 Task: Get directions from Cape Romain National Wildlife Refuge, South Carolina, United States to Birmingham, Alabama, United States  and explore the nearby things to do with rating 3 and above and open @ 11:00 am Monday
Action: Mouse moved to (68, 423)
Screenshot: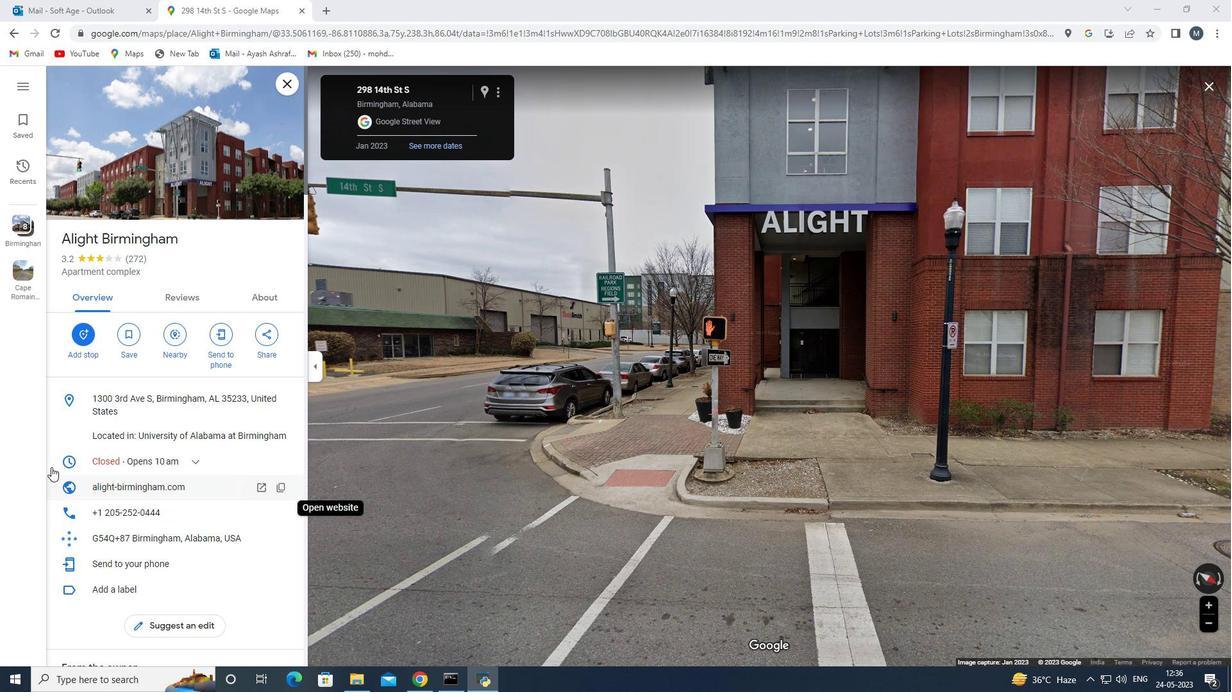 
Action: Mouse scrolled (68, 423) with delta (0, 0)
Screenshot: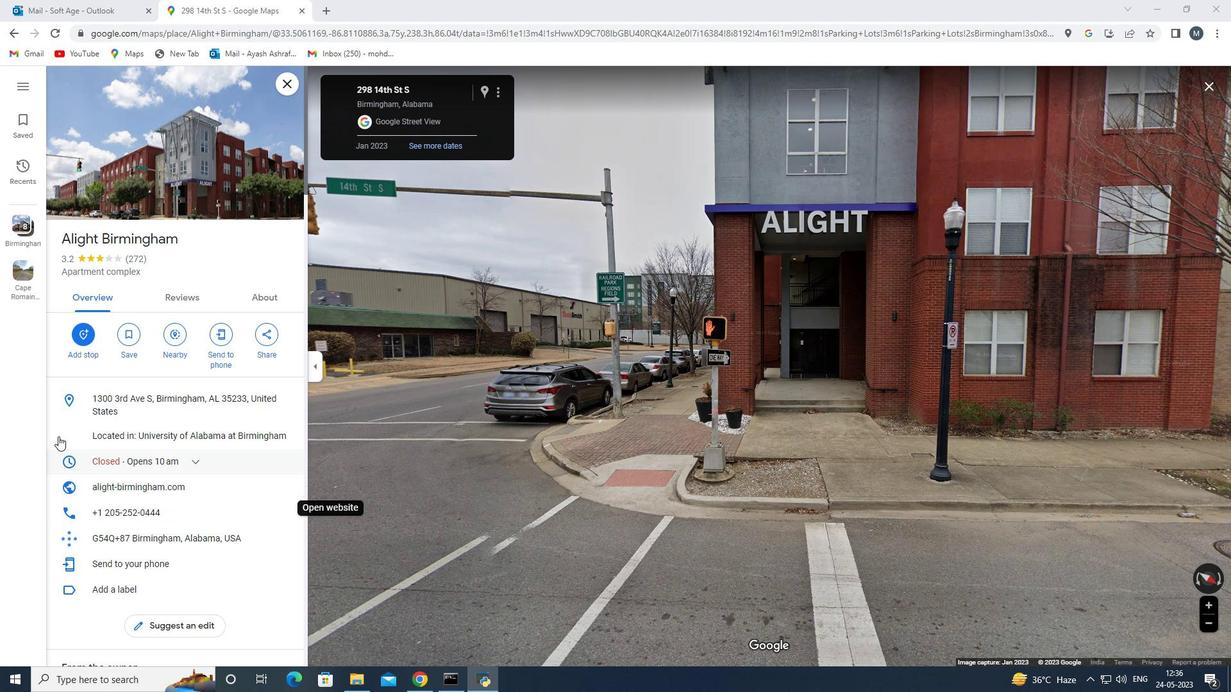 
Action: Mouse moved to (75, 421)
Screenshot: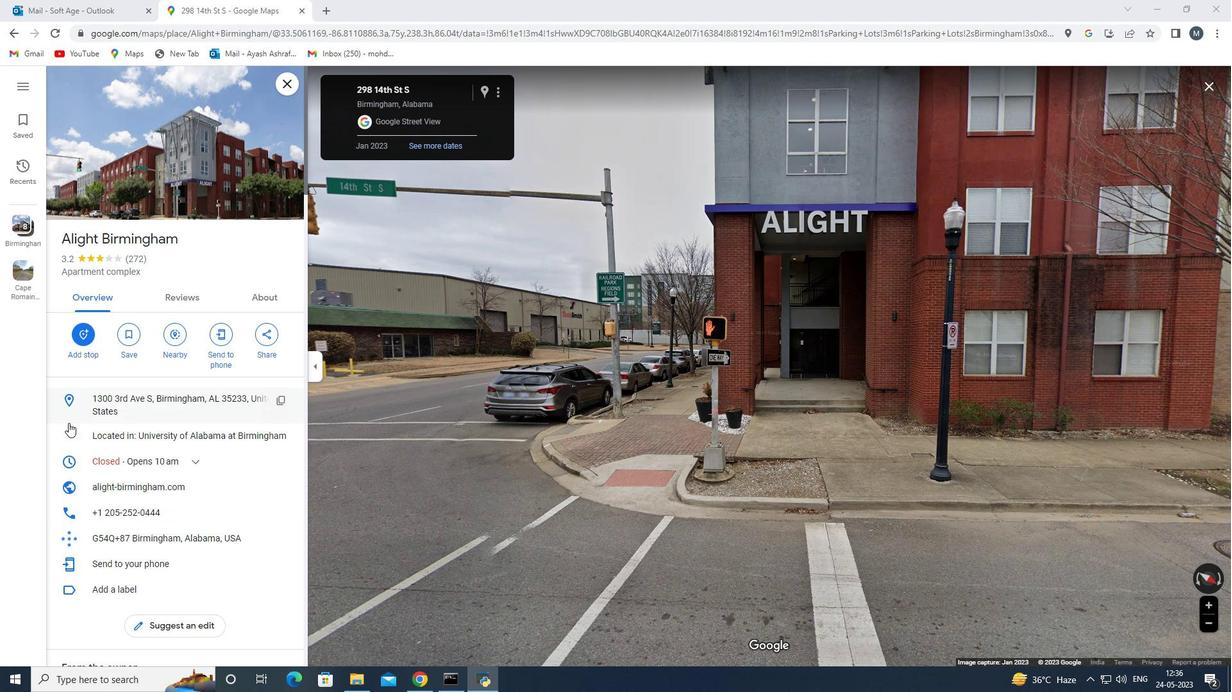 
Action: Mouse scrolled (75, 421) with delta (0, 0)
Screenshot: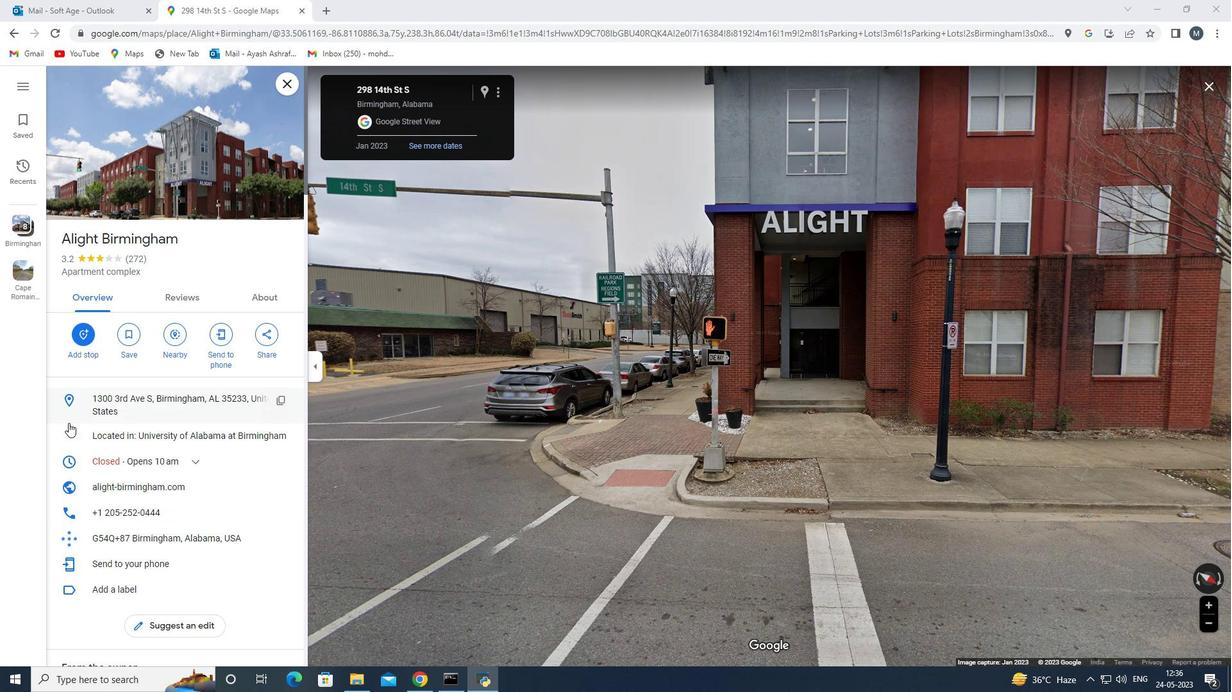 
Action: Mouse moved to (82, 418)
Screenshot: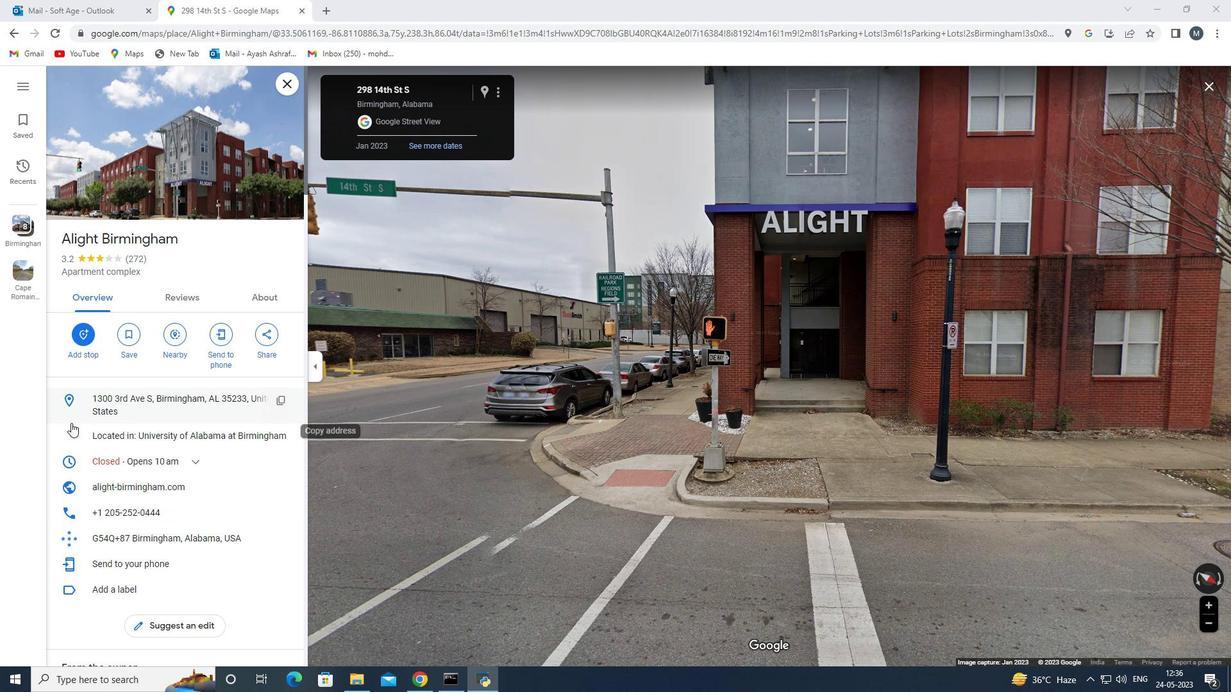 
Action: Mouse scrolled (82, 418) with delta (0, 0)
Screenshot: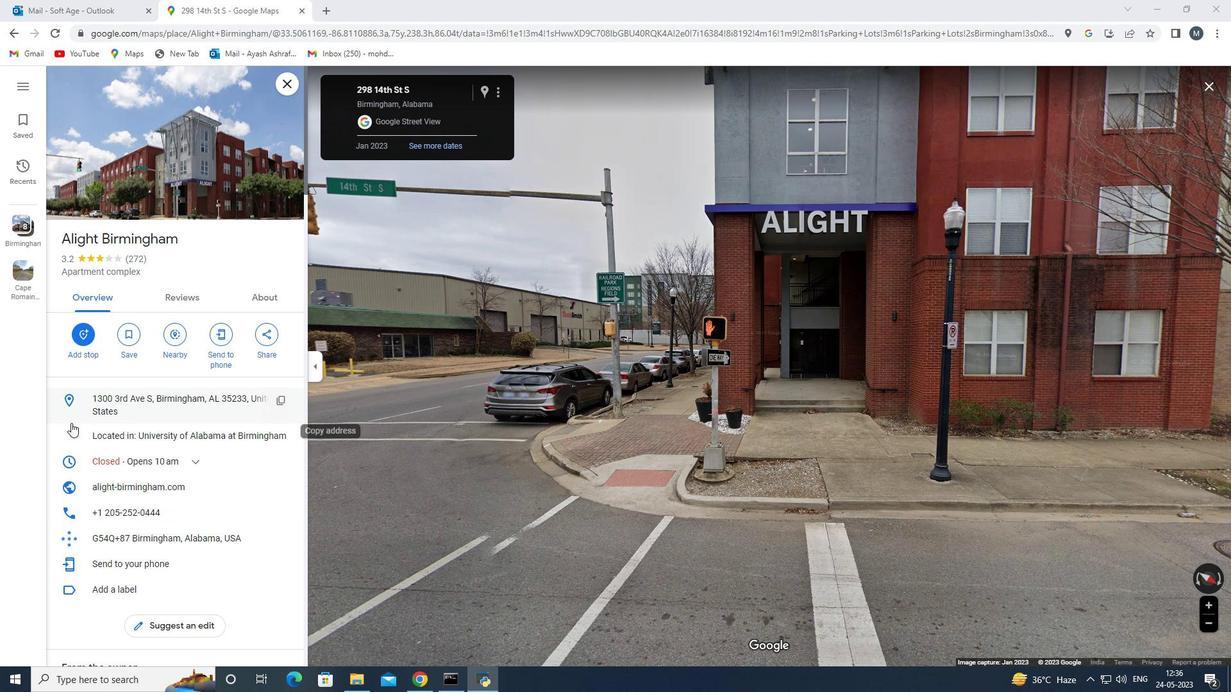 
Action: Mouse scrolled (82, 418) with delta (0, 0)
Screenshot: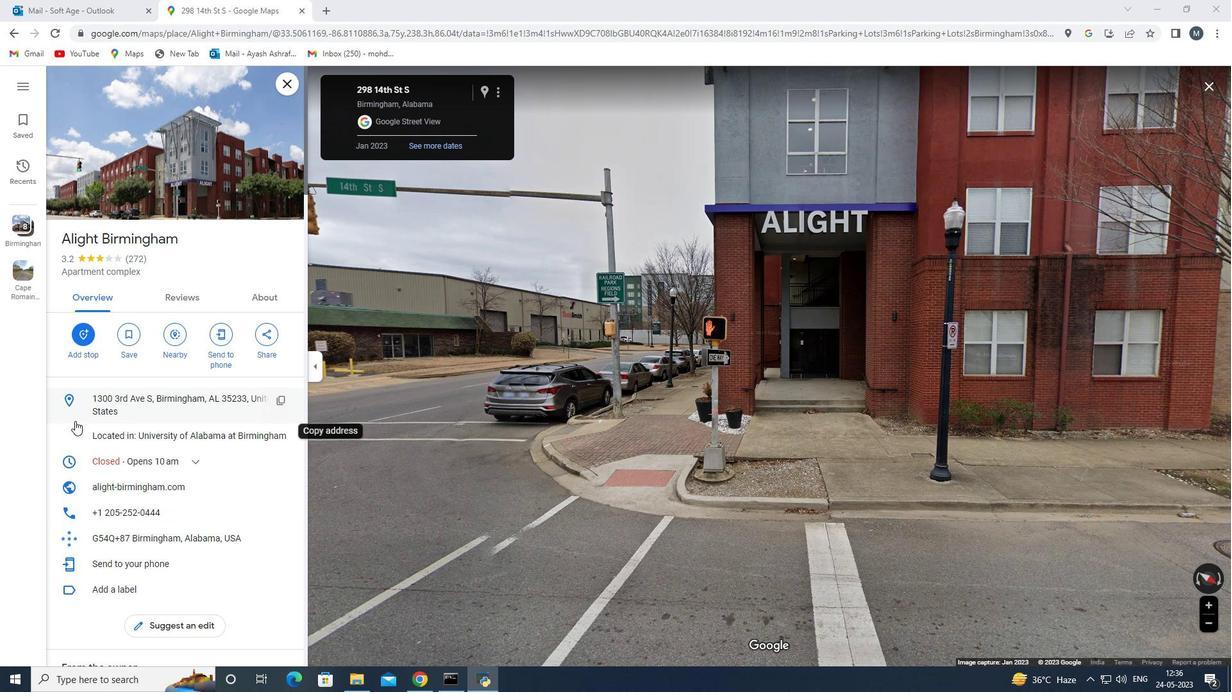 
Action: Mouse scrolled (82, 418) with delta (0, 0)
Screenshot: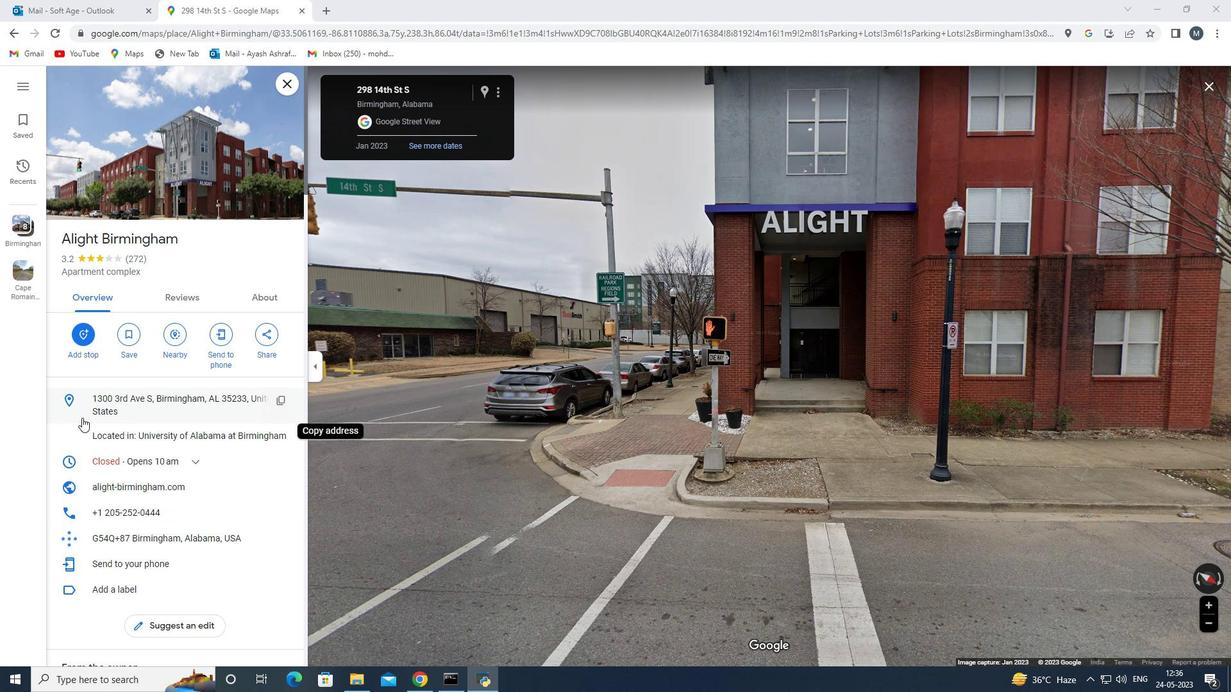 
Action: Mouse scrolled (82, 418) with delta (0, 0)
Screenshot: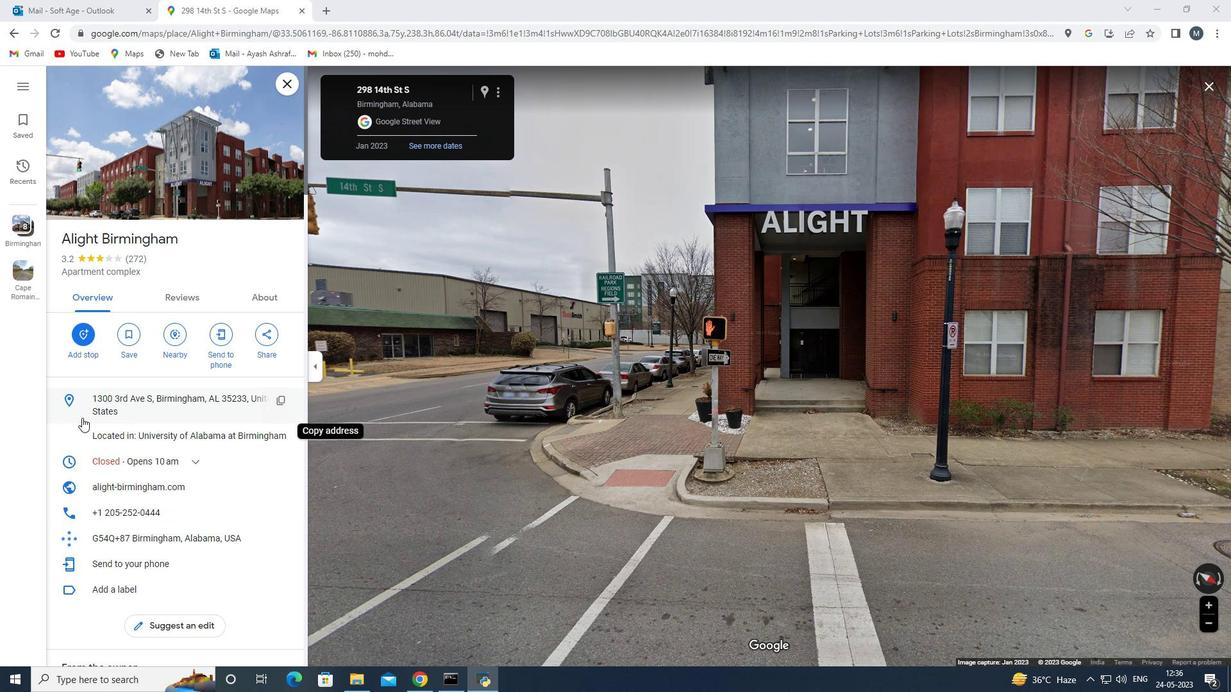 
Action: Mouse moved to (198, 325)
Screenshot: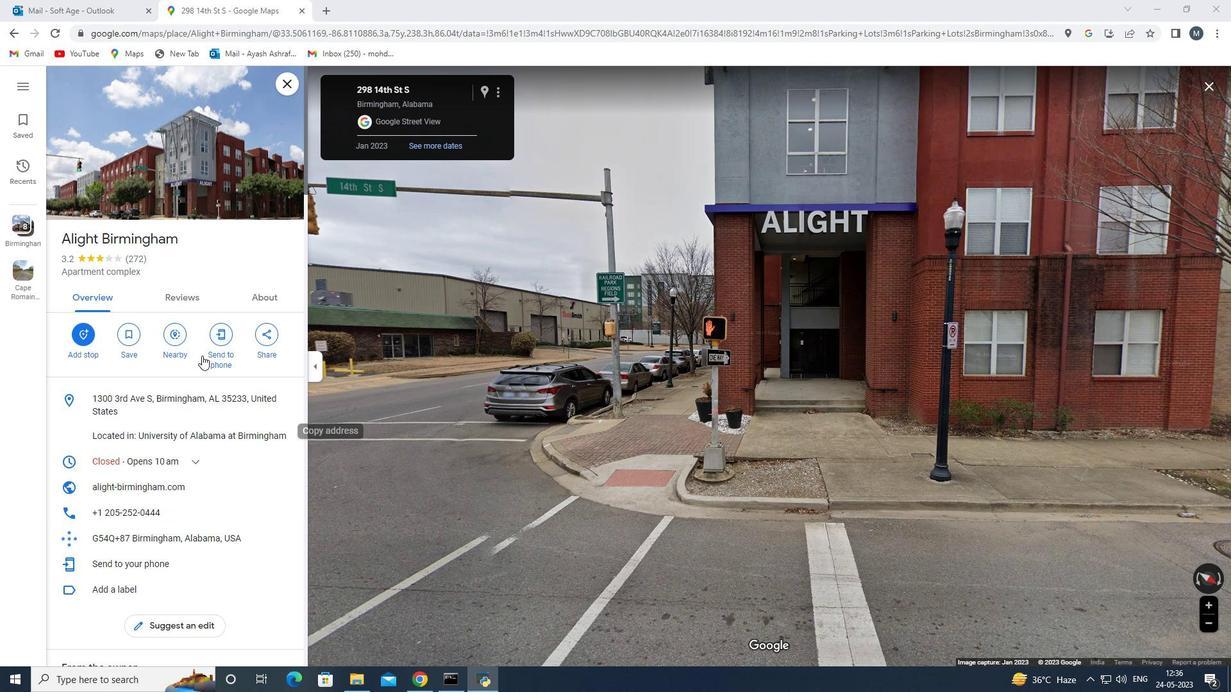 
Action: Mouse scrolled (198, 326) with delta (0, 0)
Screenshot: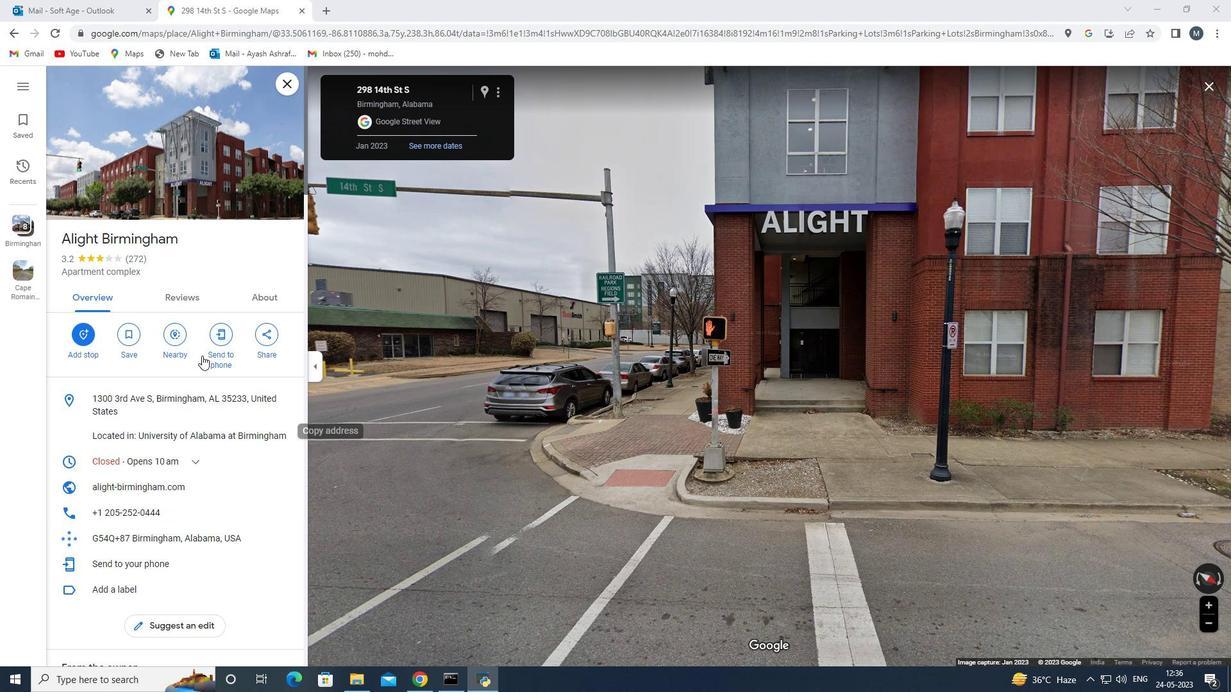 
Action: Mouse moved to (198, 323)
Screenshot: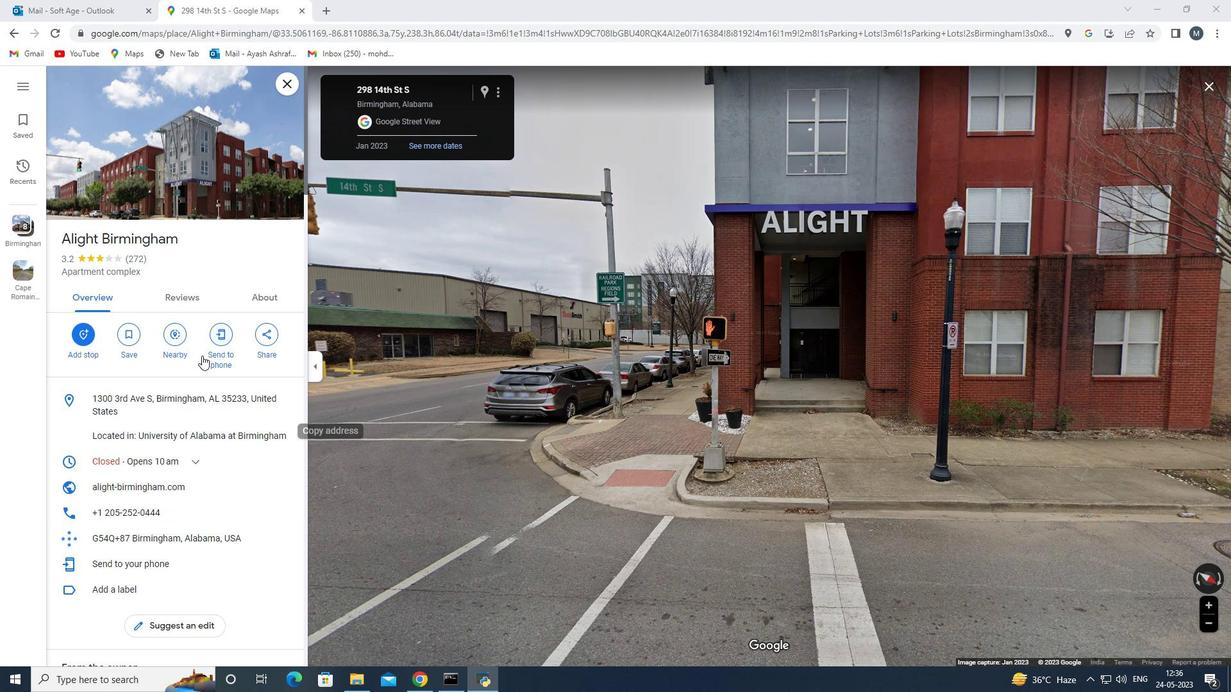 
Action: Mouse scrolled (198, 324) with delta (0, 0)
Screenshot: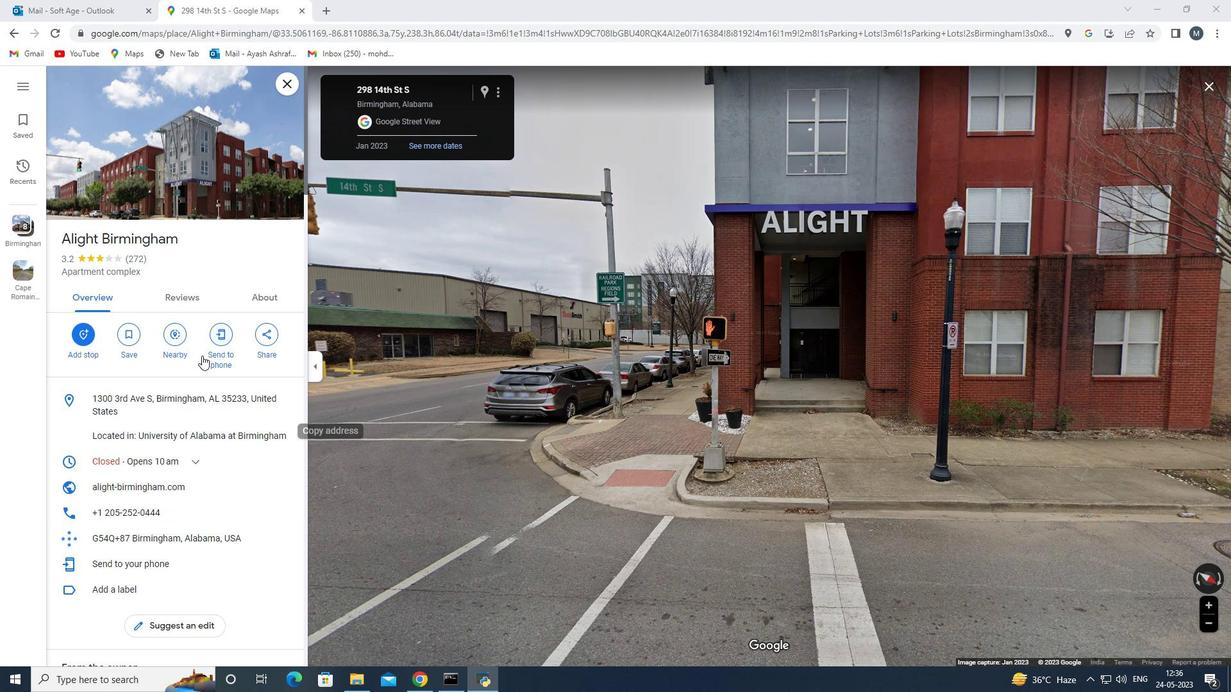 
Action: Mouse moved to (197, 320)
Screenshot: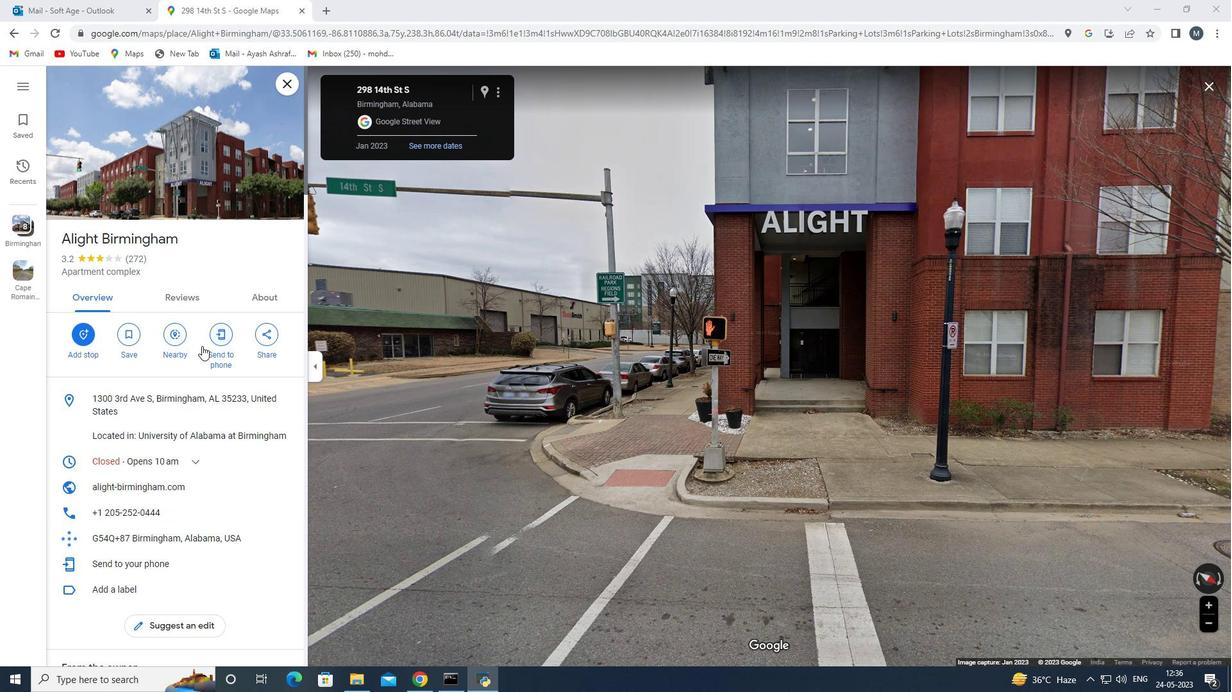 
Action: Mouse scrolled (197, 321) with delta (0, 0)
Screenshot: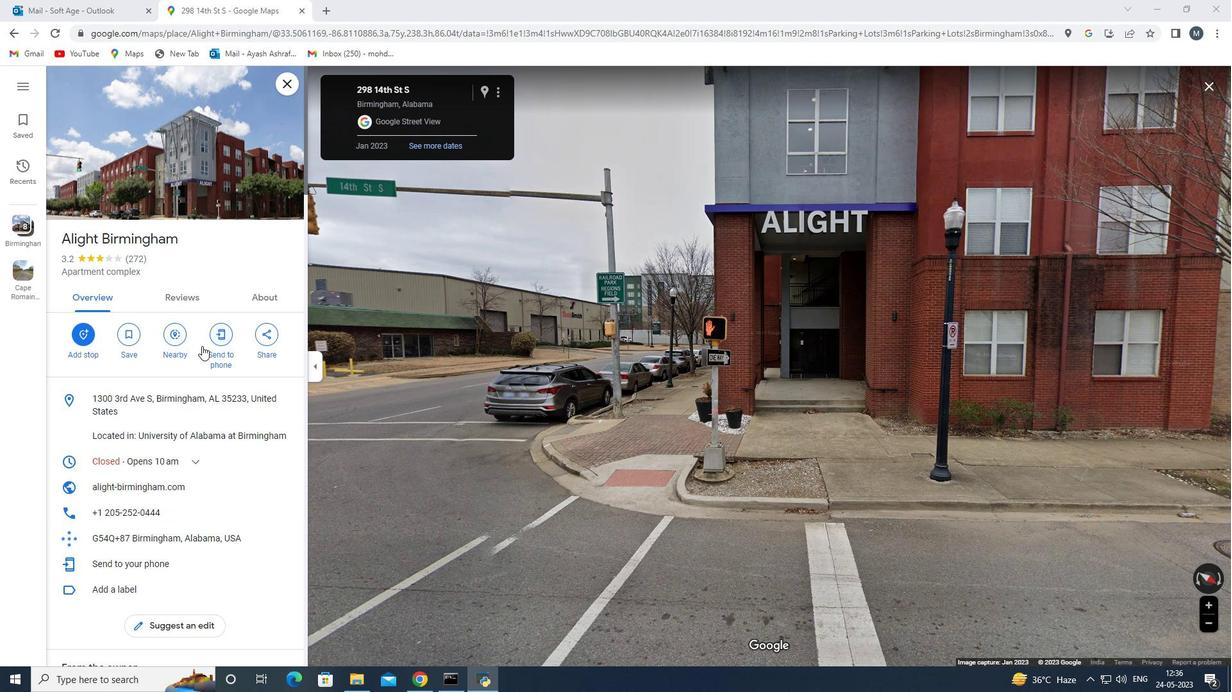 
Action: Mouse moved to (134, 50)
Screenshot: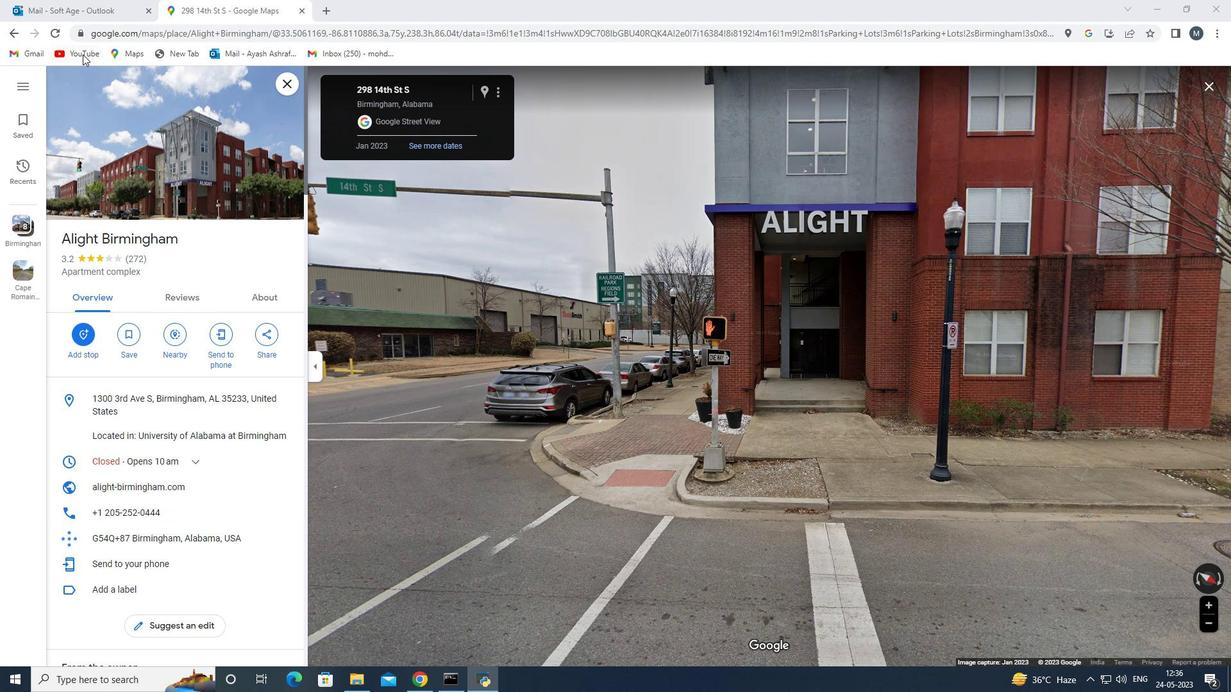 
Action: Mouse pressed left at (134, 50)
Screenshot: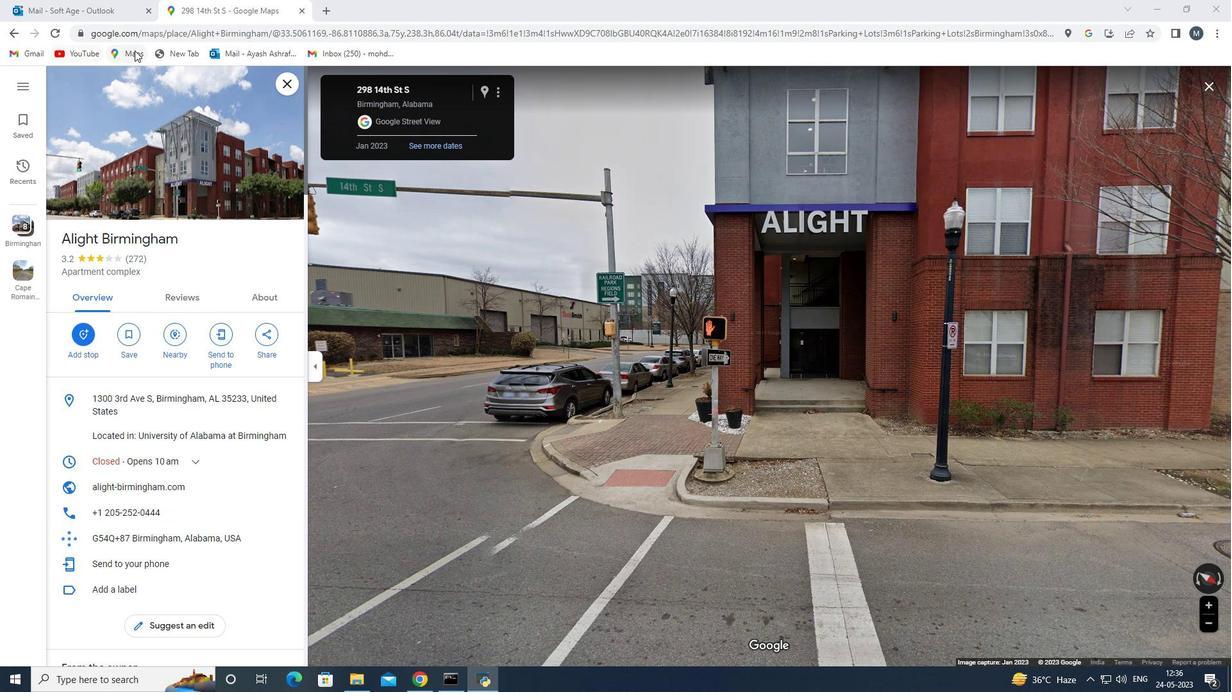 
Action: Mouse moved to (178, 268)
Screenshot: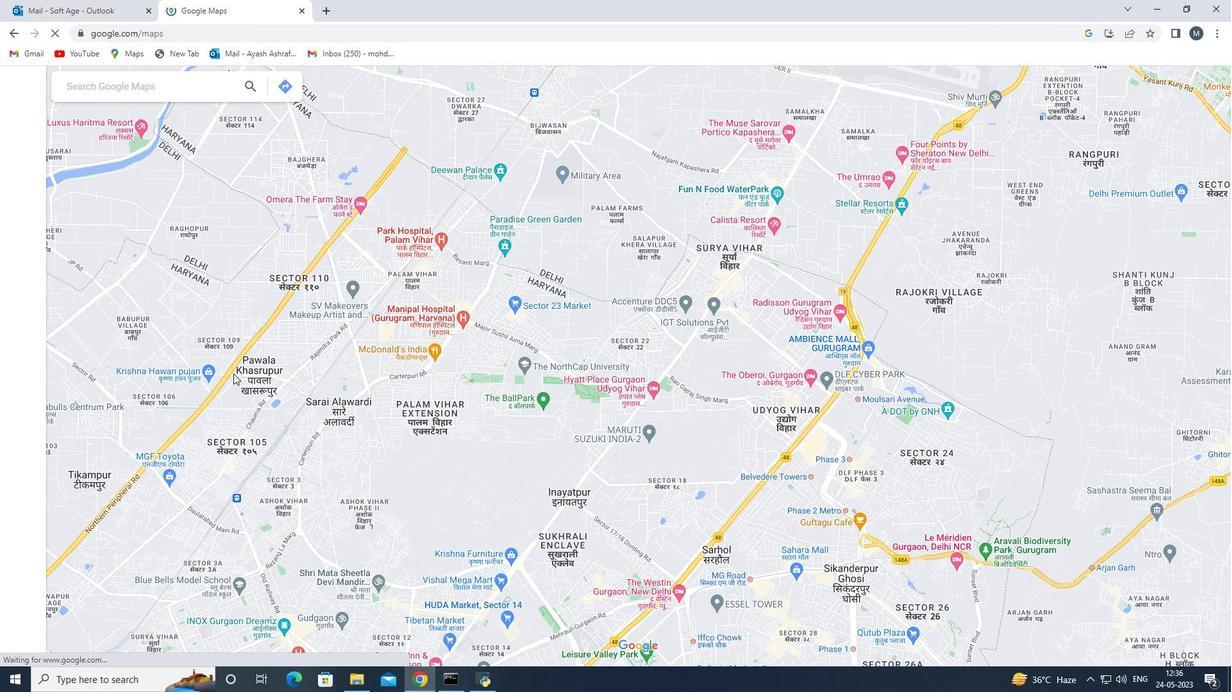 
Action: Mouse scrolled (178, 268) with delta (0, 0)
Screenshot: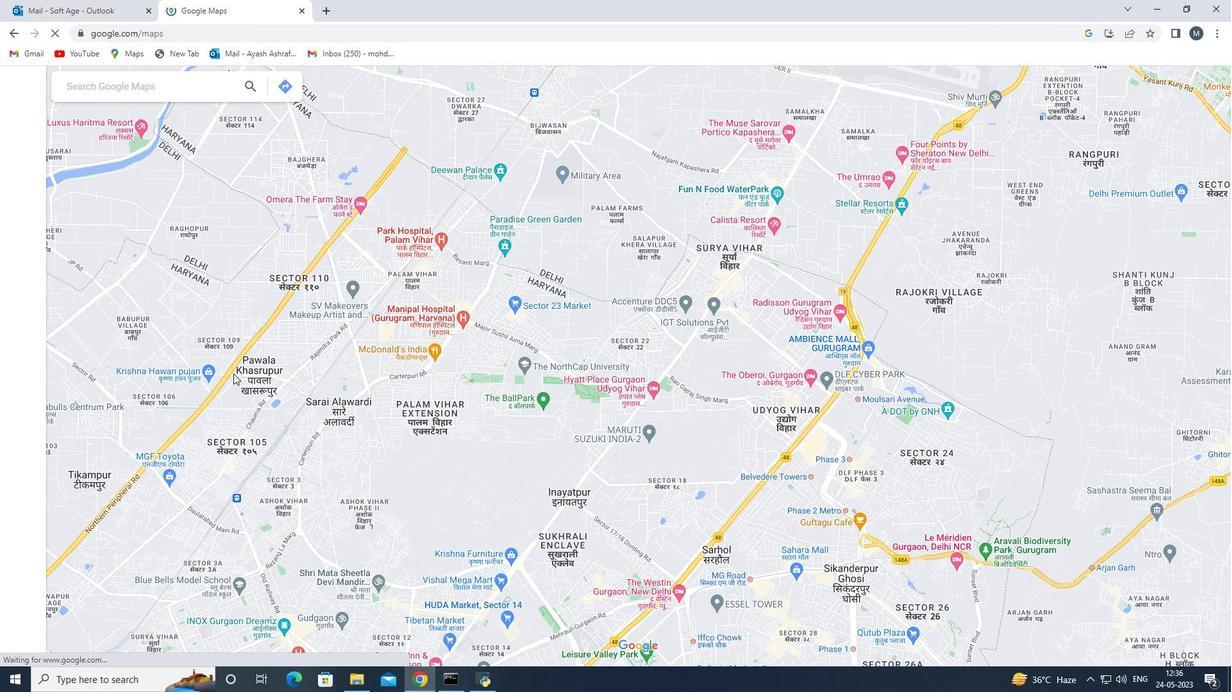 
Action: Mouse moved to (169, 245)
Screenshot: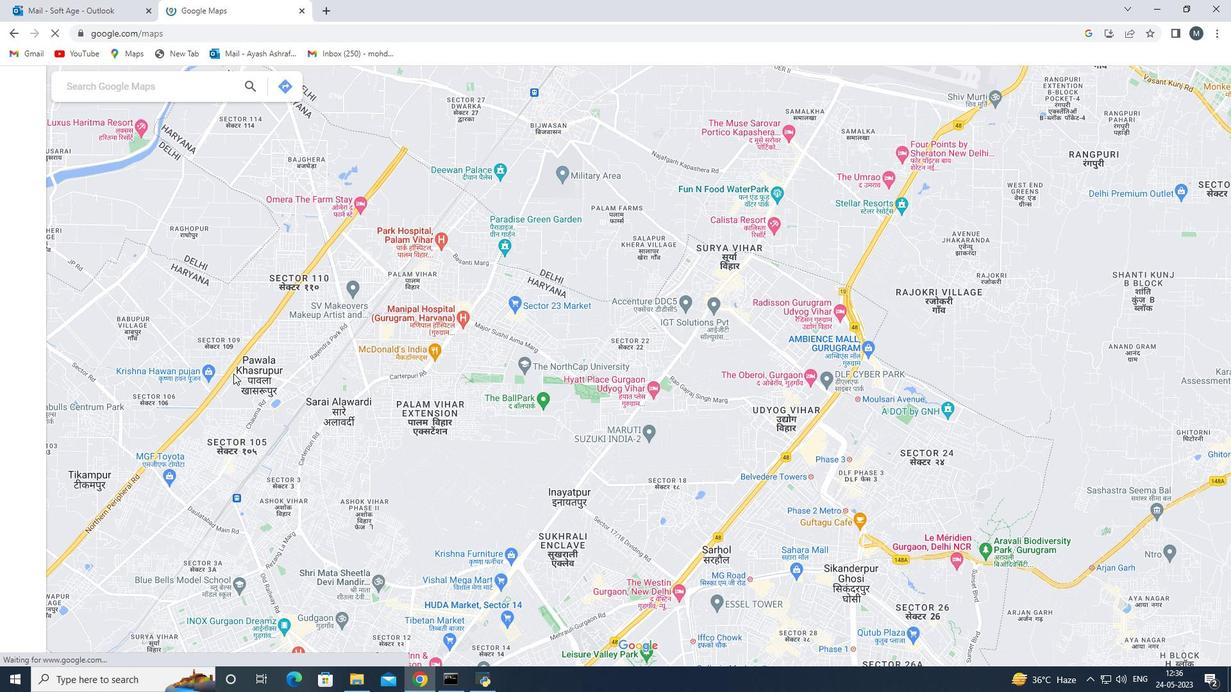
Action: Mouse scrolled (169, 246) with delta (0, 0)
Screenshot: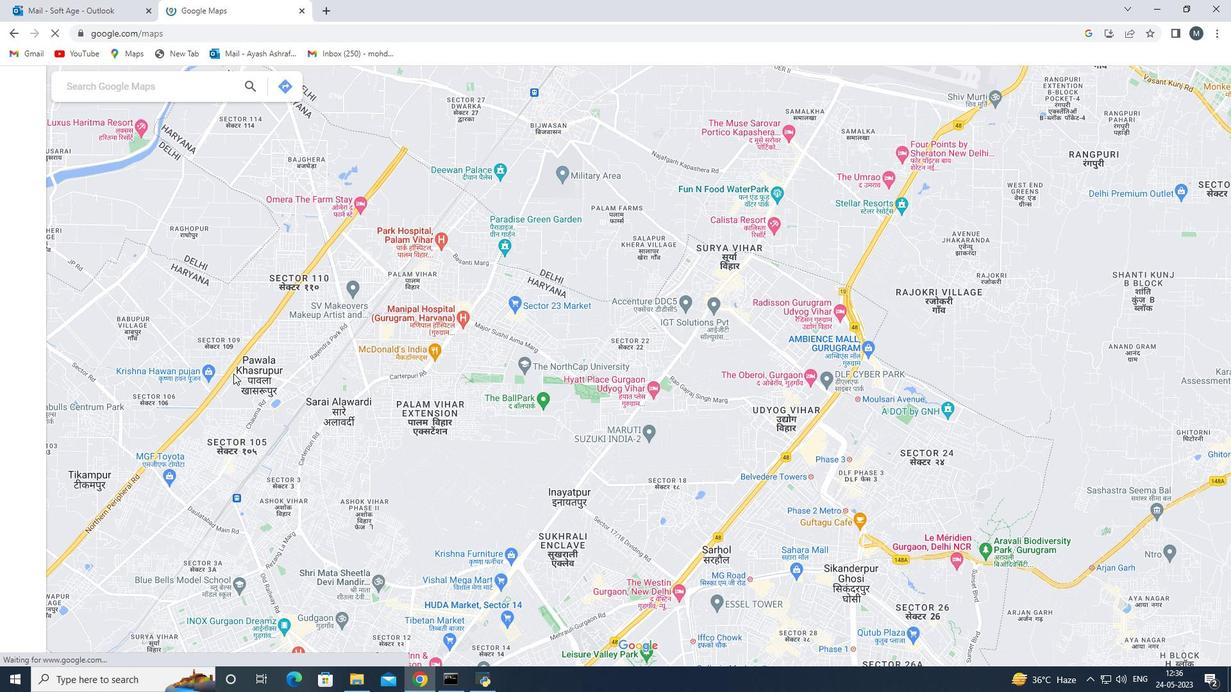 
Action: Mouse moved to (164, 237)
Screenshot: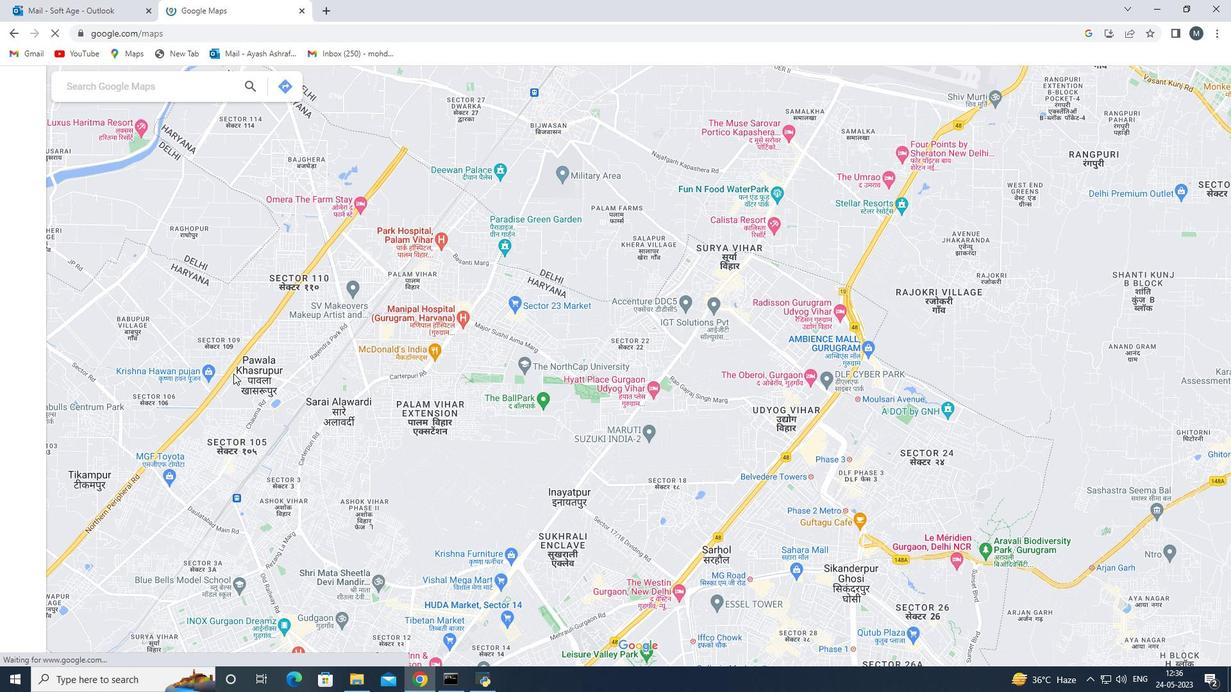 
Action: Mouse scrolled (164, 237) with delta (0, 0)
Screenshot: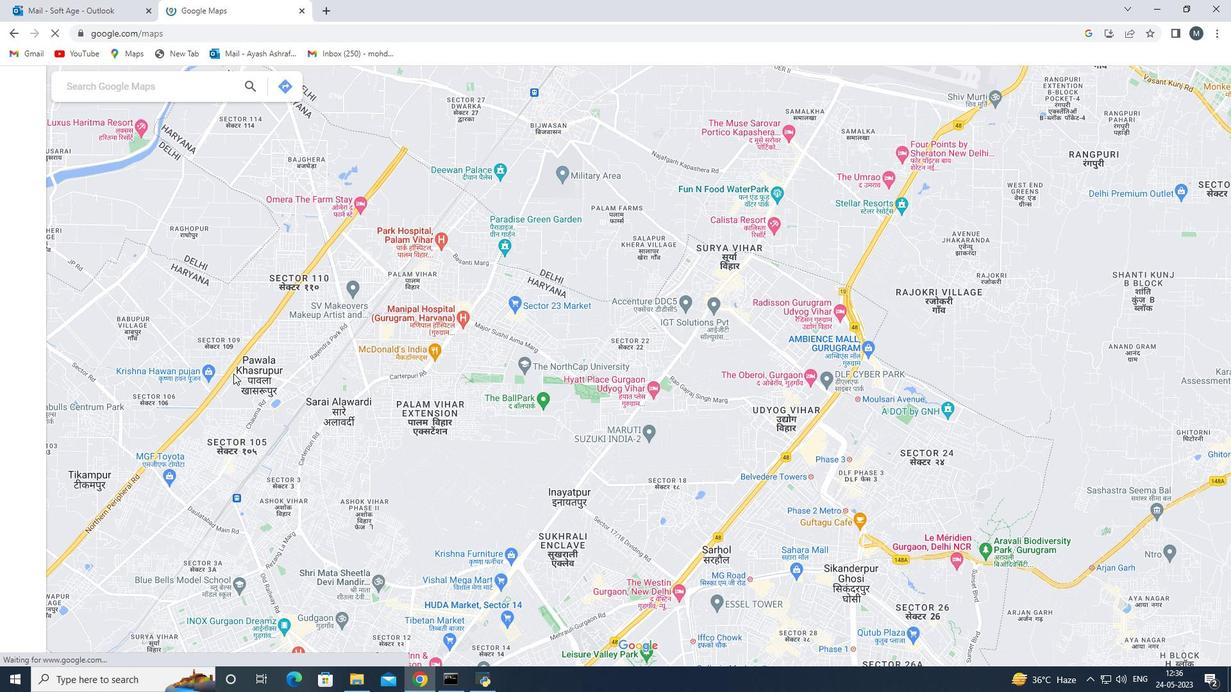 
Action: Mouse moved to (286, 89)
Screenshot: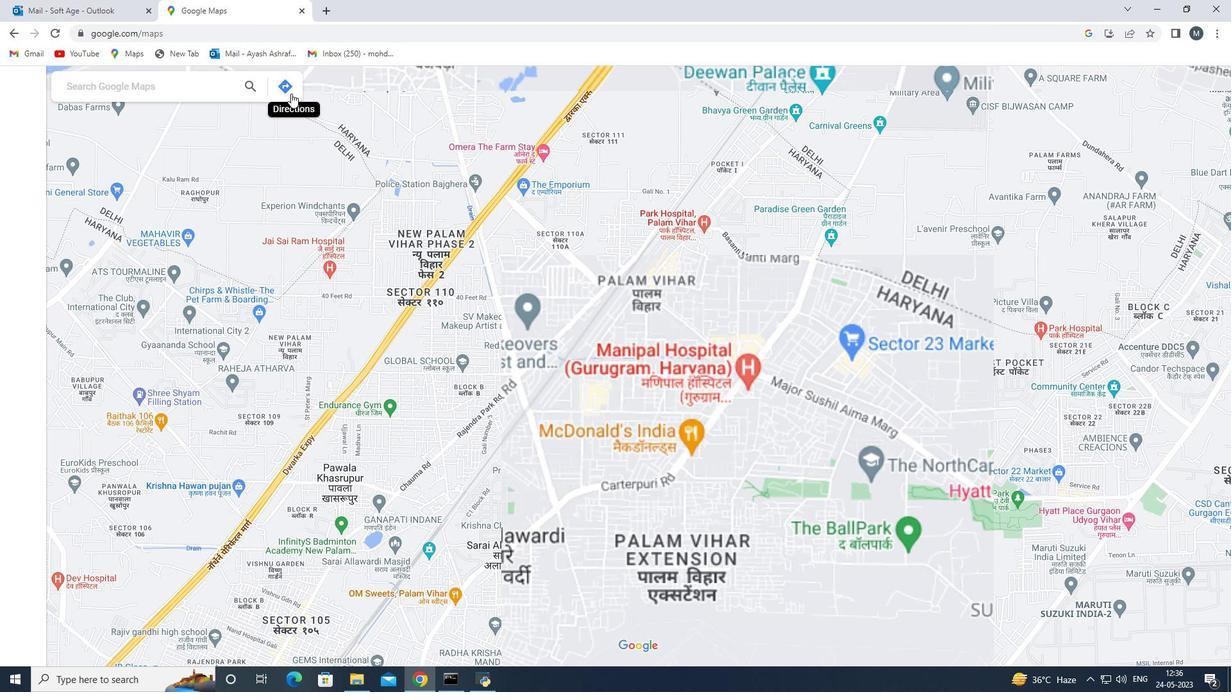 
Action: Mouse pressed left at (286, 89)
Screenshot: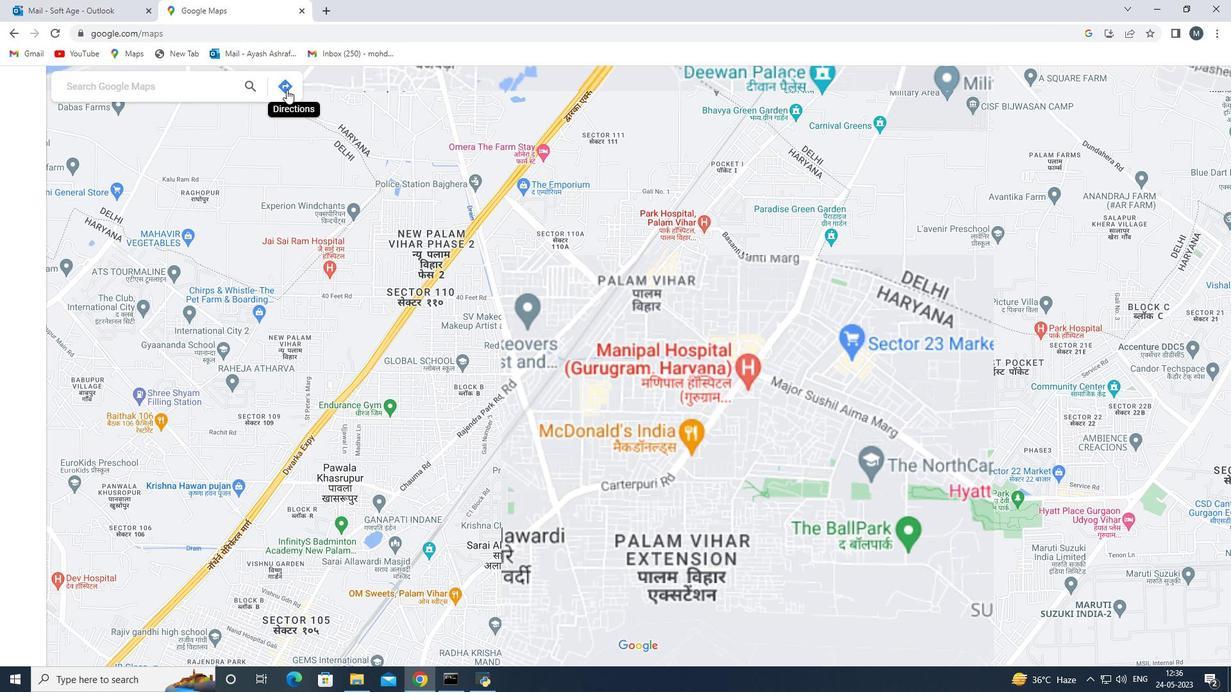 
Action: Mouse moved to (148, 125)
Screenshot: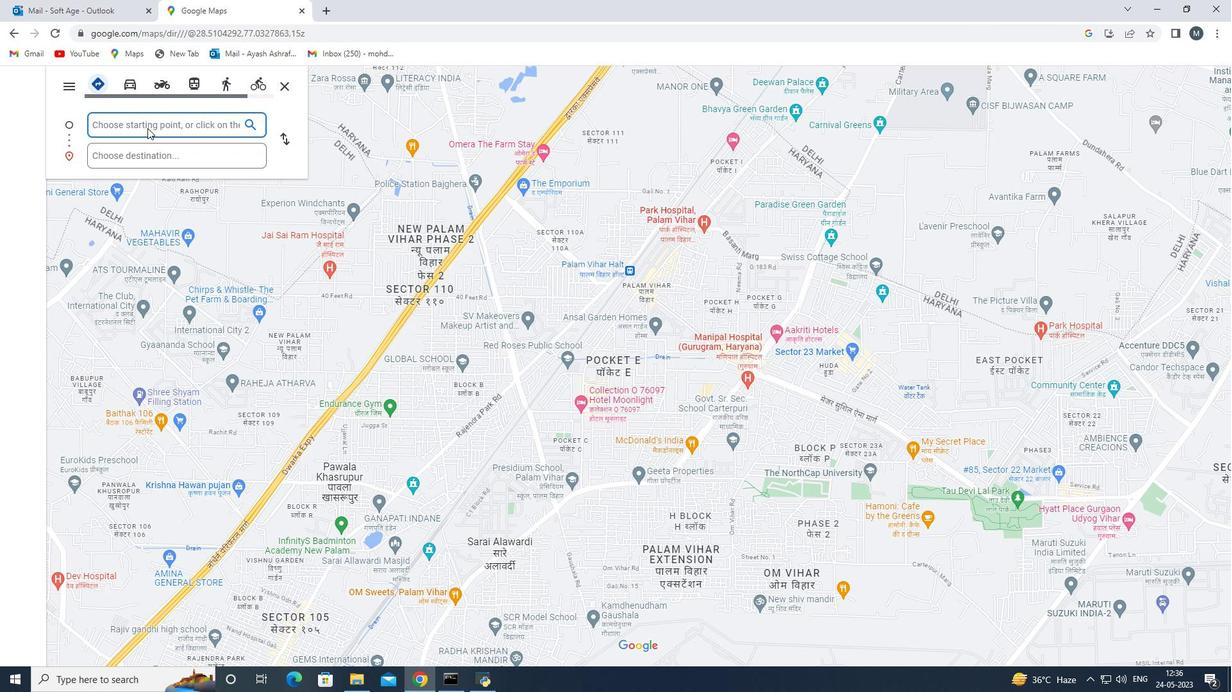 
Action: Mouse pressed left at (148, 125)
Screenshot: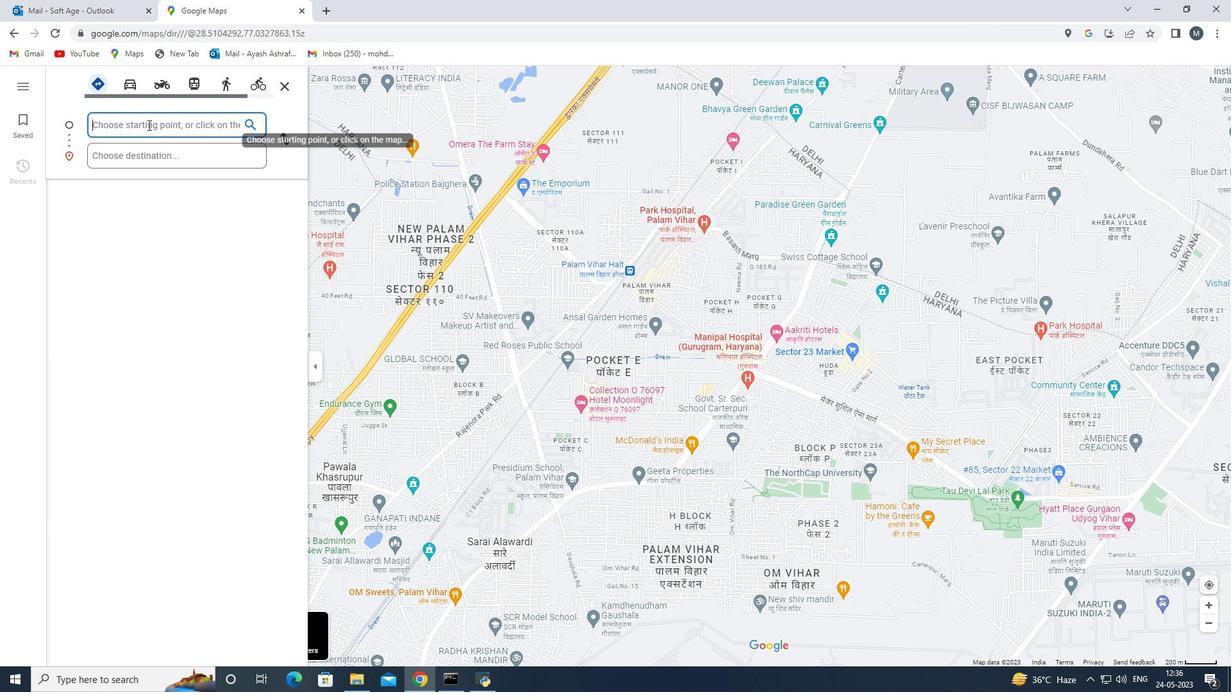 
Action: Key pressed <Key.shift>Cape<Key.space>e<Key.backspace>romain<Key.space>national<Key.space>wildlife<Key.space>refuge,south<Key.space>carolina<Key.space><Key.backspace>,<Key.space>united<Key.space>states<Key.space>
Screenshot: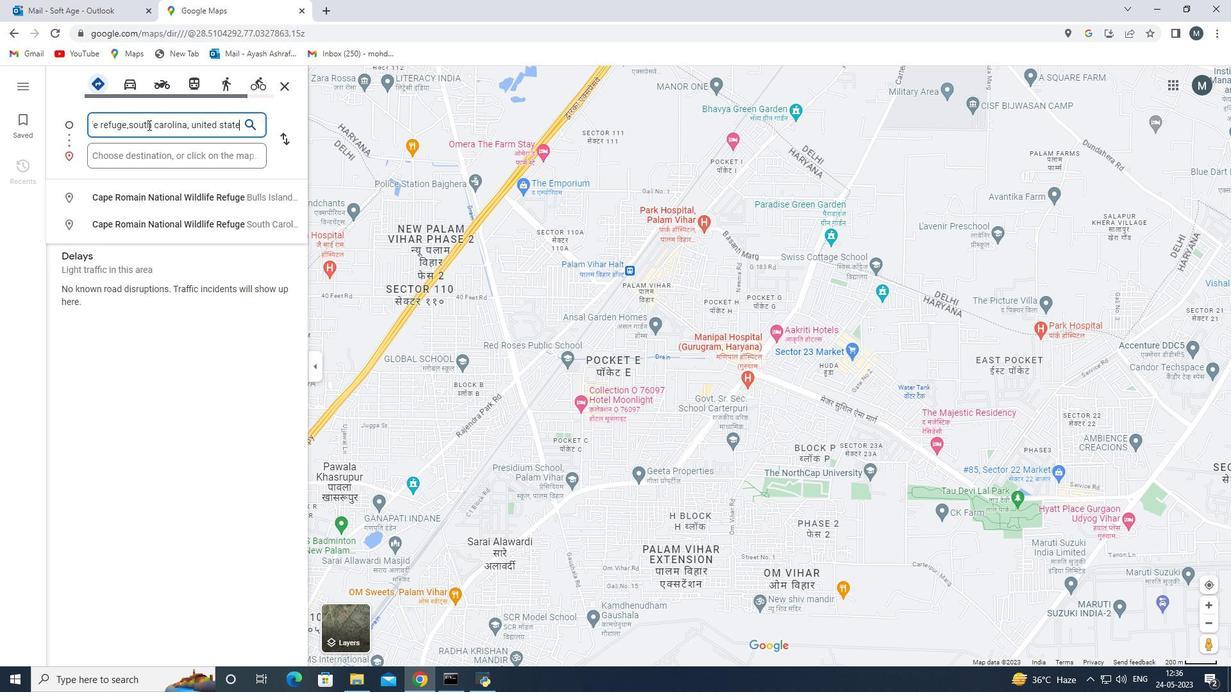 
Action: Mouse moved to (163, 153)
Screenshot: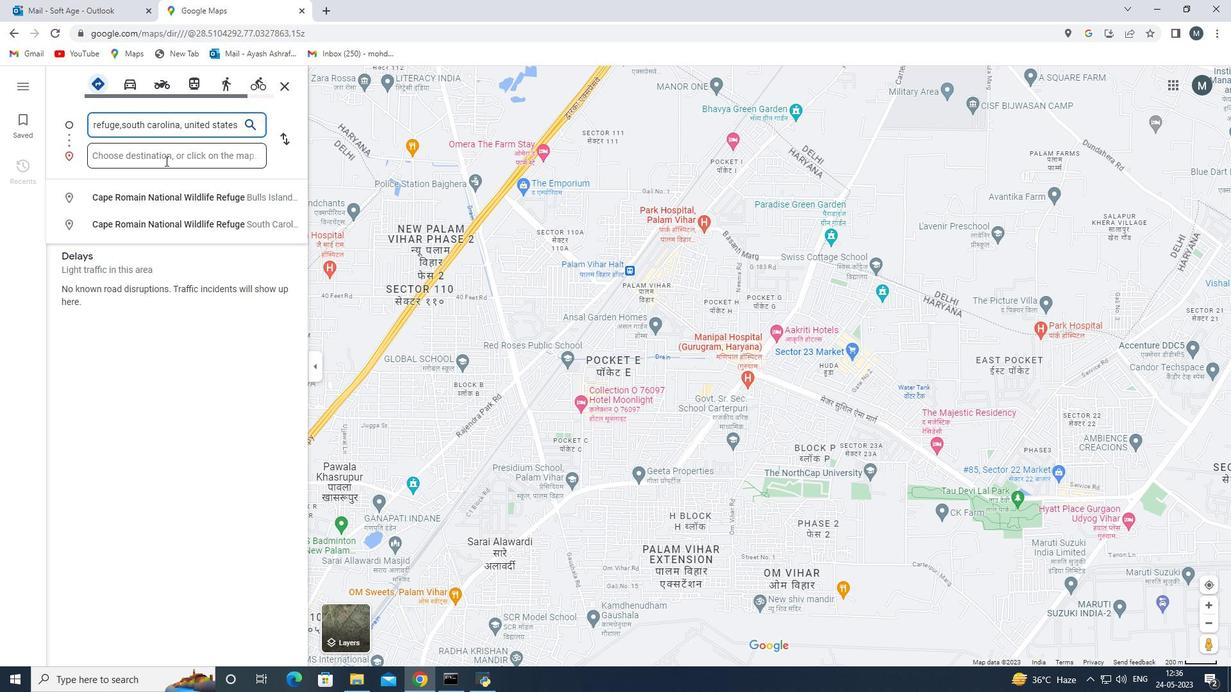 
Action: Mouse pressed left at (163, 153)
Screenshot: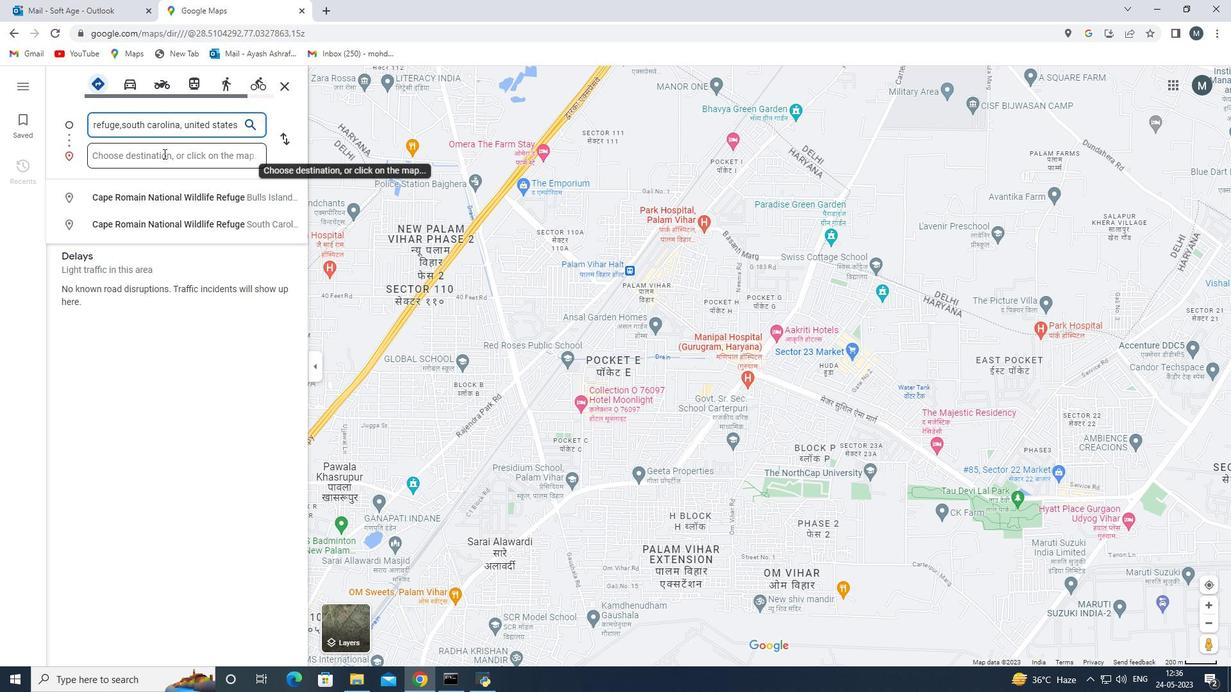 
Action: Key pressed <Key.shift>Birmingham<Key.space>alabama,united<Key.space>states
Screenshot: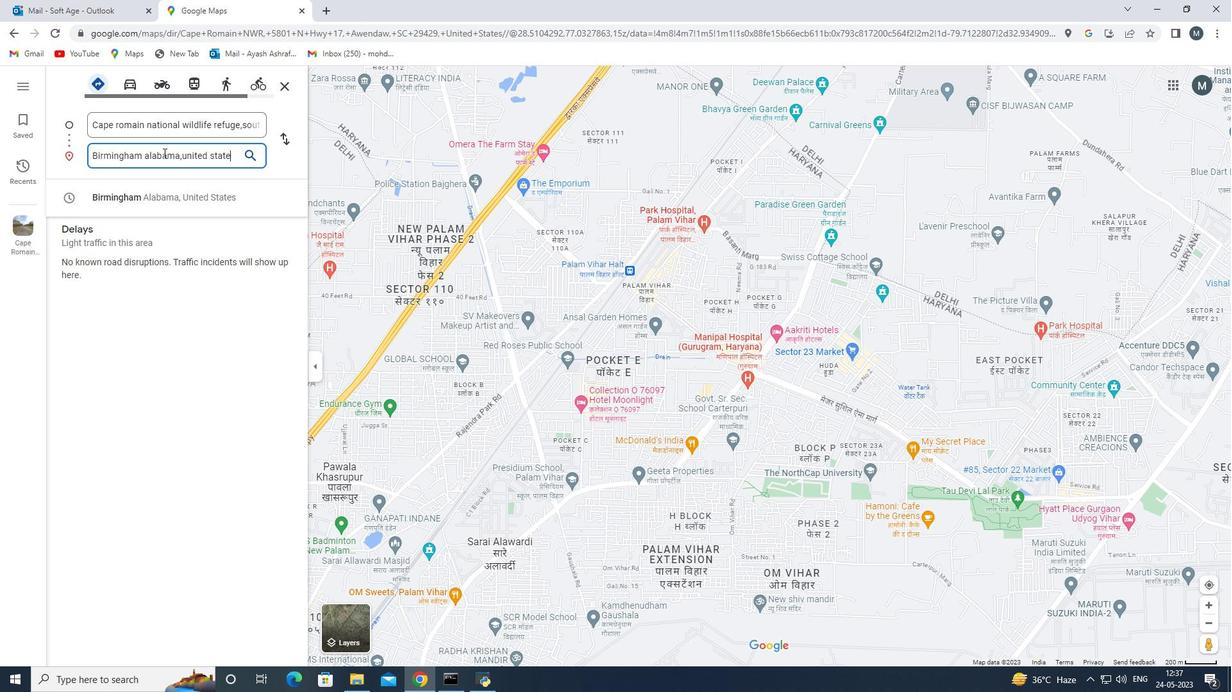 
Action: Mouse moved to (257, 157)
Screenshot: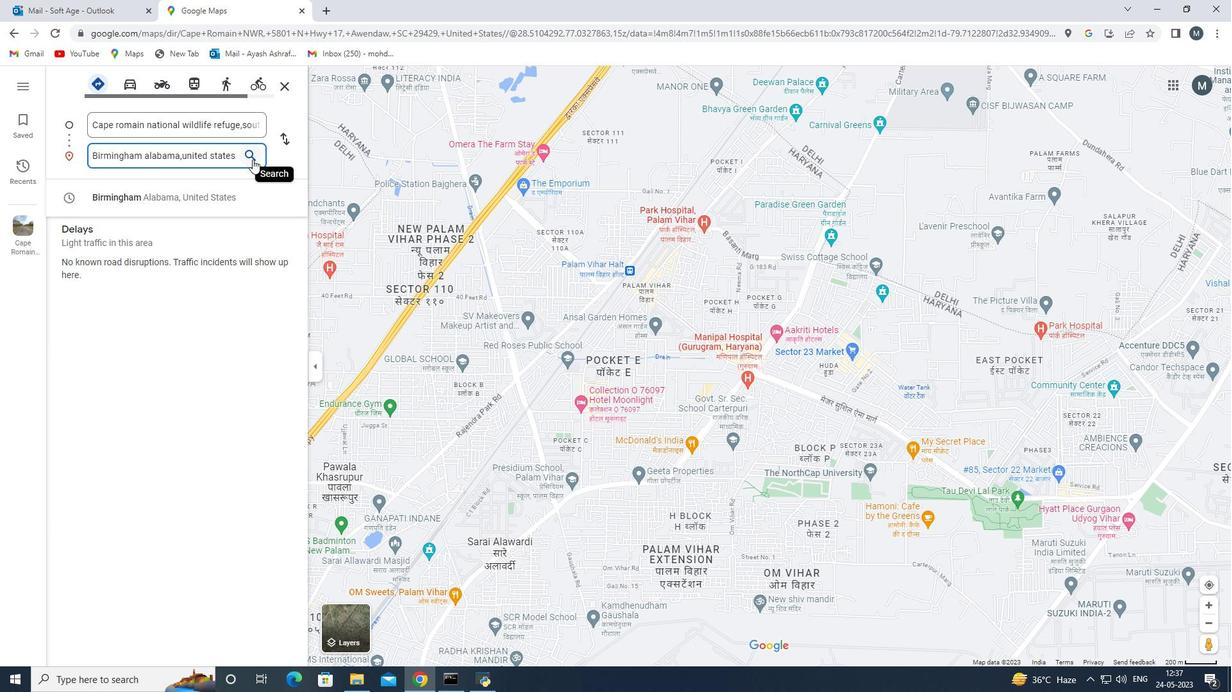 
Action: Mouse pressed left at (257, 157)
Screenshot: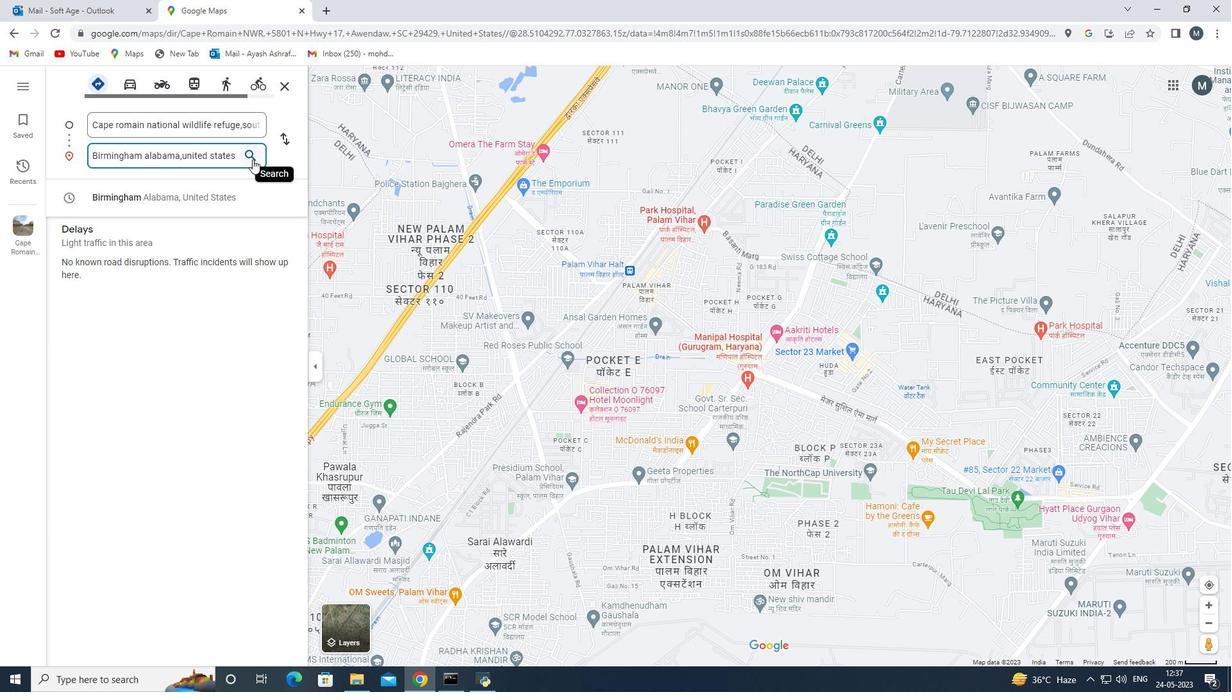 
Action: Mouse moved to (228, 273)
Screenshot: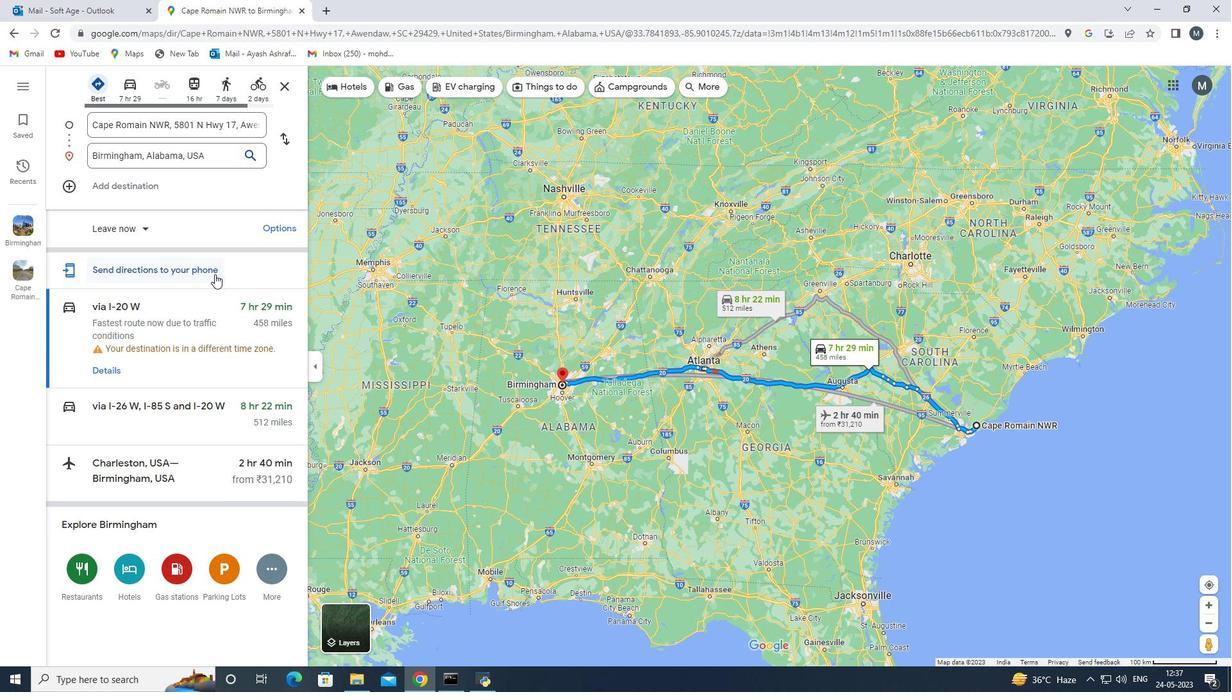
Action: Mouse scrolled (228, 272) with delta (0, 0)
Screenshot: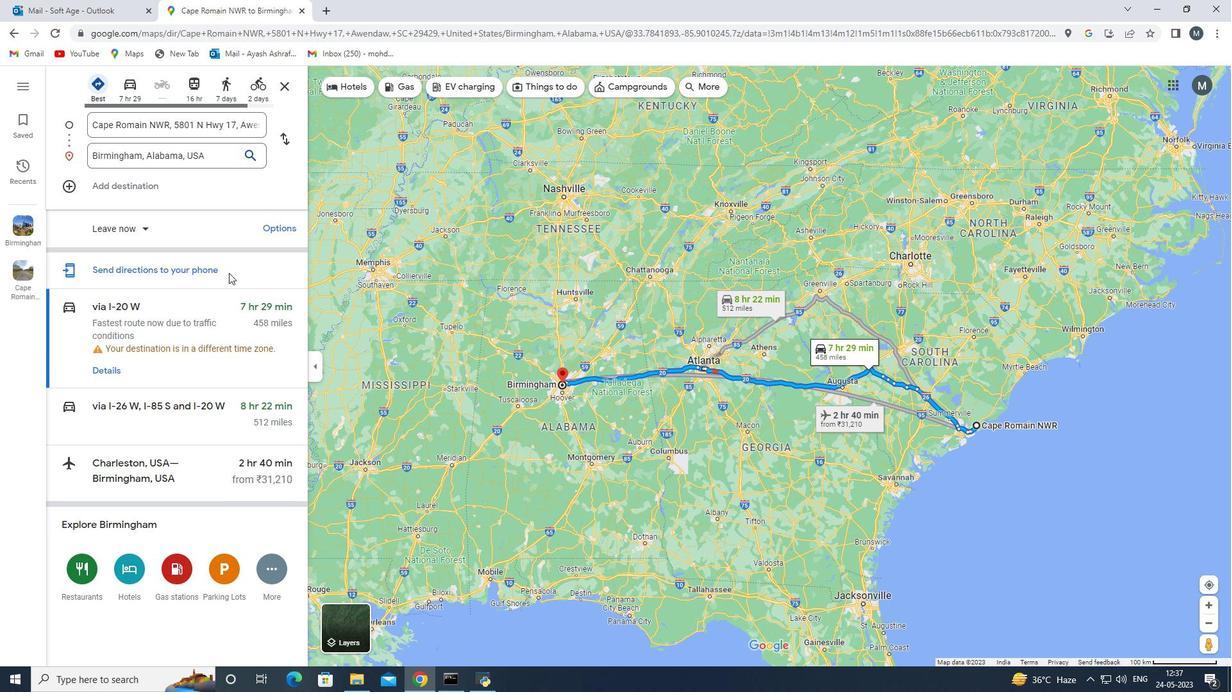 
Action: Mouse moved to (131, 579)
Screenshot: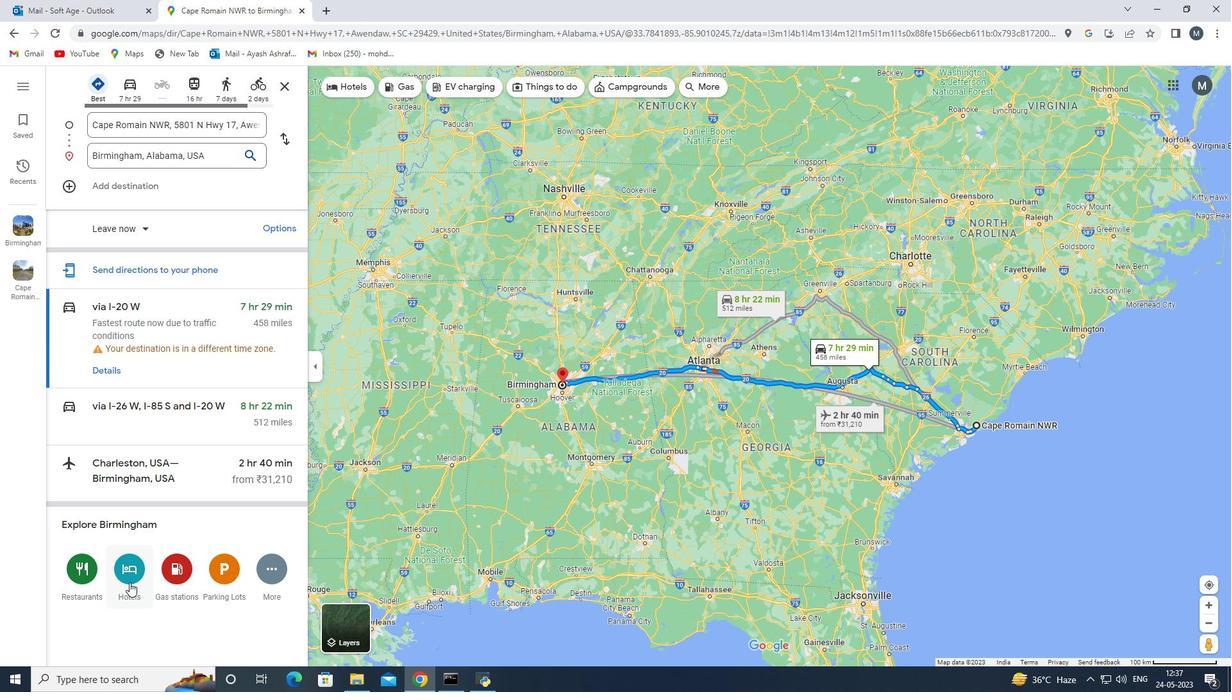 
Action: Mouse pressed left at (131, 579)
Screenshot: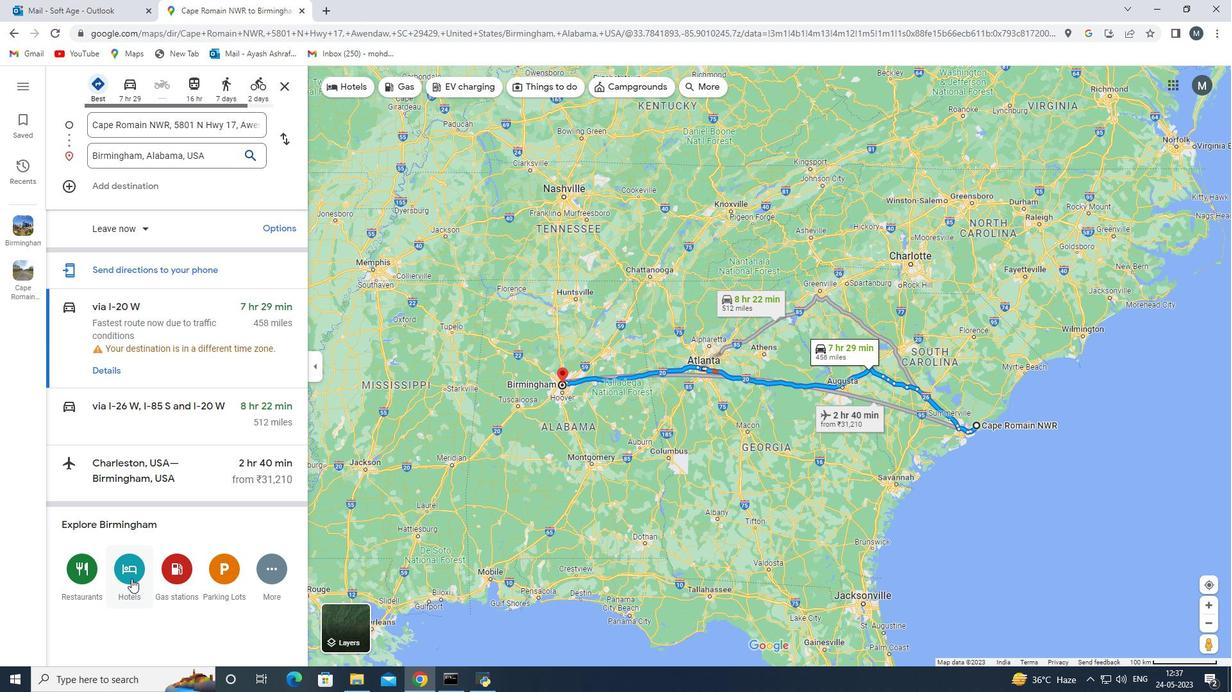 
Action: Mouse moved to (149, 392)
Screenshot: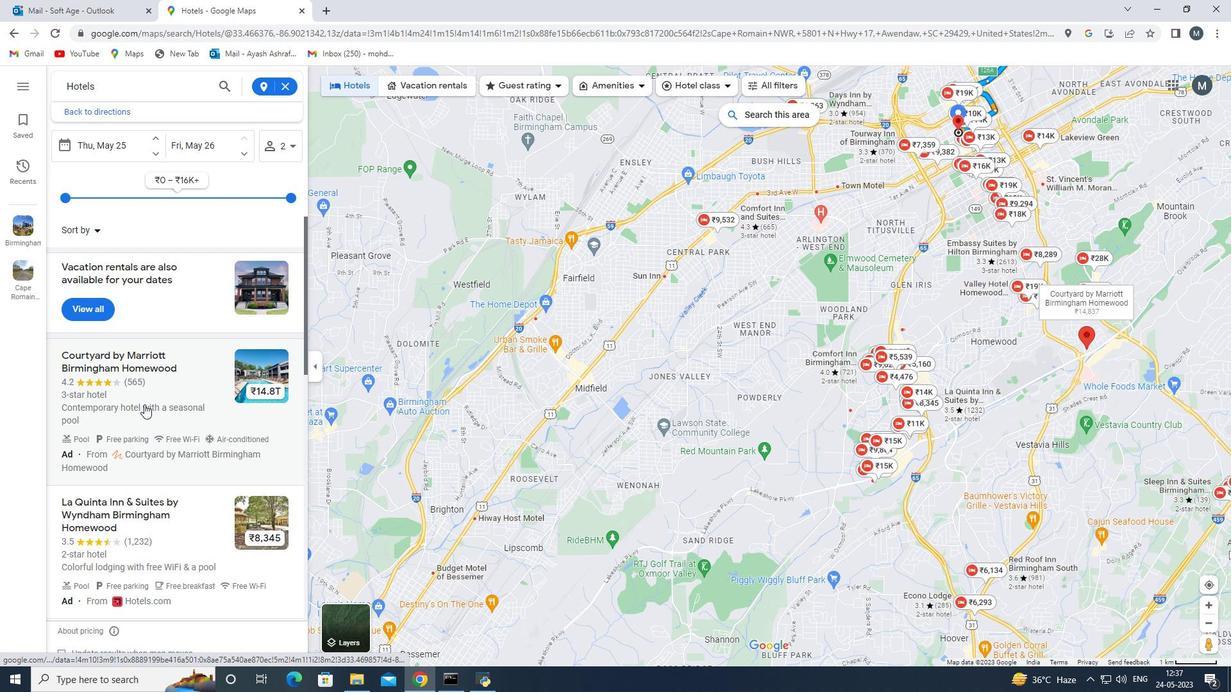
Action: Mouse scrolled (149, 391) with delta (0, 0)
Screenshot: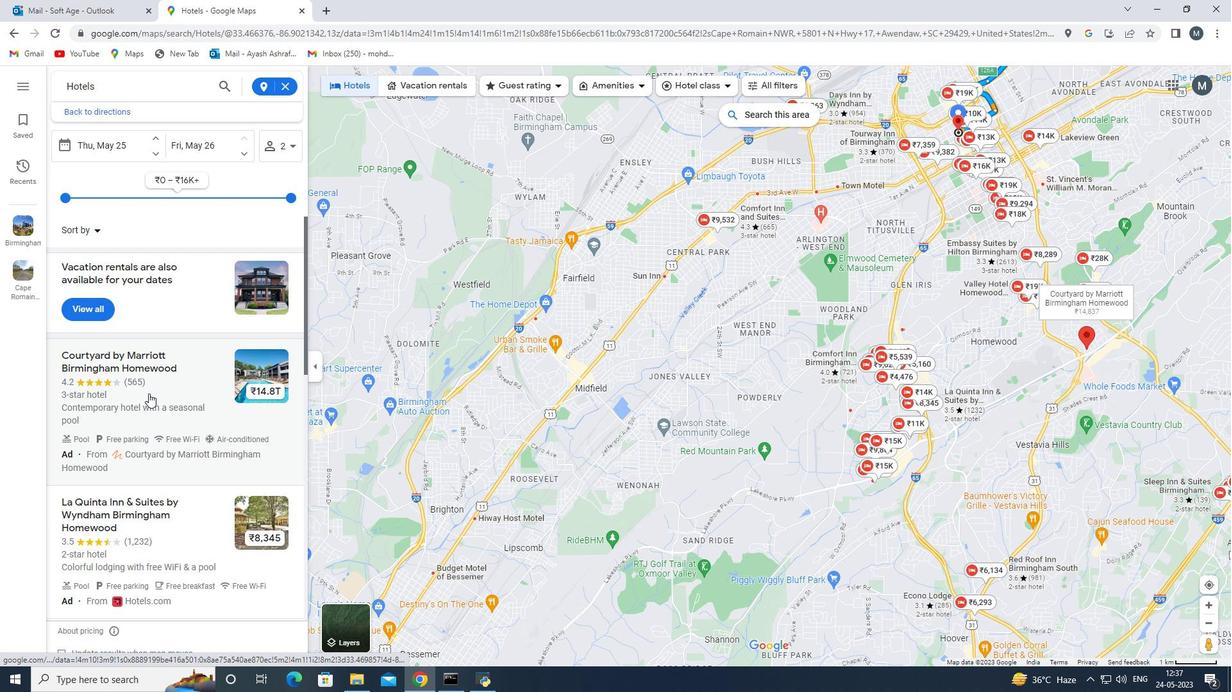 
Action: Mouse moved to (198, 316)
Screenshot: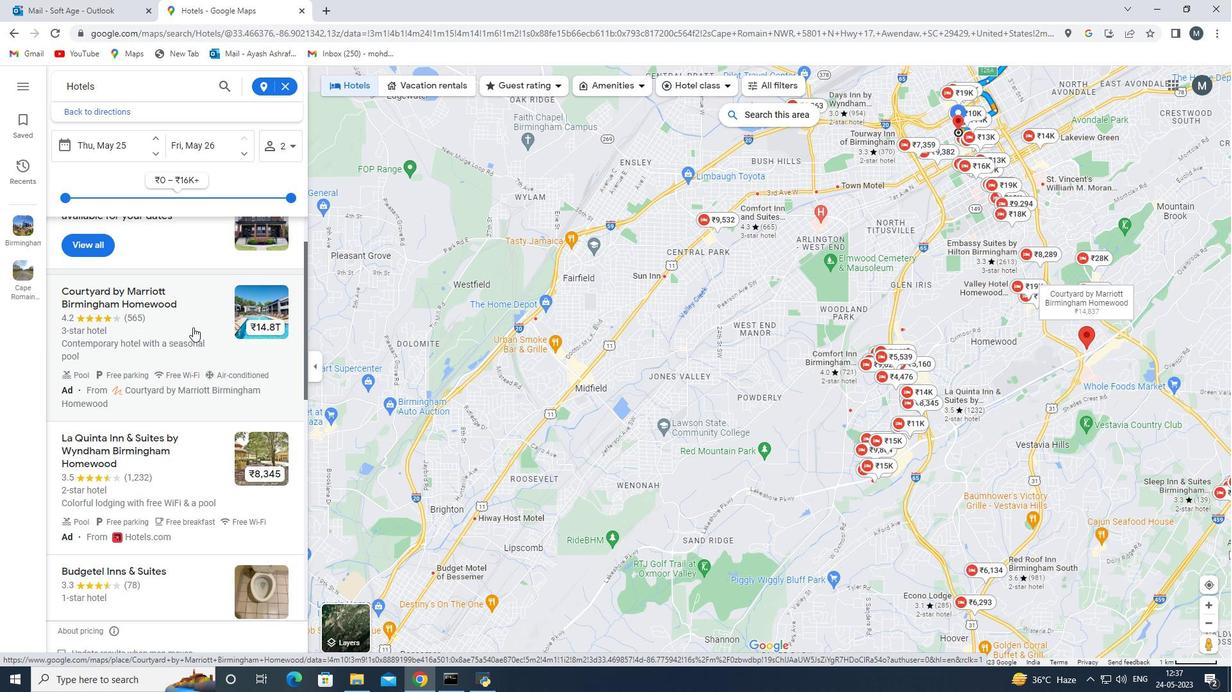 
Action: Mouse pressed left at (198, 316)
Screenshot: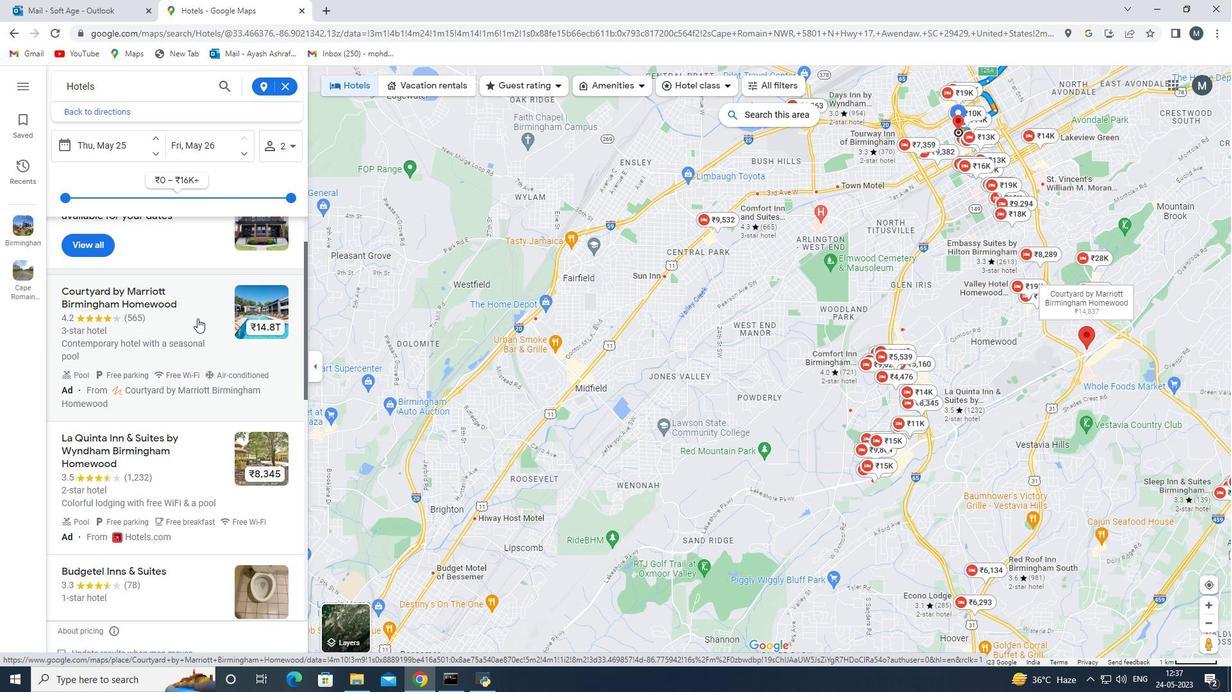 
Action: Mouse moved to (400, 361)
Screenshot: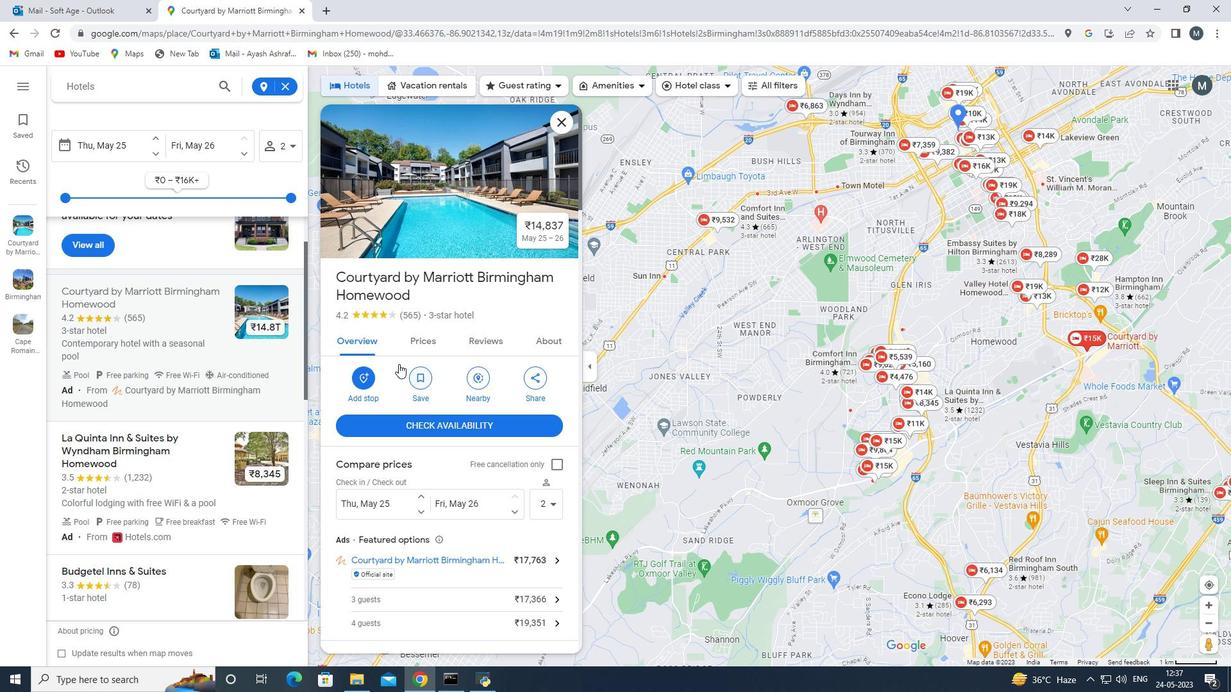 
Action: Mouse scrolled (400, 361) with delta (0, 0)
Screenshot: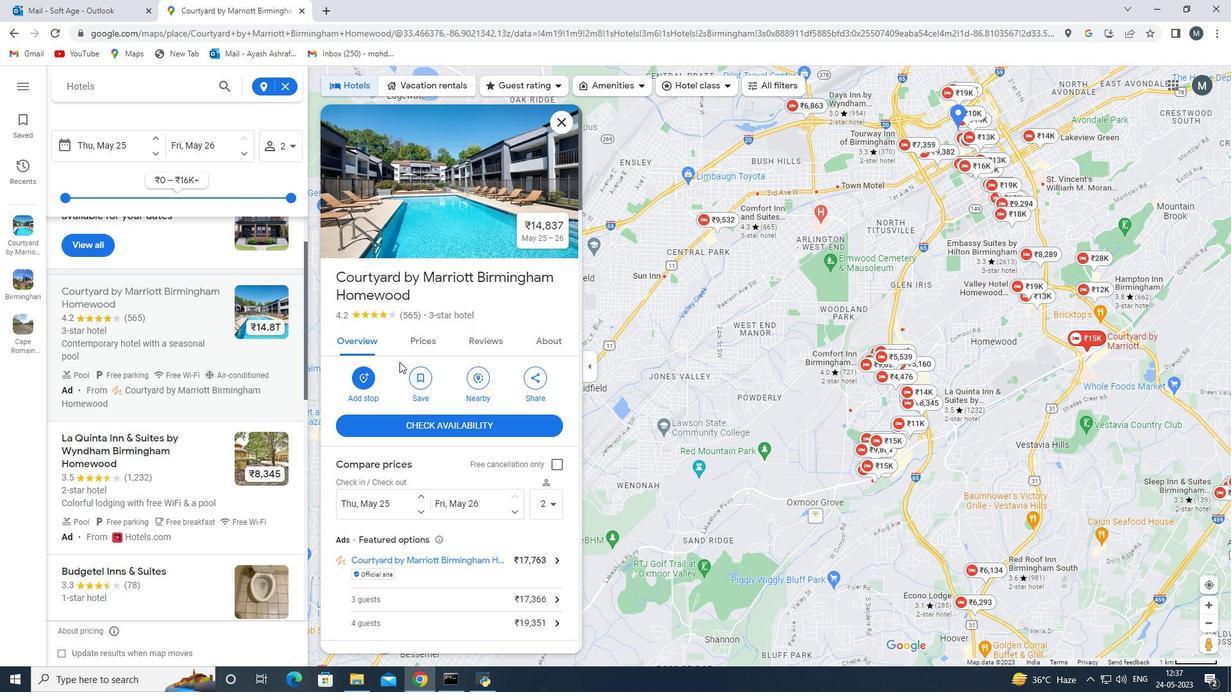 
Action: Mouse scrolled (400, 361) with delta (0, 0)
Screenshot: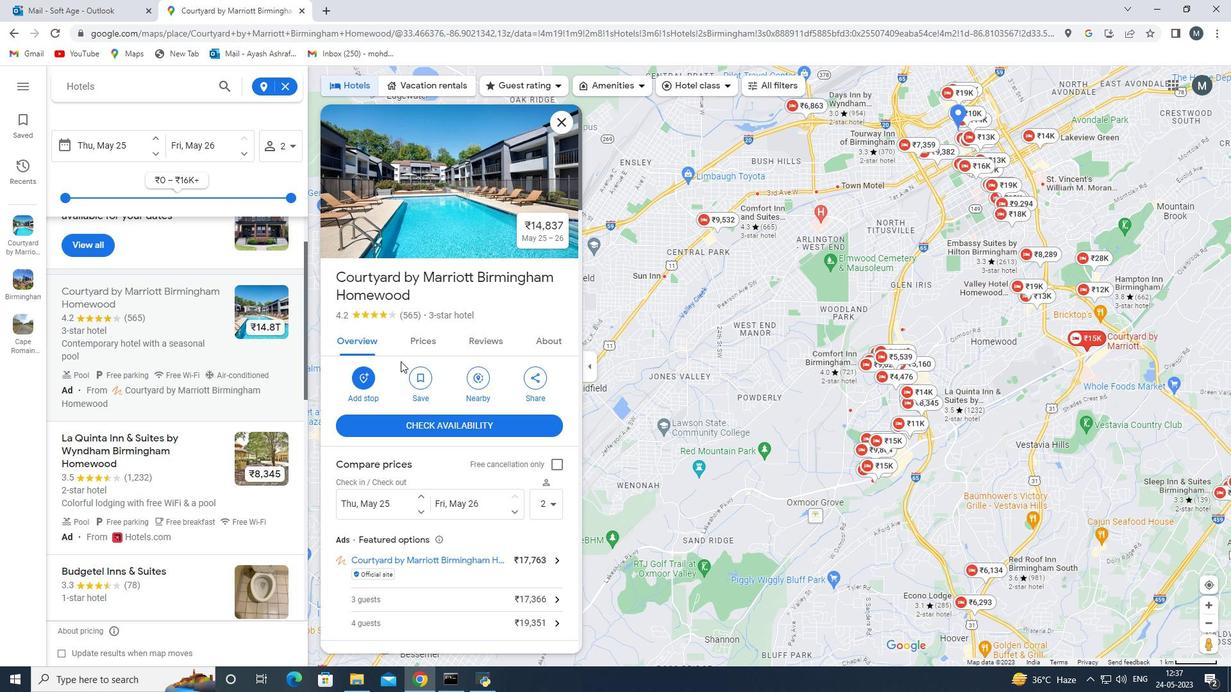 
Action: Mouse moved to (402, 363)
Screenshot: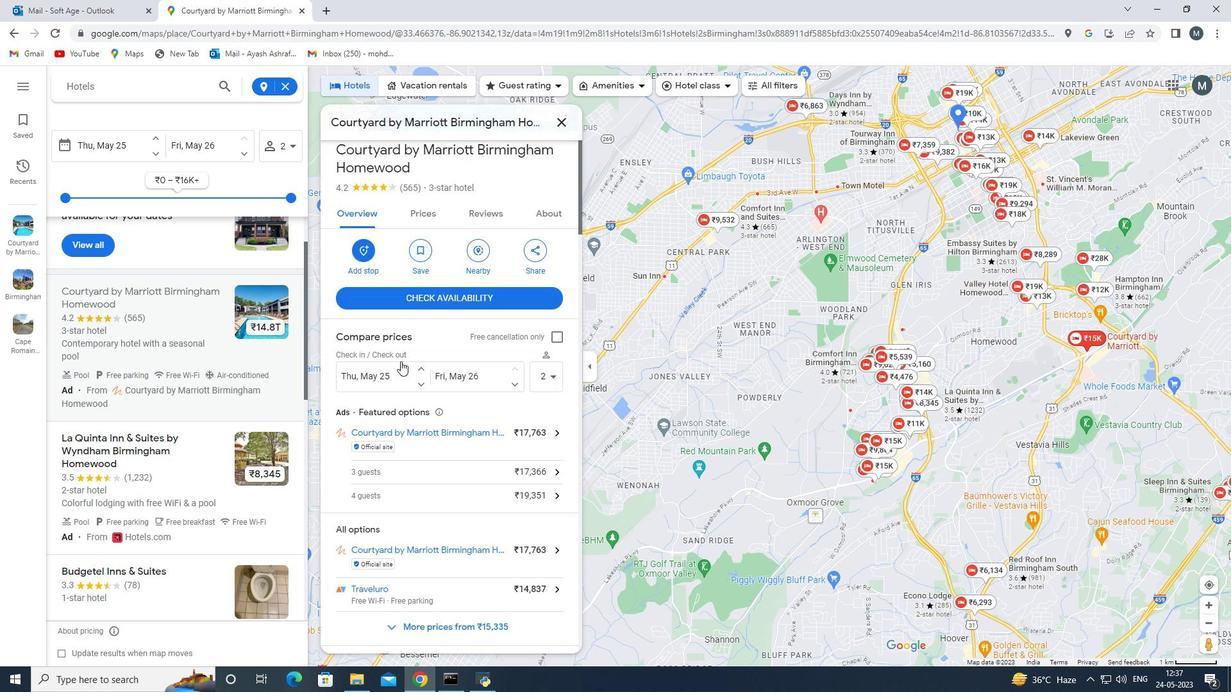 
Action: Mouse scrolled (402, 362) with delta (0, 0)
Screenshot: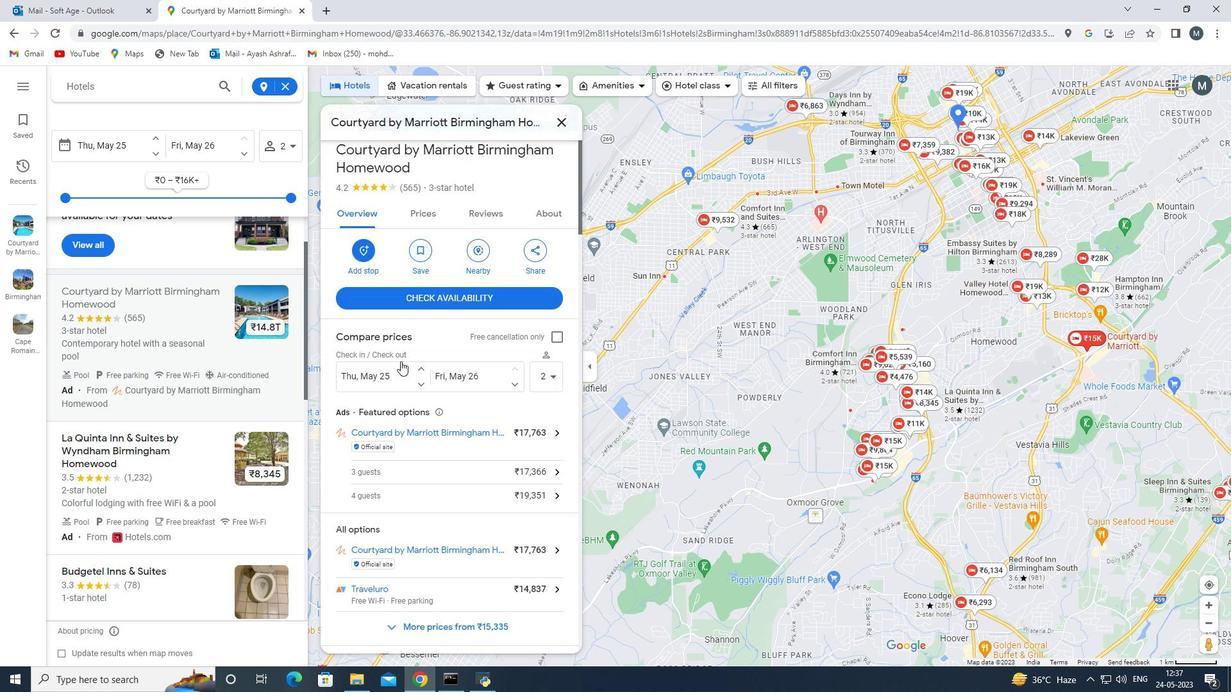 
Action: Mouse moved to (402, 366)
Screenshot: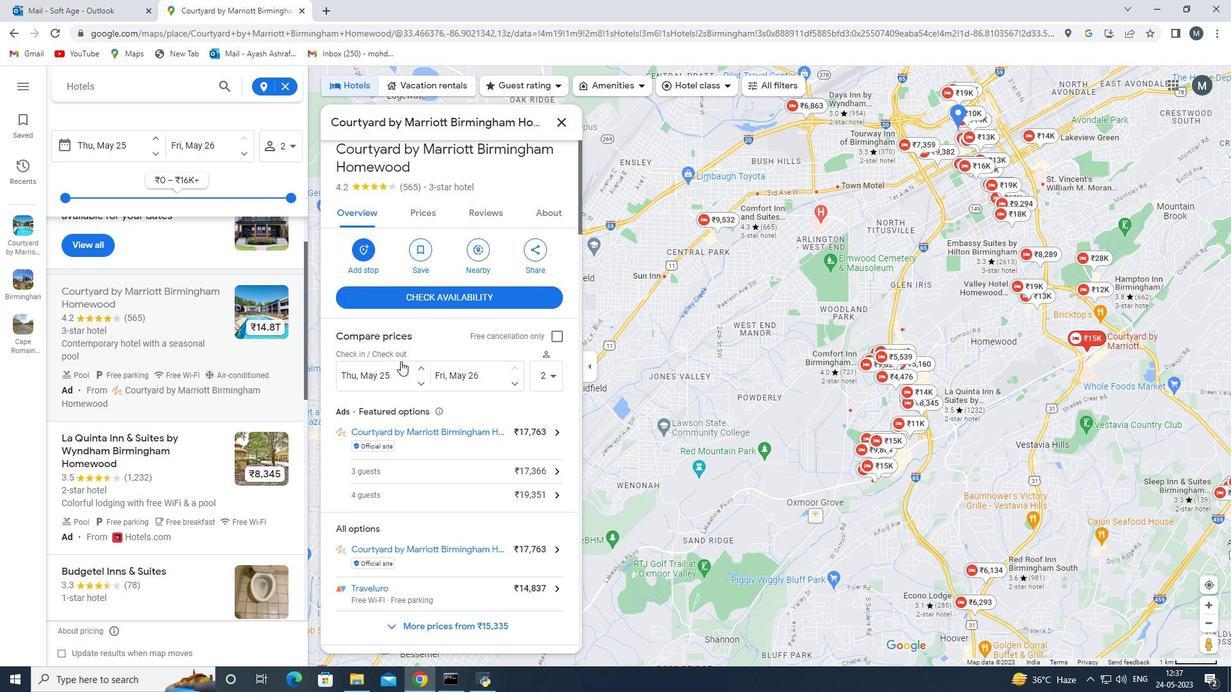 
Action: Mouse scrolled (402, 365) with delta (0, 0)
Screenshot: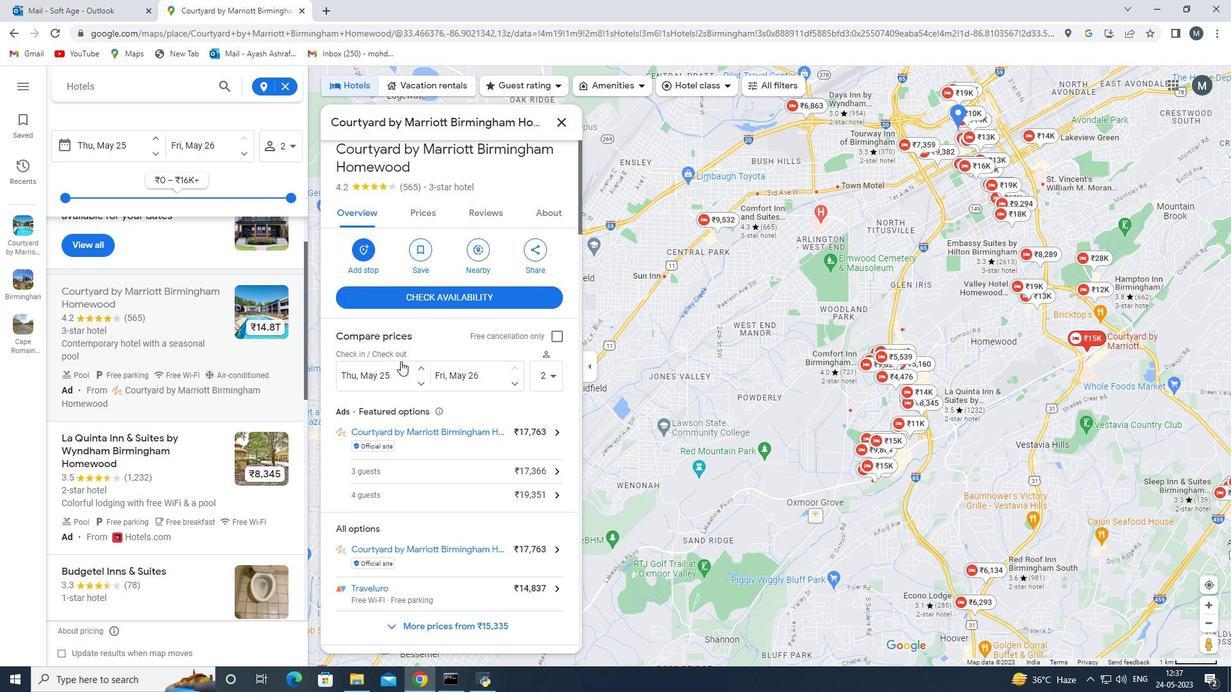 
Action: Mouse scrolled (402, 365) with delta (0, 0)
Screenshot: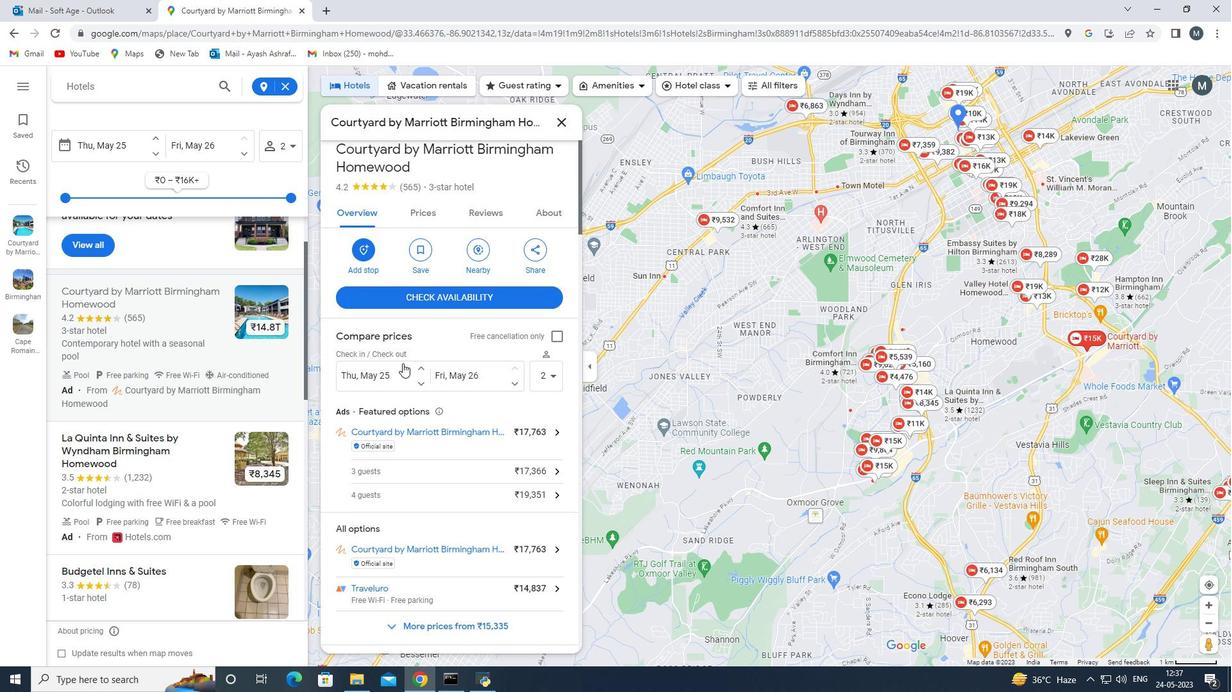 
Action: Mouse scrolled (402, 365) with delta (0, 0)
Screenshot: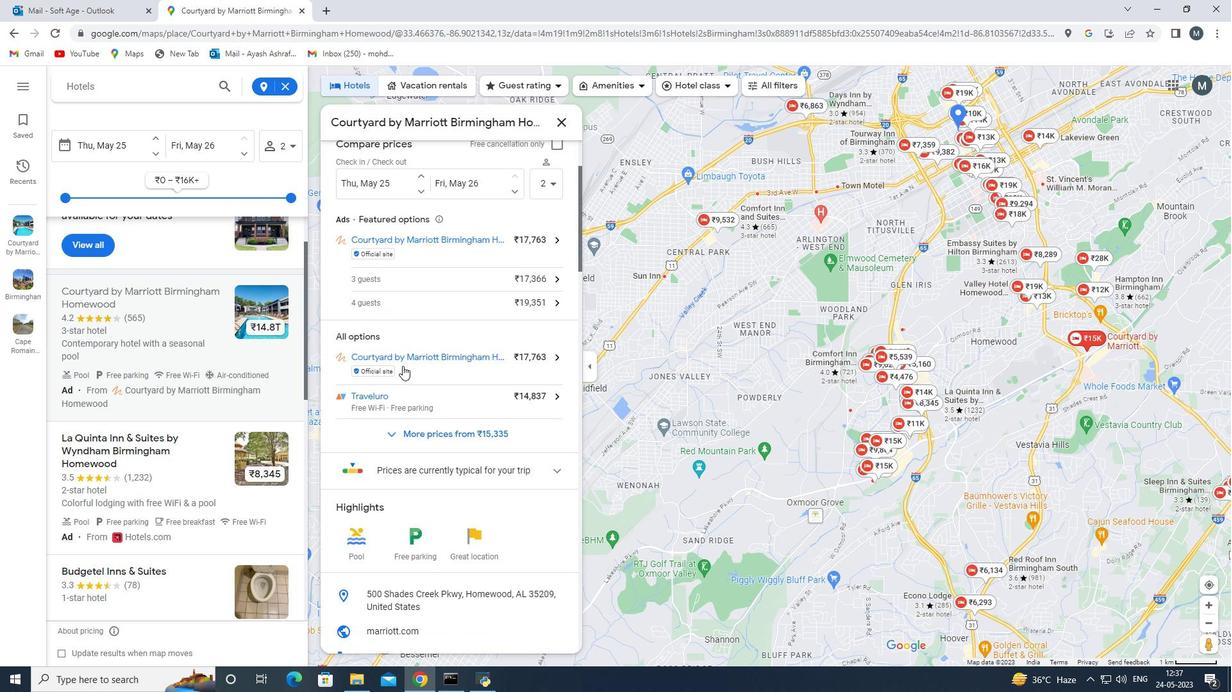 
Action: Mouse scrolled (402, 365) with delta (0, 0)
Screenshot: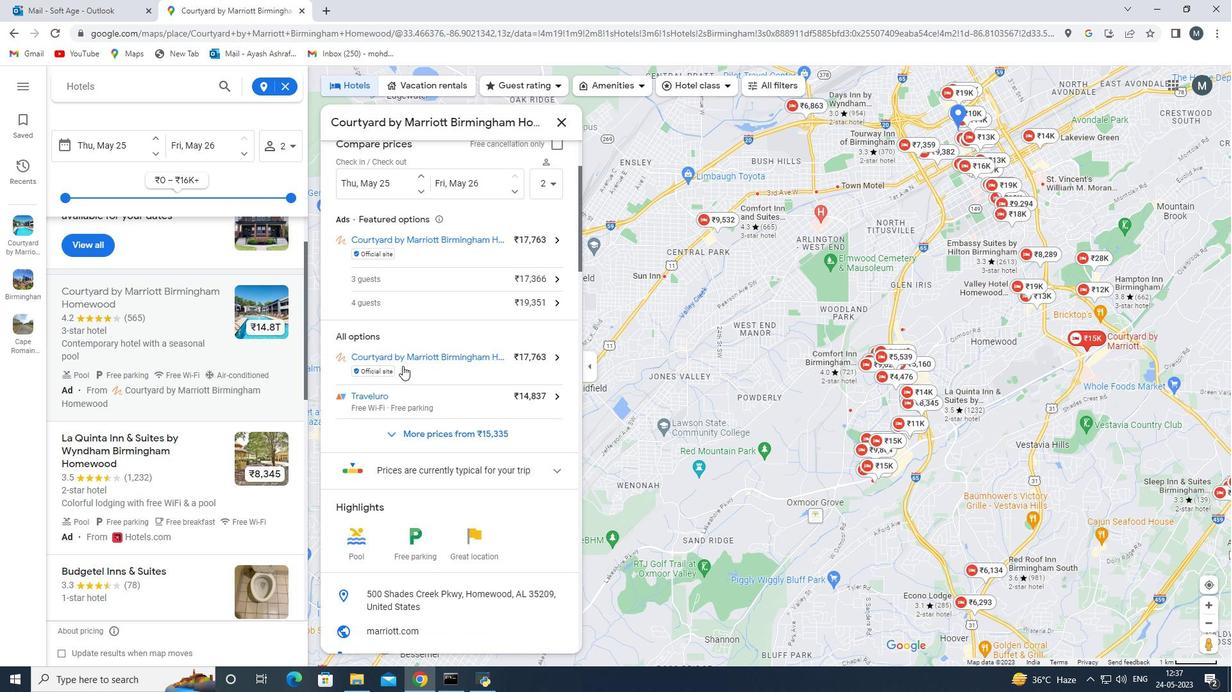 
Action: Mouse scrolled (402, 365) with delta (0, 0)
Screenshot: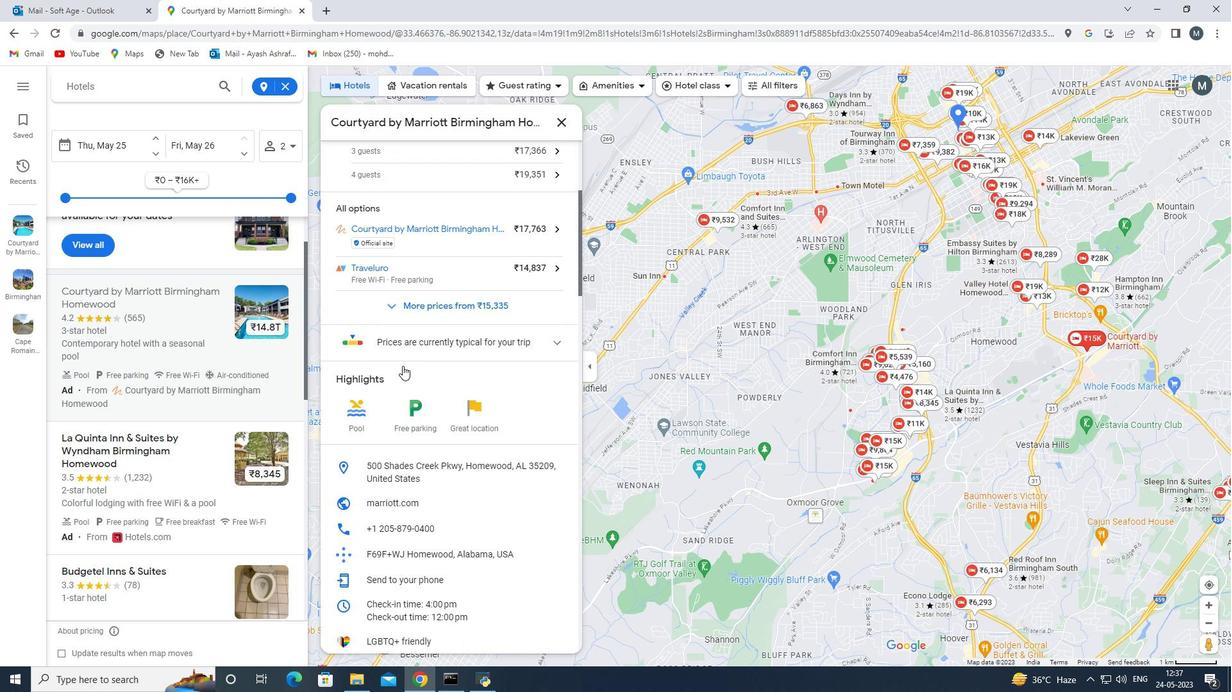 
Action: Mouse scrolled (402, 365) with delta (0, 0)
Screenshot: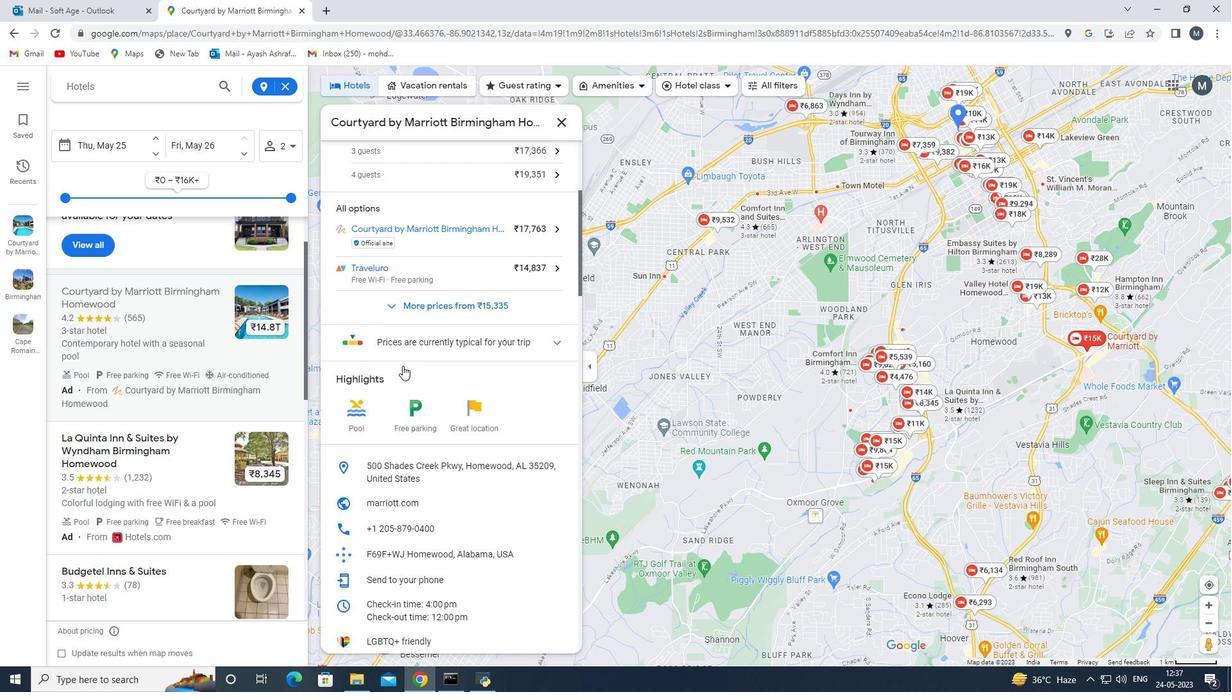 
Action: Mouse scrolled (402, 365) with delta (0, 0)
Screenshot: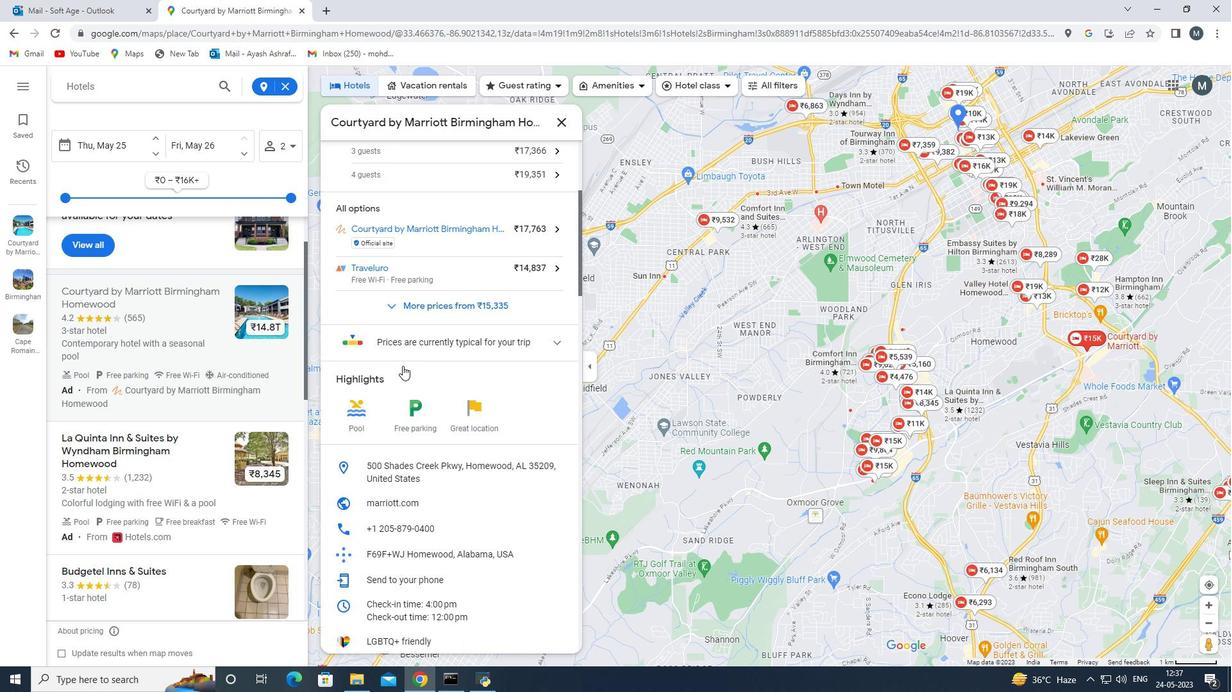 
Action: Mouse moved to (402, 370)
Screenshot: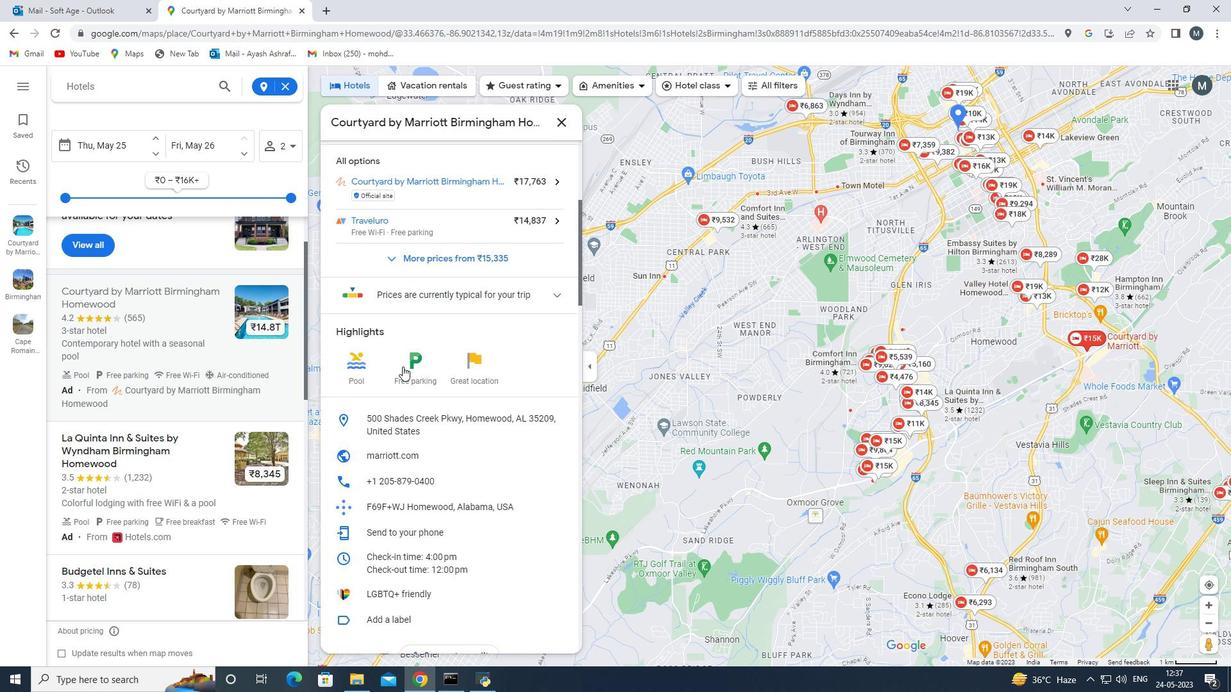 
Action: Mouse scrolled (402, 370) with delta (0, 0)
Screenshot: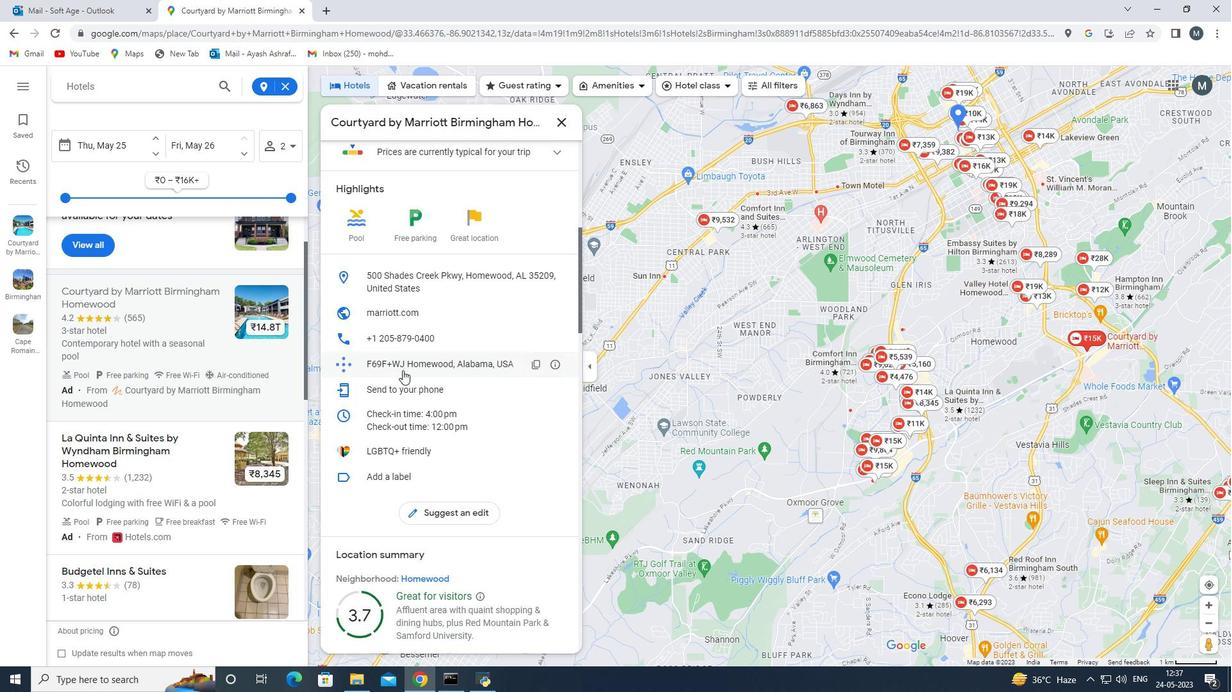
Action: Mouse scrolled (402, 370) with delta (0, 0)
Screenshot: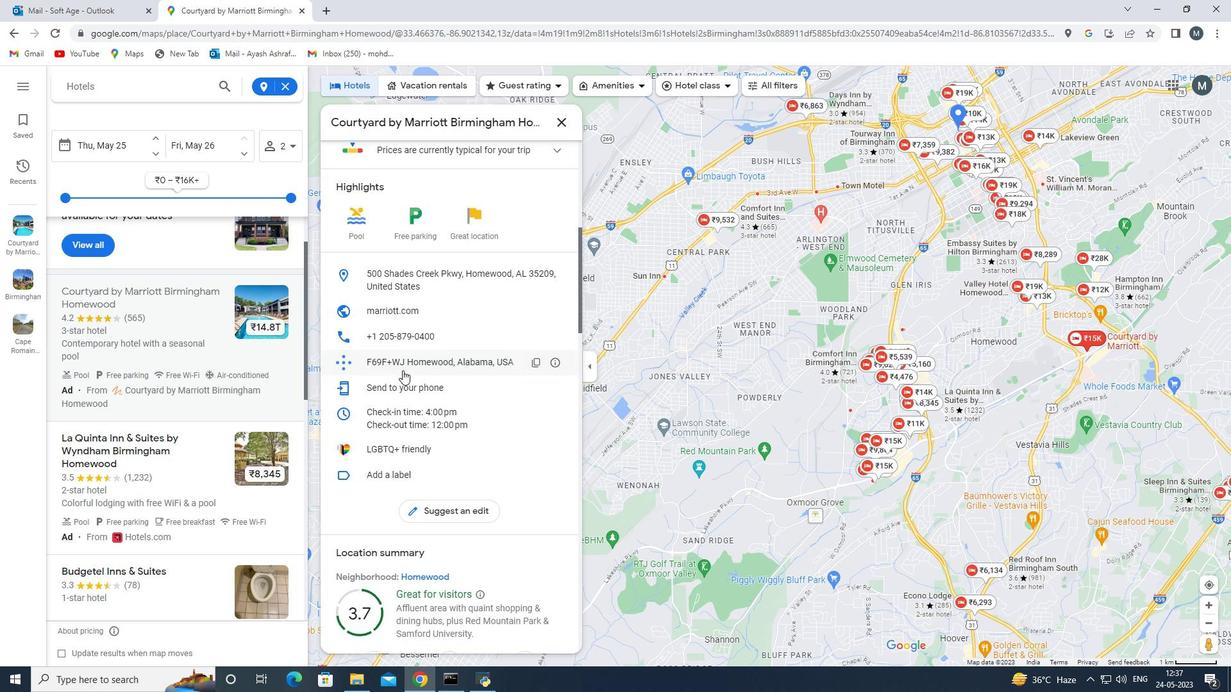 
Action: Mouse scrolled (402, 370) with delta (0, 0)
Screenshot: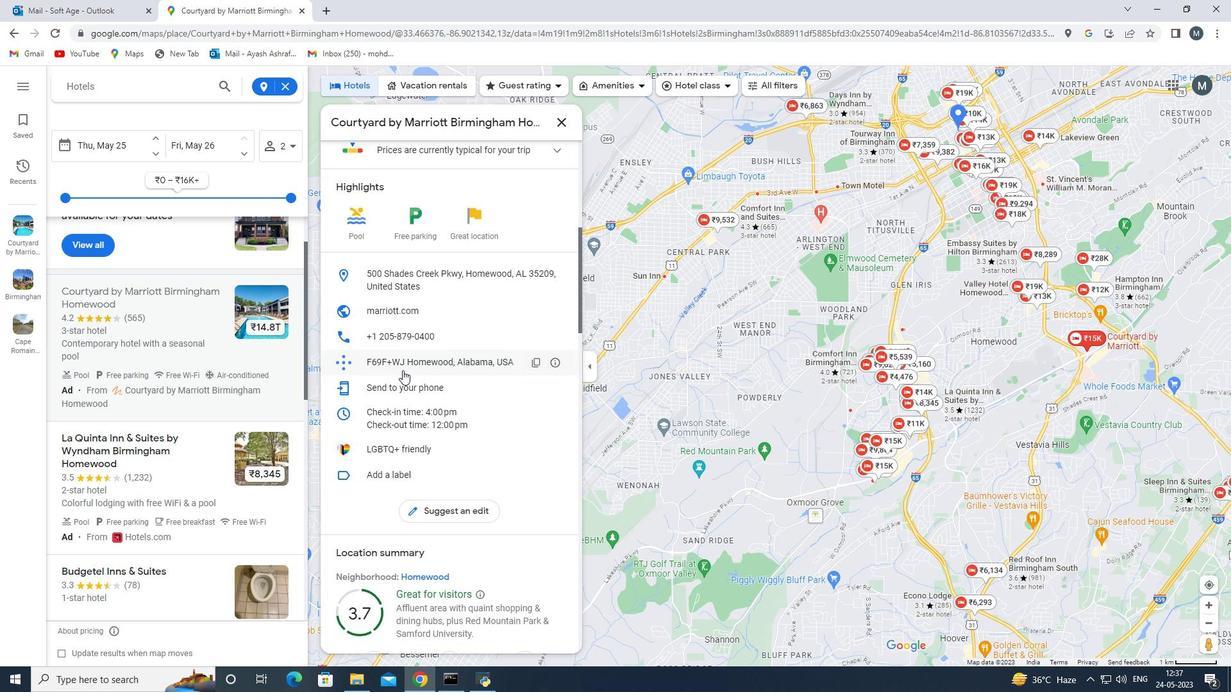
Action: Mouse scrolled (402, 370) with delta (0, 0)
Screenshot: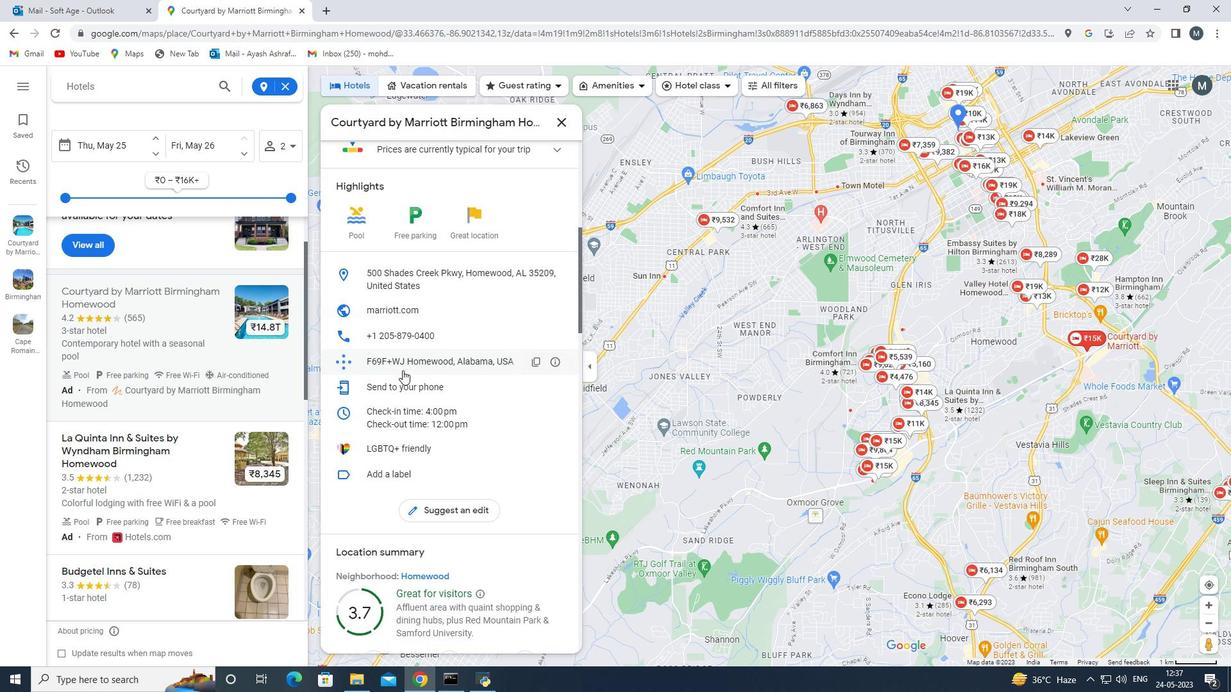
Action: Mouse scrolled (402, 371) with delta (0, 0)
Screenshot: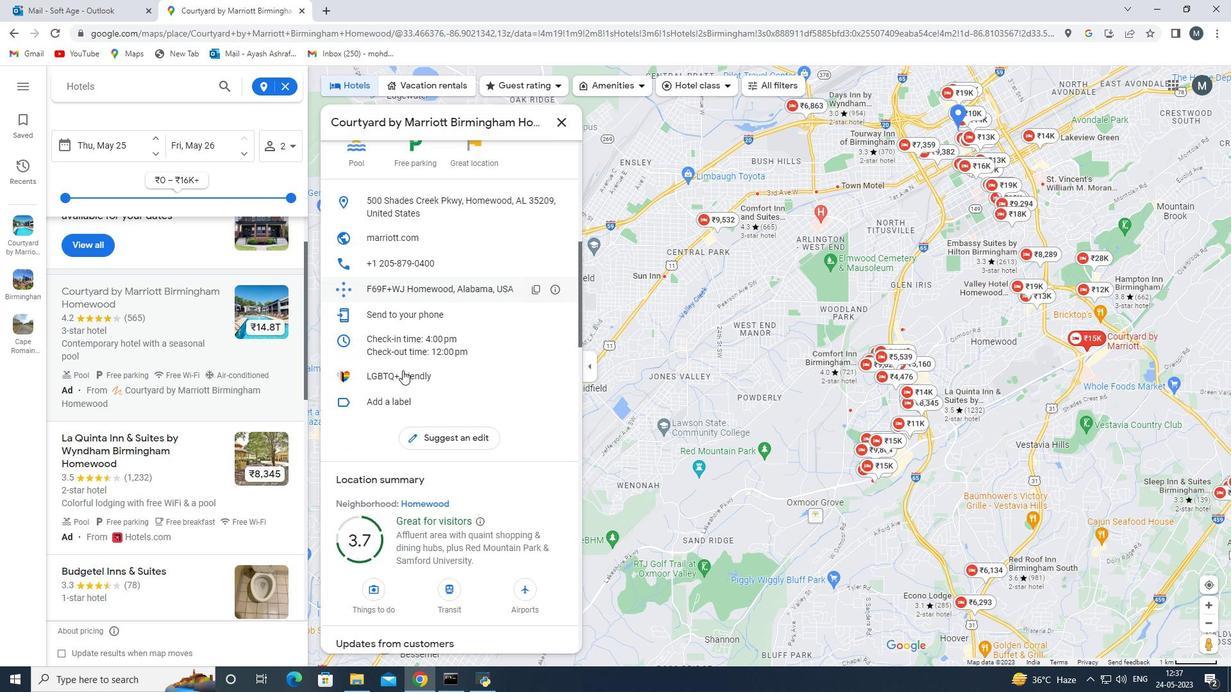 
Action: Mouse scrolled (402, 370) with delta (0, 0)
Screenshot: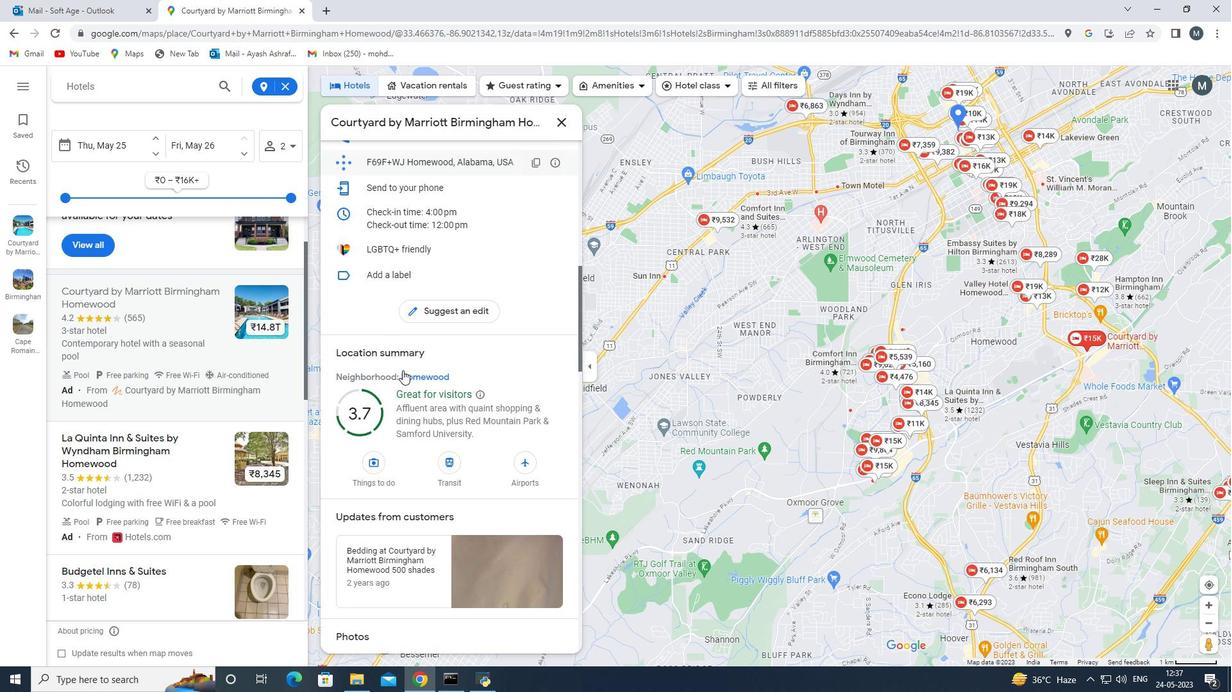 
Action: Mouse scrolled (402, 370) with delta (0, 0)
Screenshot: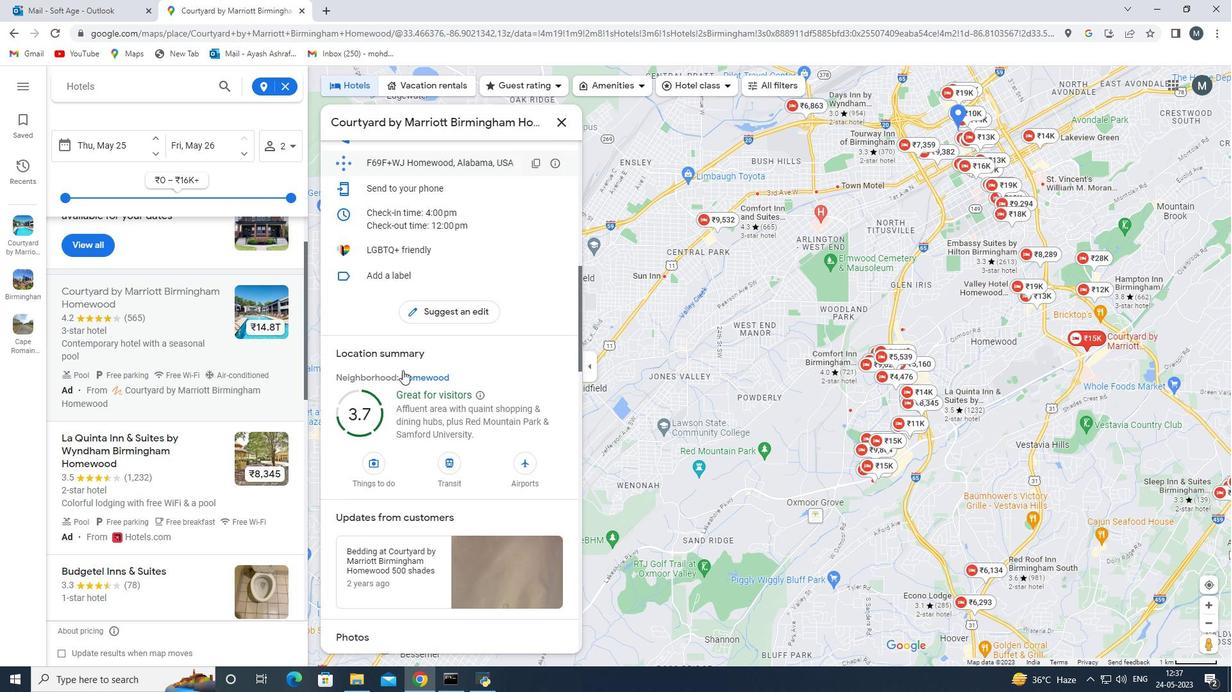 
Action: Mouse moved to (413, 334)
Screenshot: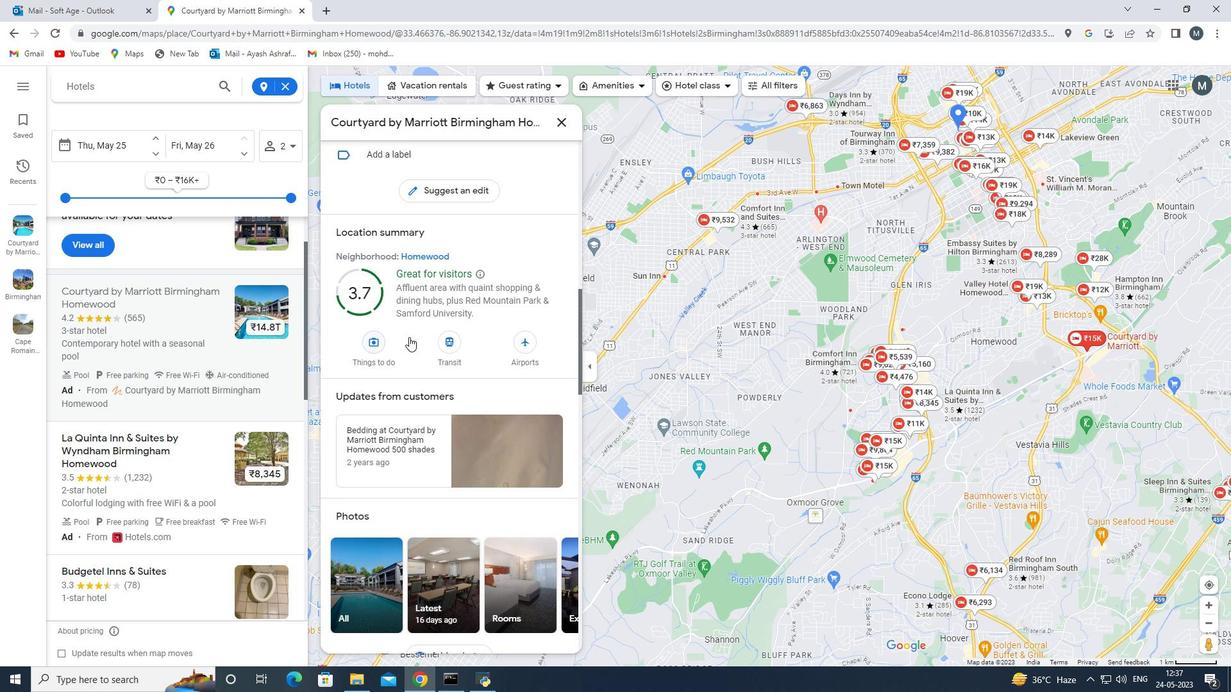 
Action: Mouse scrolled (413, 333) with delta (0, 0)
Screenshot: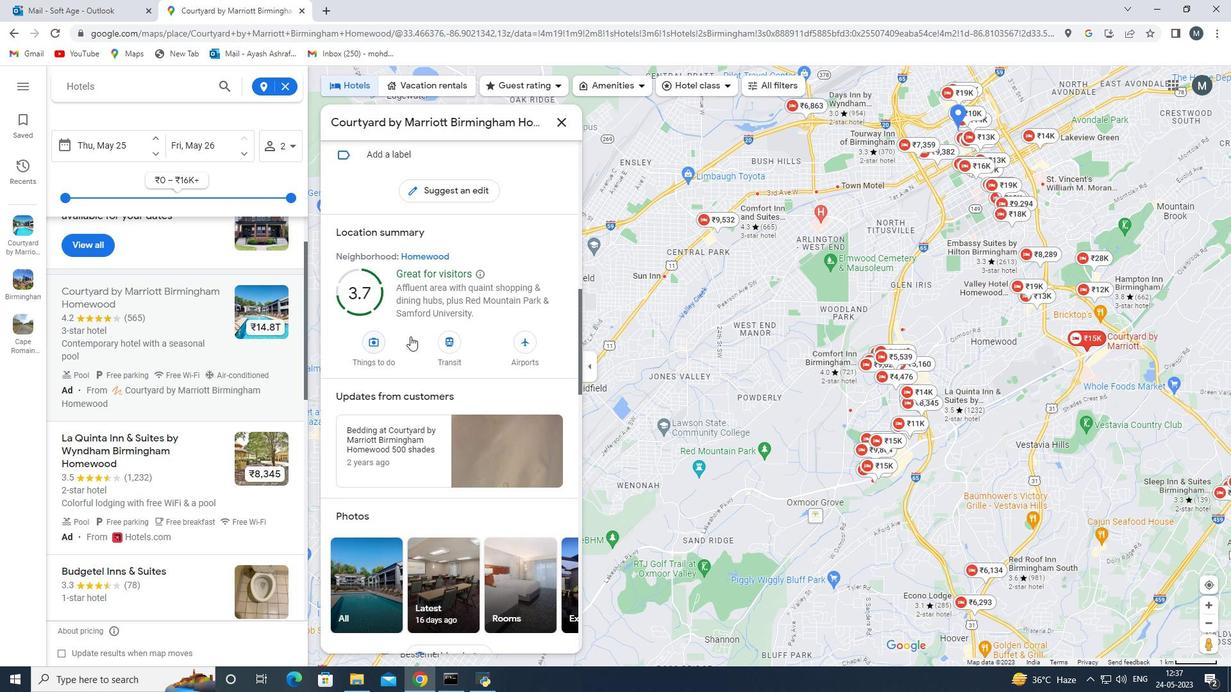 
Action: Mouse scrolled (413, 333) with delta (0, 0)
Screenshot: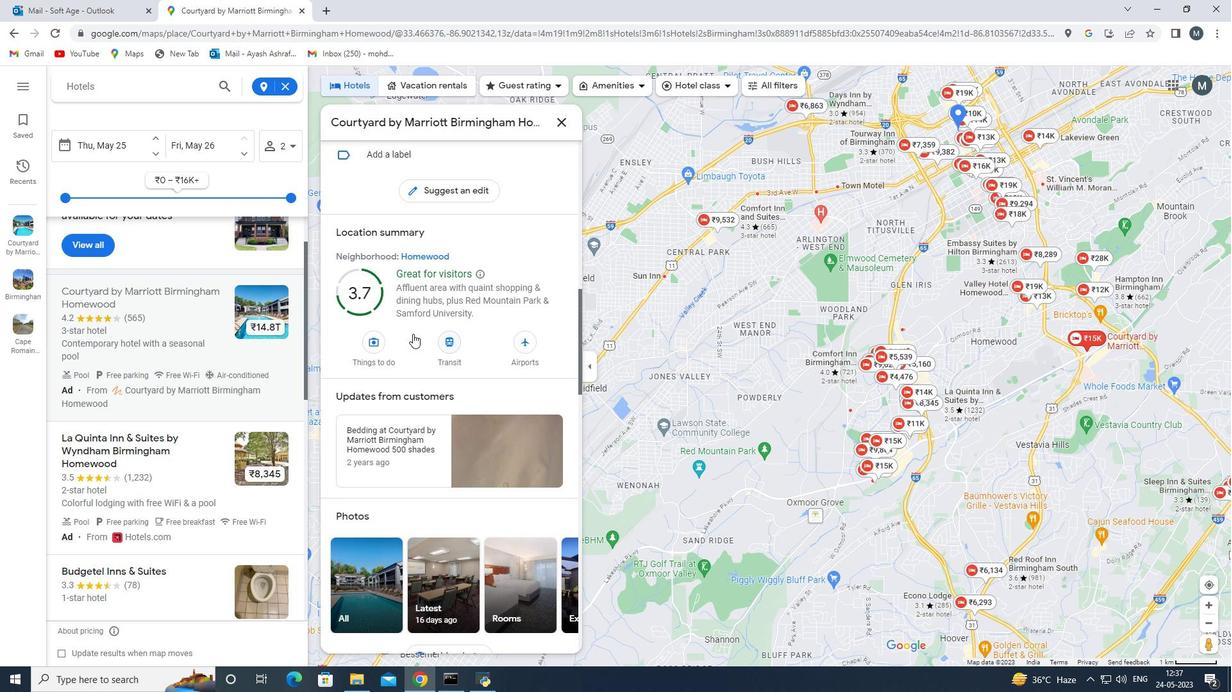 
Action: Mouse scrolled (413, 333) with delta (0, 0)
Screenshot: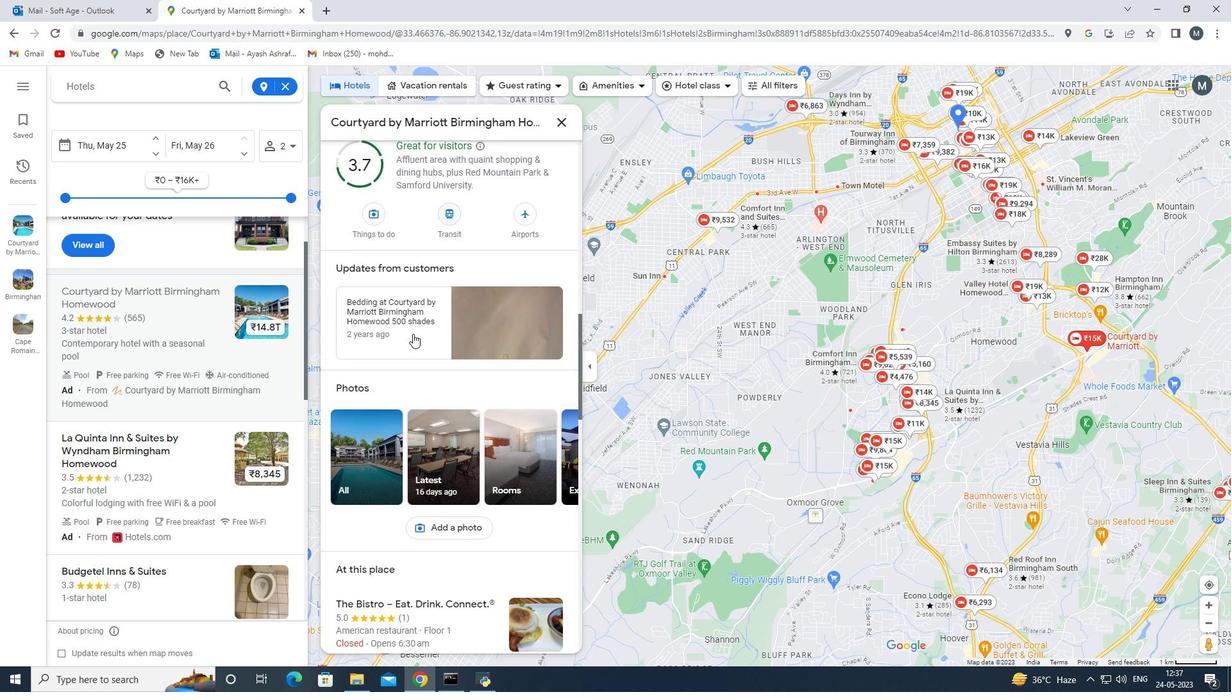 
Action: Mouse scrolled (413, 333) with delta (0, 0)
Screenshot: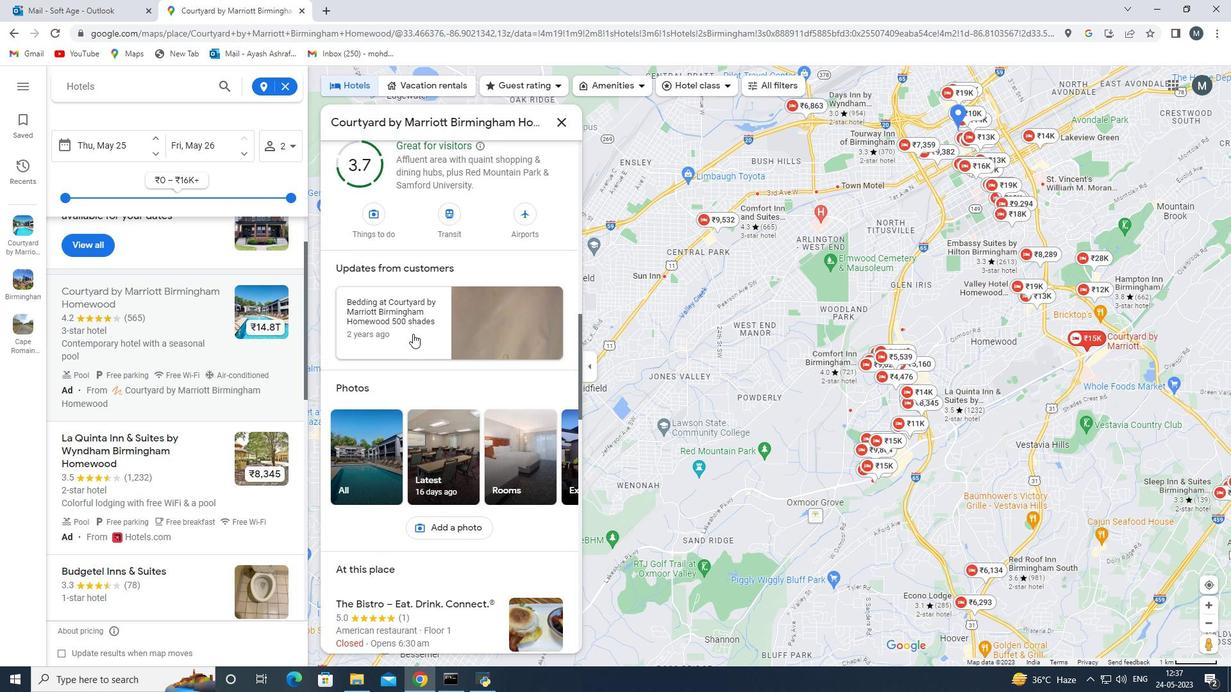 
Action: Mouse moved to (414, 342)
Screenshot: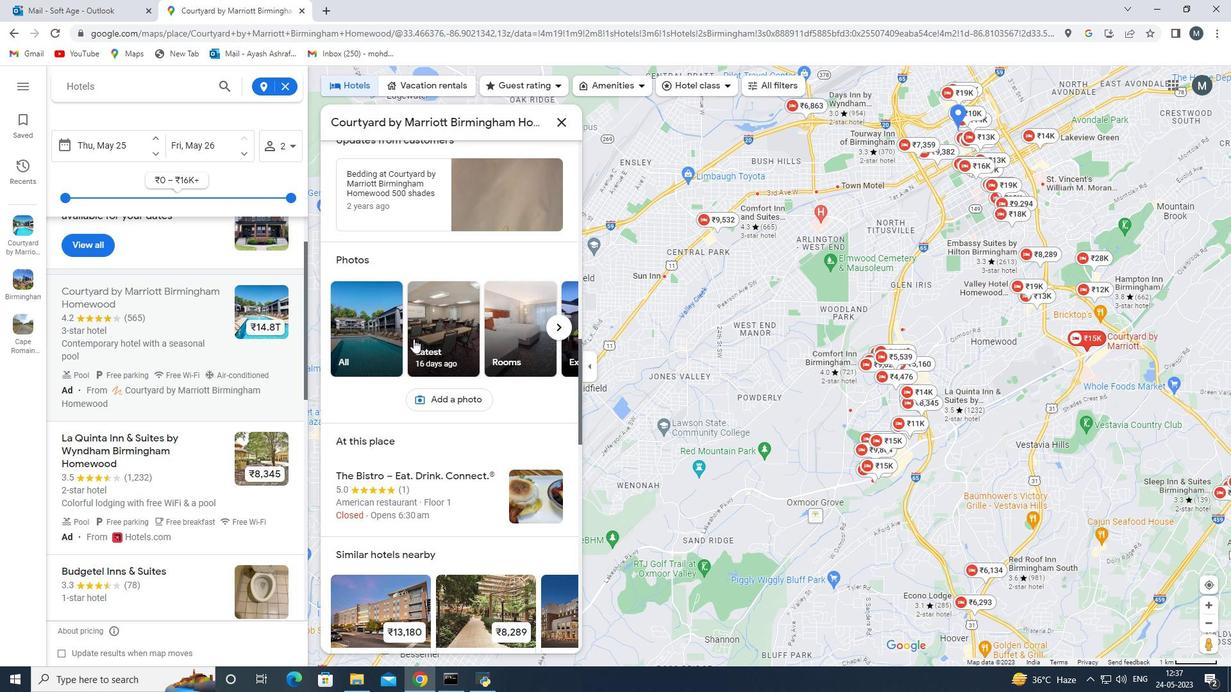 
Action: Mouse scrolled (414, 341) with delta (0, 0)
Screenshot: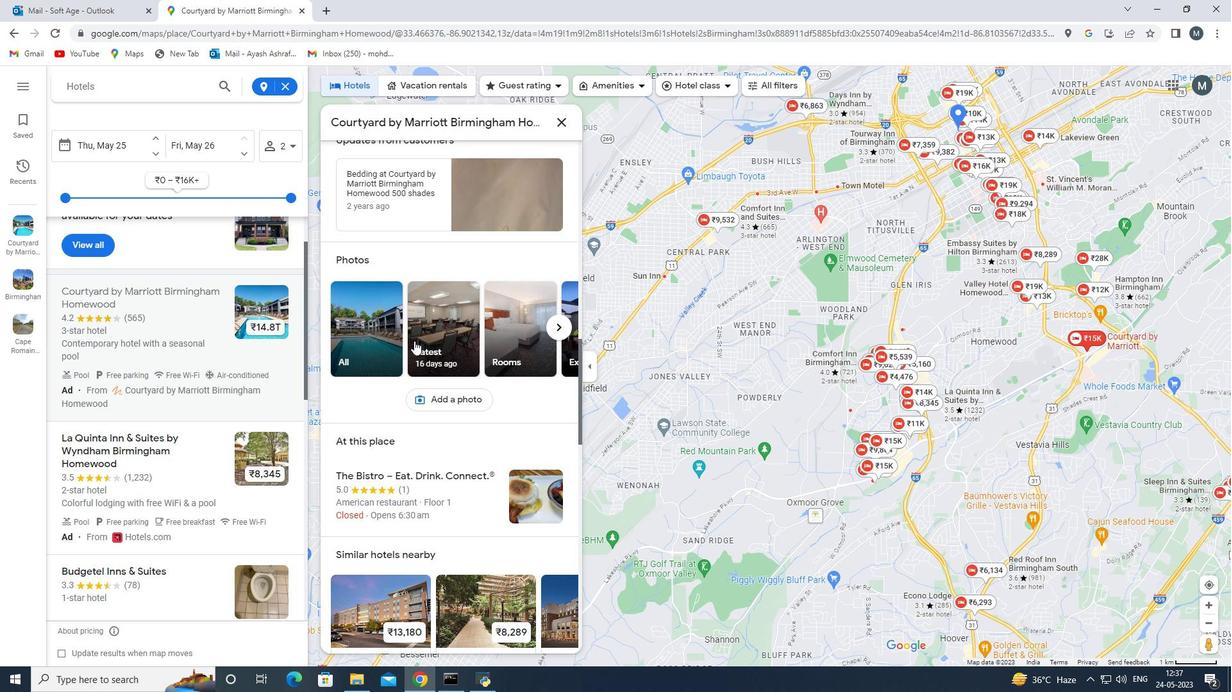 
Action: Mouse moved to (414, 344)
Screenshot: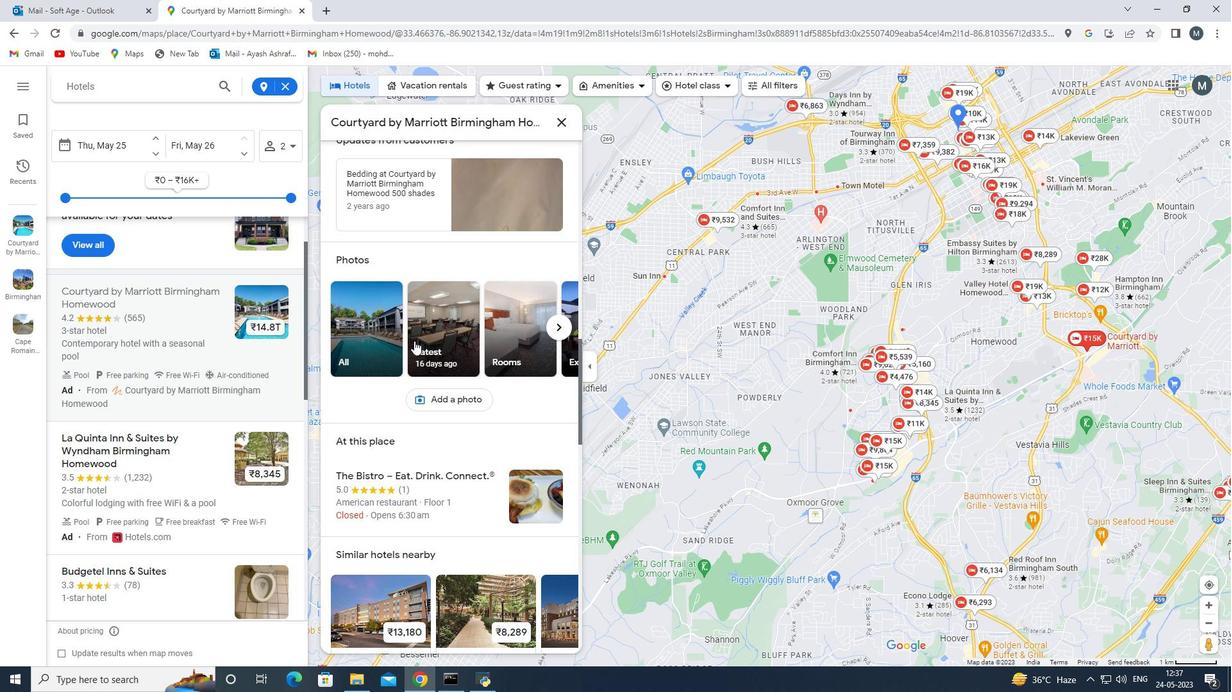 
Action: Mouse scrolled (414, 343) with delta (0, 0)
Screenshot: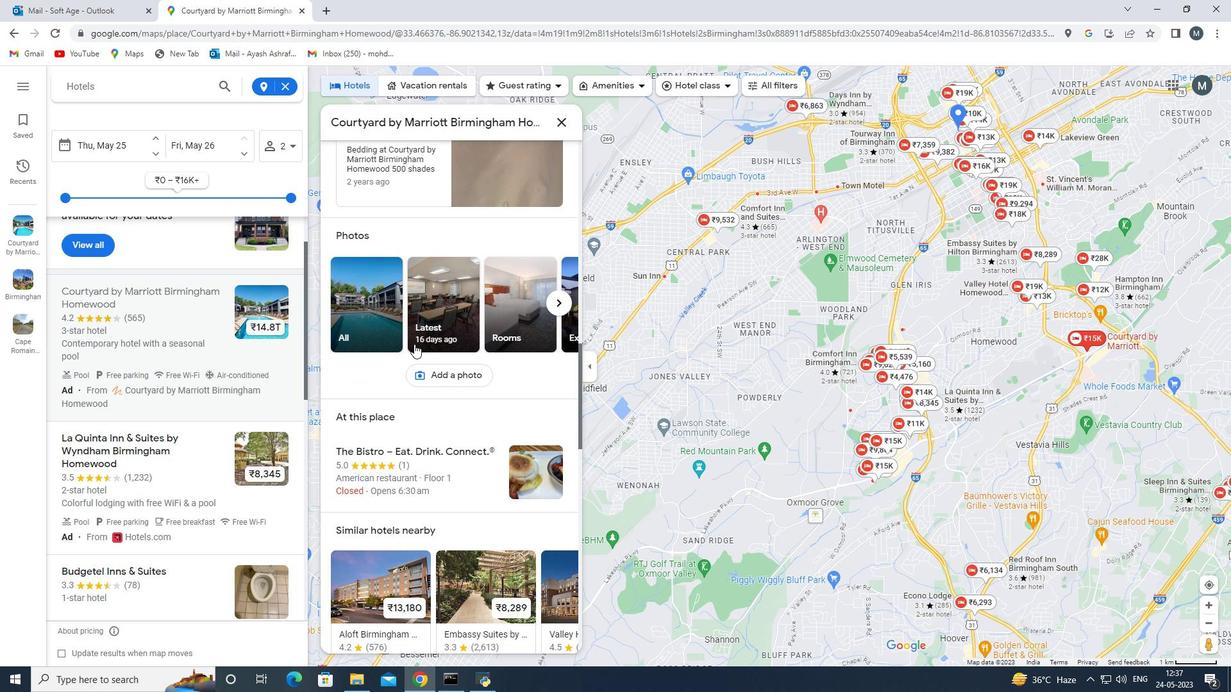 
Action: Mouse moved to (418, 386)
Screenshot: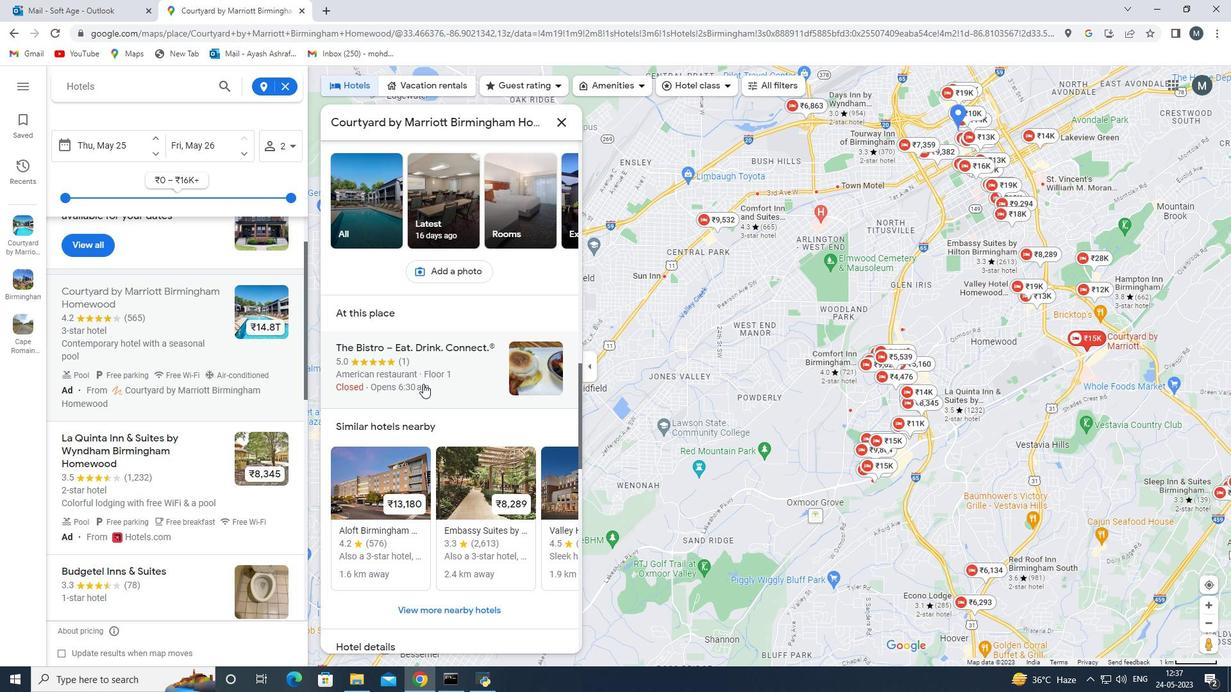 
Action: Mouse scrolled (418, 386) with delta (0, 0)
Screenshot: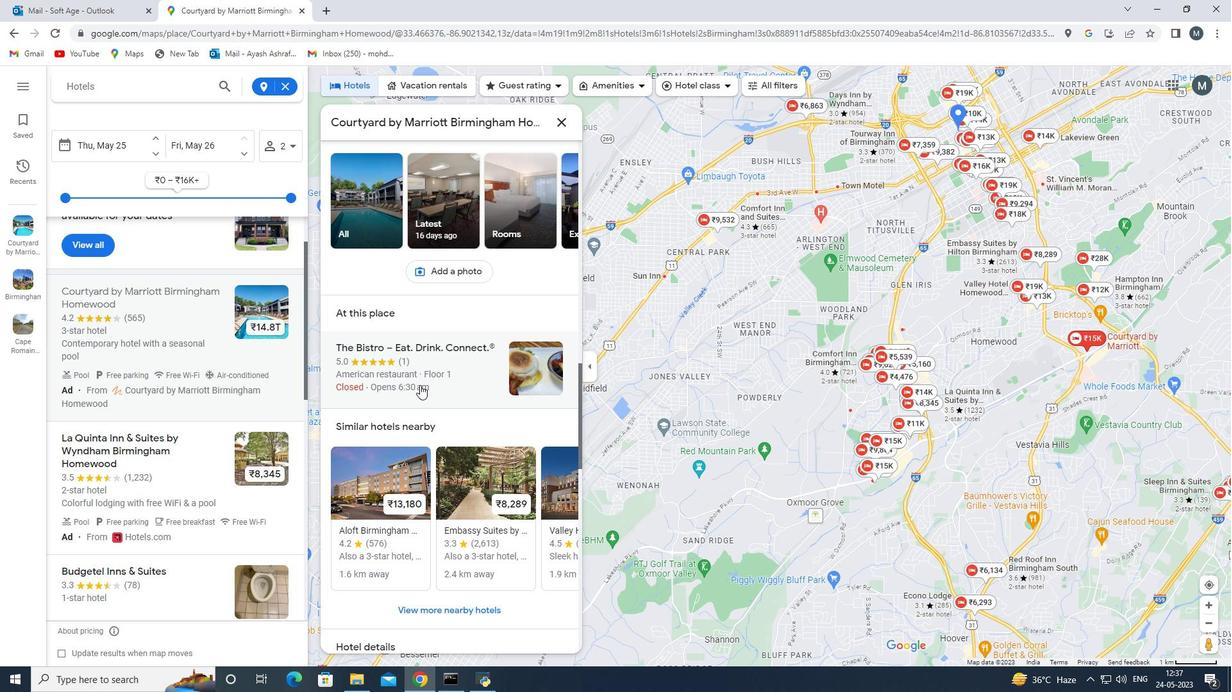 
Action: Mouse moved to (418, 386)
Screenshot: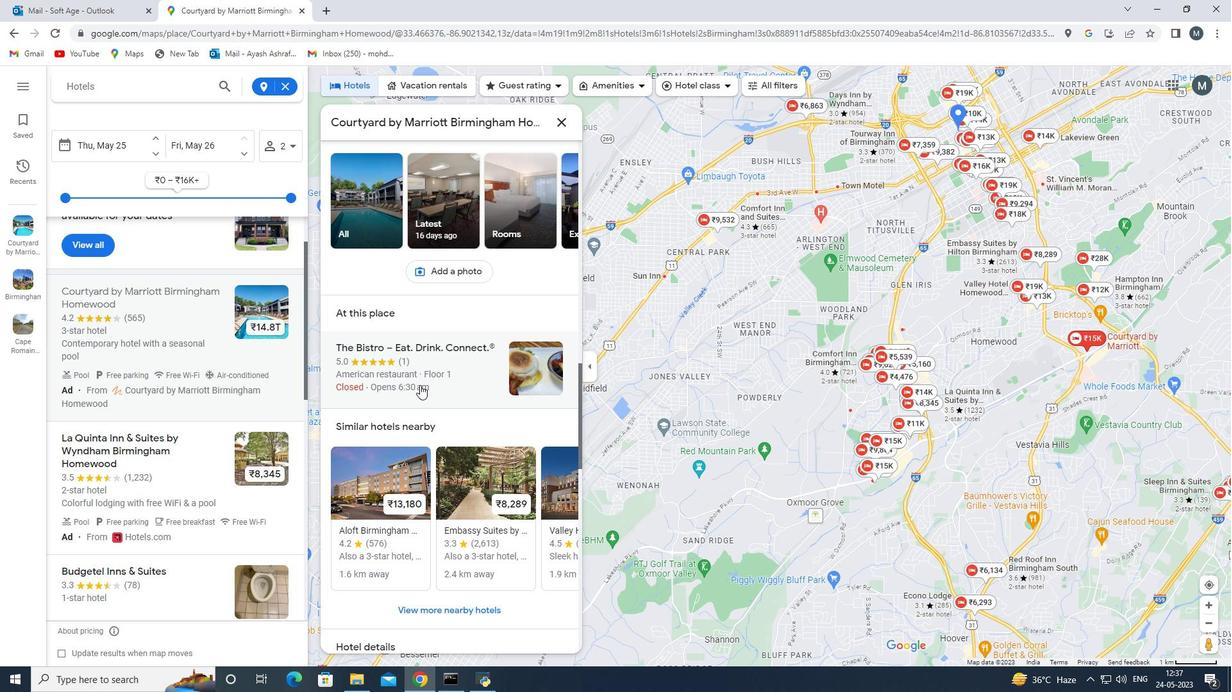 
Action: Mouse scrolled (418, 386) with delta (0, 0)
Screenshot: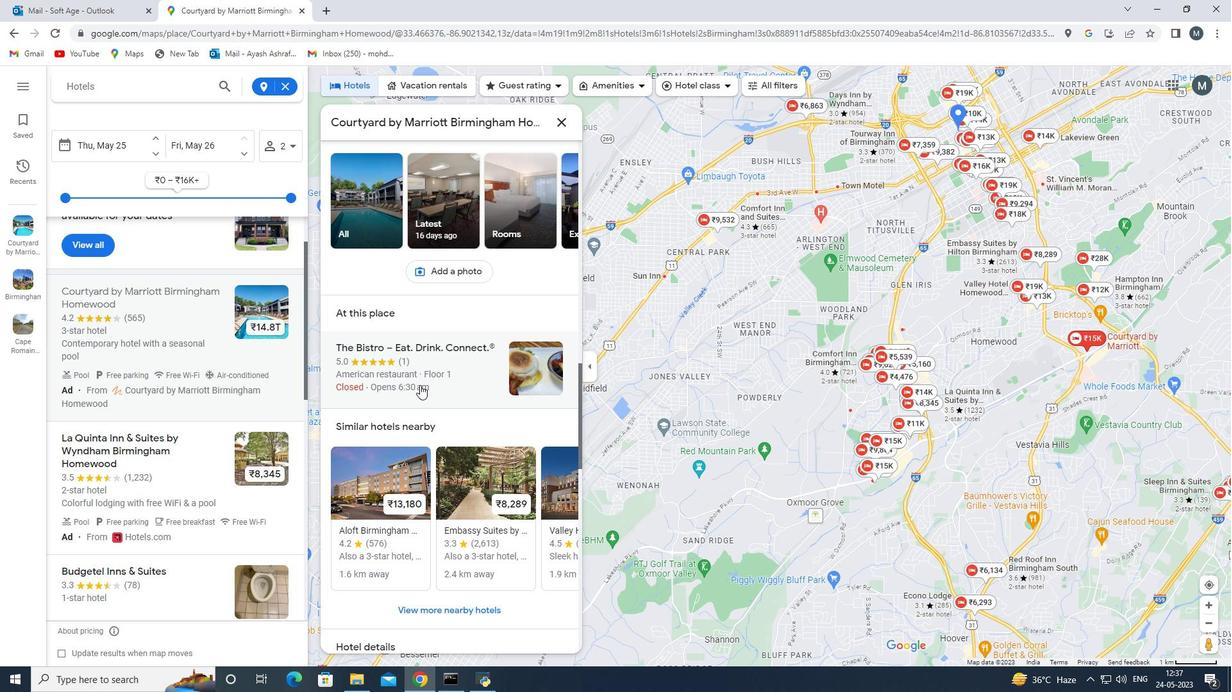 
Action: Mouse moved to (418, 386)
Screenshot: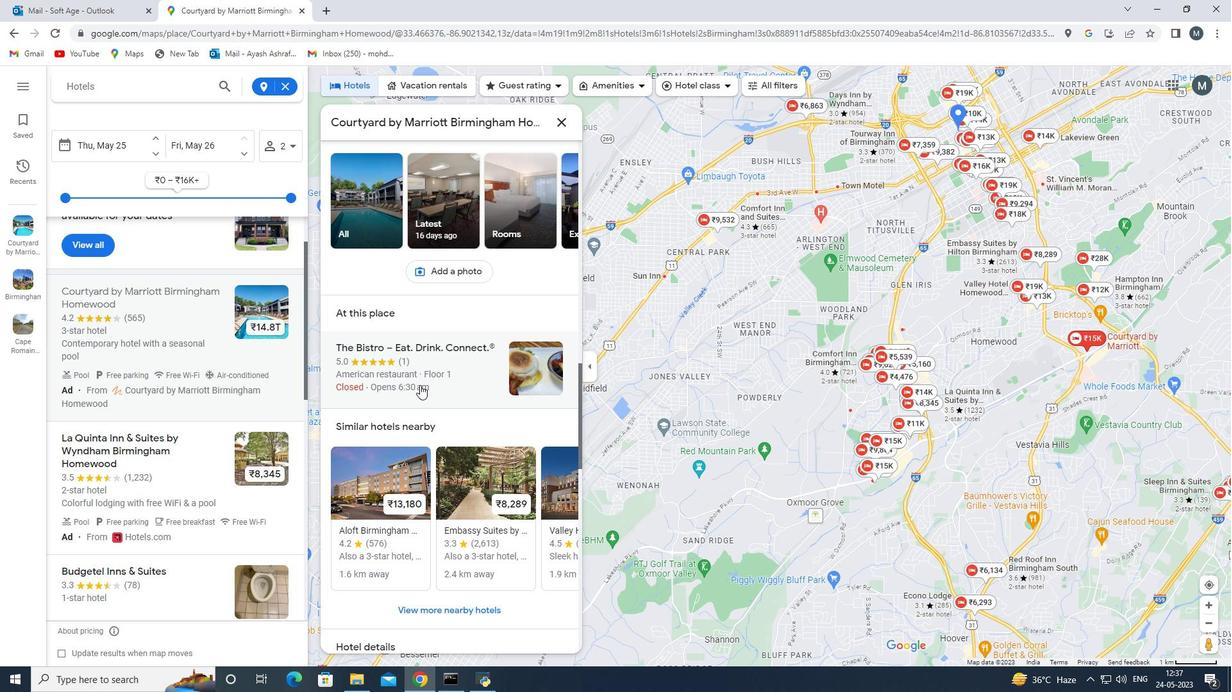 
Action: Mouse scrolled (418, 386) with delta (0, 0)
Screenshot: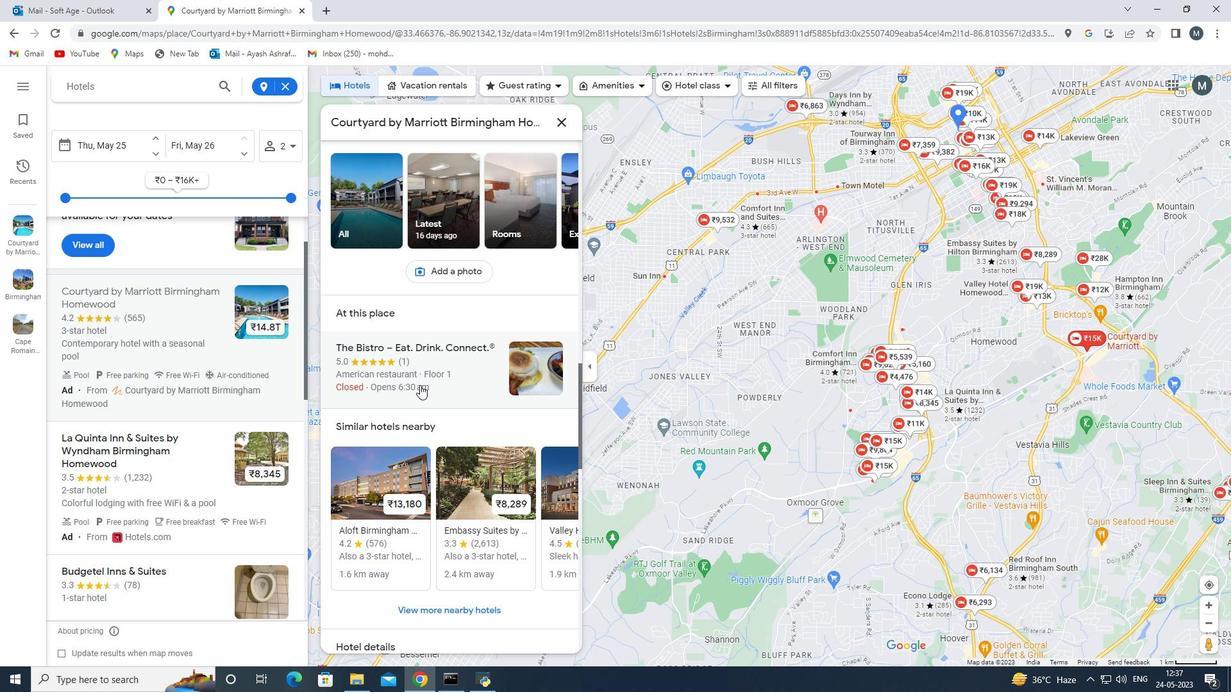 
Action: Mouse scrolled (418, 386) with delta (0, 0)
Screenshot: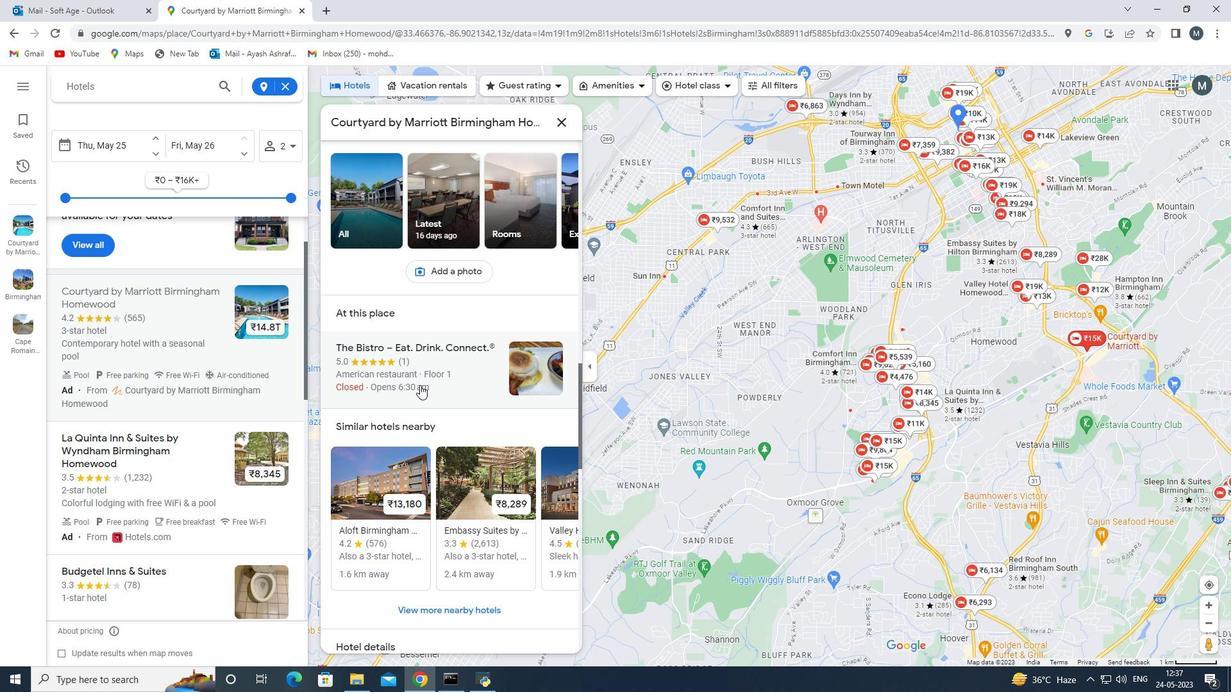 
Action: Mouse moved to (418, 384)
Screenshot: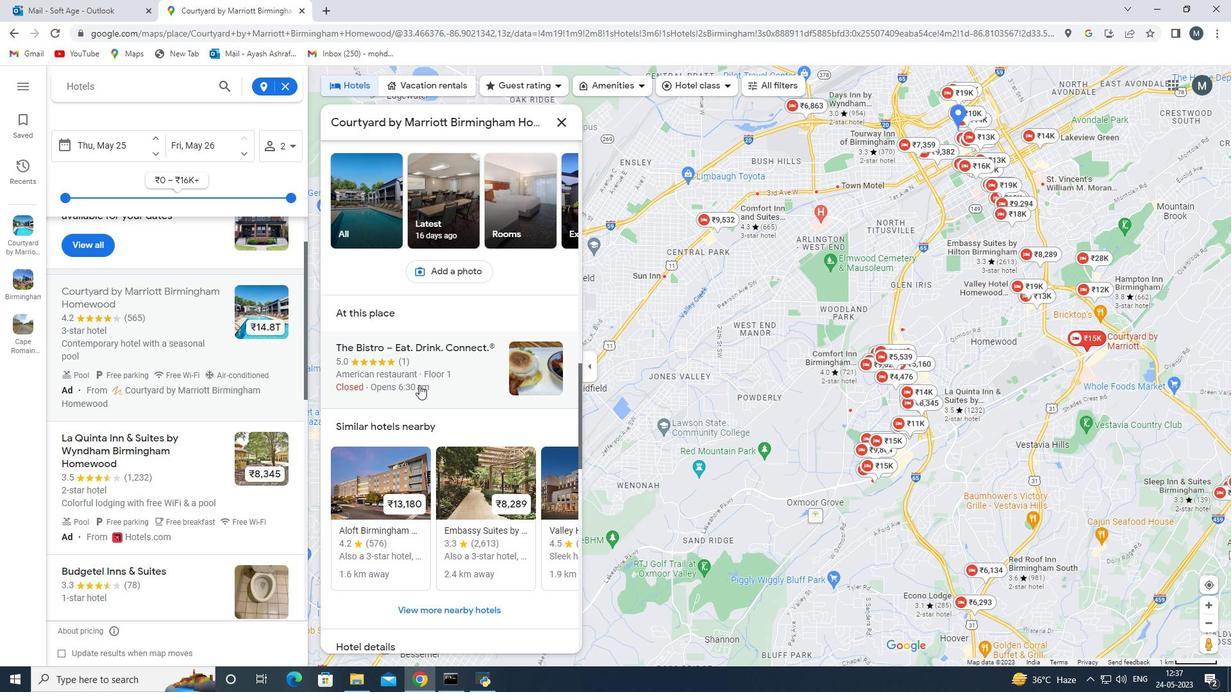 
Action: Mouse scrolled (418, 384) with delta (0, 0)
Screenshot: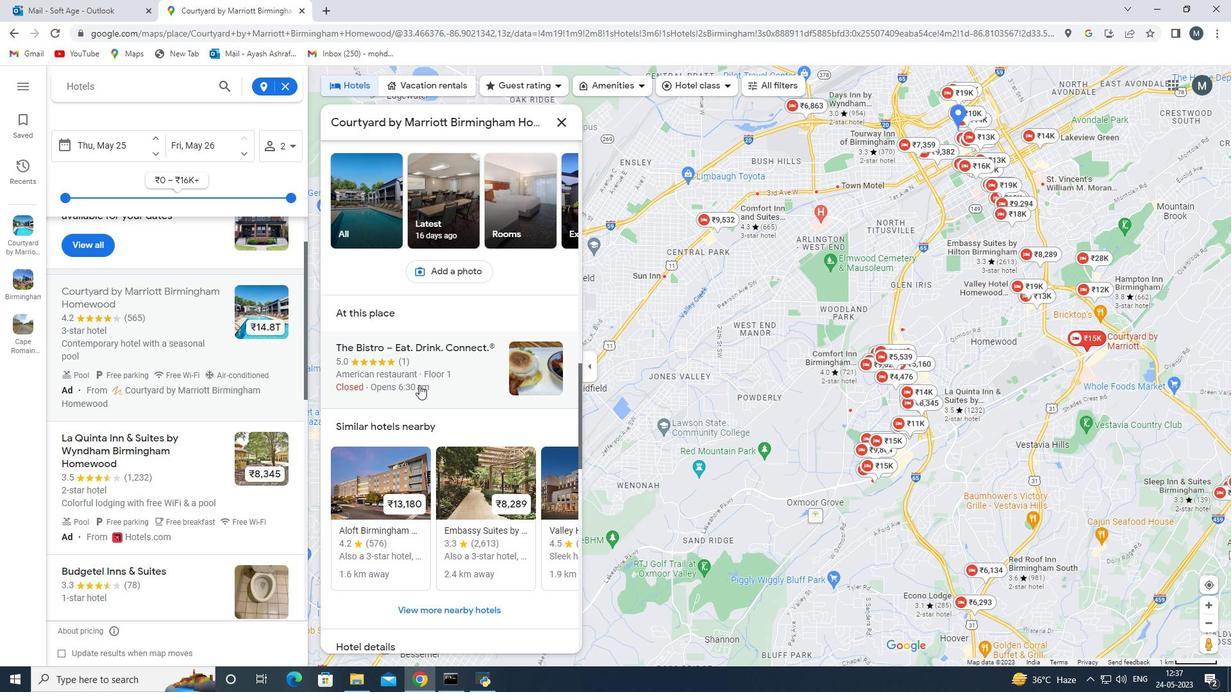 
Action: Mouse moved to (420, 379)
Screenshot: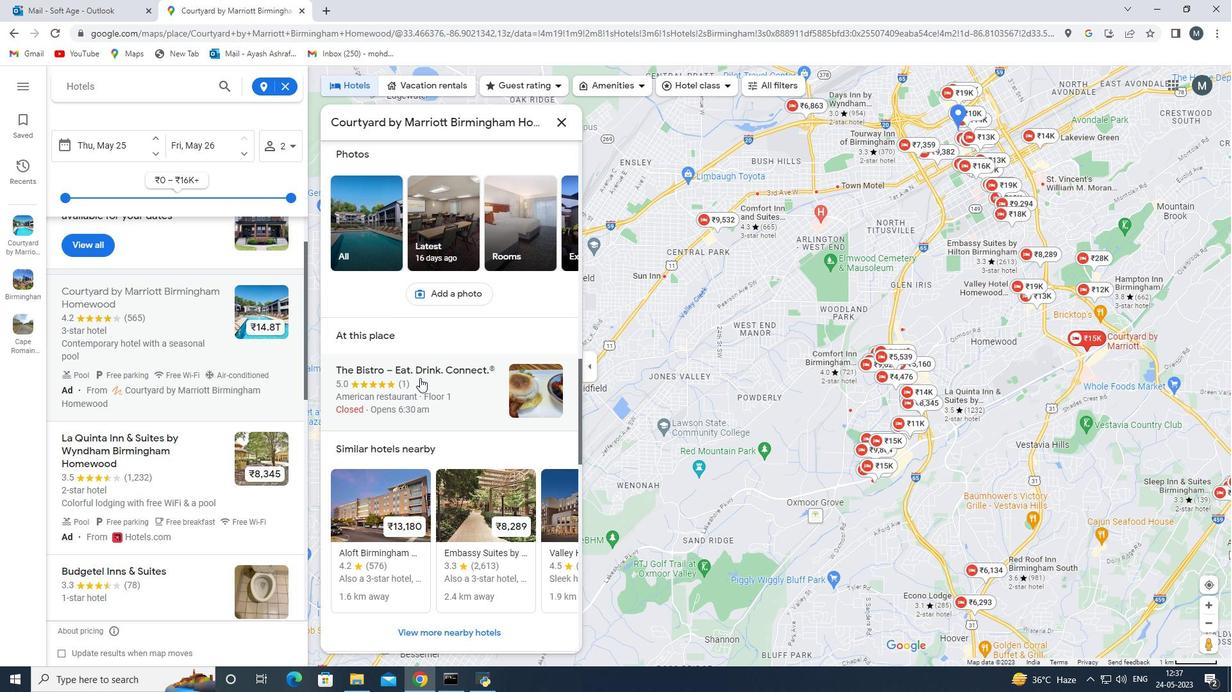 
Action: Mouse scrolled (420, 380) with delta (0, 0)
Screenshot: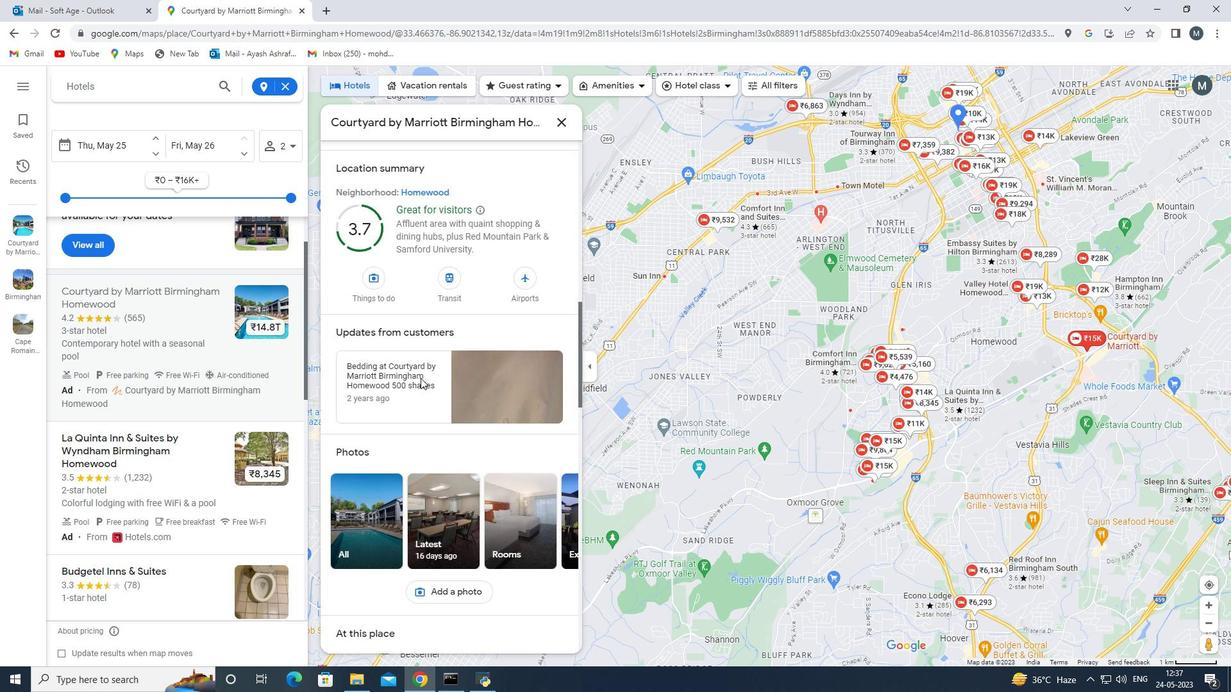 
Action: Mouse scrolled (420, 380) with delta (0, 0)
Screenshot: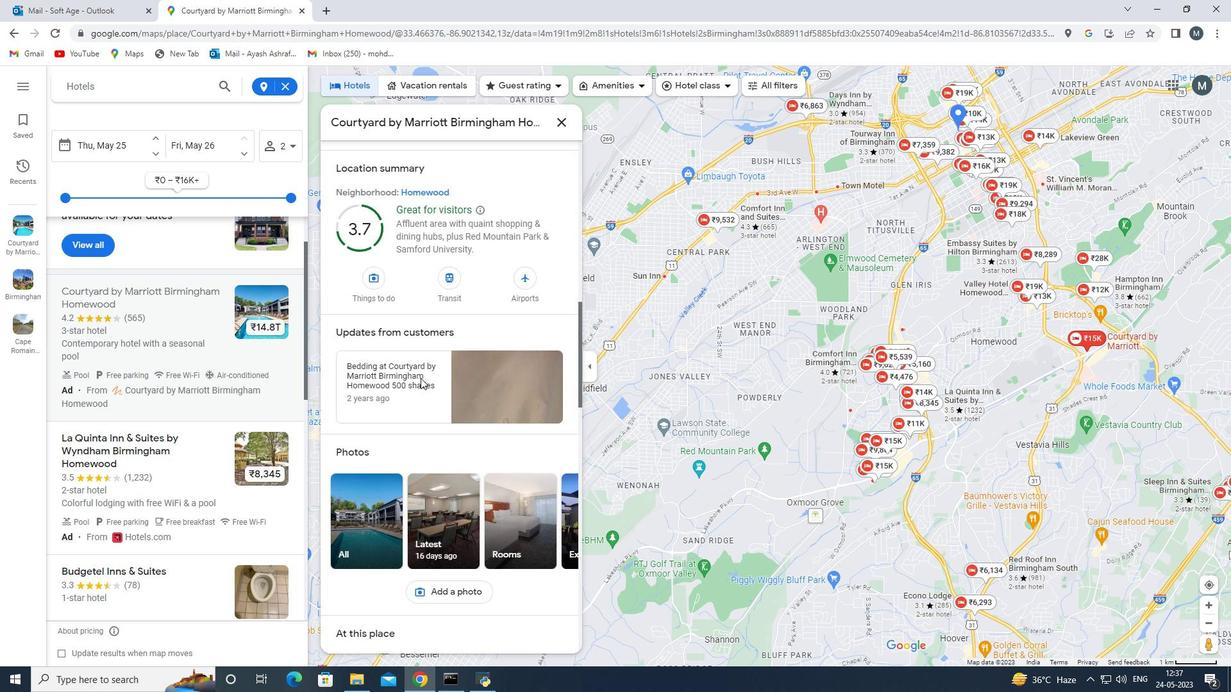 
Action: Mouse scrolled (420, 380) with delta (0, 0)
Screenshot: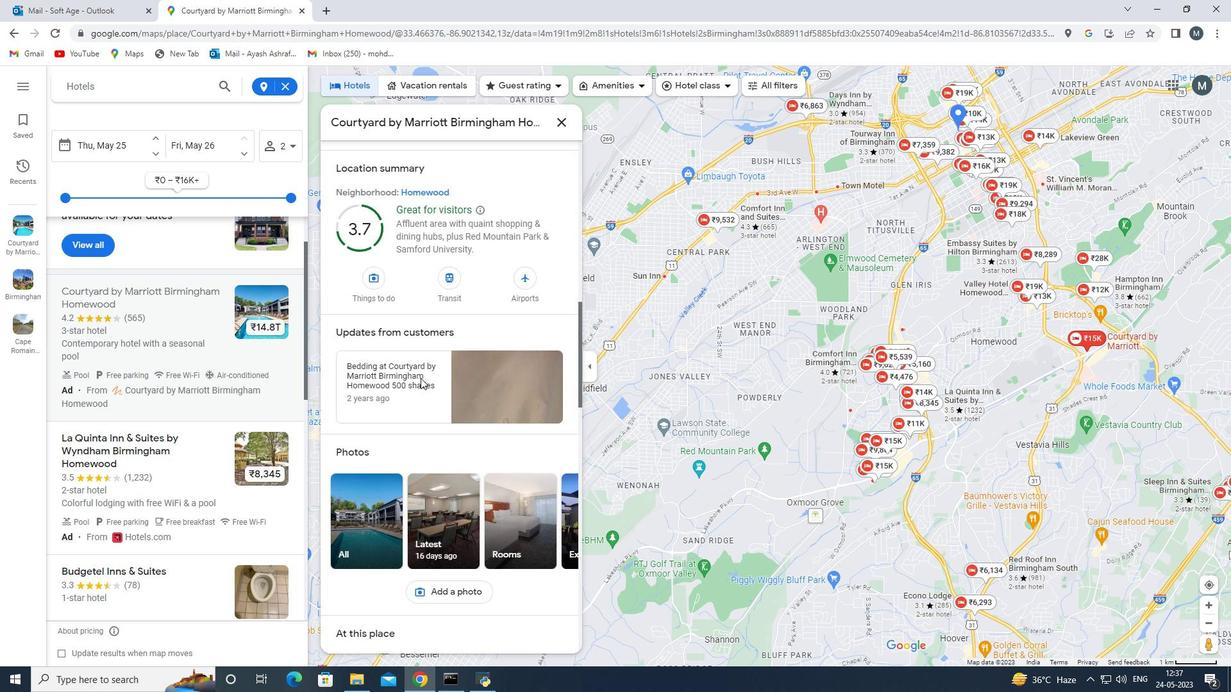 
Action: Mouse moved to (420, 379)
Screenshot: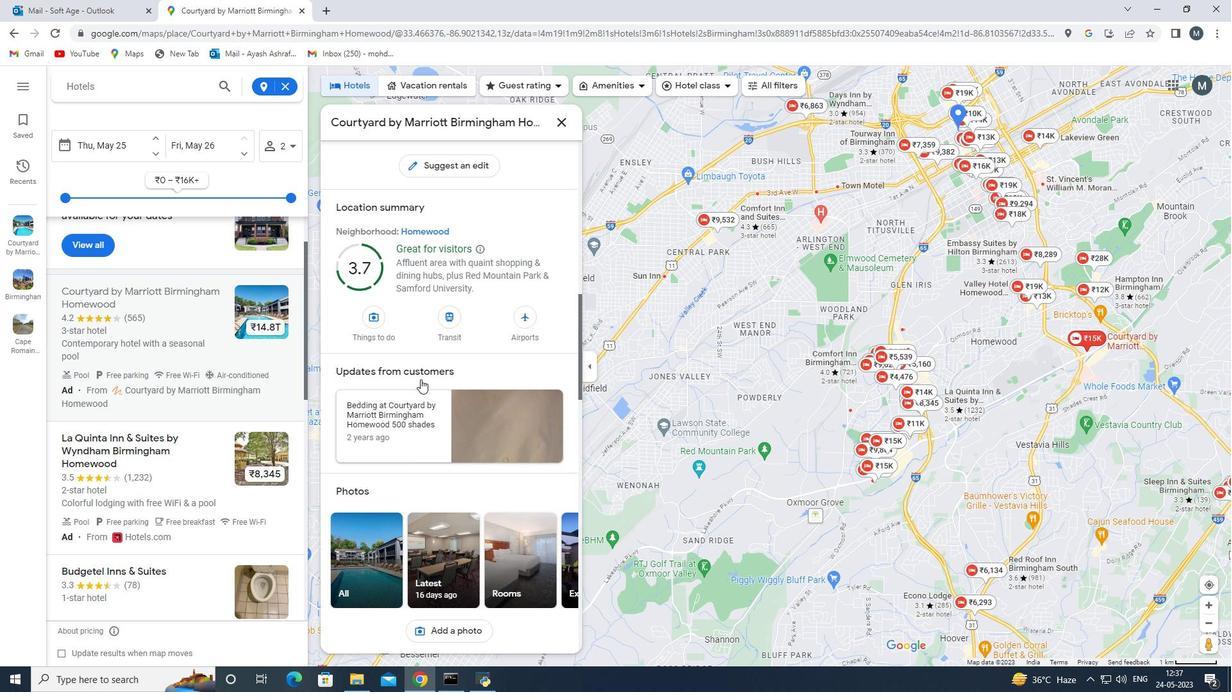 
Action: Mouse scrolled (420, 380) with delta (0, 0)
Screenshot: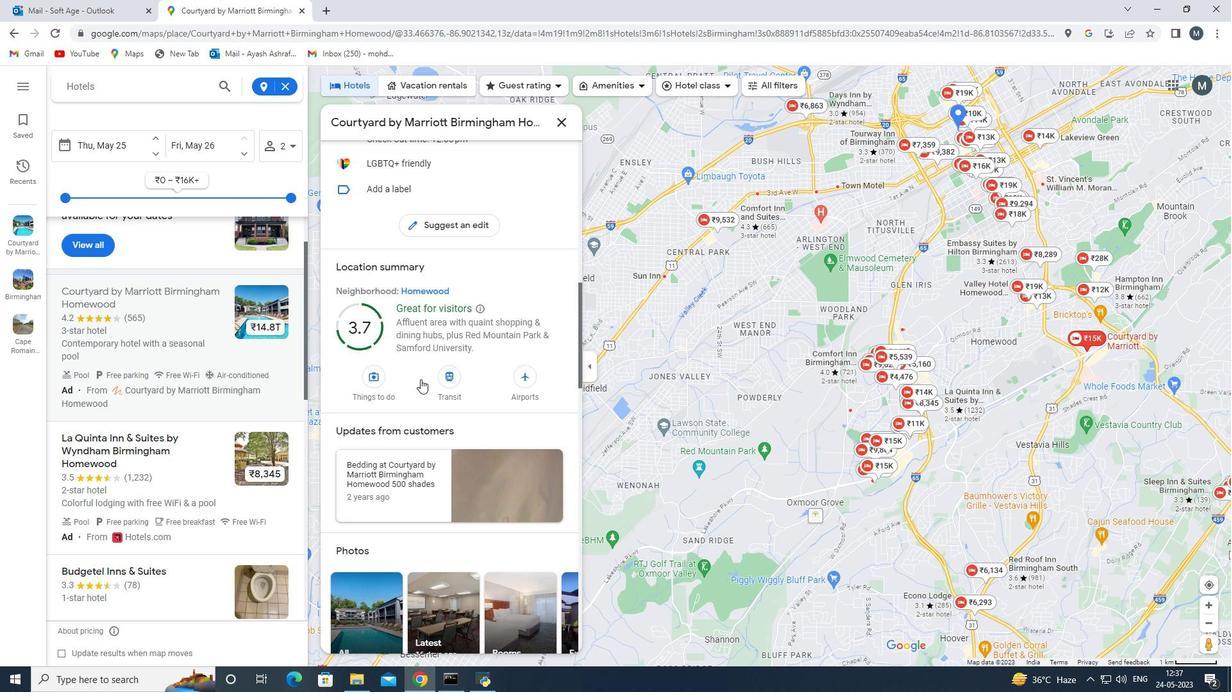 
Action: Mouse moved to (416, 387)
Screenshot: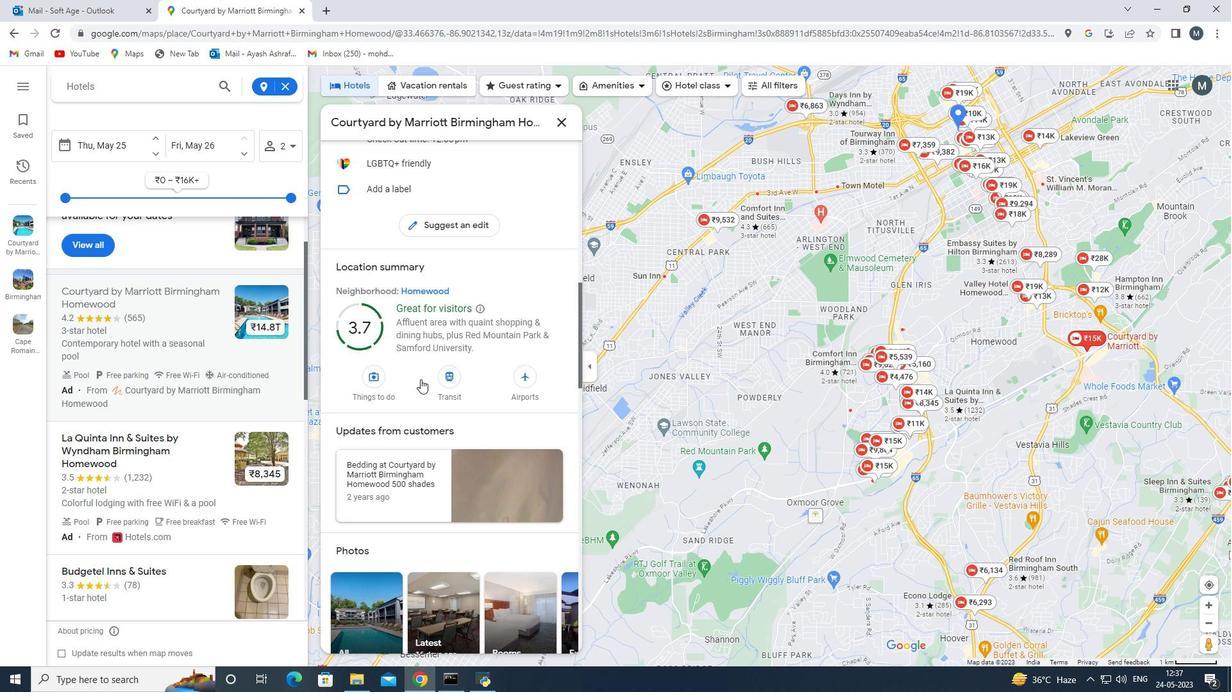 
Action: Mouse scrolled (420, 380) with delta (0, 0)
Screenshot: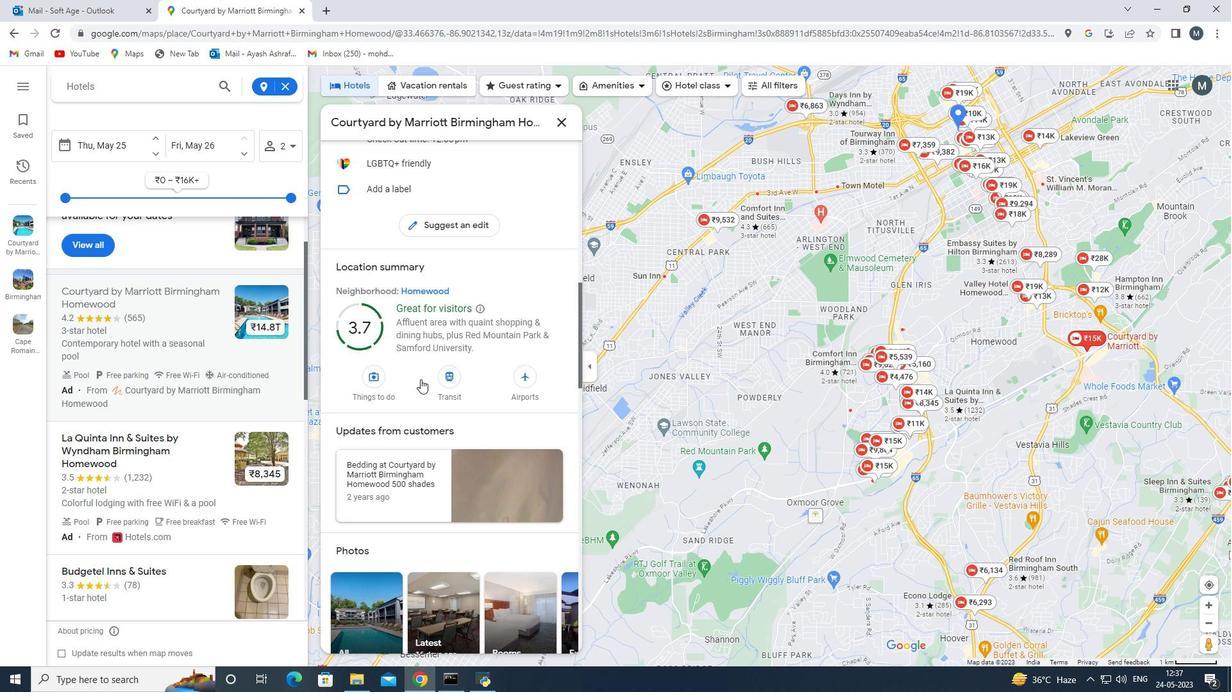 
Action: Mouse scrolled (420, 379) with delta (0, 0)
Screenshot: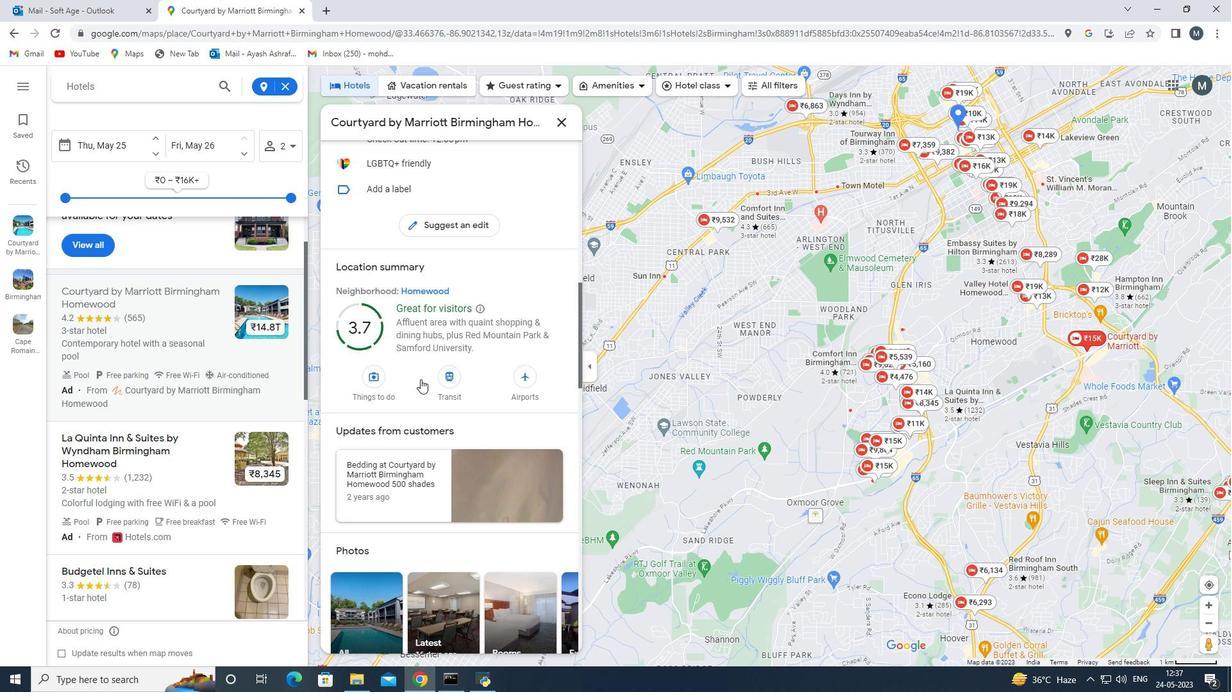 
Action: Mouse scrolled (416, 387) with delta (0, 0)
Screenshot: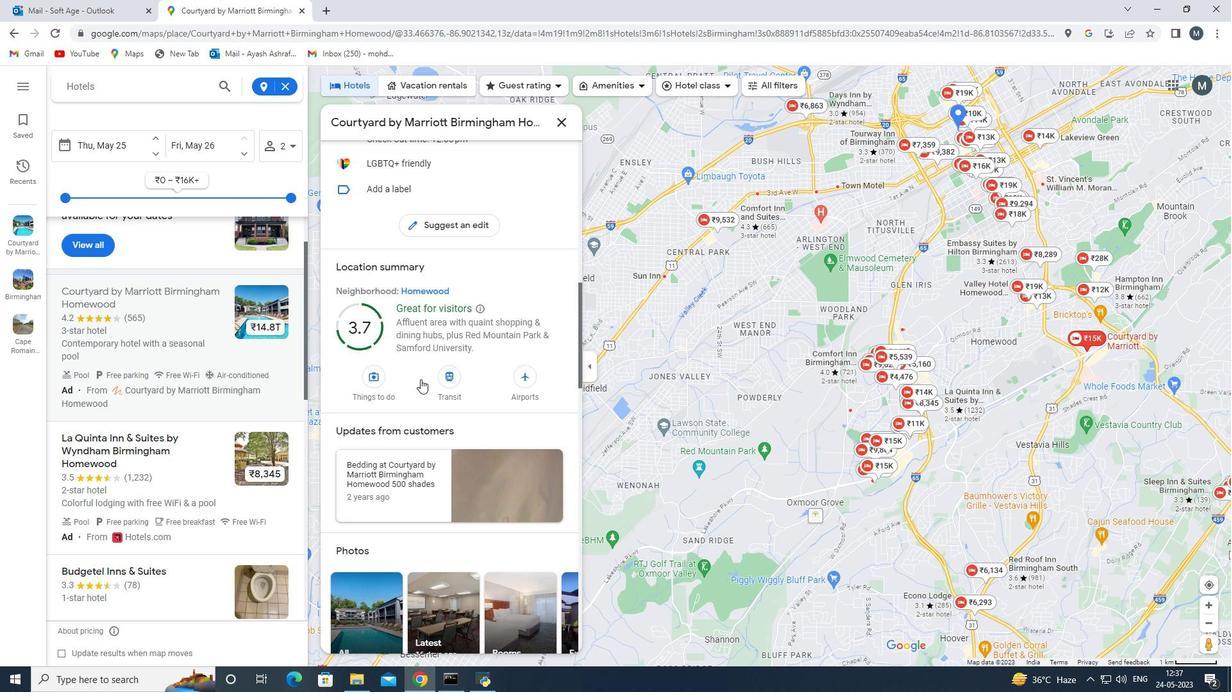 
Action: Mouse scrolled (416, 387) with delta (0, 0)
Screenshot: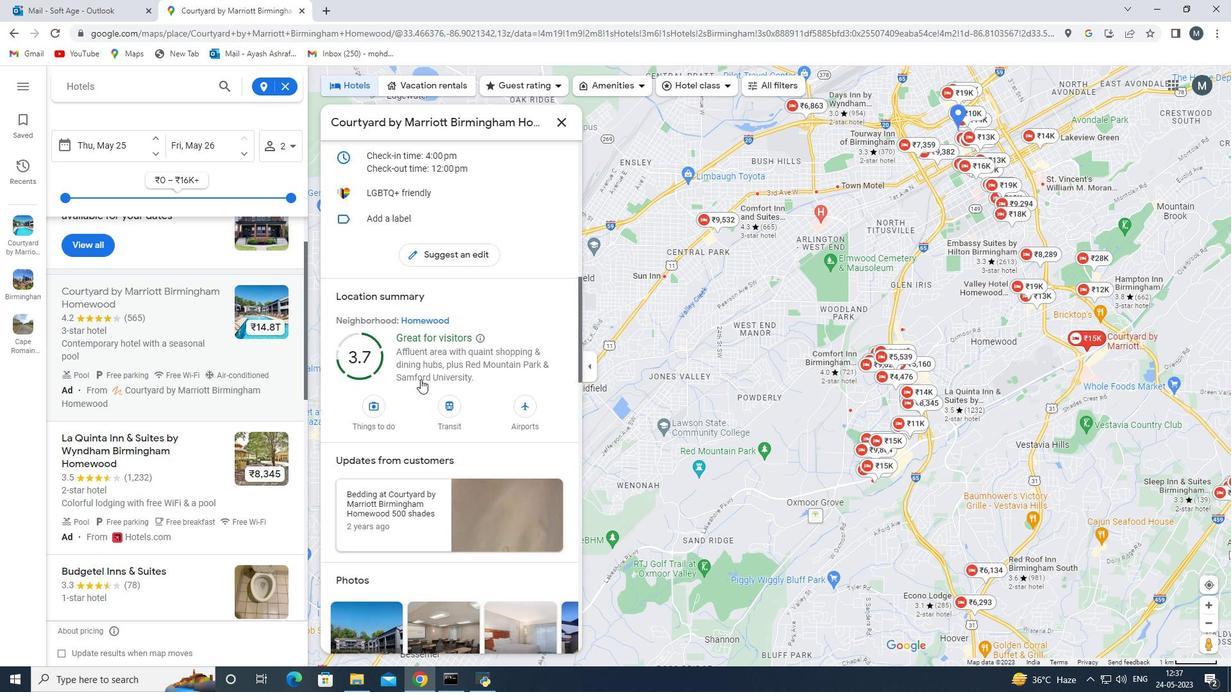 
Action: Mouse scrolled (416, 387) with delta (0, 0)
Screenshot: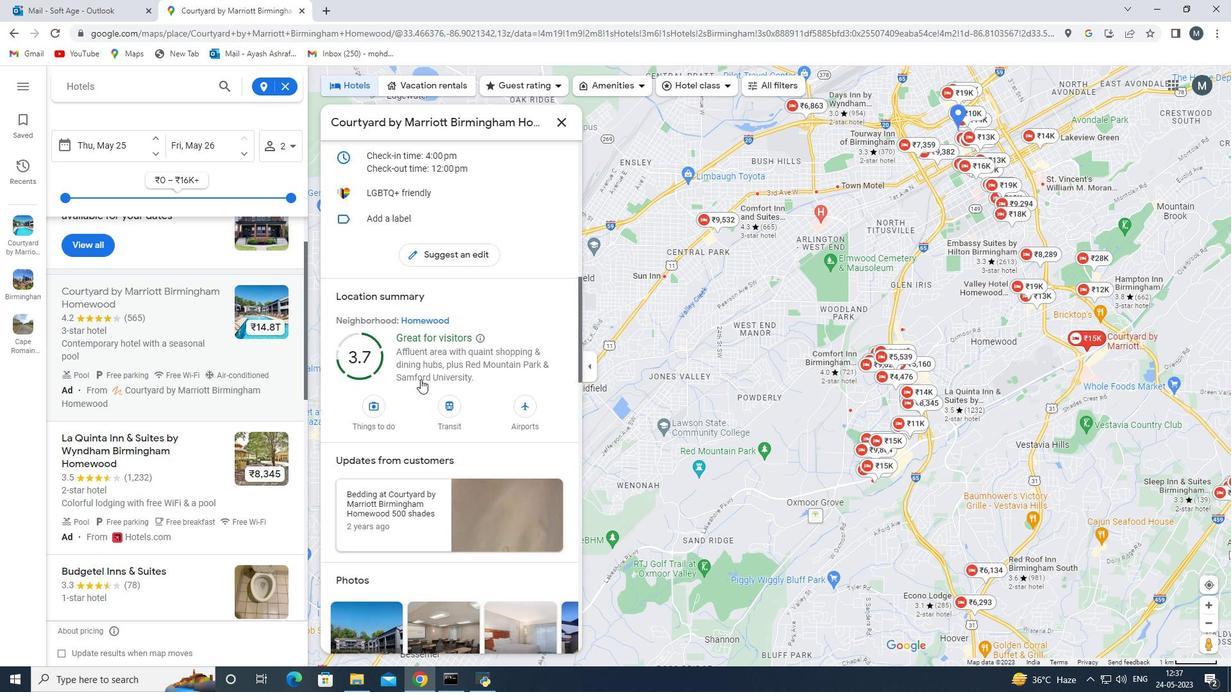 
Action: Mouse scrolled (416, 387) with delta (0, 0)
Screenshot: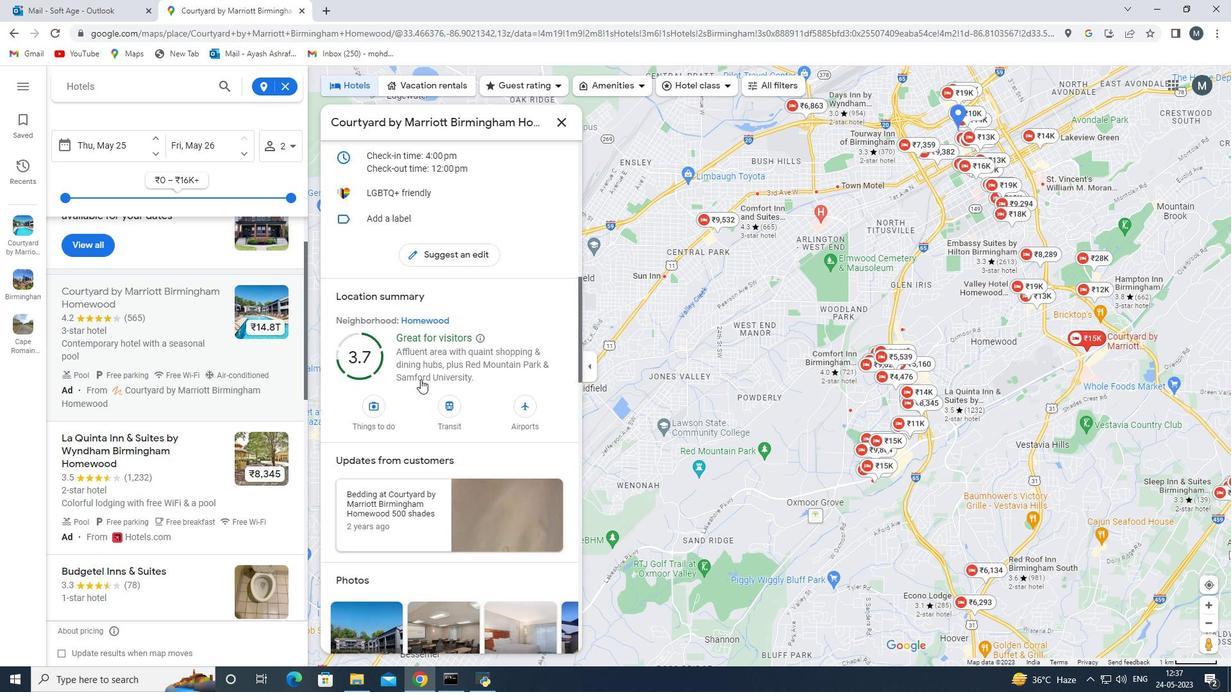 
Action: Mouse scrolled (416, 387) with delta (0, 0)
Screenshot: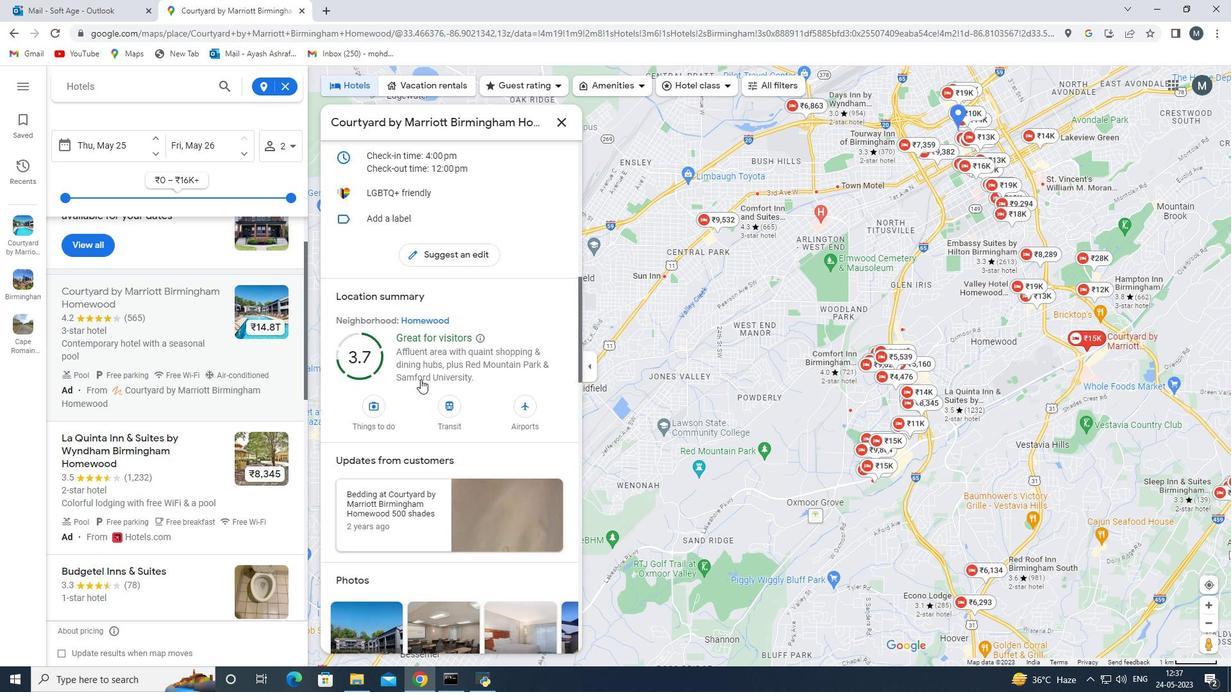 
Action: Mouse moved to (414, 384)
Screenshot: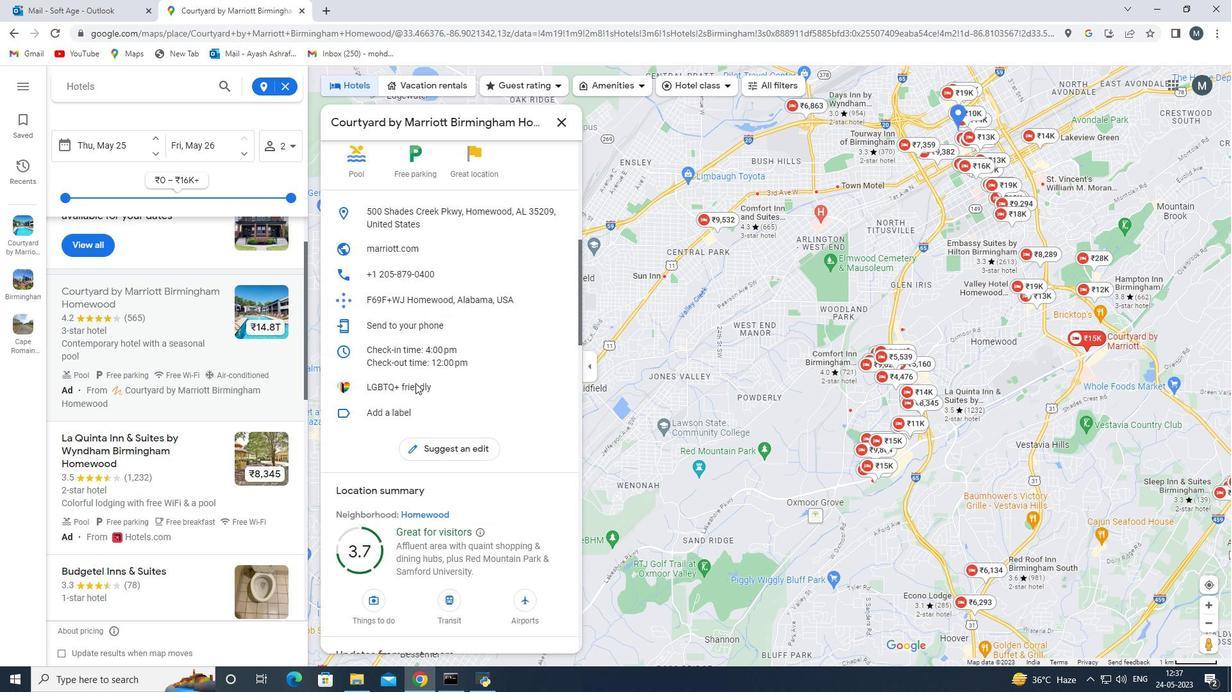 
Action: Mouse scrolled (414, 384) with delta (0, 0)
Screenshot: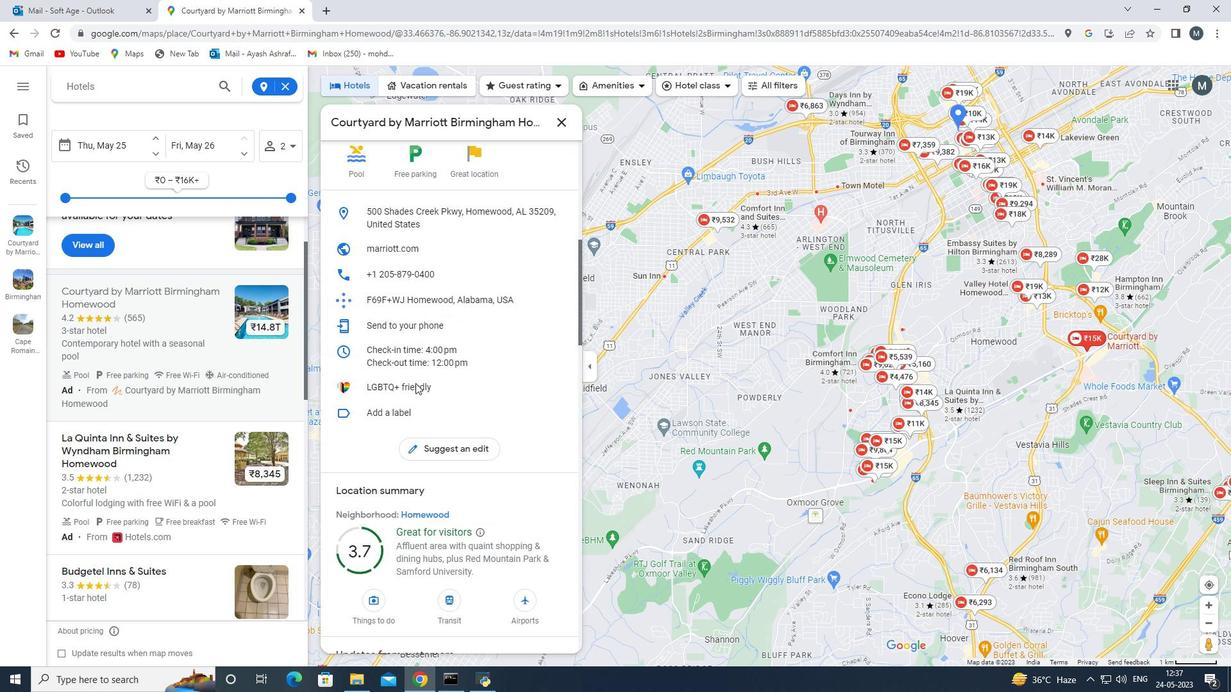 
Action: Mouse scrolled (414, 384) with delta (0, 0)
Screenshot: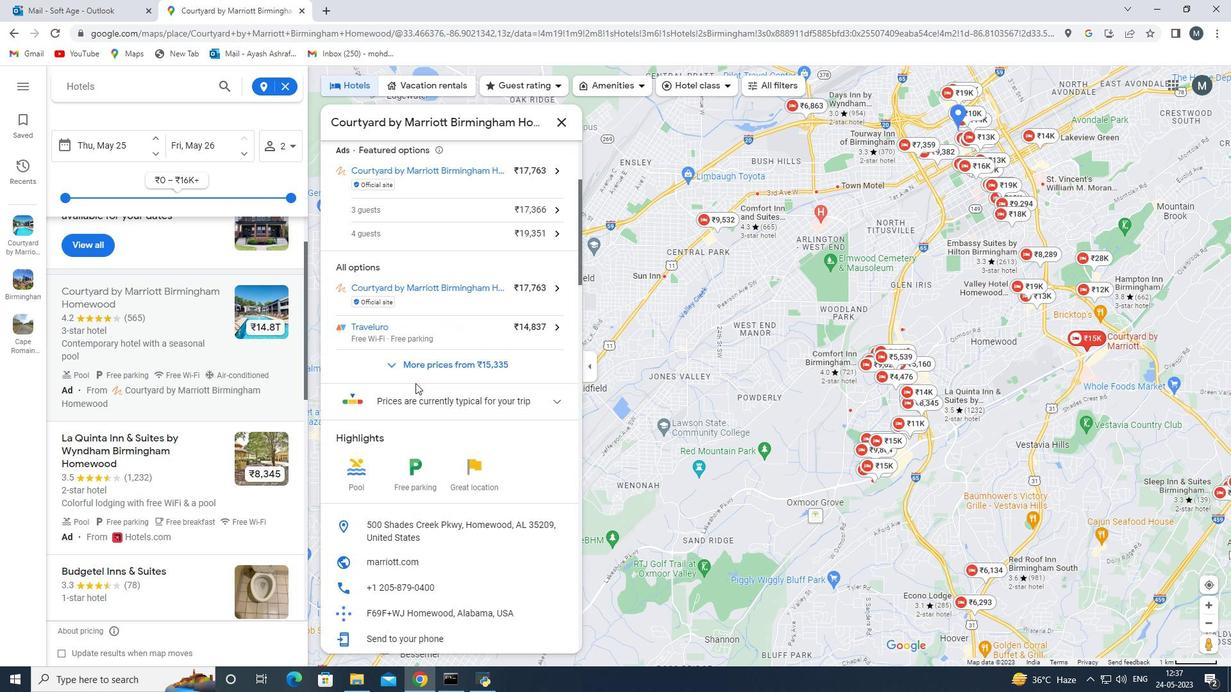 
Action: Mouse scrolled (414, 384) with delta (0, 0)
Screenshot: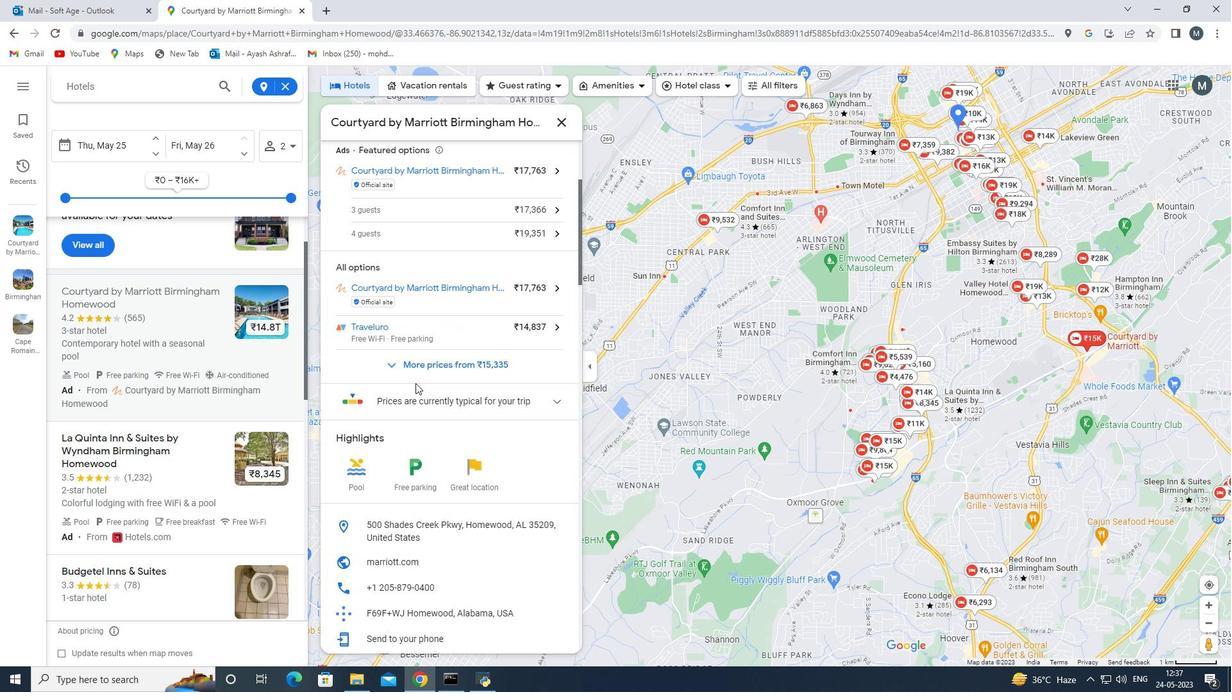 
Action: Mouse scrolled (414, 384) with delta (0, 0)
Screenshot: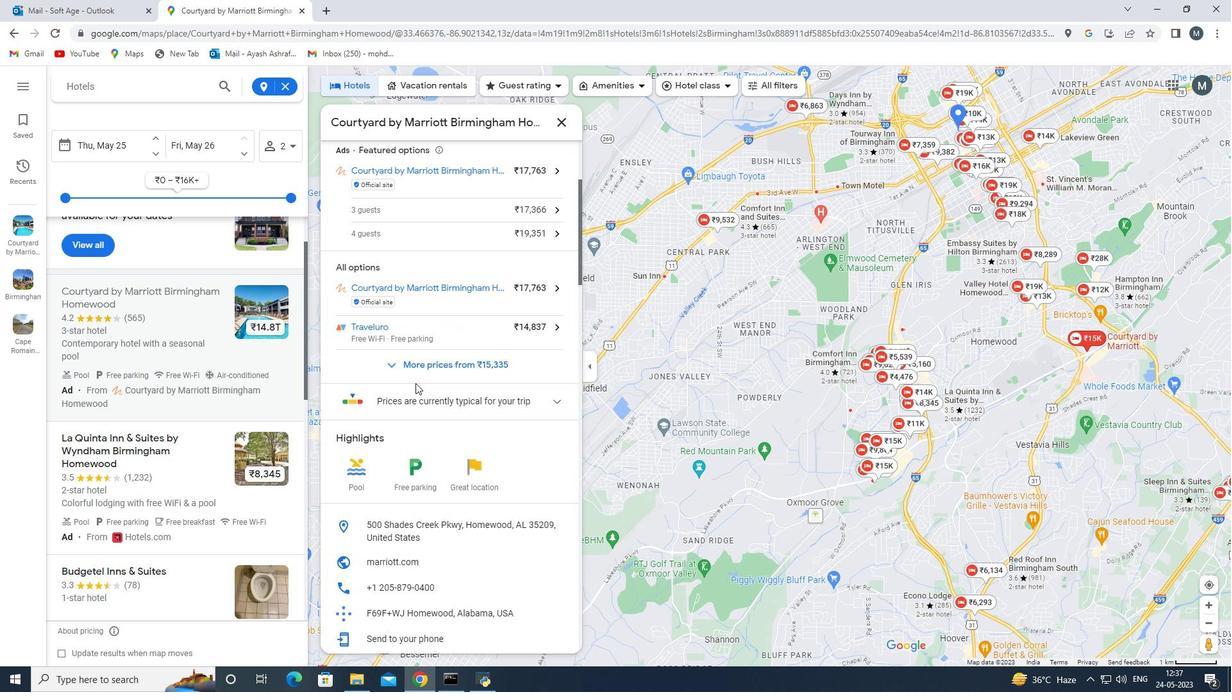 
Action: Mouse scrolled (414, 384) with delta (0, 0)
Screenshot: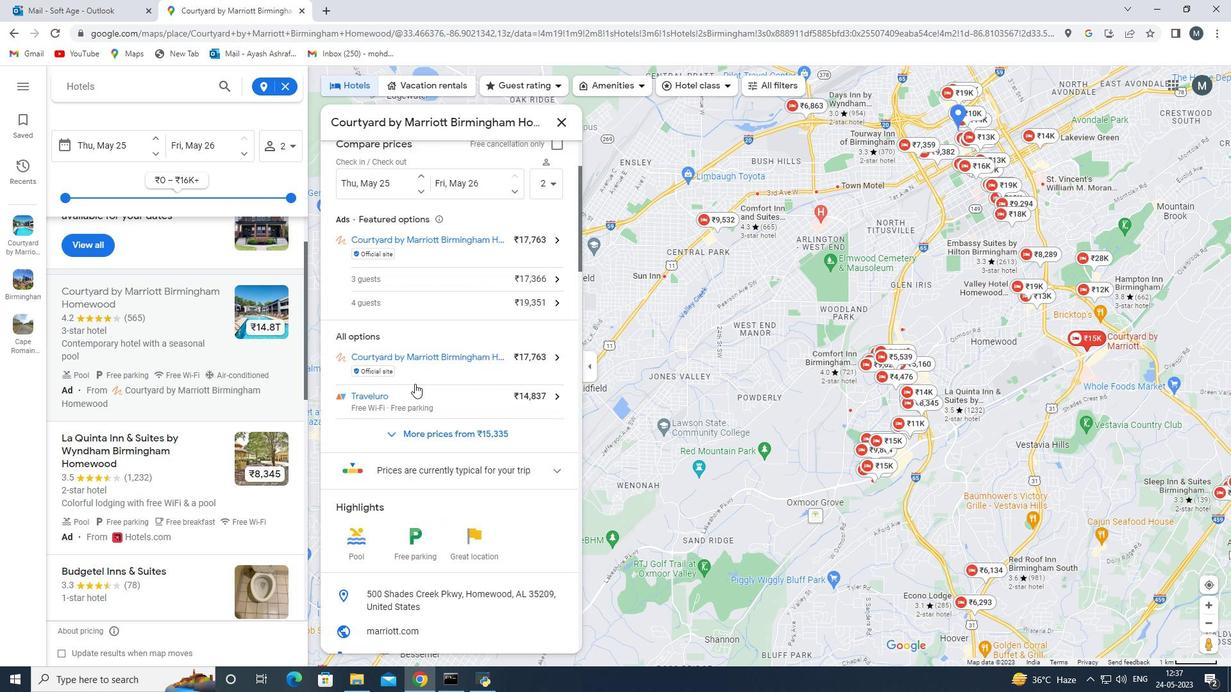 
Action: Mouse moved to (414, 384)
Screenshot: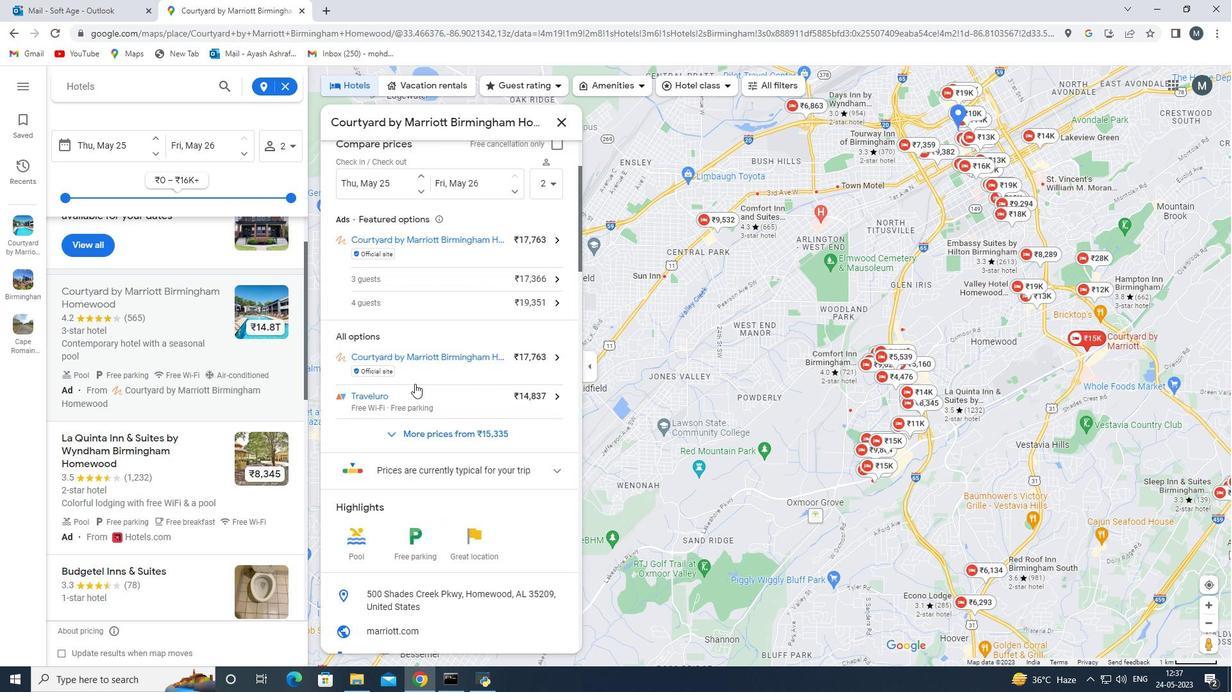 
Action: Mouse scrolled (414, 384) with delta (0, 0)
Screenshot: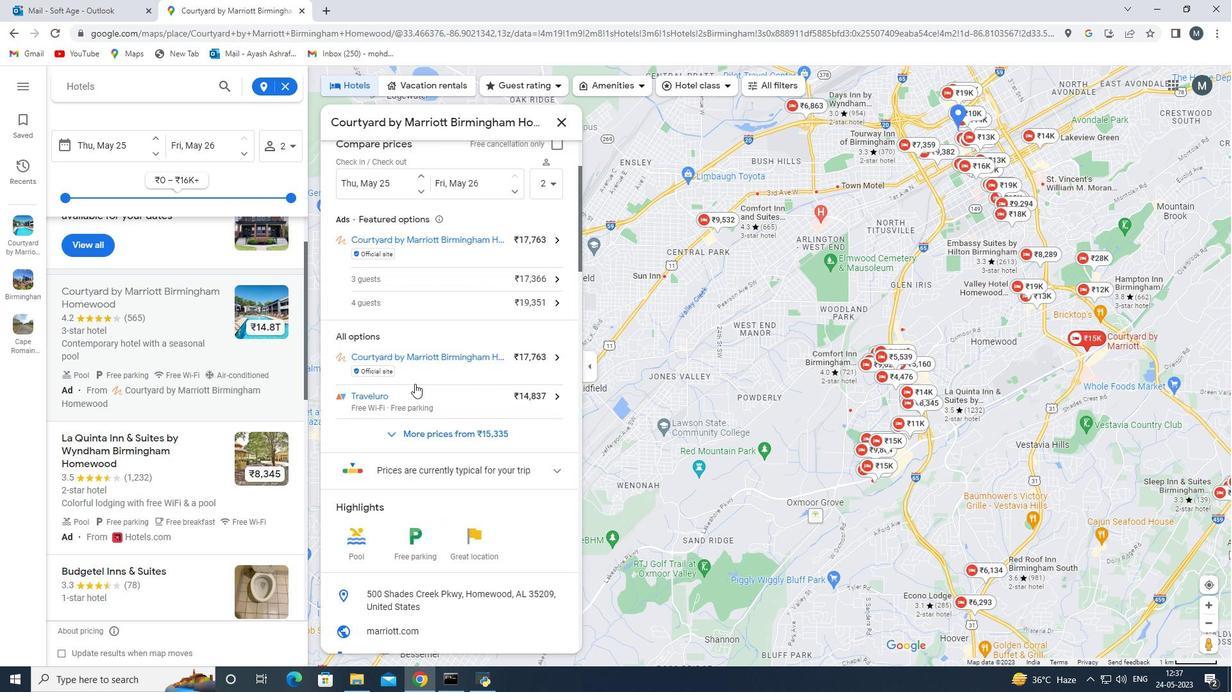 
Action: Mouse moved to (420, 382)
Screenshot: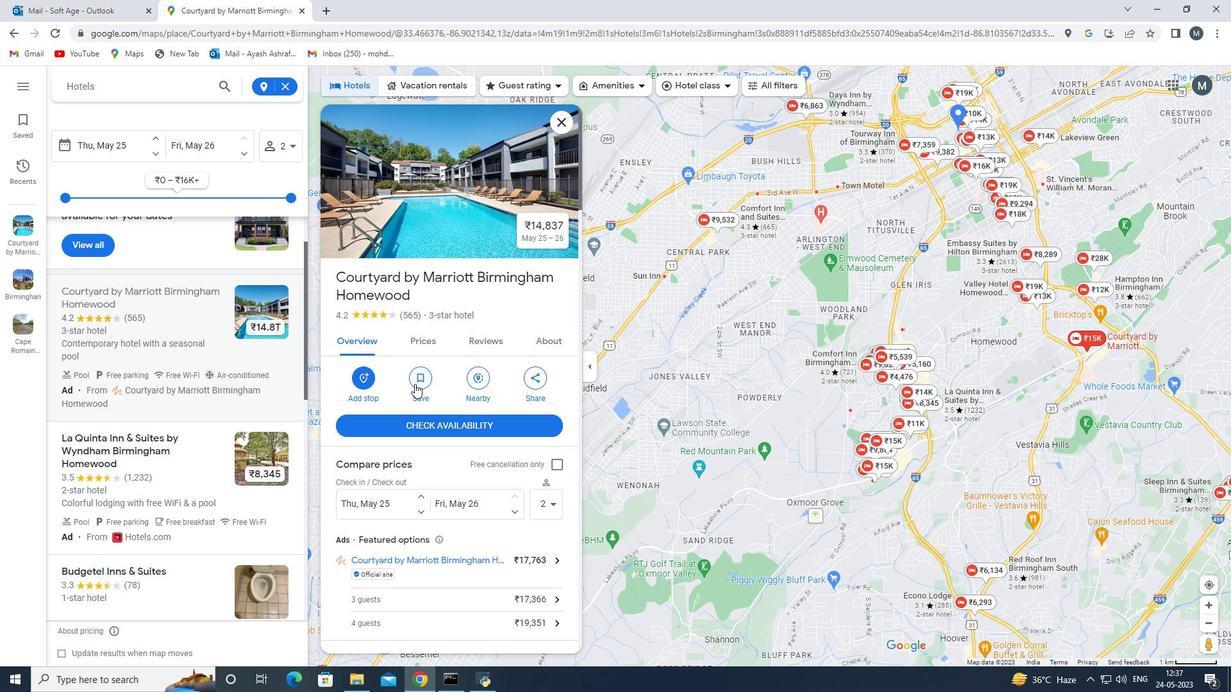 
Action: Mouse scrolled (420, 381) with delta (0, 0)
Screenshot: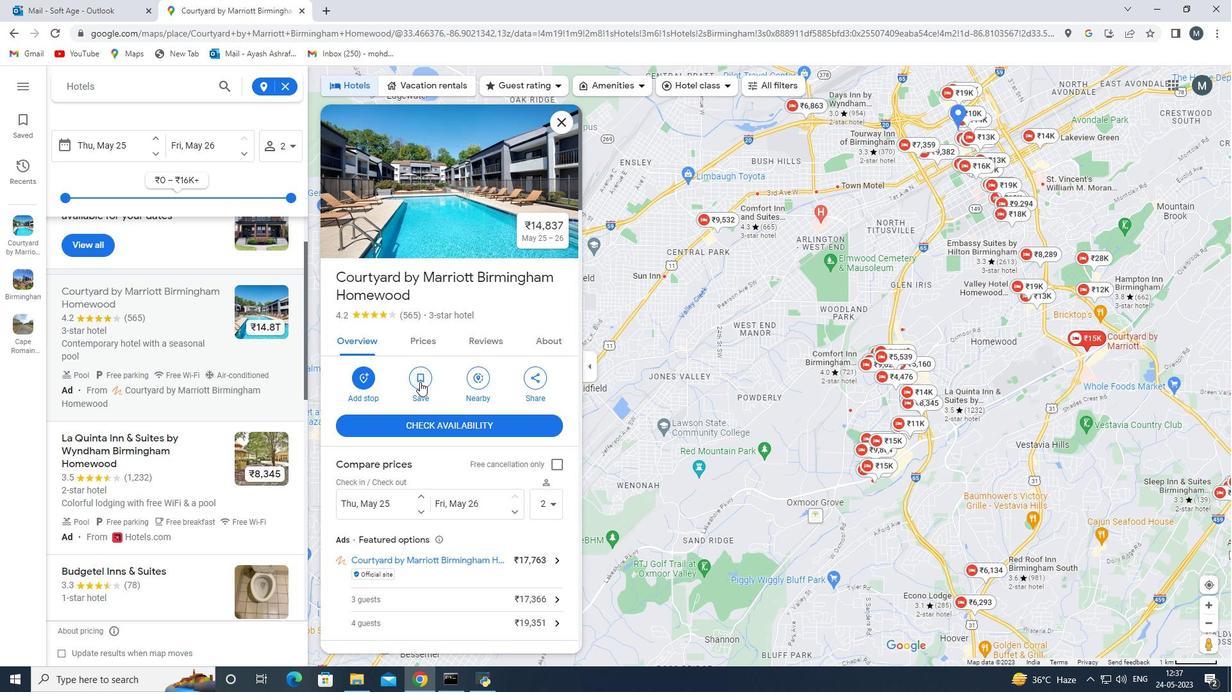 
Action: Mouse scrolled (420, 381) with delta (0, 0)
Screenshot: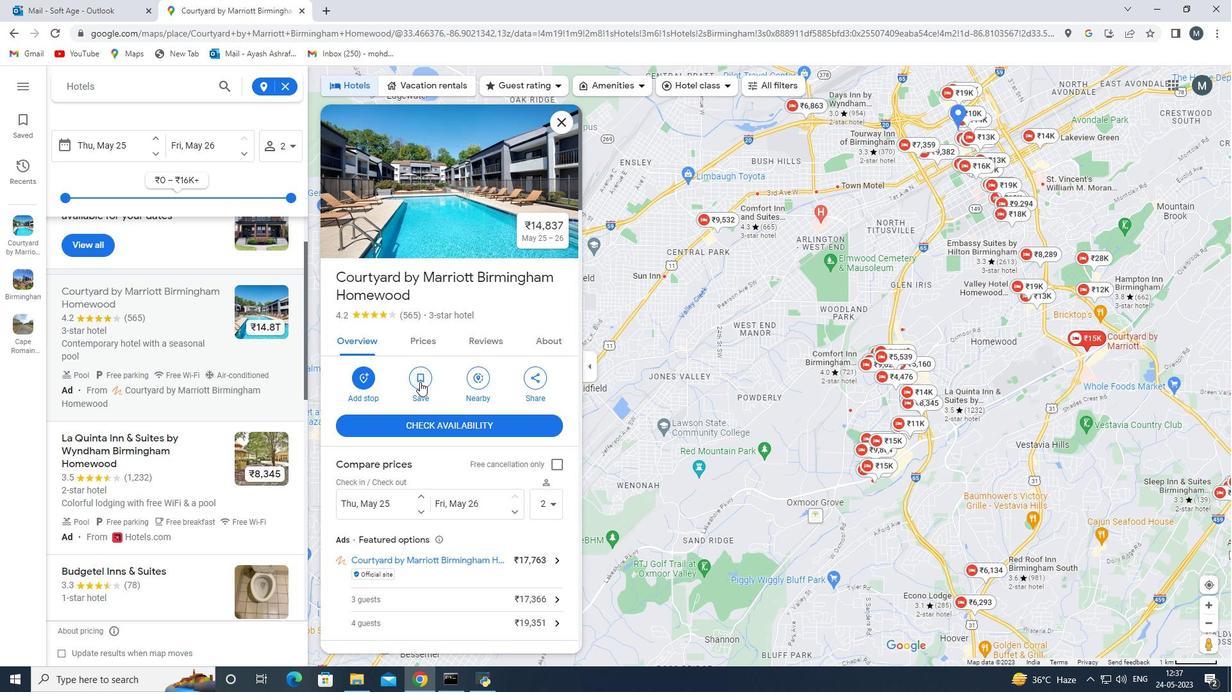 
Action: Mouse moved to (419, 386)
Screenshot: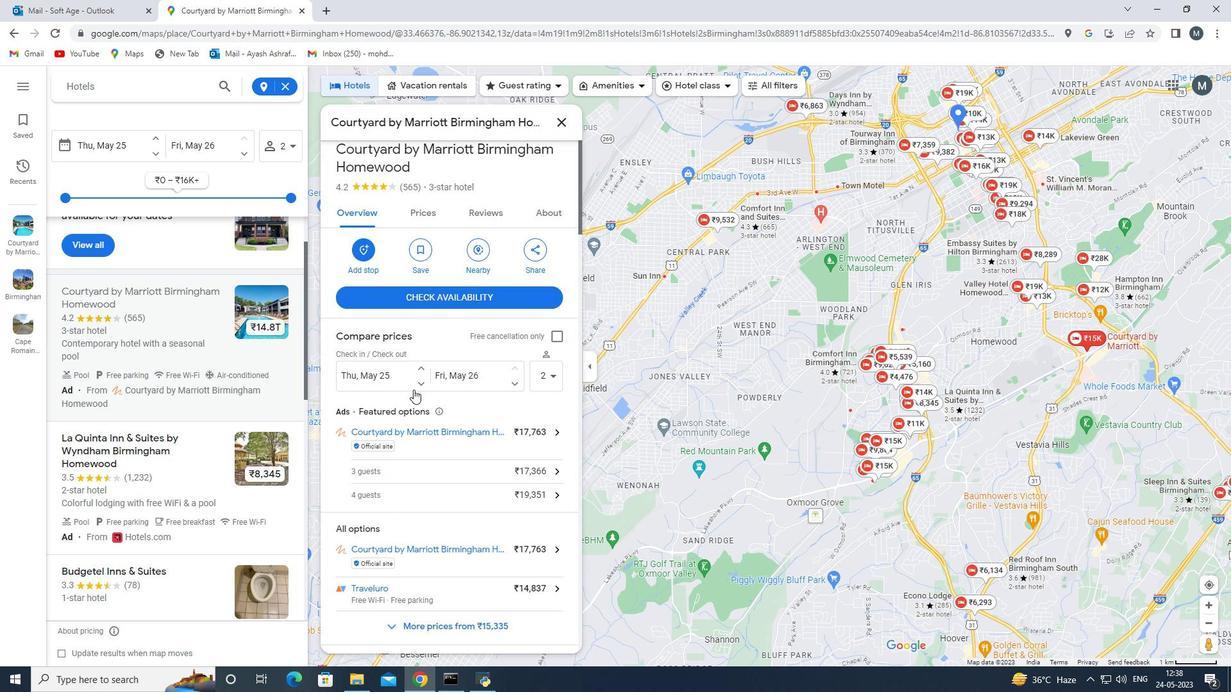 
Action: Mouse scrolled (419, 386) with delta (0, 0)
Screenshot: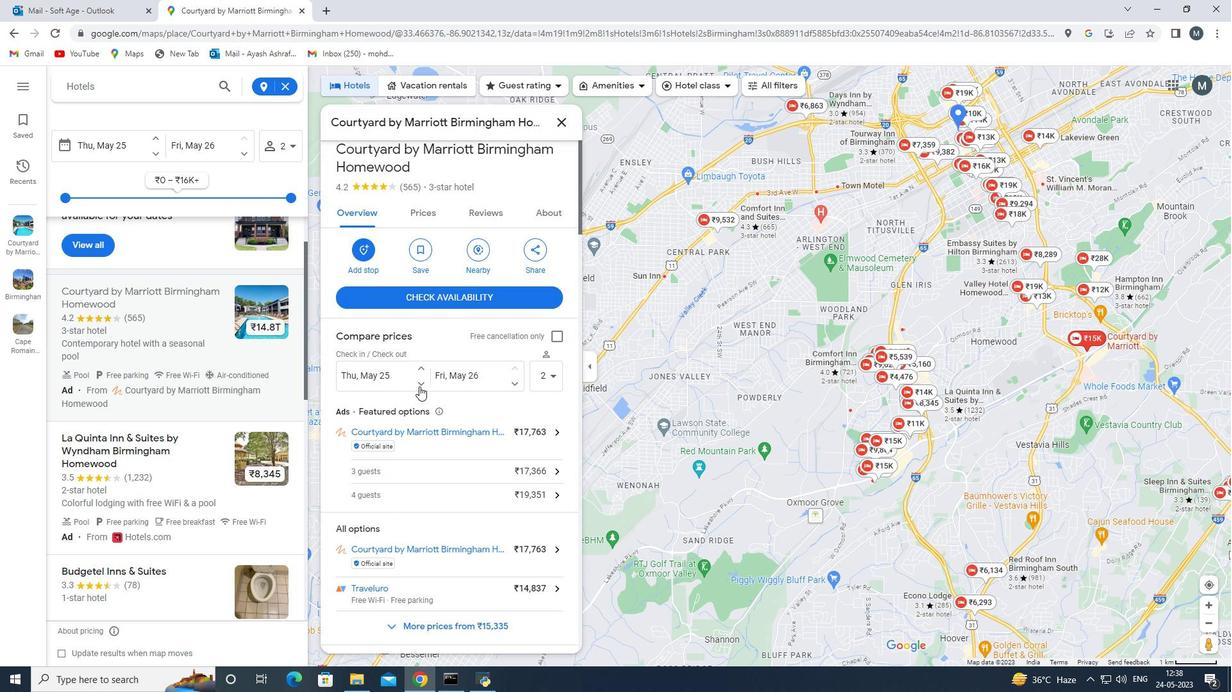 
Action: Mouse moved to (470, 354)
Screenshot: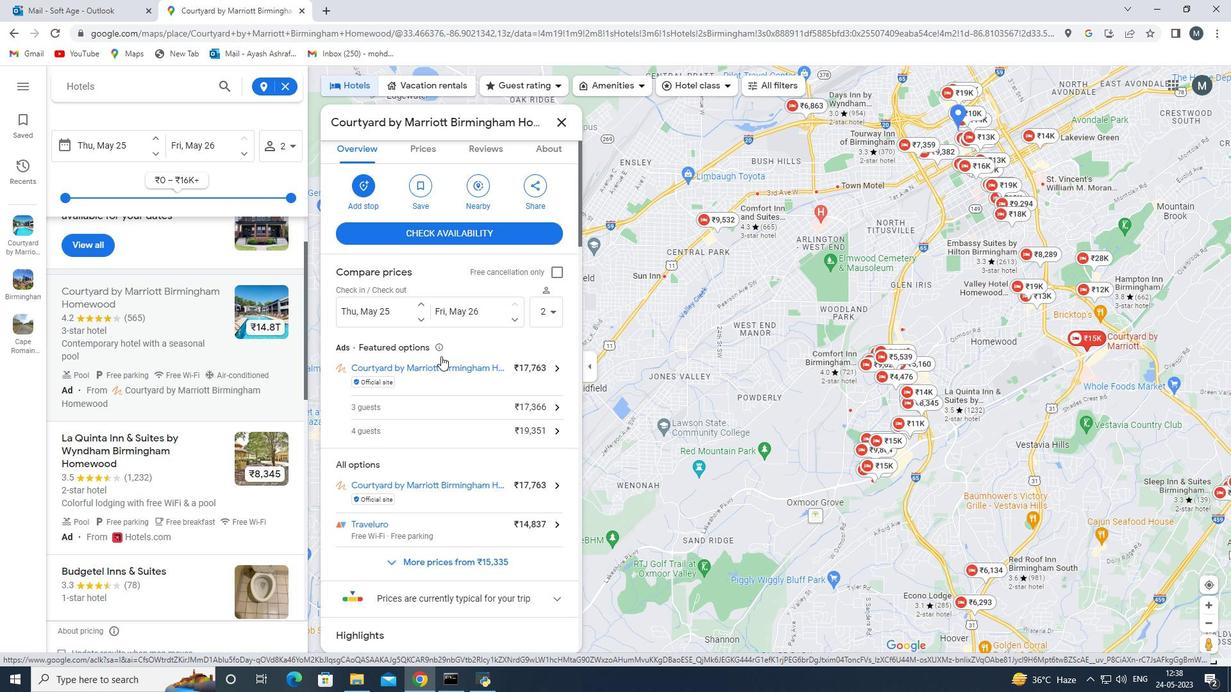 
Action: Mouse scrolled (470, 355) with delta (0, 0)
Screenshot: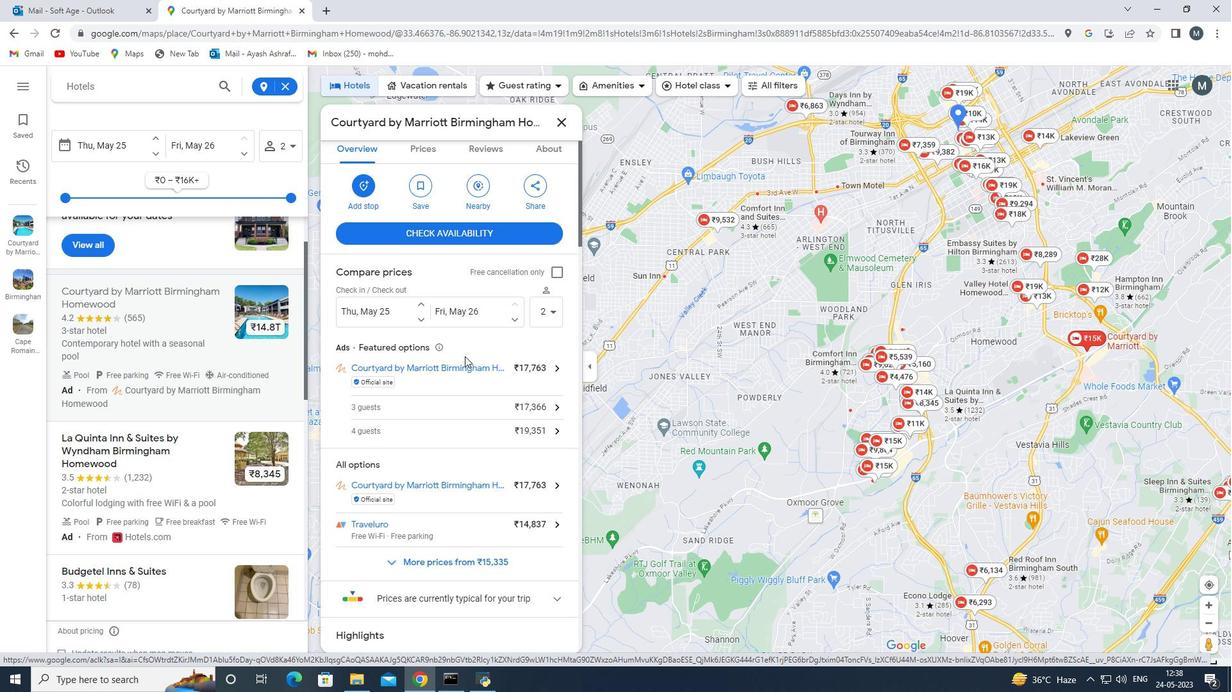 
Action: Mouse moved to (469, 359)
Screenshot: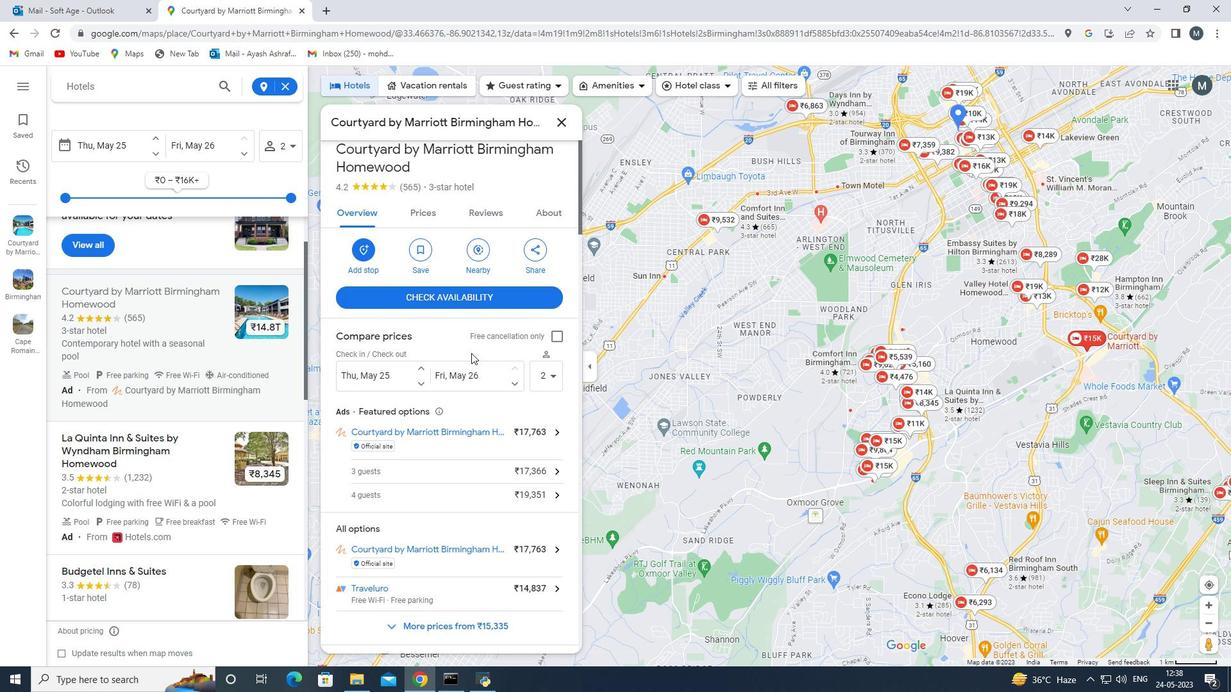 
Action: Mouse scrolled (469, 360) with delta (0, 0)
Screenshot: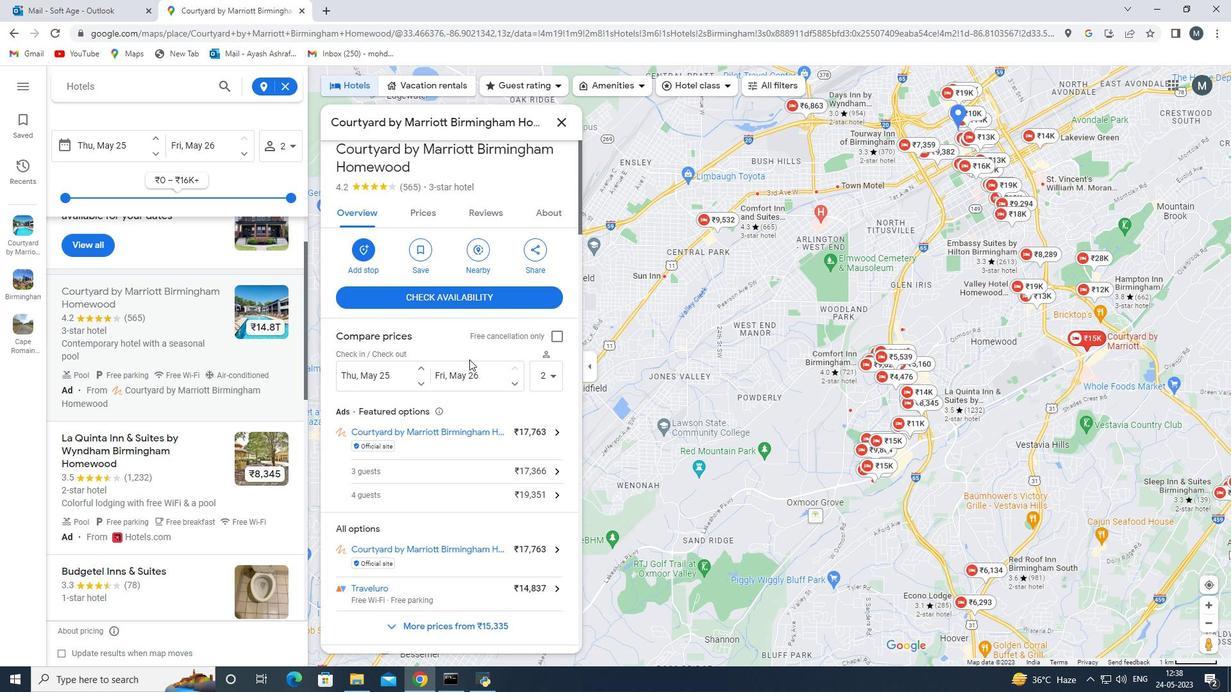 
Action: Mouse scrolled (469, 360) with delta (0, 0)
Screenshot: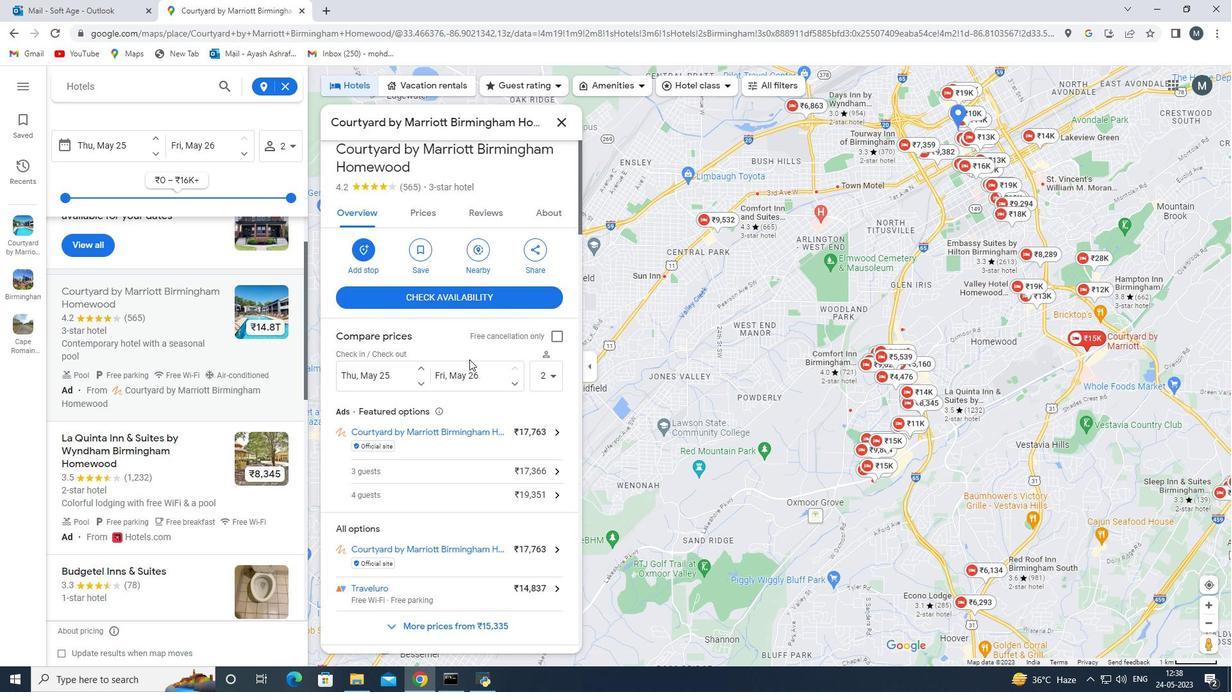 
Action: Mouse scrolled (469, 359) with delta (0, 0)
Screenshot: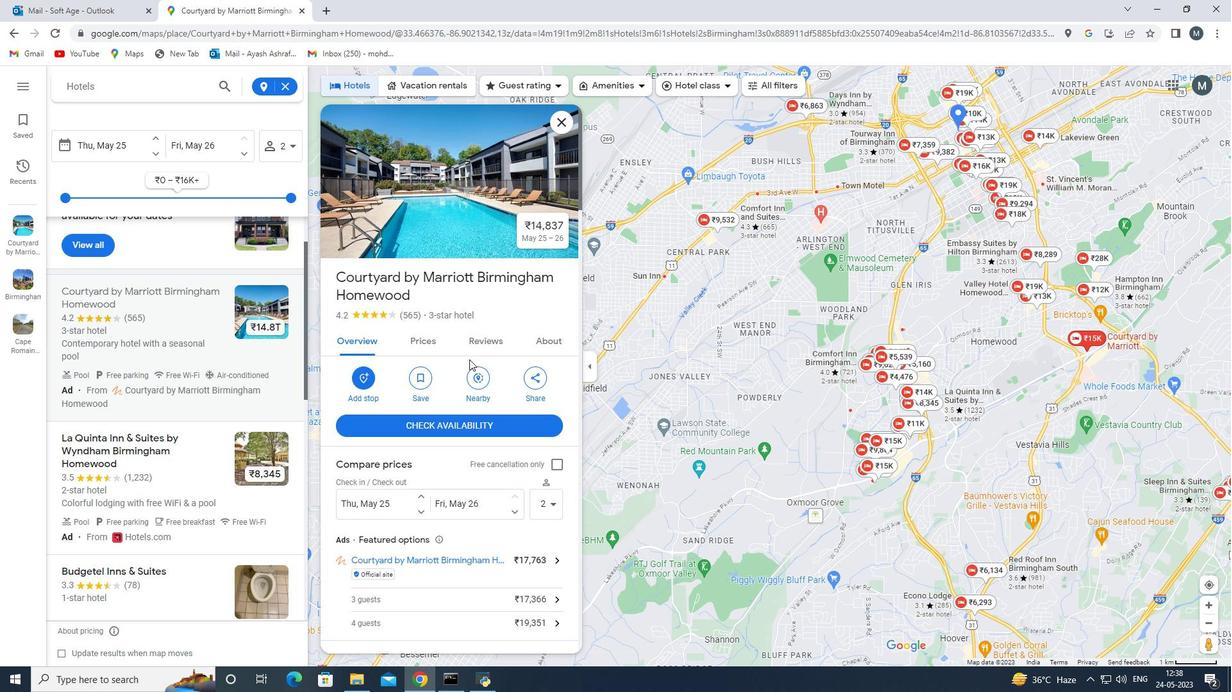 
Action: Mouse scrolled (469, 359) with delta (0, 0)
Screenshot: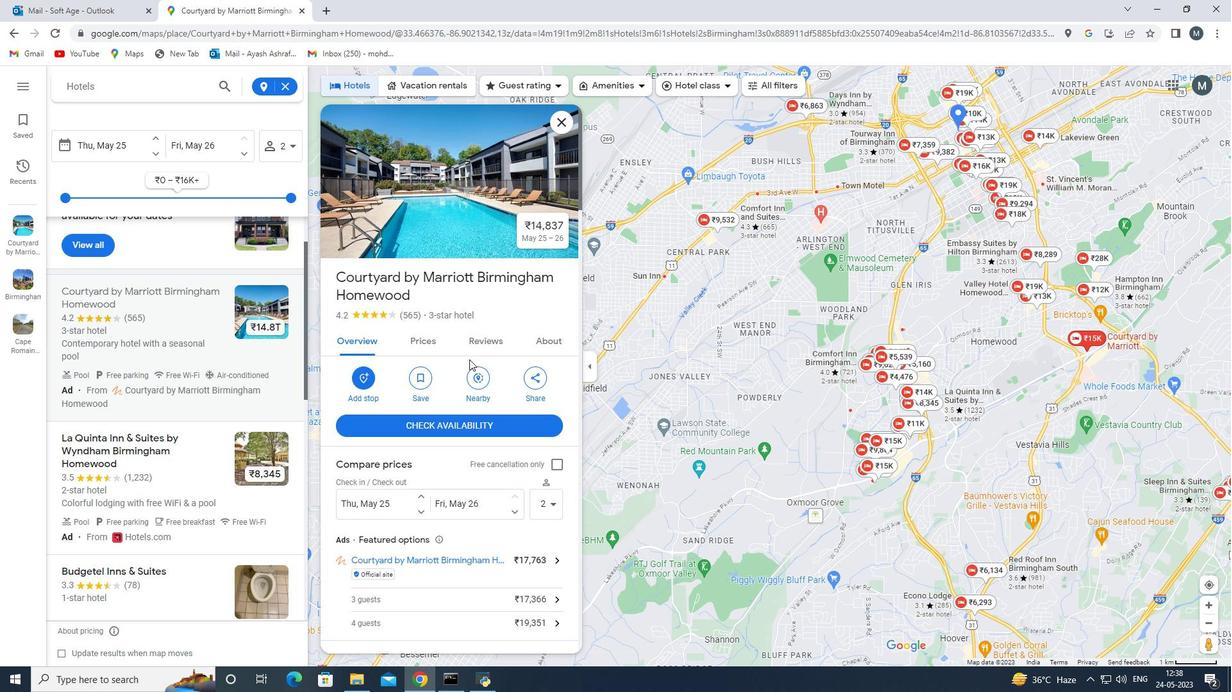 
Action: Mouse scrolled (469, 359) with delta (0, 0)
Screenshot: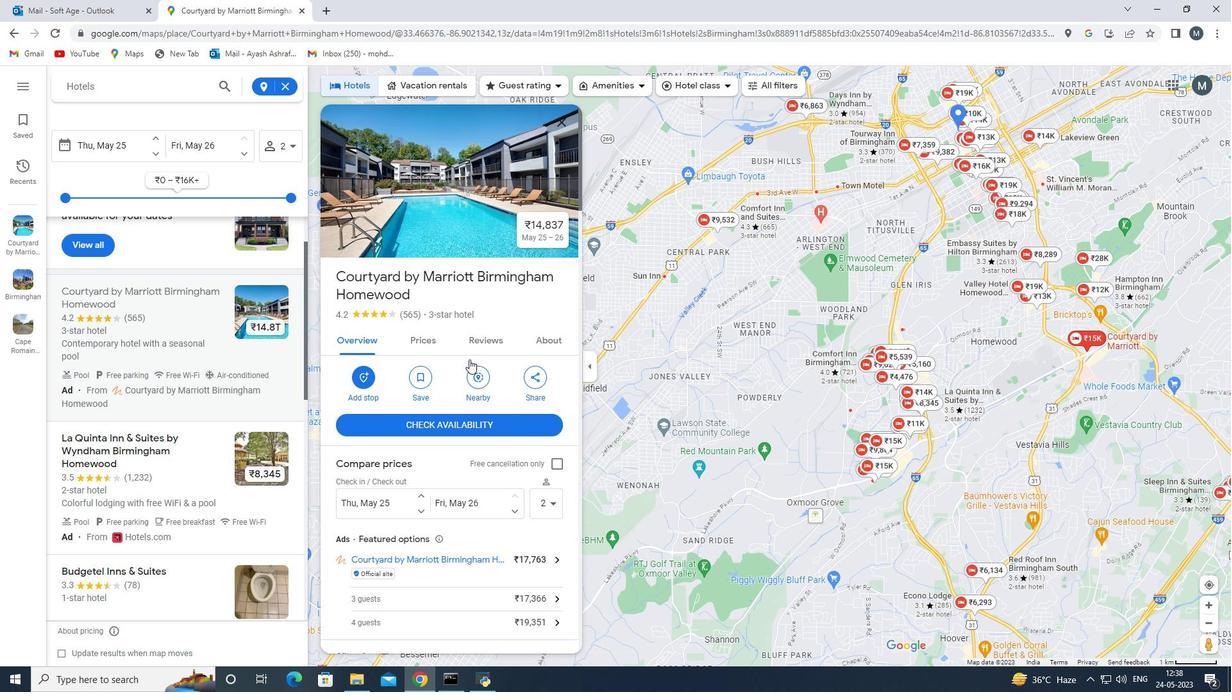 
Action: Mouse scrolled (469, 360) with delta (0, 0)
Screenshot: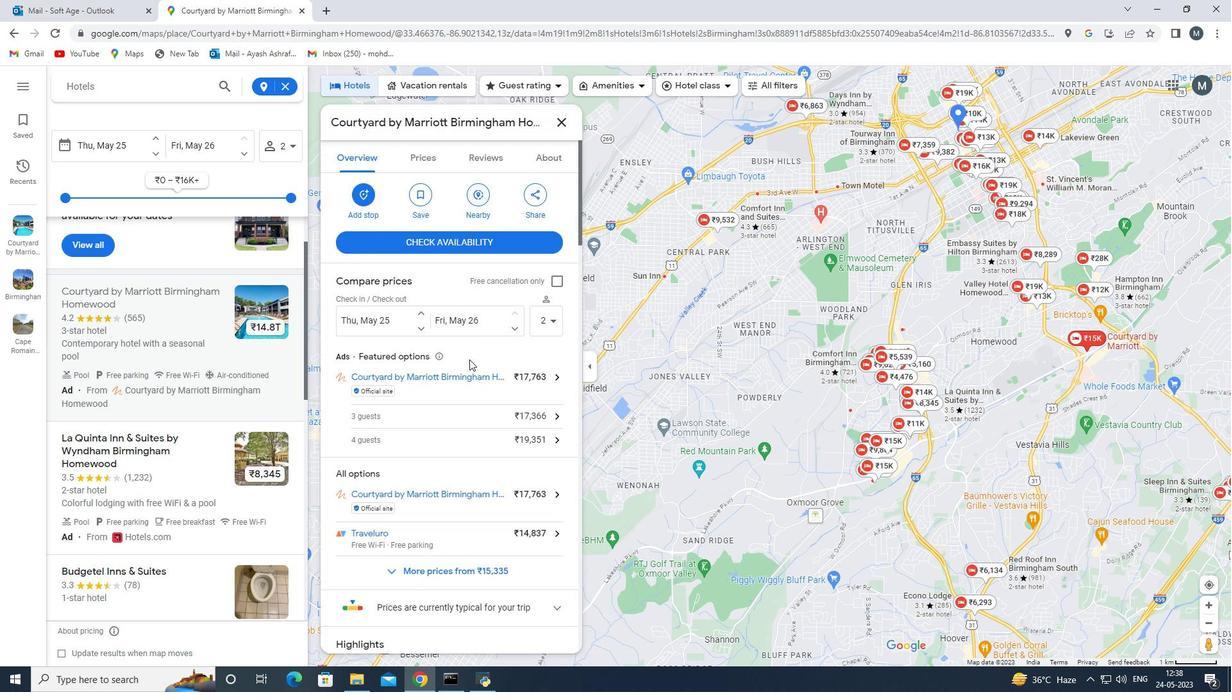 
Action: Mouse scrolled (469, 360) with delta (0, 0)
Screenshot: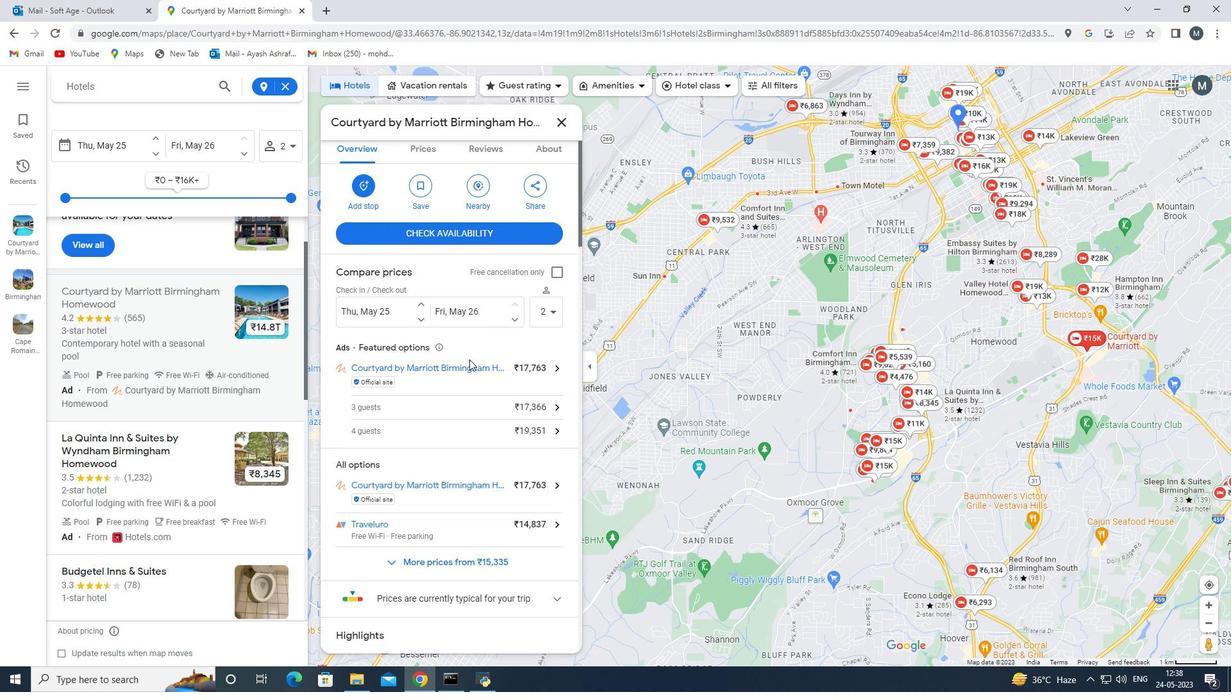 
Action: Mouse scrolled (469, 360) with delta (0, 0)
Screenshot: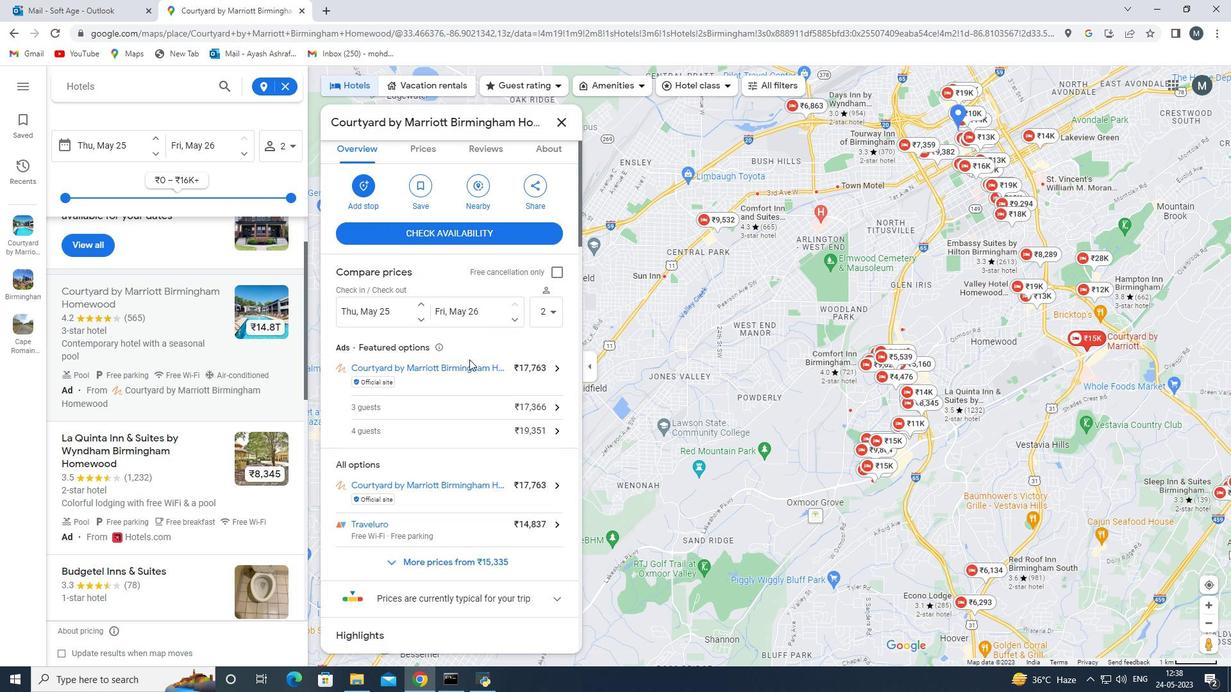 
Action: Mouse scrolled (469, 359) with delta (0, 0)
Screenshot: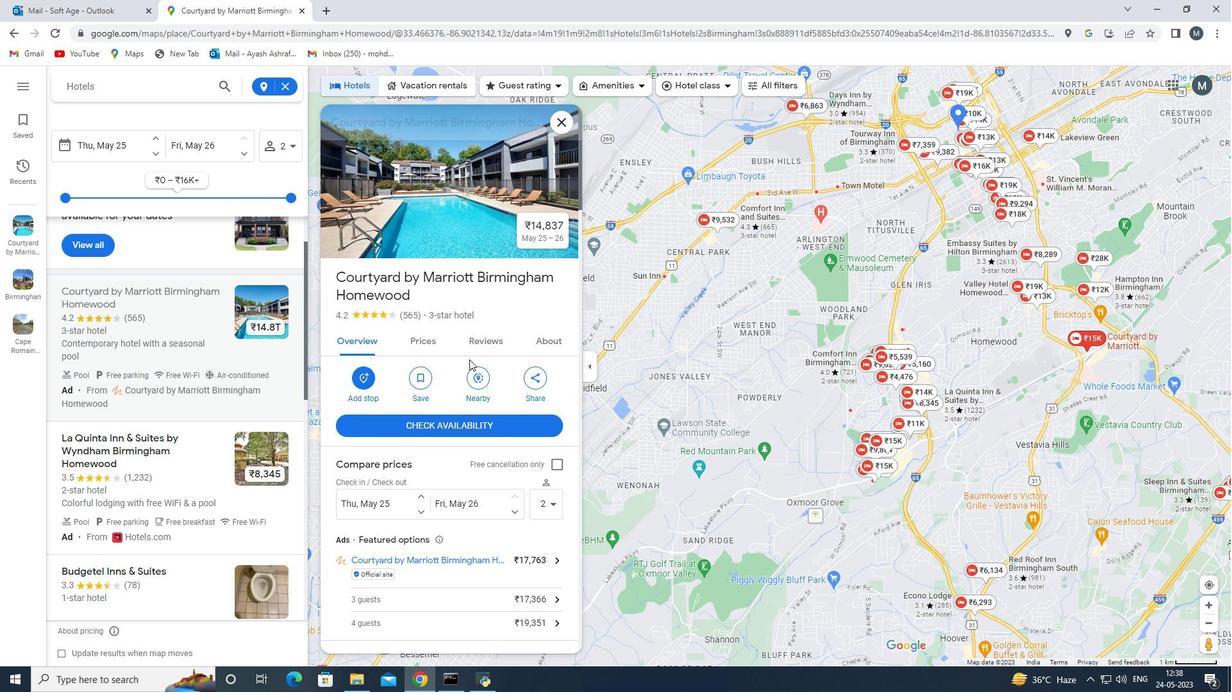 
Action: Mouse scrolled (469, 359) with delta (0, 0)
Screenshot: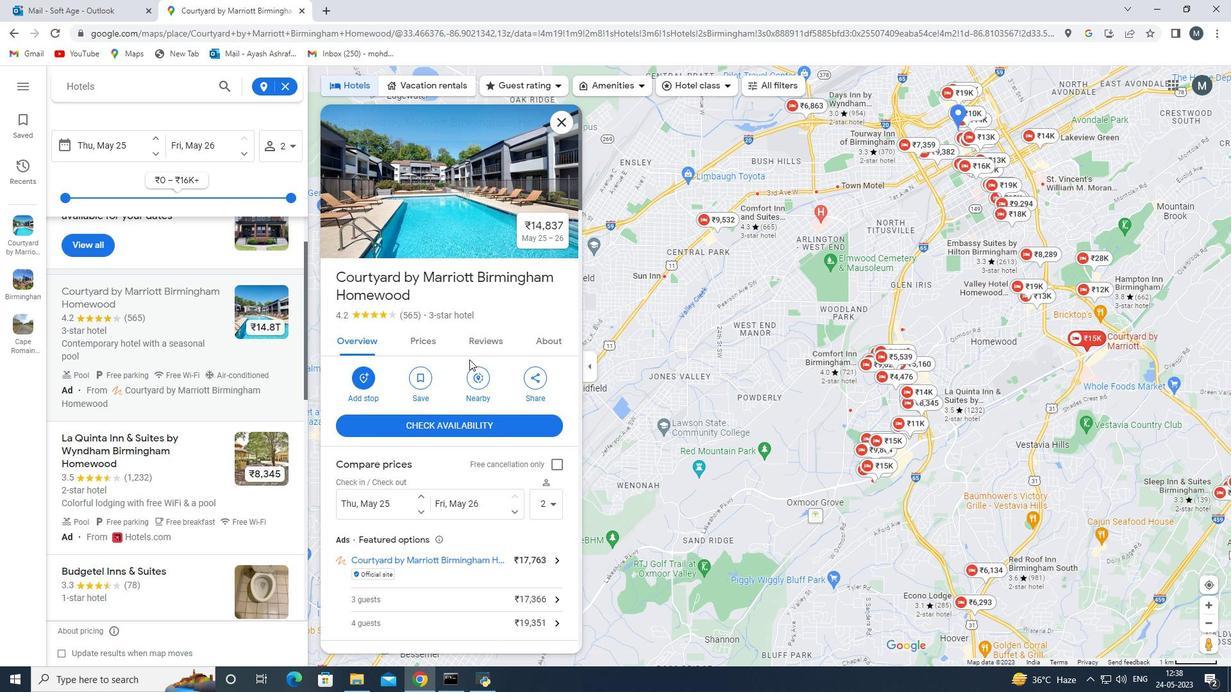 
Action: Mouse moved to (469, 361)
Screenshot: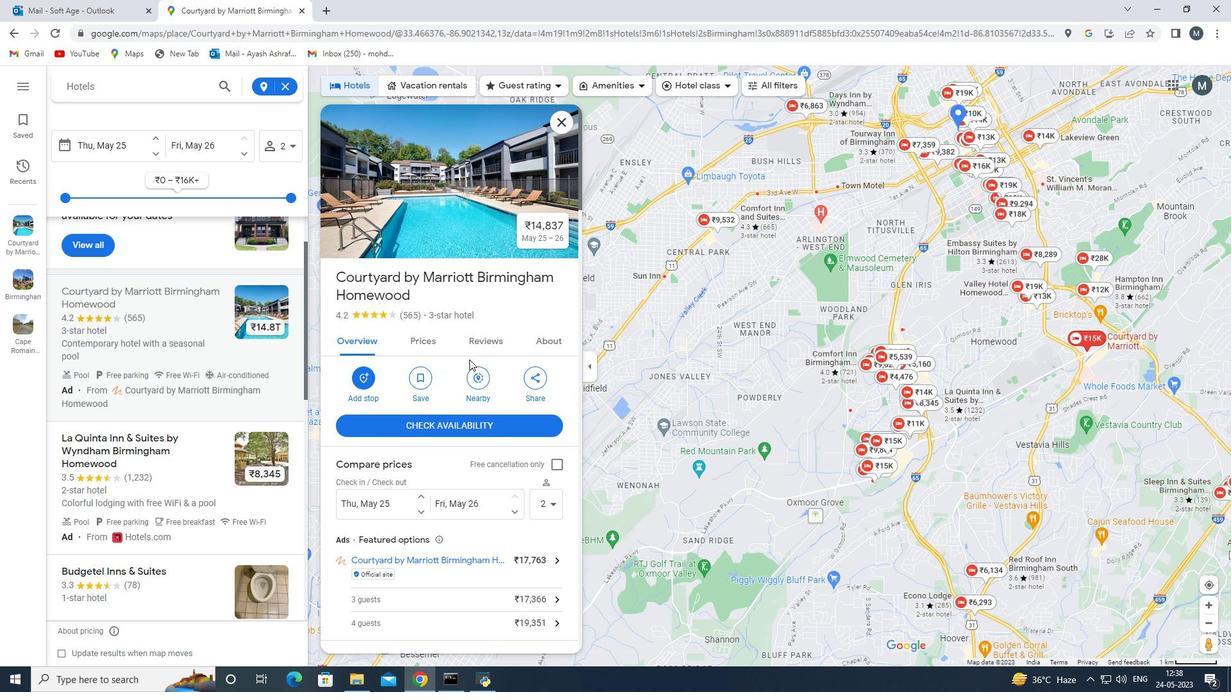 
Action: Mouse scrolled (469, 360) with delta (0, 0)
Screenshot: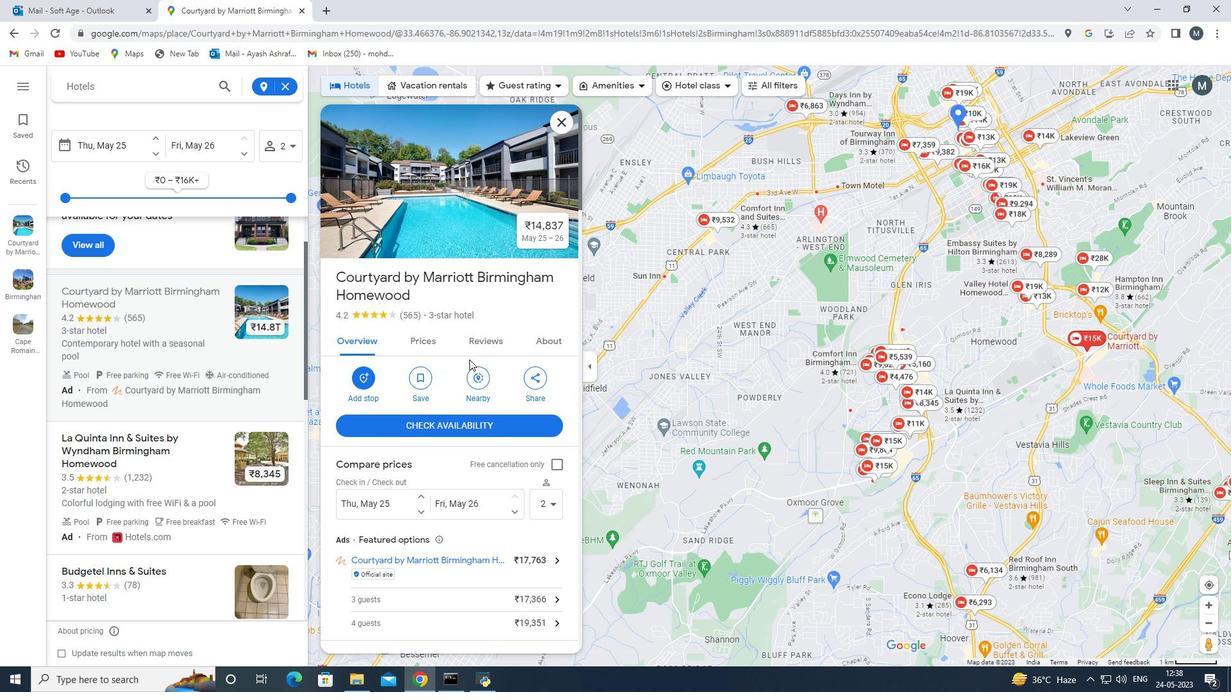 
Action: Mouse moved to (468, 361)
Screenshot: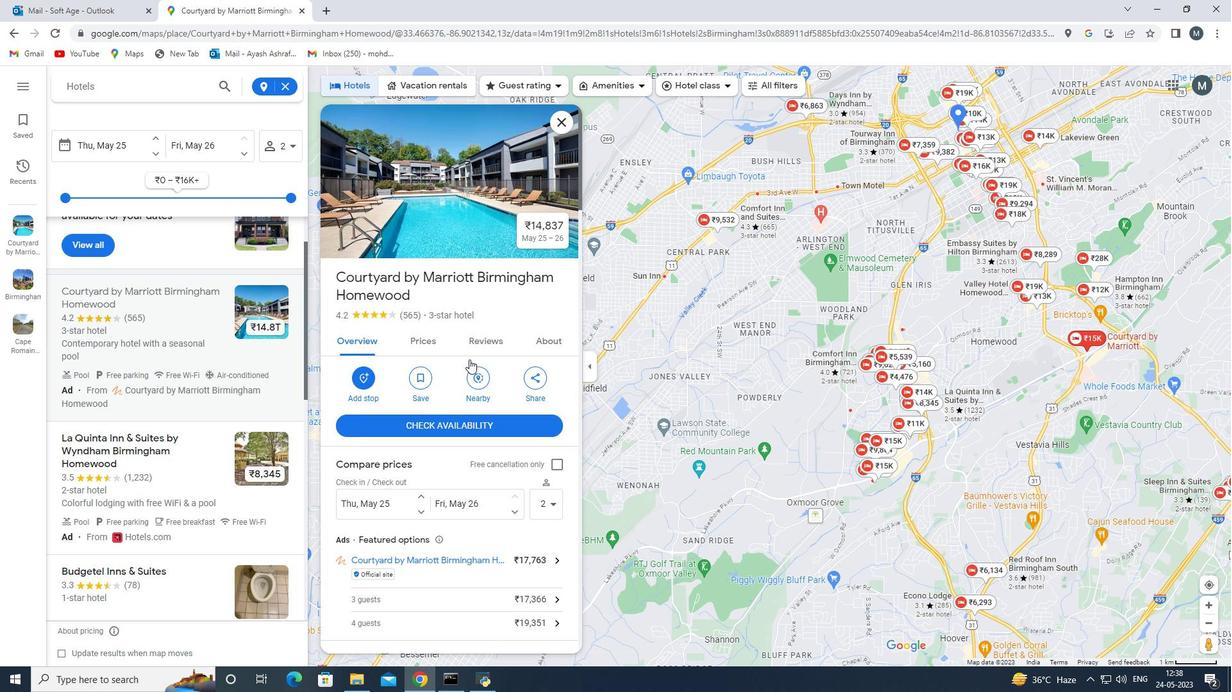 
Action: Mouse scrolled (468, 361) with delta (0, 0)
Screenshot: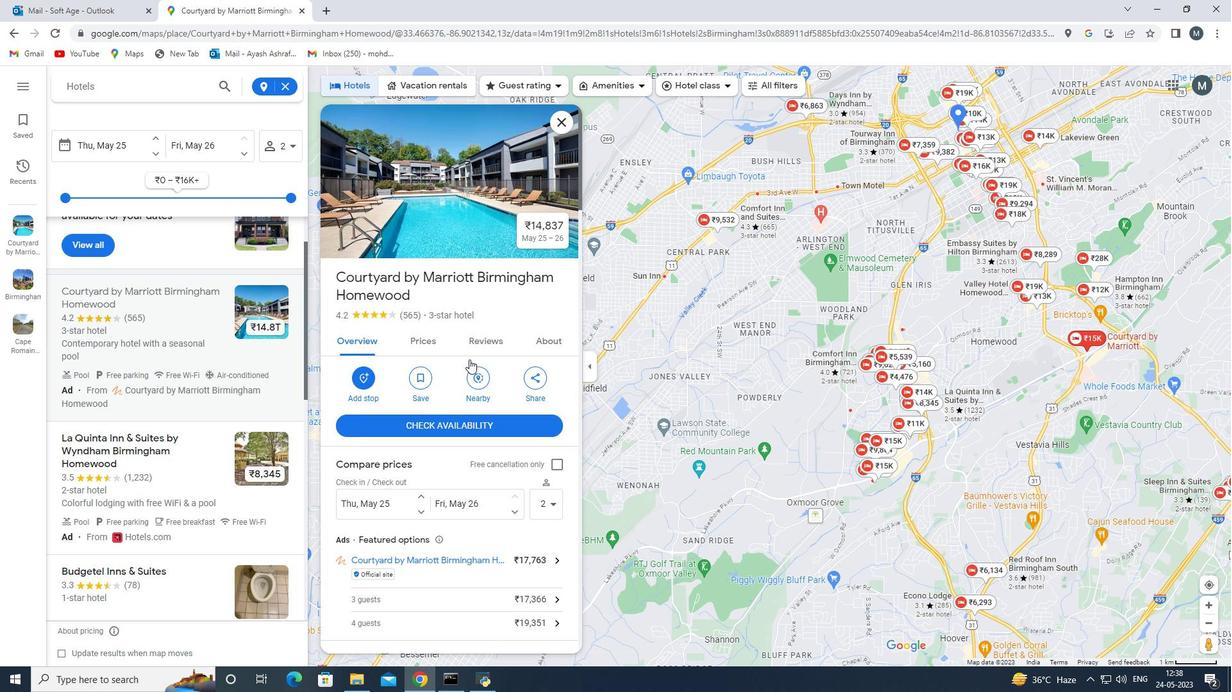
Action: Mouse moved to (467, 362)
Screenshot: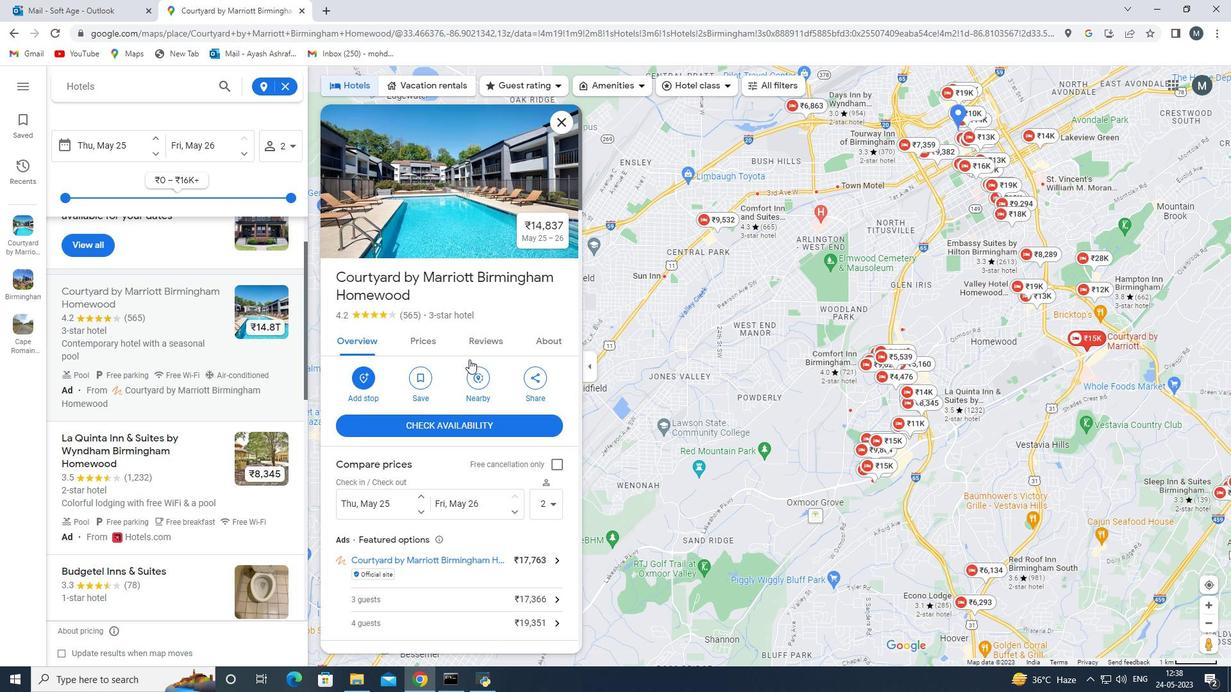 
Action: Mouse scrolled (467, 362) with delta (0, 0)
Screenshot: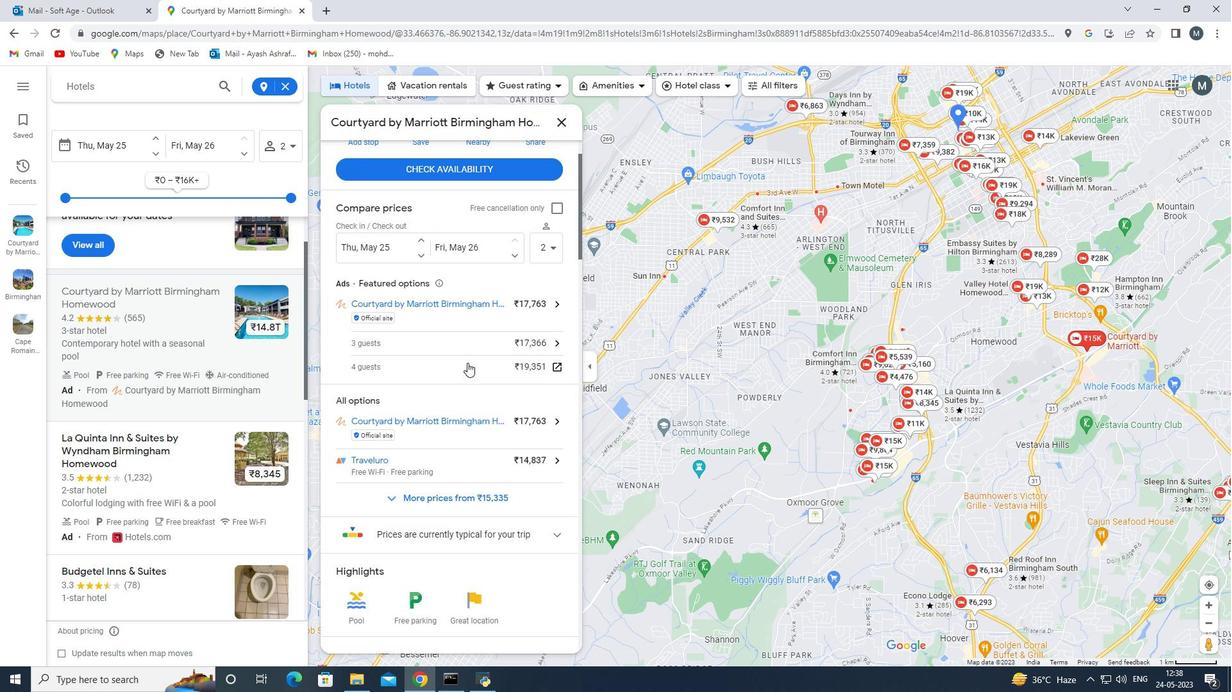 
Action: Mouse moved to (464, 362)
Screenshot: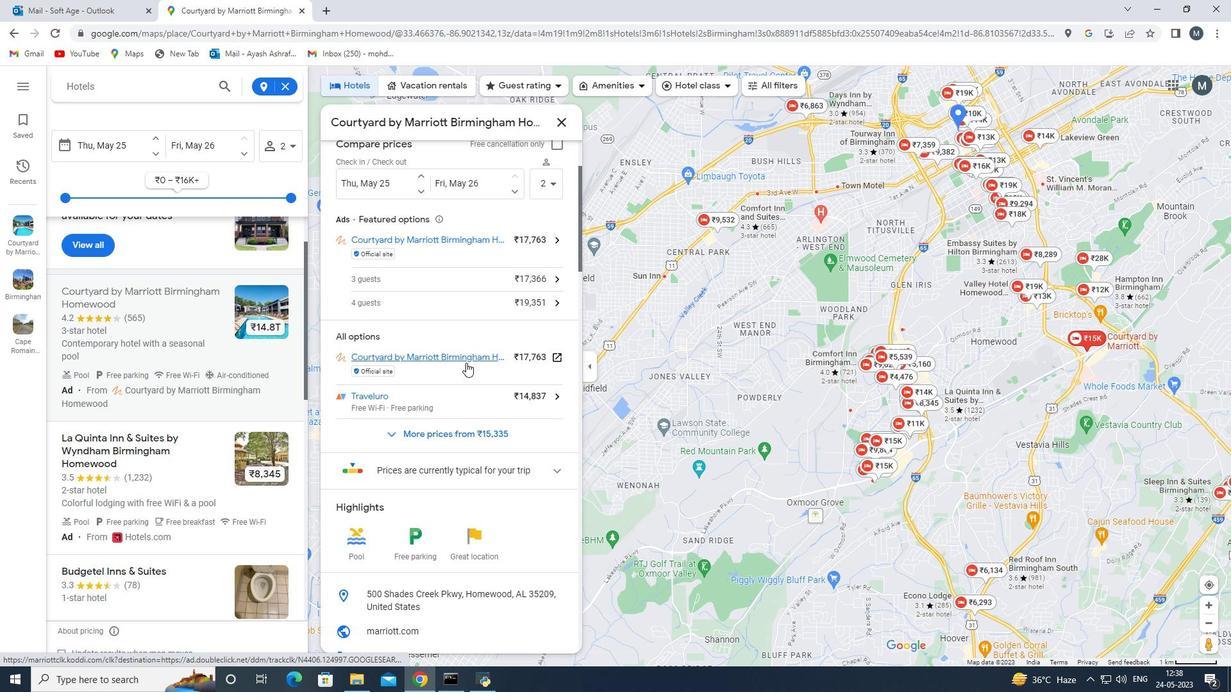 
Action: Mouse scrolled (464, 362) with delta (0, 0)
Screenshot: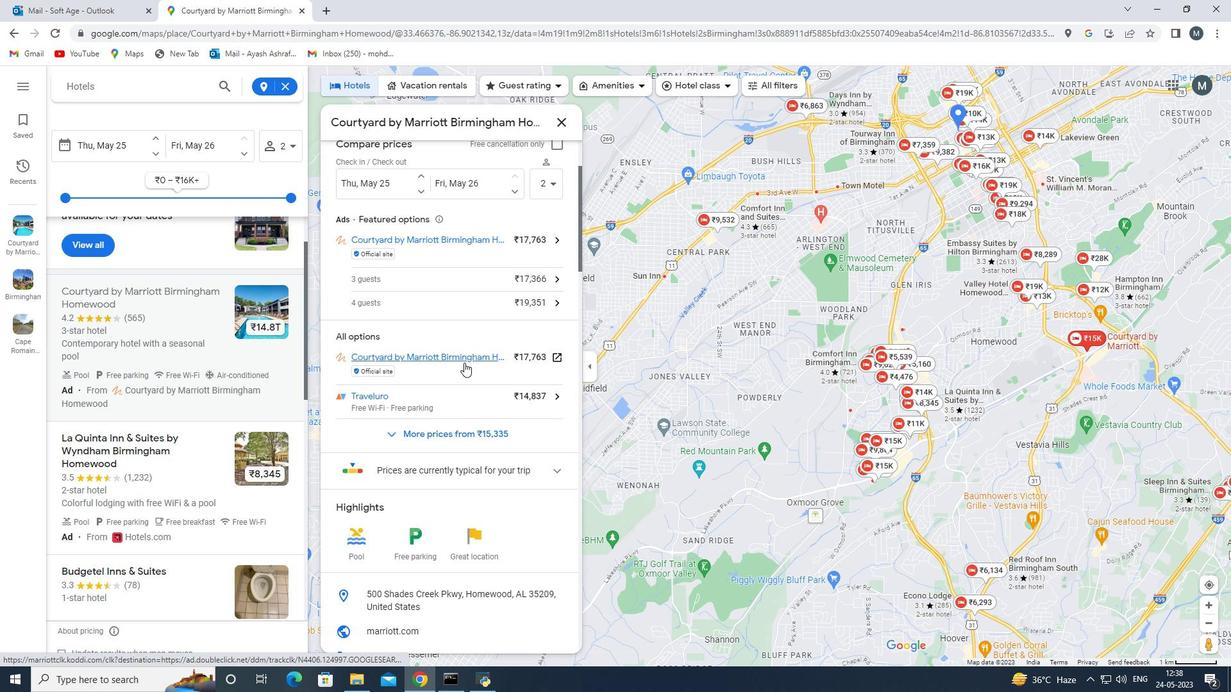 
Action: Mouse scrolled (464, 362) with delta (0, 0)
Screenshot: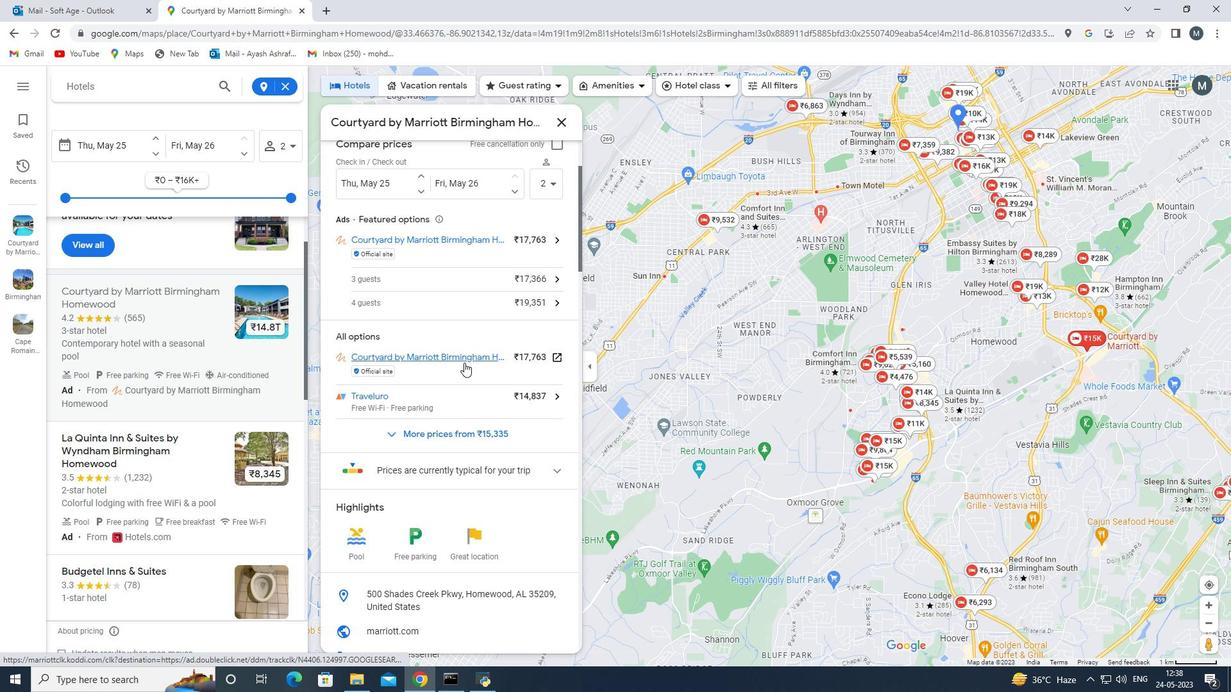 
Action: Mouse scrolled (464, 362) with delta (0, 0)
Screenshot: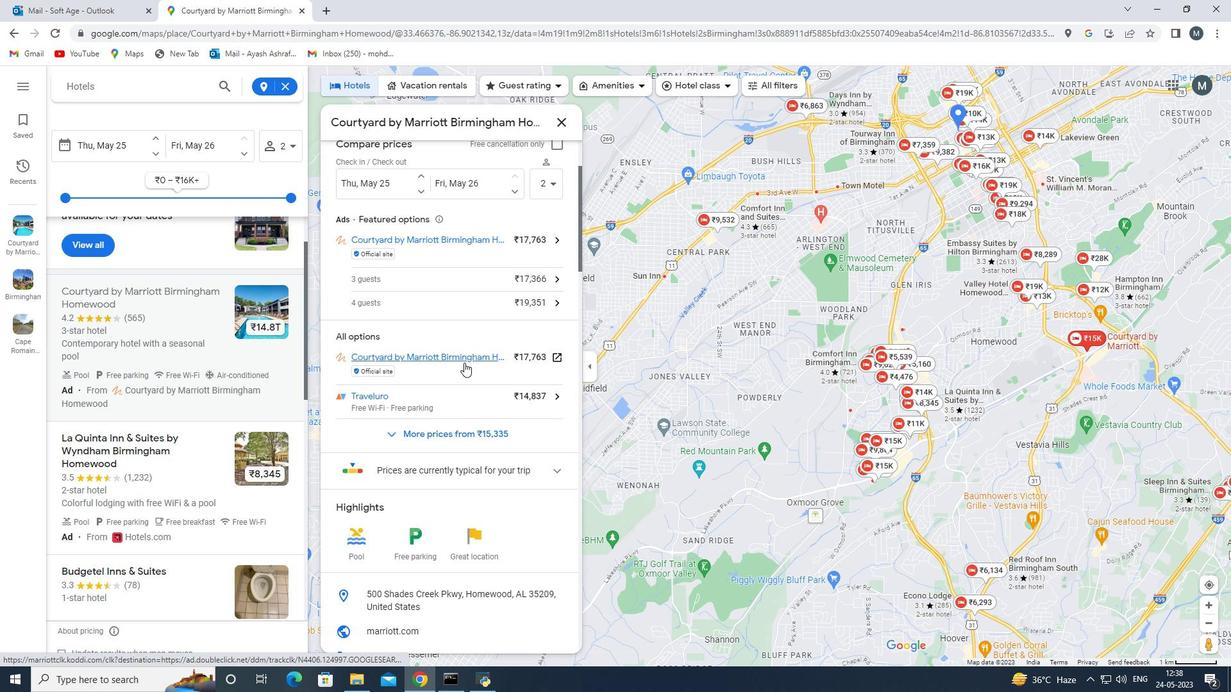 
Action: Mouse scrolled (464, 362) with delta (0, 0)
Screenshot: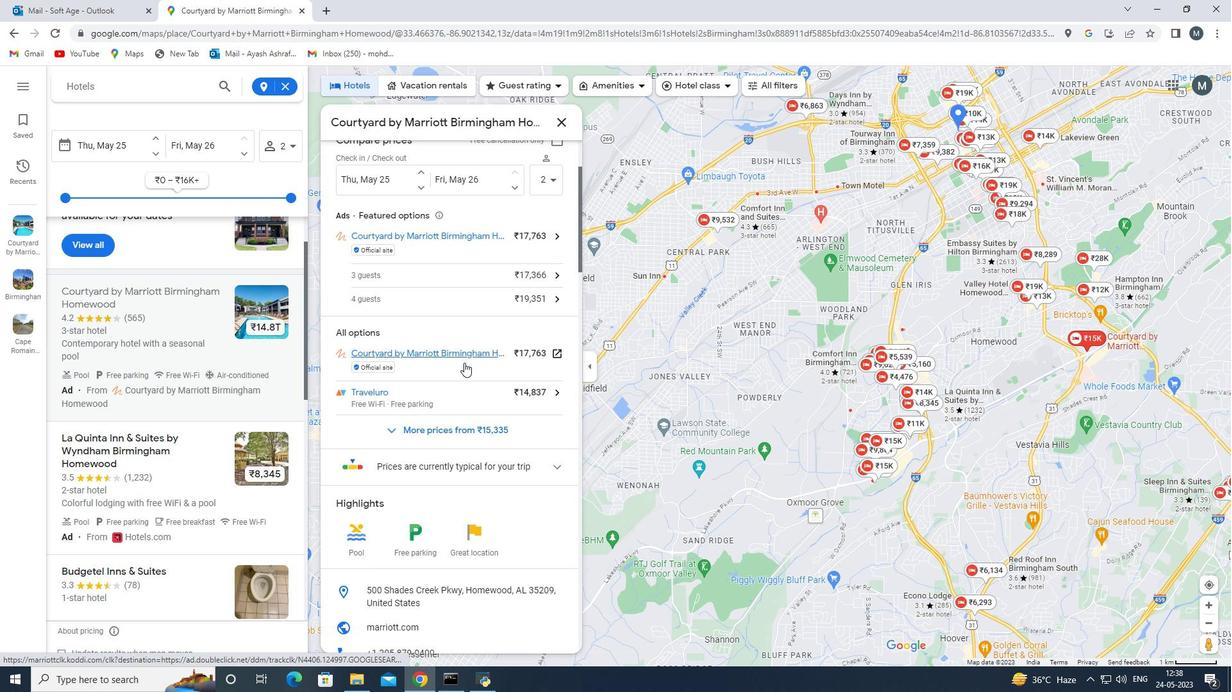 
Action: Mouse scrolled (464, 362) with delta (0, 0)
Screenshot: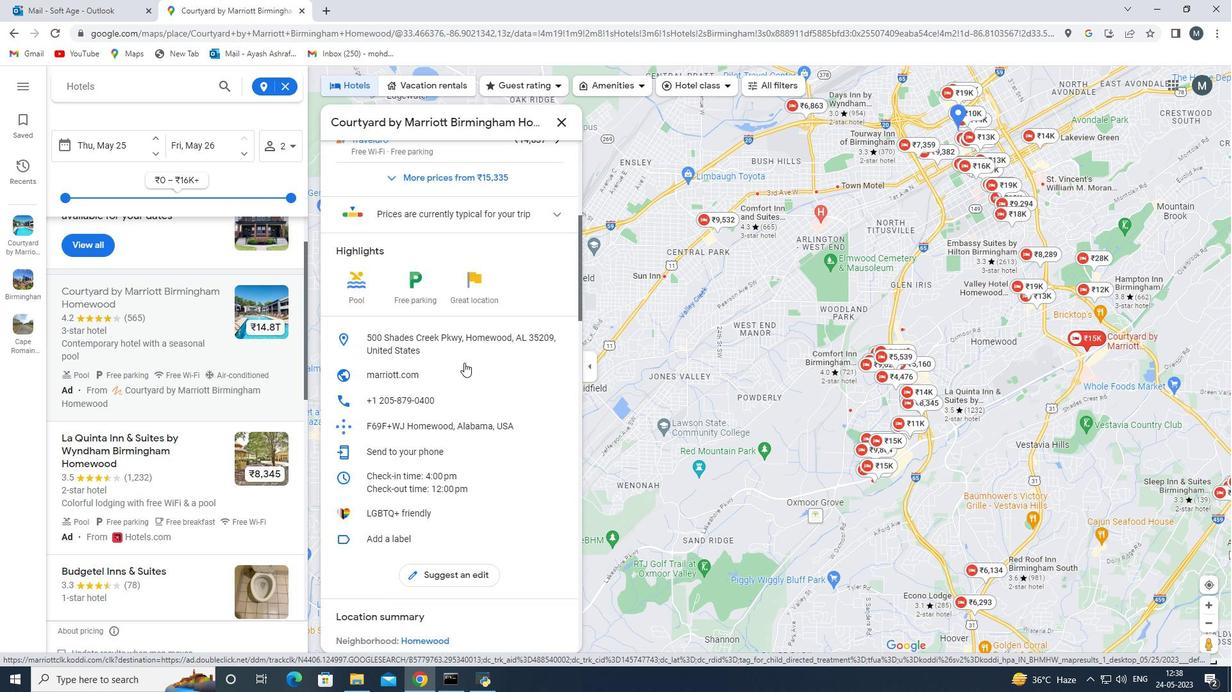 
Action: Mouse scrolled (464, 362) with delta (0, 0)
Screenshot: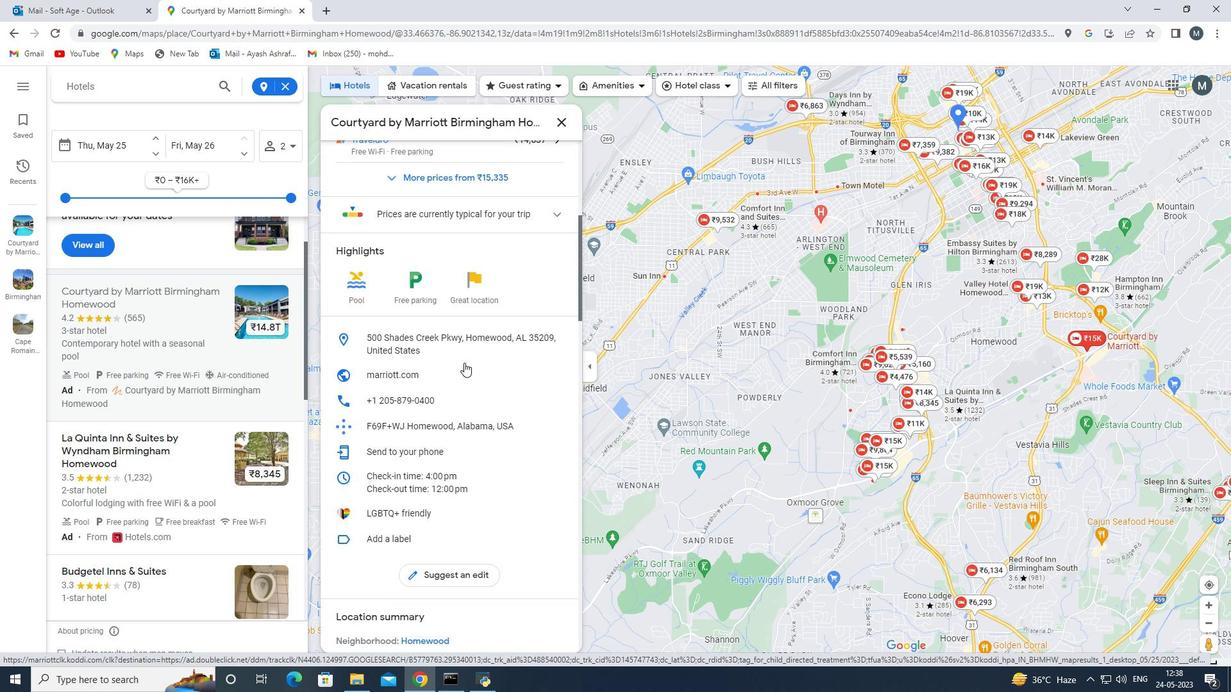 
Action: Mouse scrolled (464, 362) with delta (0, 0)
Screenshot: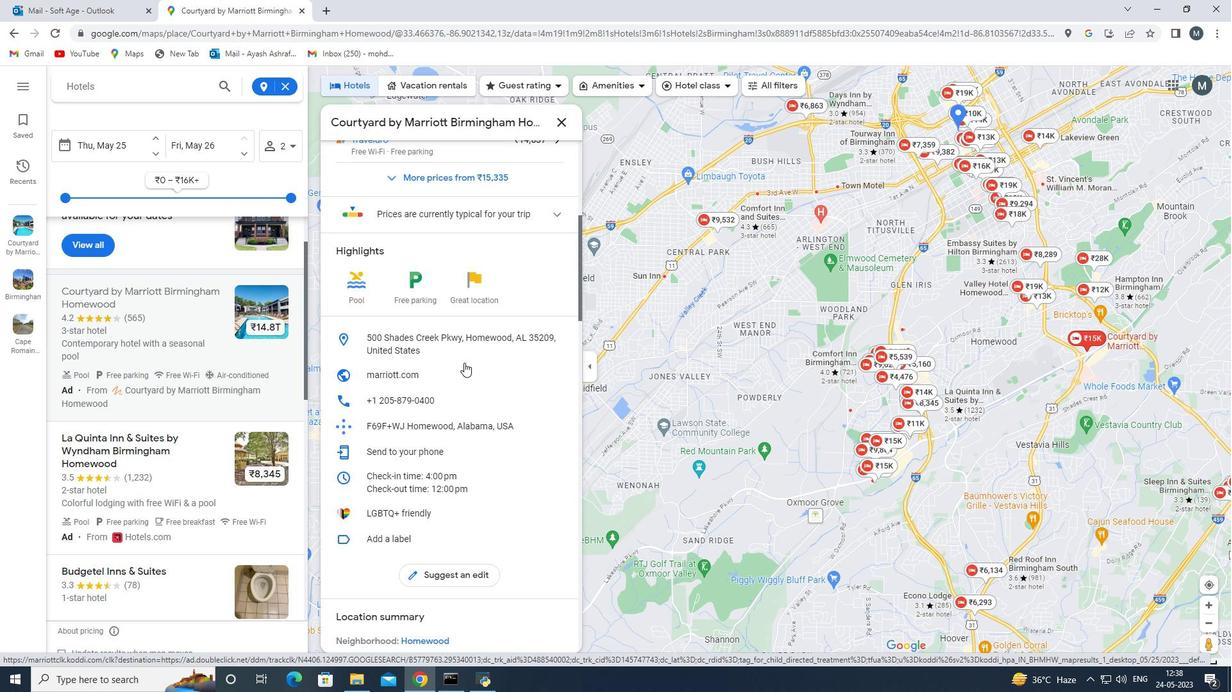 
Action: Mouse scrolled (464, 362) with delta (0, 0)
Screenshot: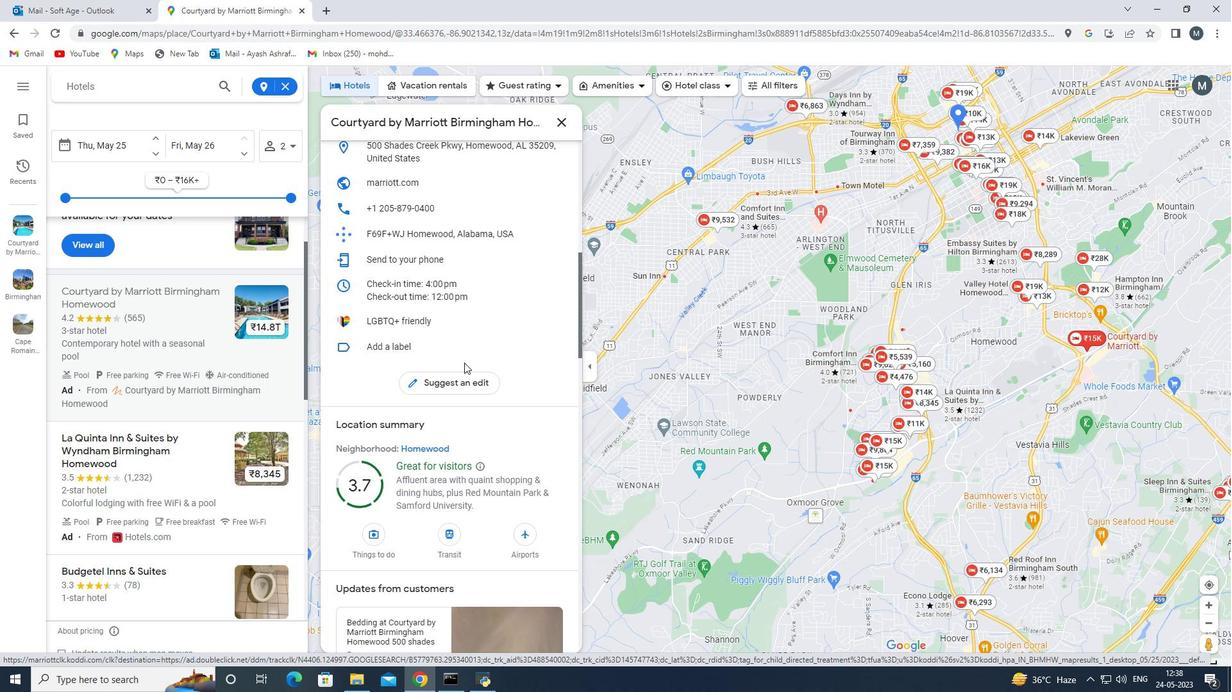 
Action: Mouse moved to (462, 364)
Screenshot: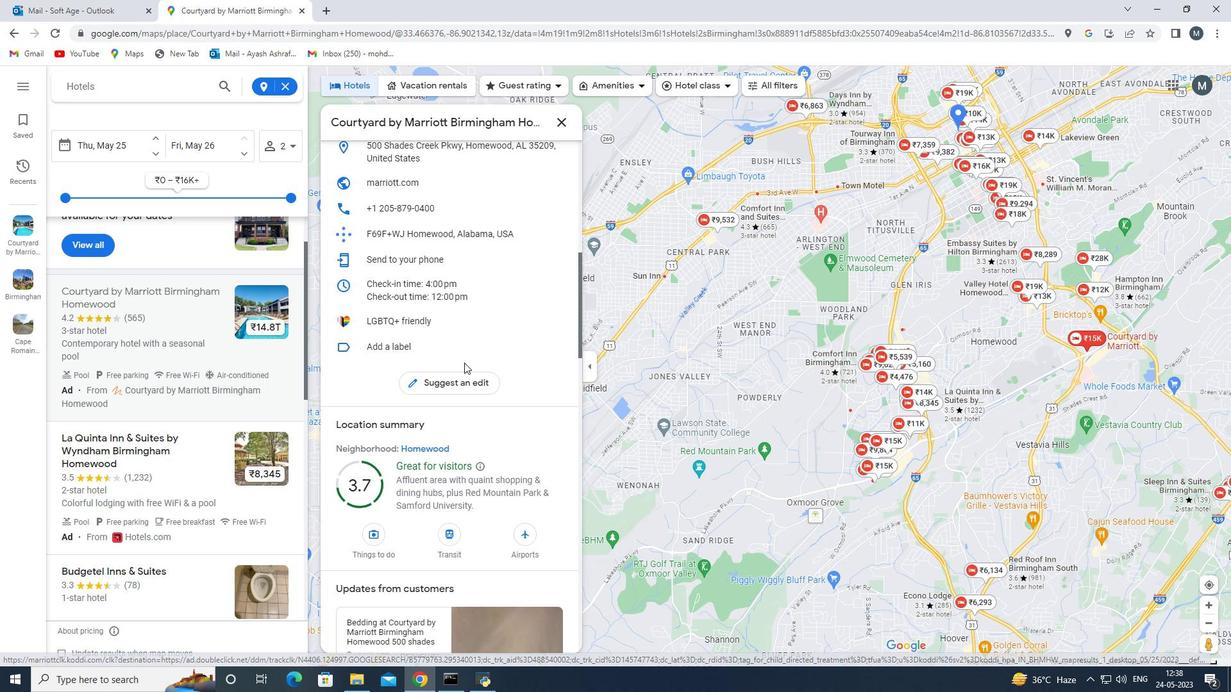 
Action: Mouse scrolled (462, 364) with delta (0, 0)
Screenshot: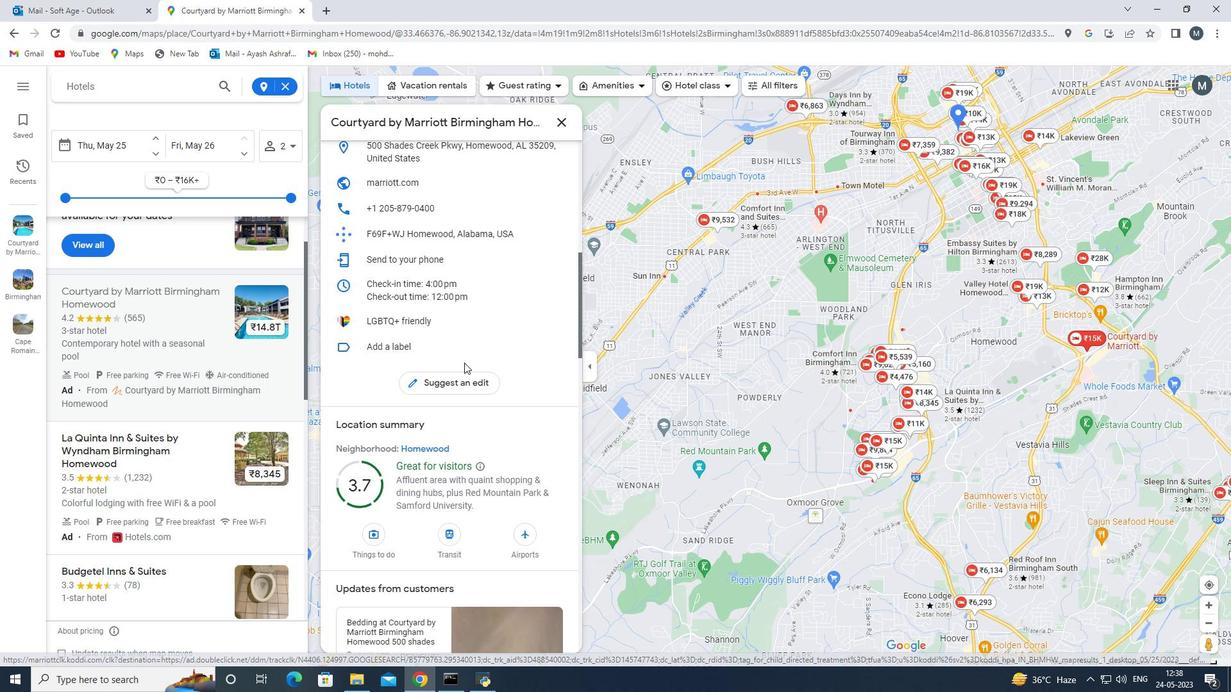 
Action: Mouse scrolled (462, 364) with delta (0, 0)
Screenshot: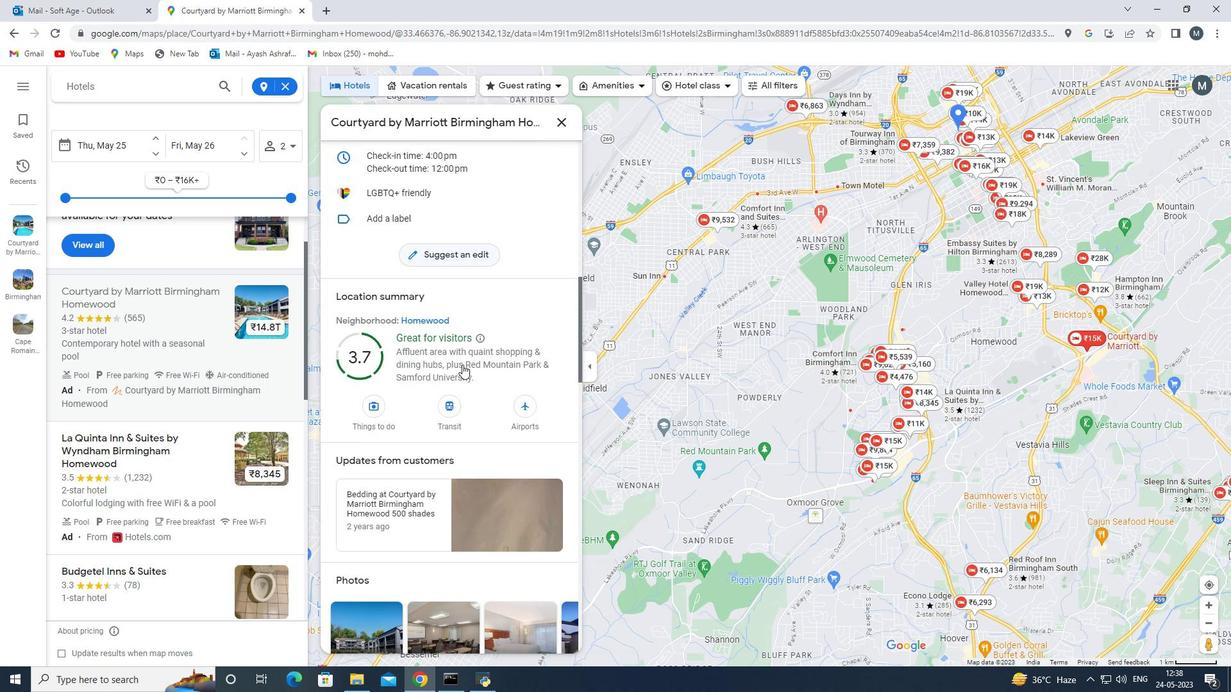 
Action: Mouse moved to (461, 366)
Screenshot: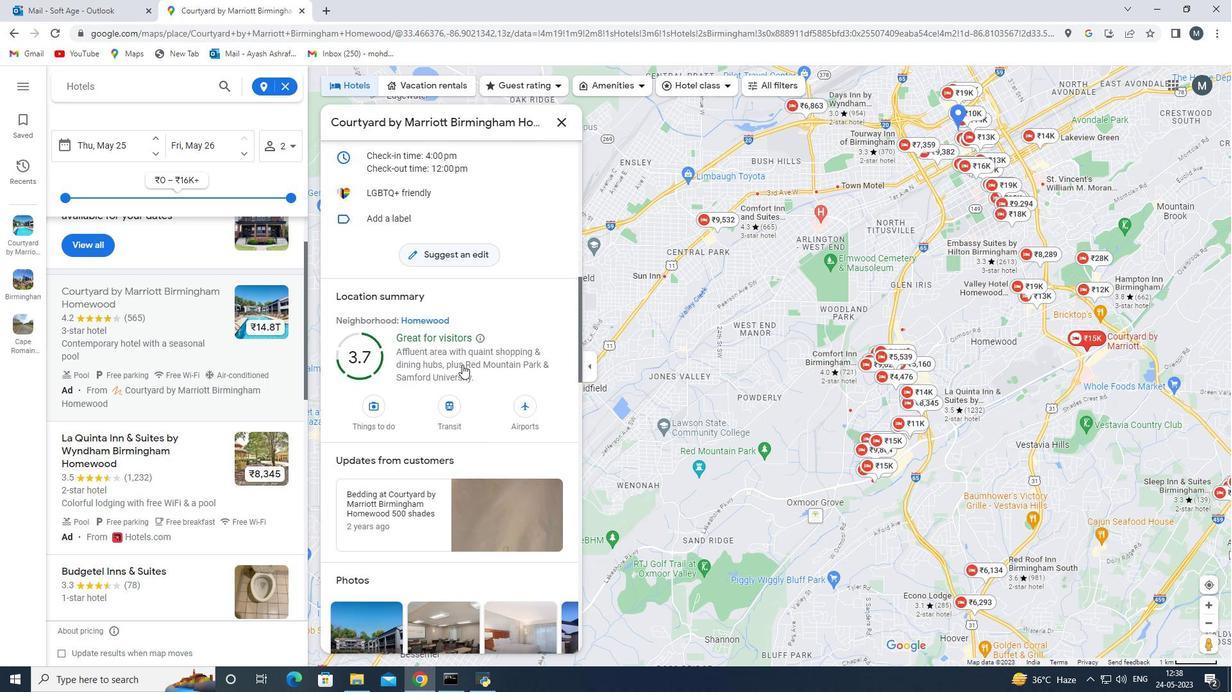 
Action: Mouse scrolled (461, 366) with delta (0, 0)
Screenshot: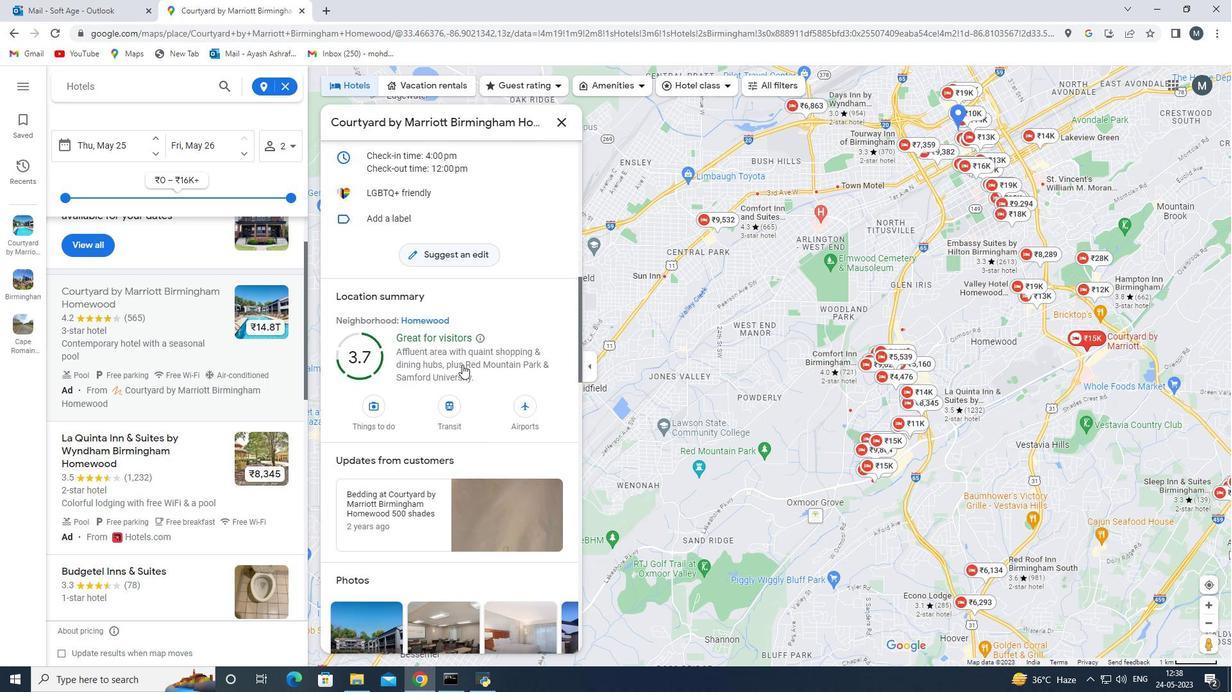 
Action: Mouse scrolled (461, 366) with delta (0, 0)
Screenshot: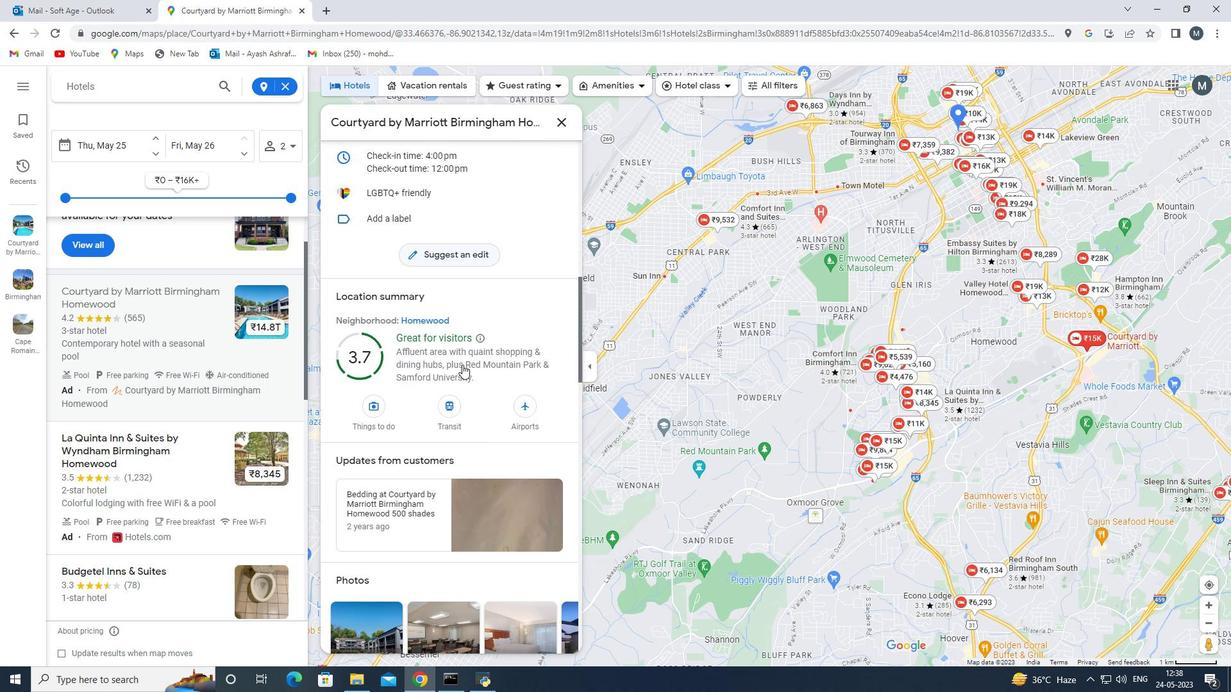 
Action: Mouse scrolled (461, 366) with delta (0, 0)
Screenshot: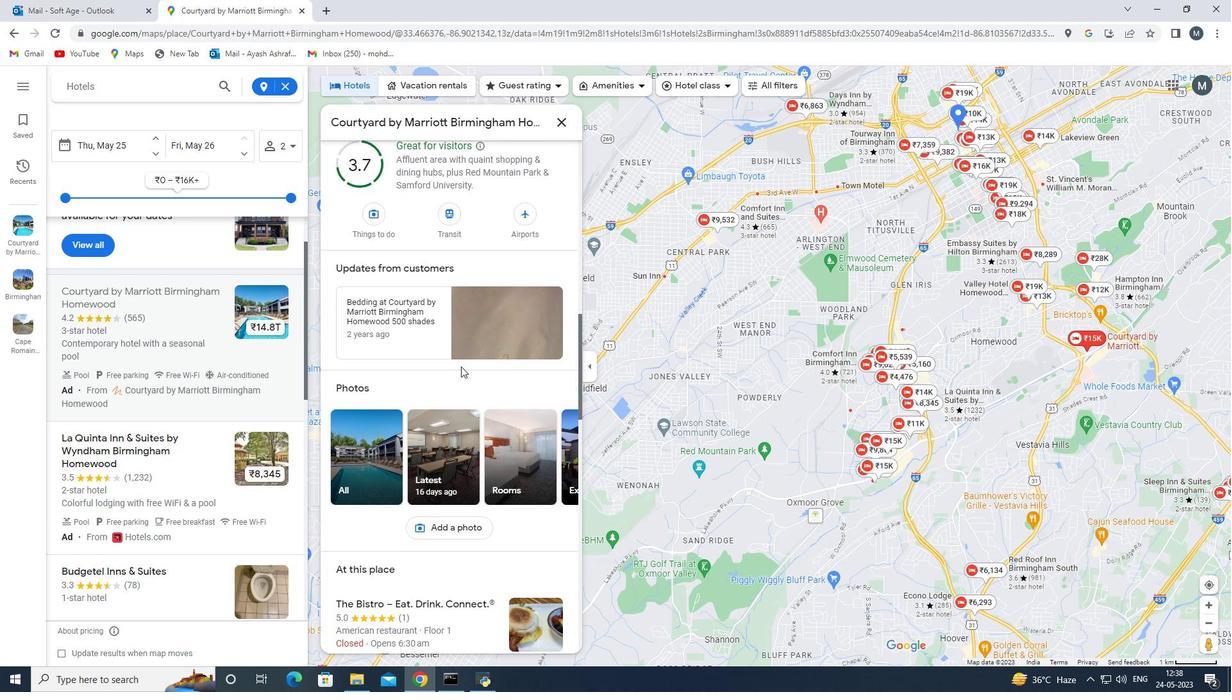 
Action: Mouse moved to (373, 395)
Screenshot: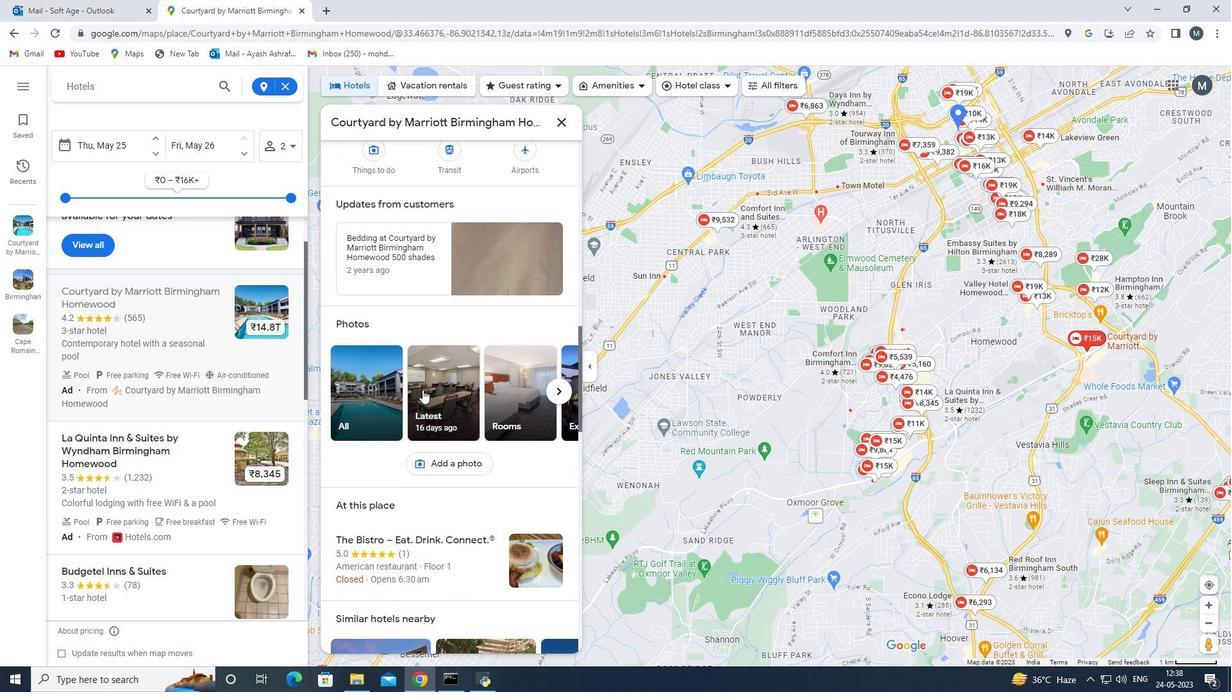 
Action: Mouse pressed left at (373, 395)
Screenshot: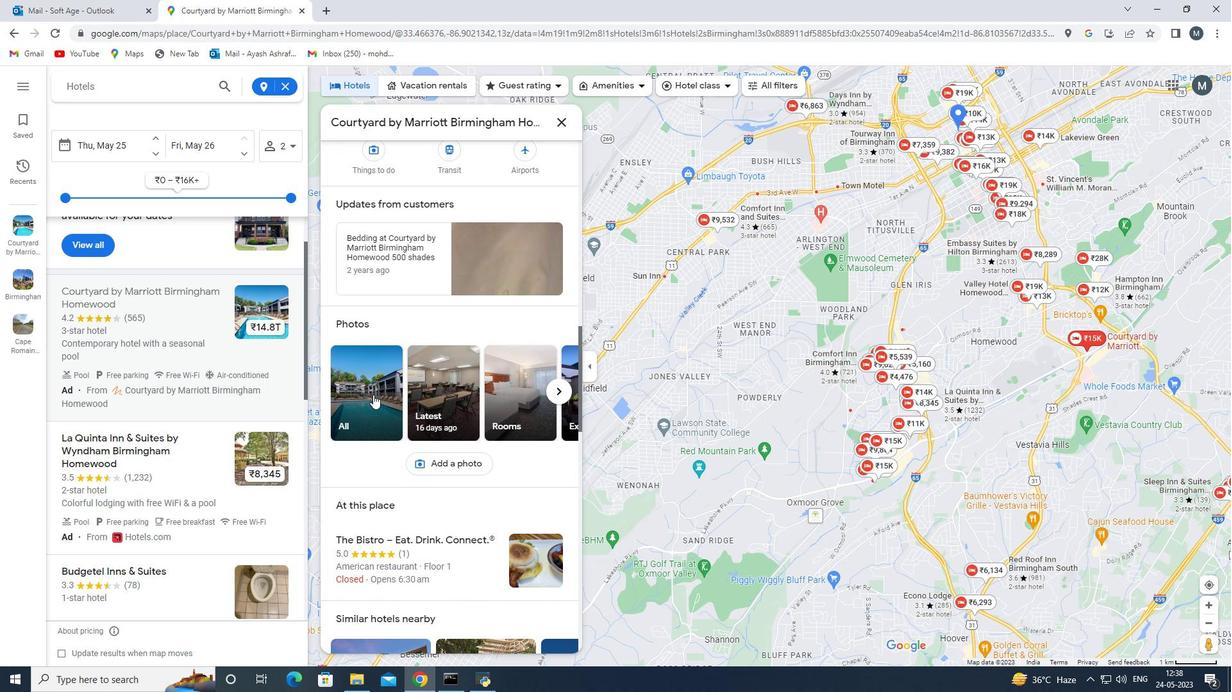 
Action: Mouse moved to (272, 177)
Screenshot: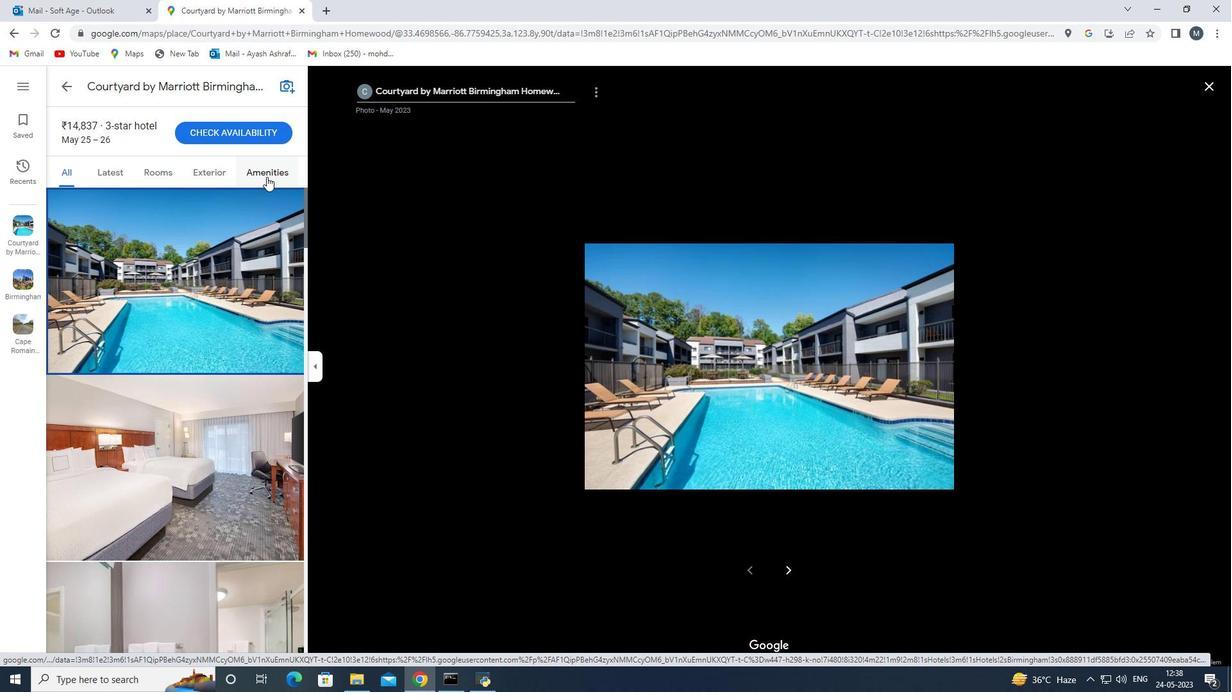 
Action: Mouse pressed left at (272, 177)
Screenshot: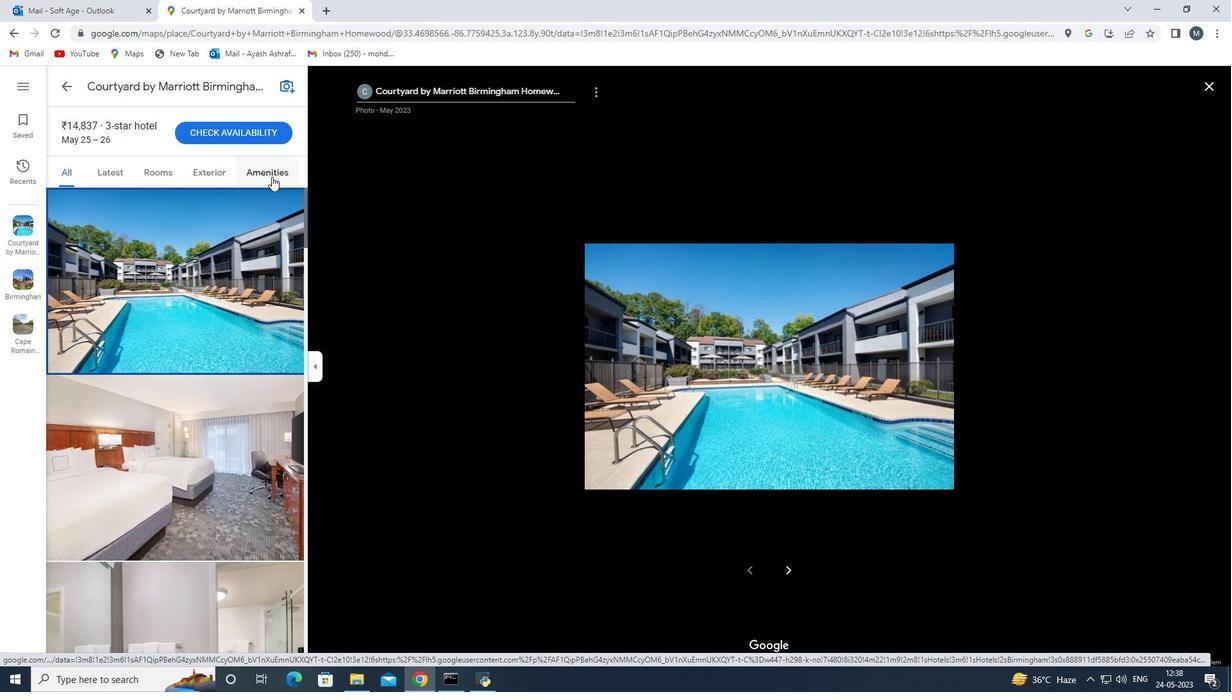 
Action: Mouse moved to (269, 175)
Screenshot: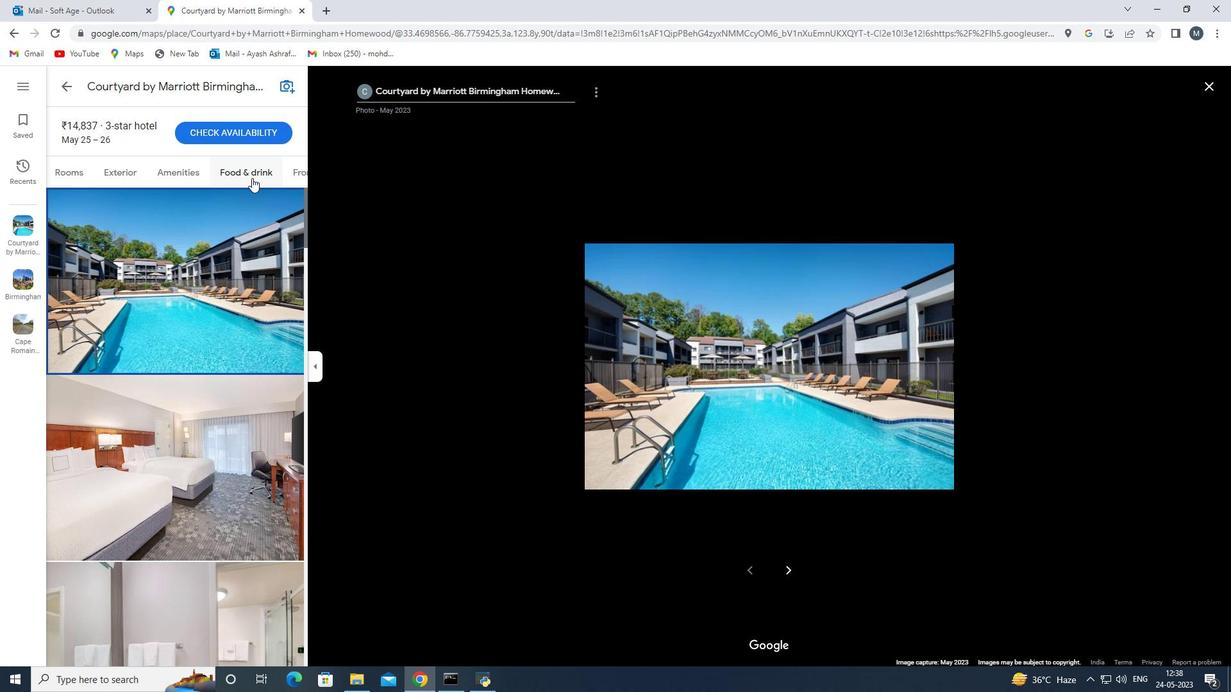 
Action: Mouse pressed left at (269, 175)
Screenshot: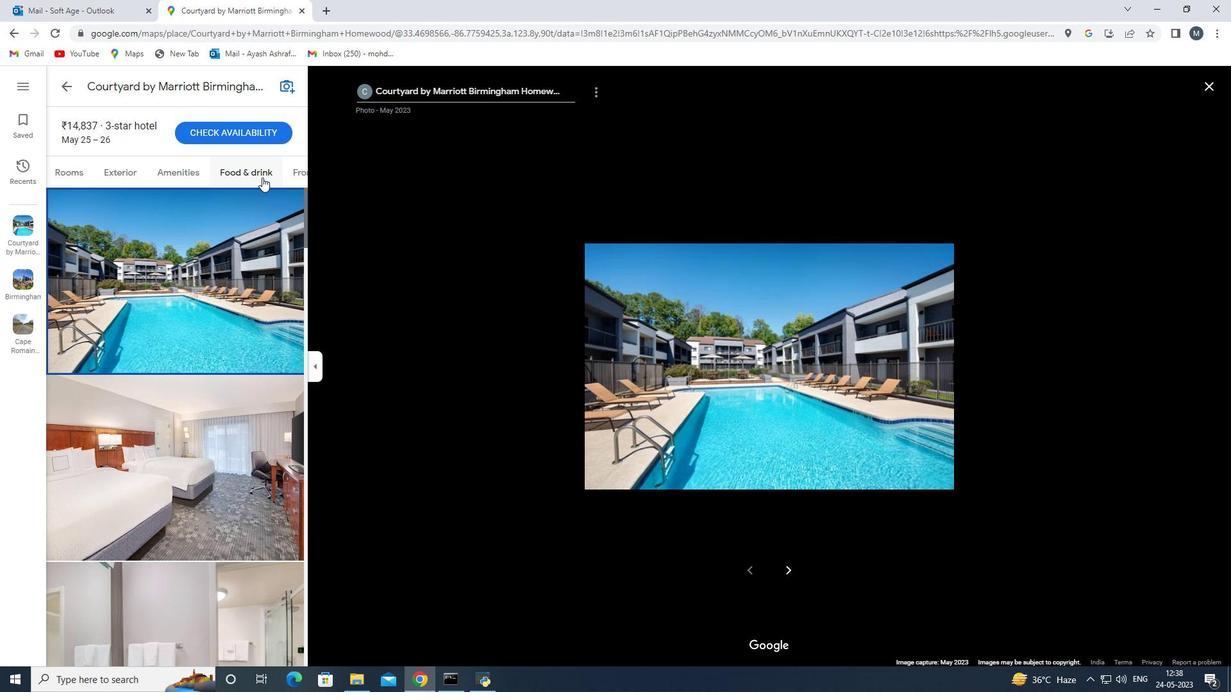 
Action: Mouse moved to (281, 169)
Screenshot: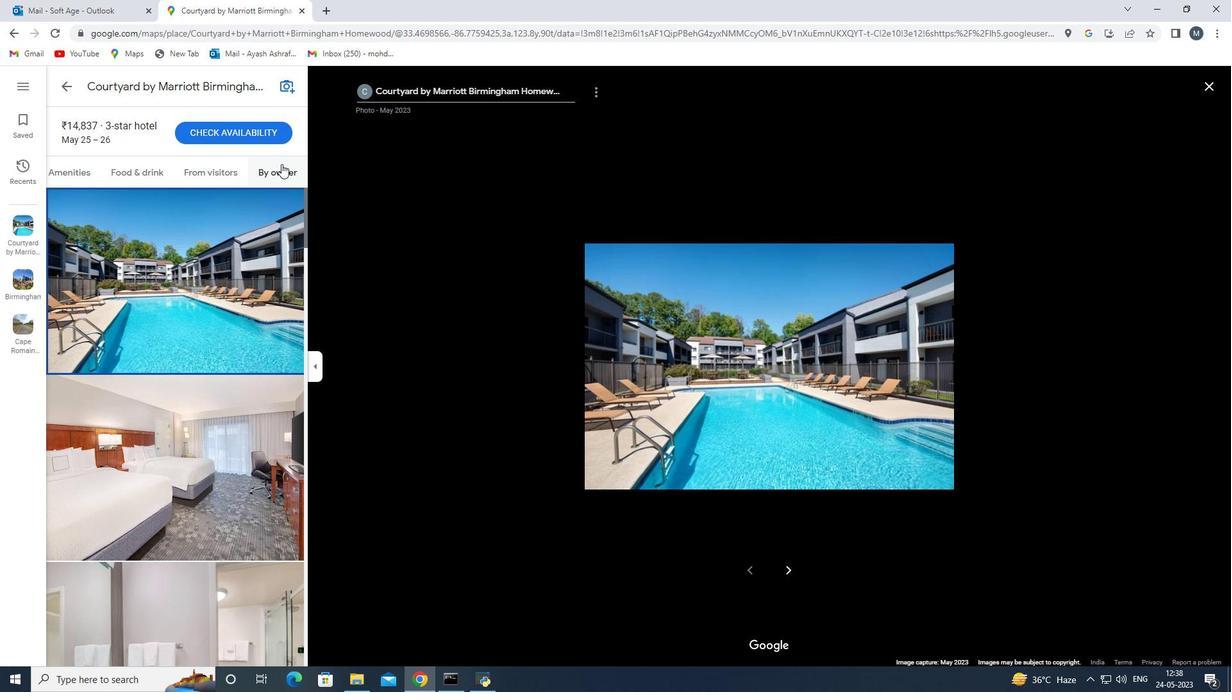 
Action: Mouse pressed left at (281, 169)
Screenshot: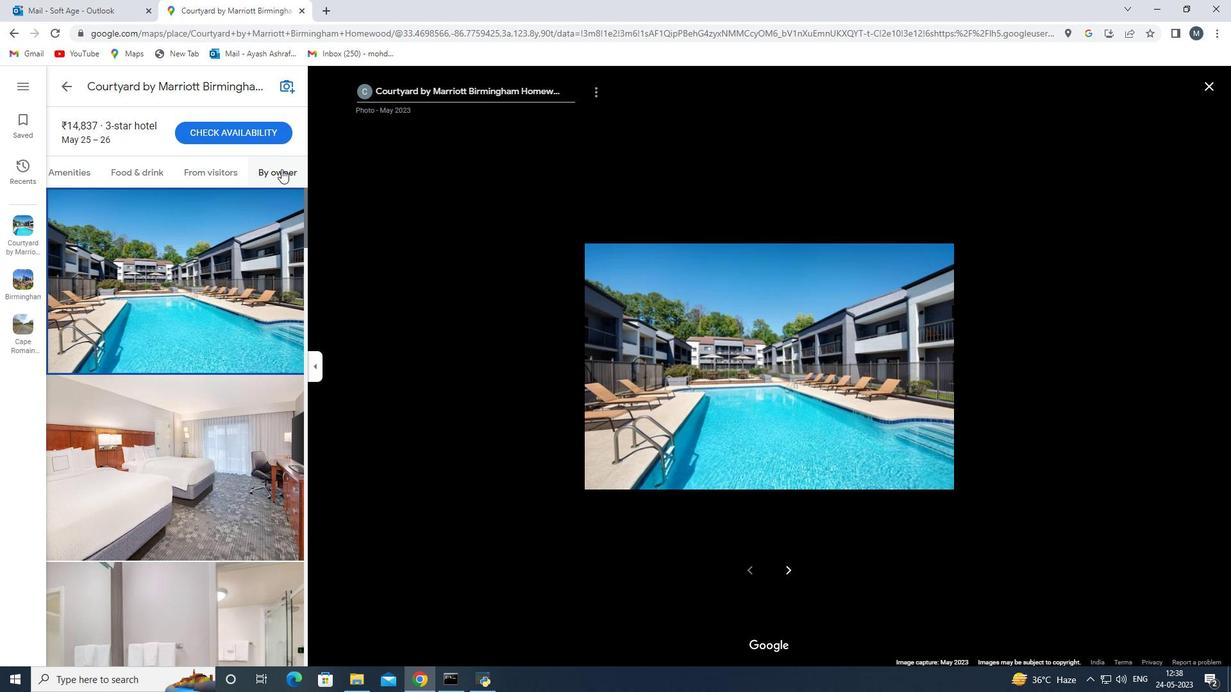 
Action: Mouse moved to (205, 162)
Screenshot: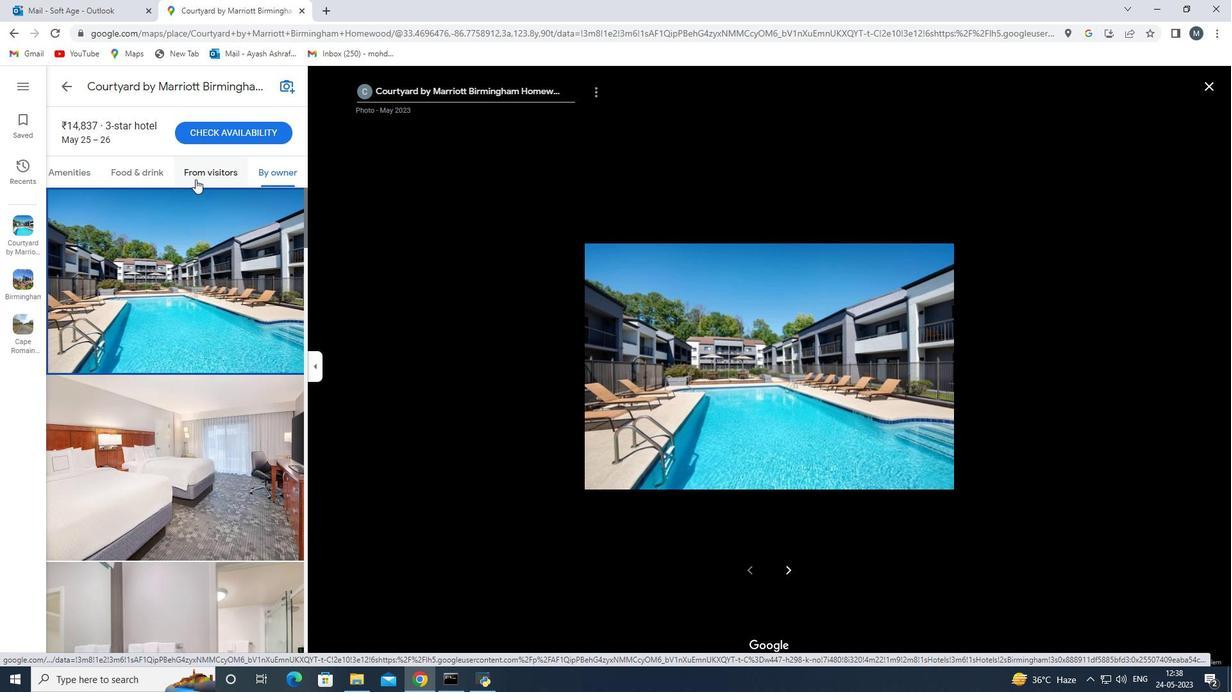 
Action: Mouse pressed left at (205, 162)
Screenshot: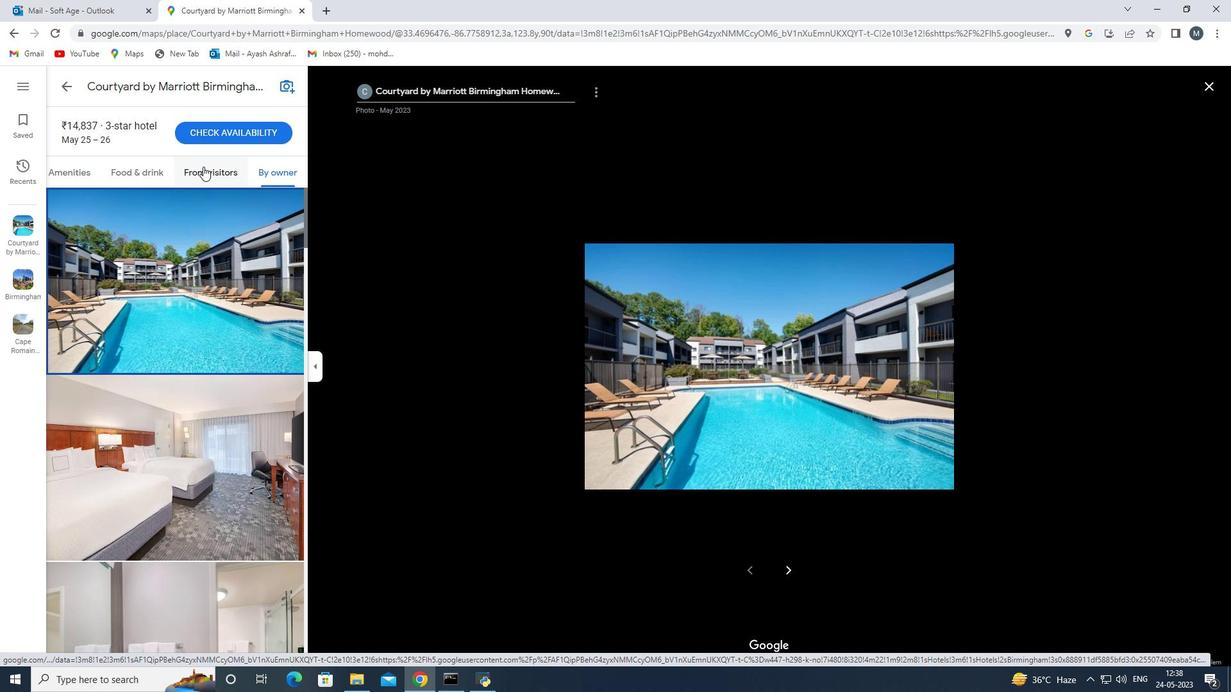 
Action: Mouse moved to (250, 454)
Screenshot: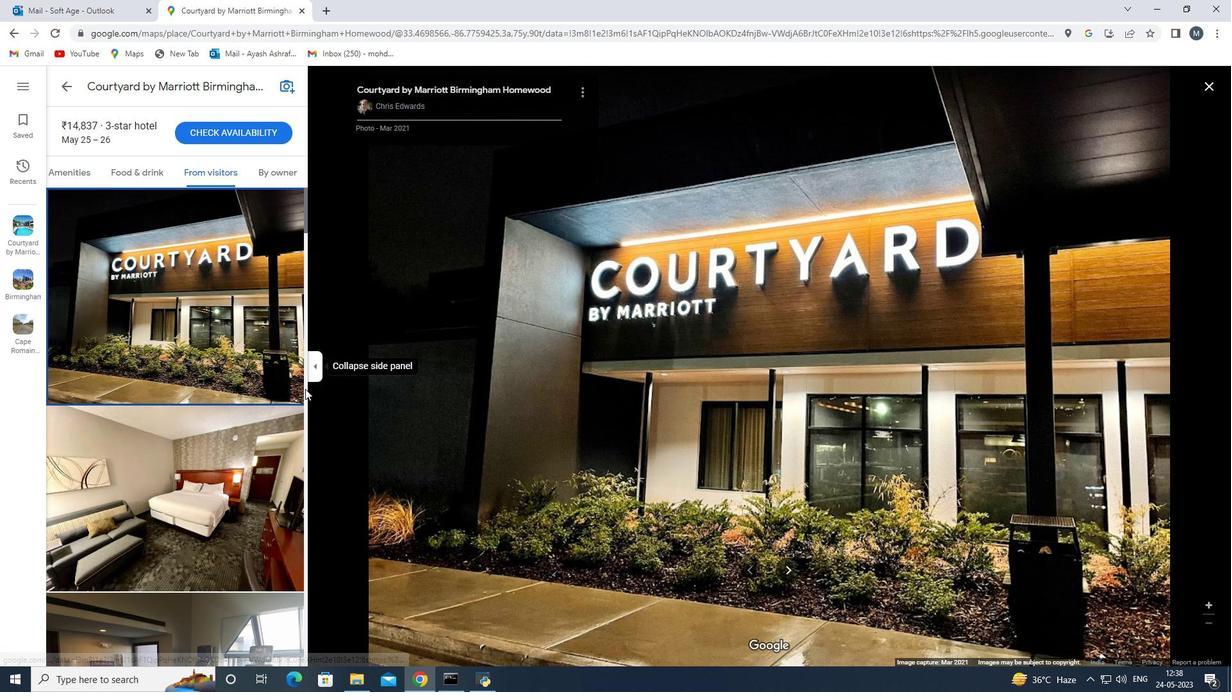 
Action: Mouse scrolled (250, 454) with delta (0, 0)
Screenshot: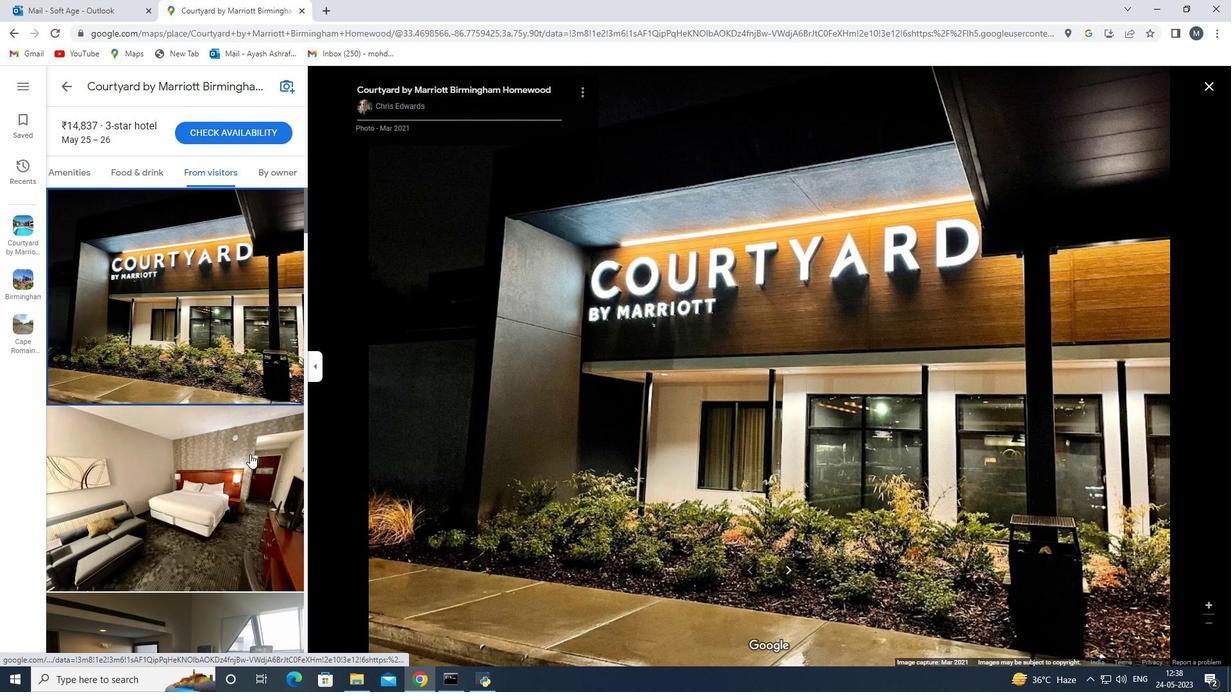
Action: Mouse scrolled (250, 454) with delta (0, 0)
Screenshot: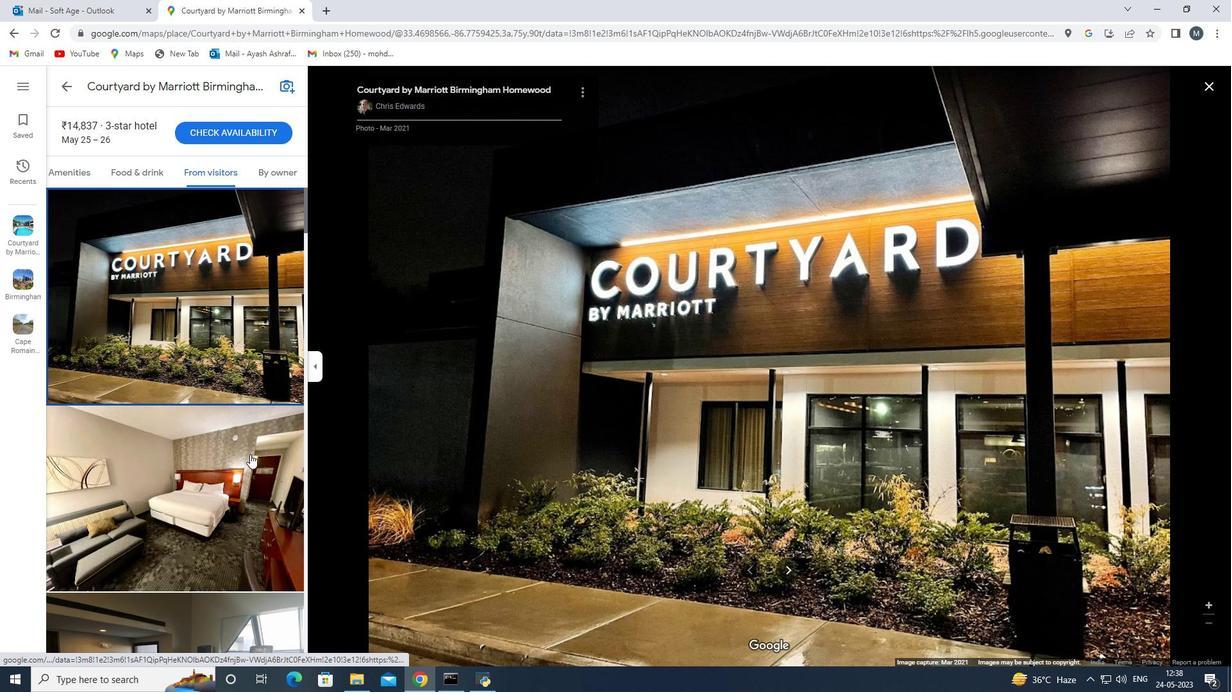 
Action: Mouse moved to (219, 409)
Screenshot: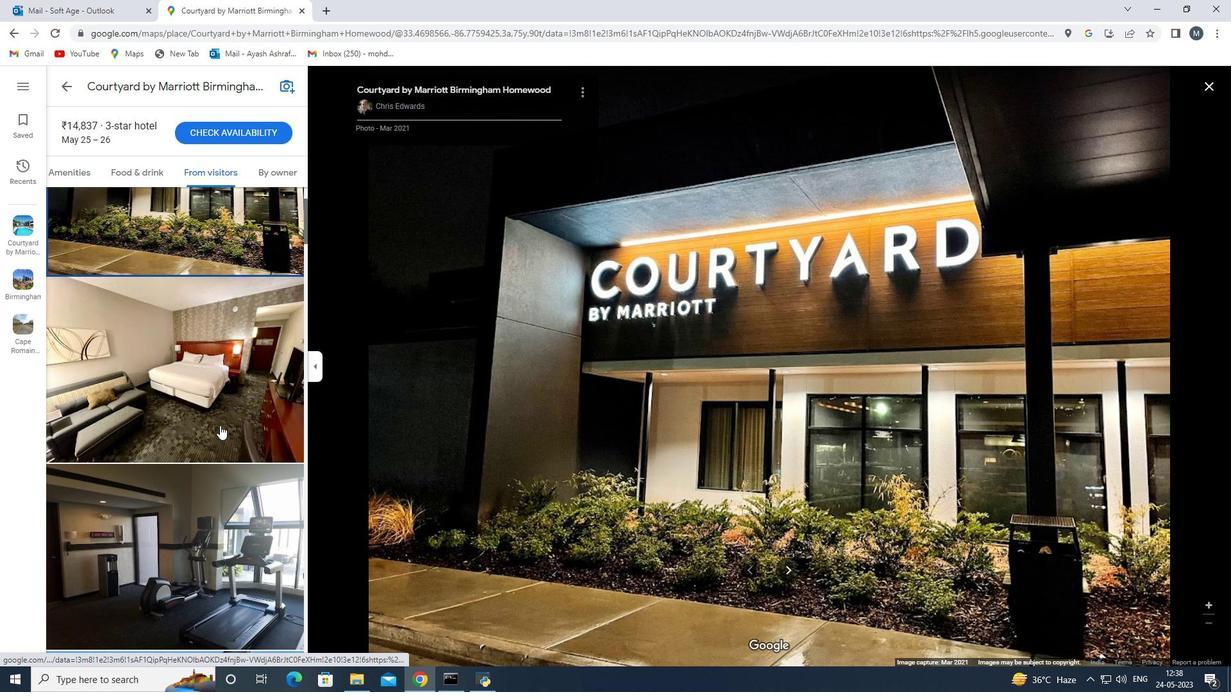 
Action: Mouse pressed left at (219, 409)
Screenshot: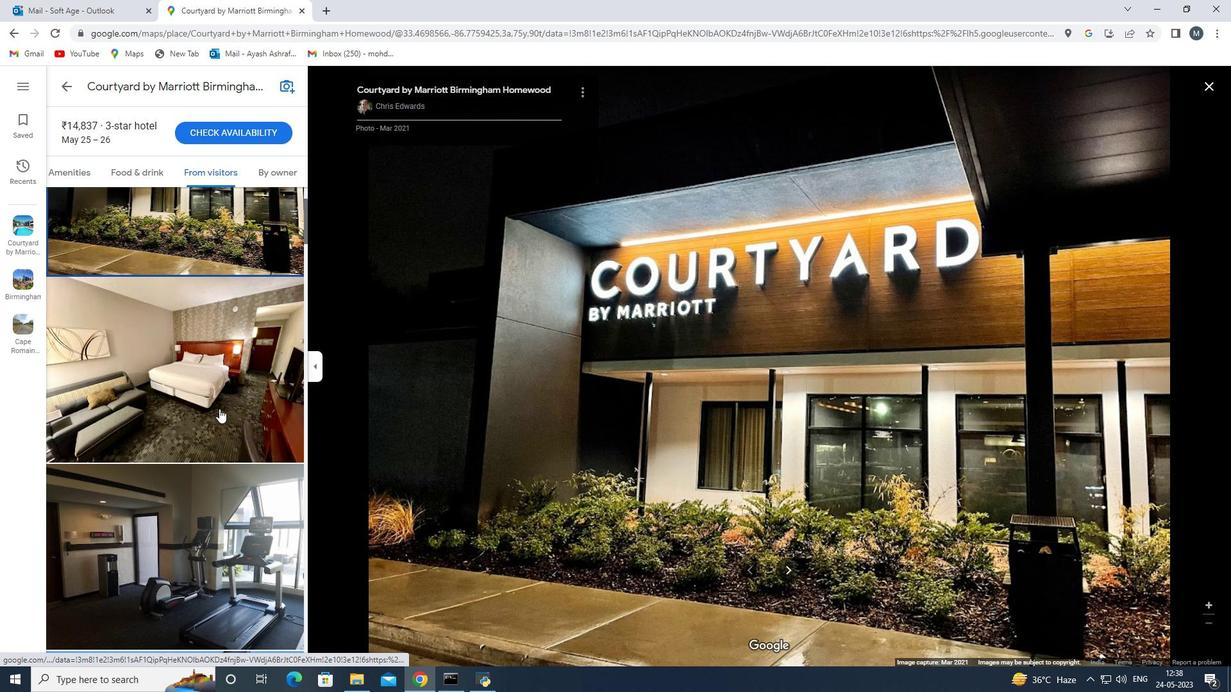 
Action: Mouse moved to (132, 426)
Screenshot: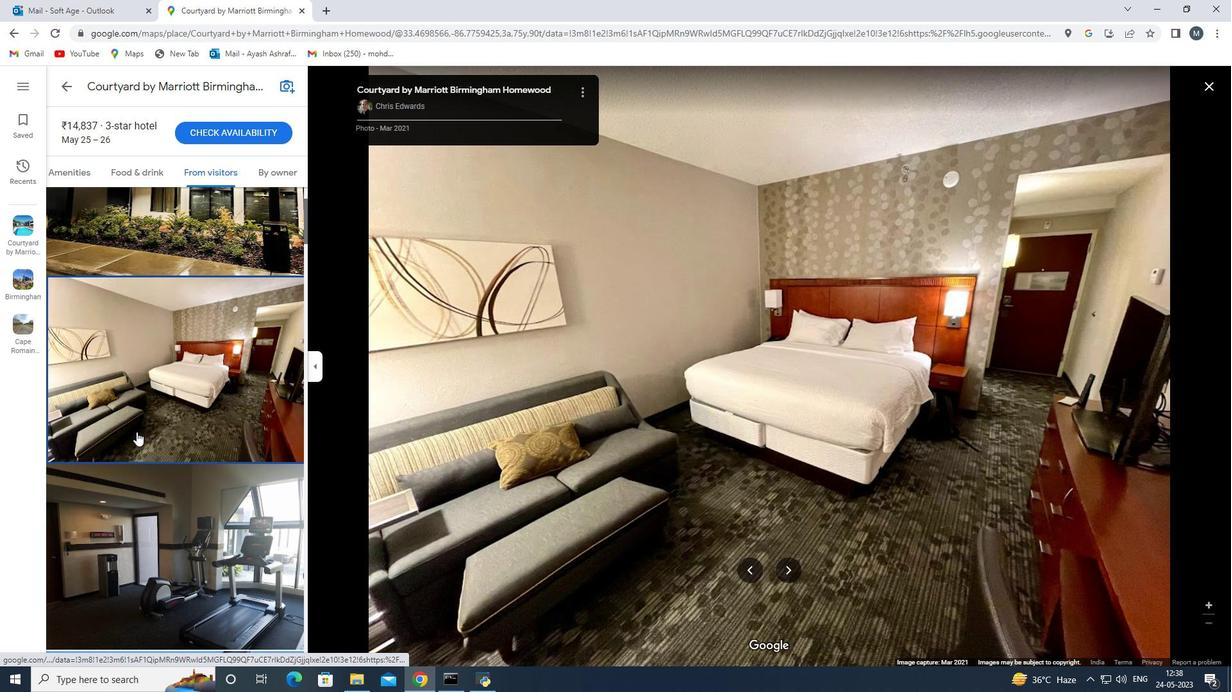 
Action: Mouse scrolled (132, 425) with delta (0, 0)
Screenshot: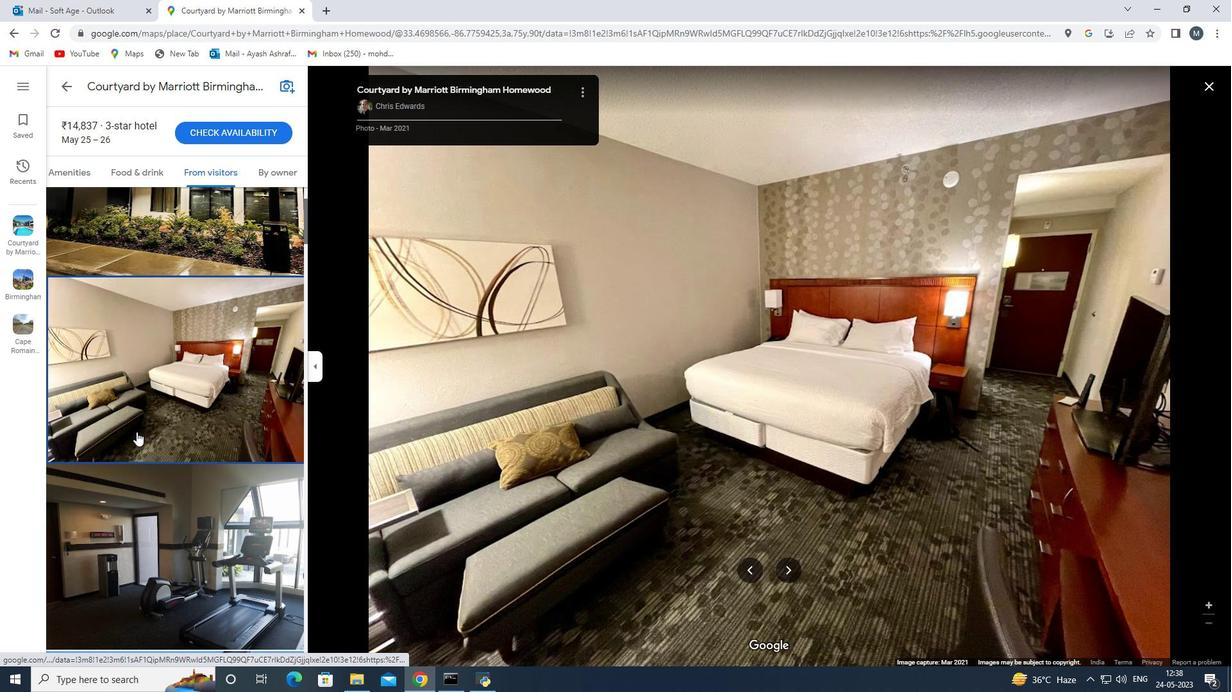 
Action: Mouse moved to (134, 482)
Screenshot: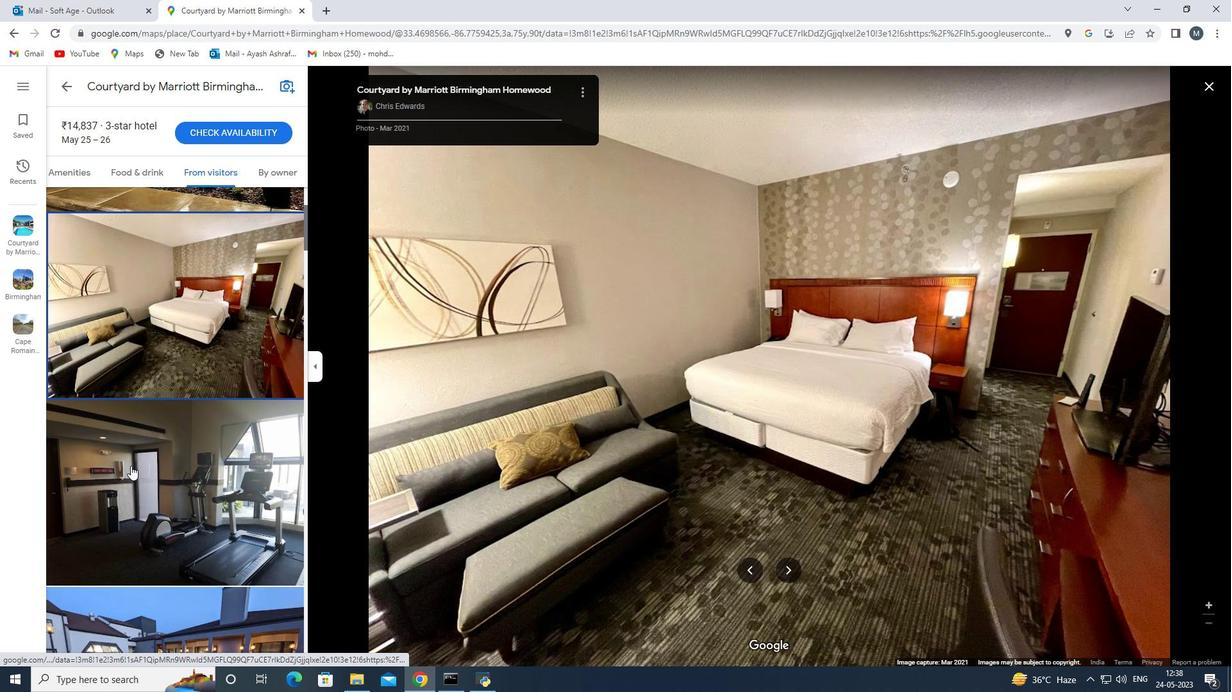 
Action: Mouse pressed left at (134, 482)
Screenshot: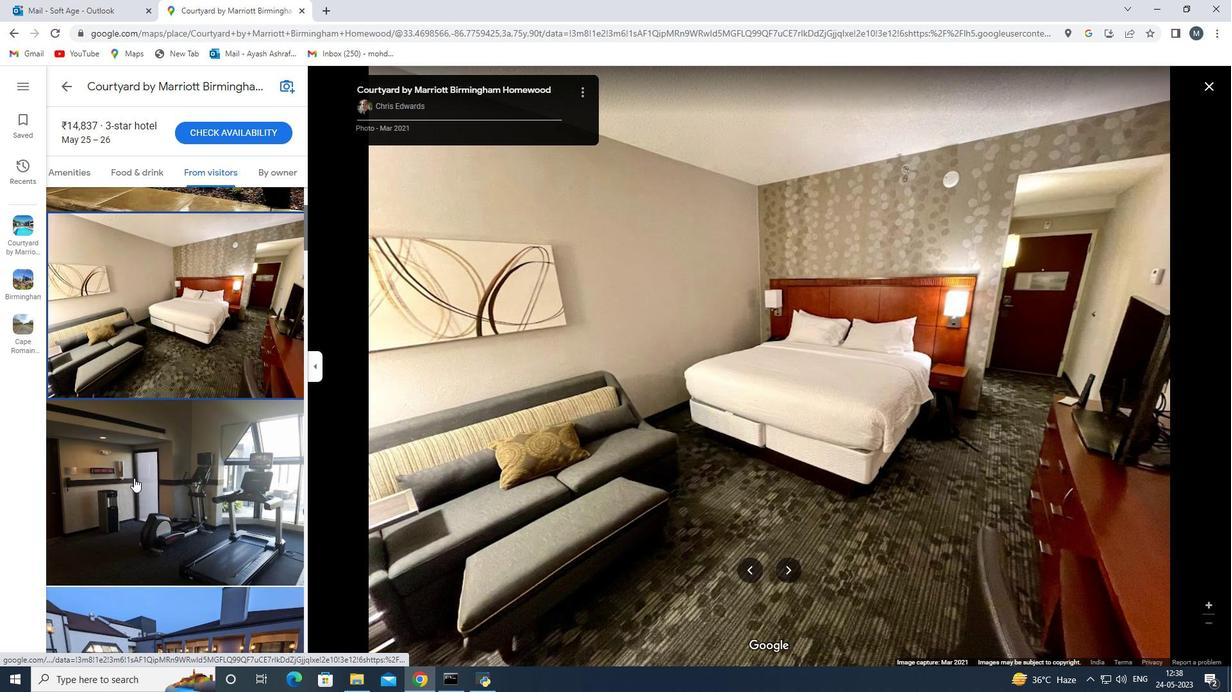 
Action: Mouse moved to (203, 421)
Screenshot: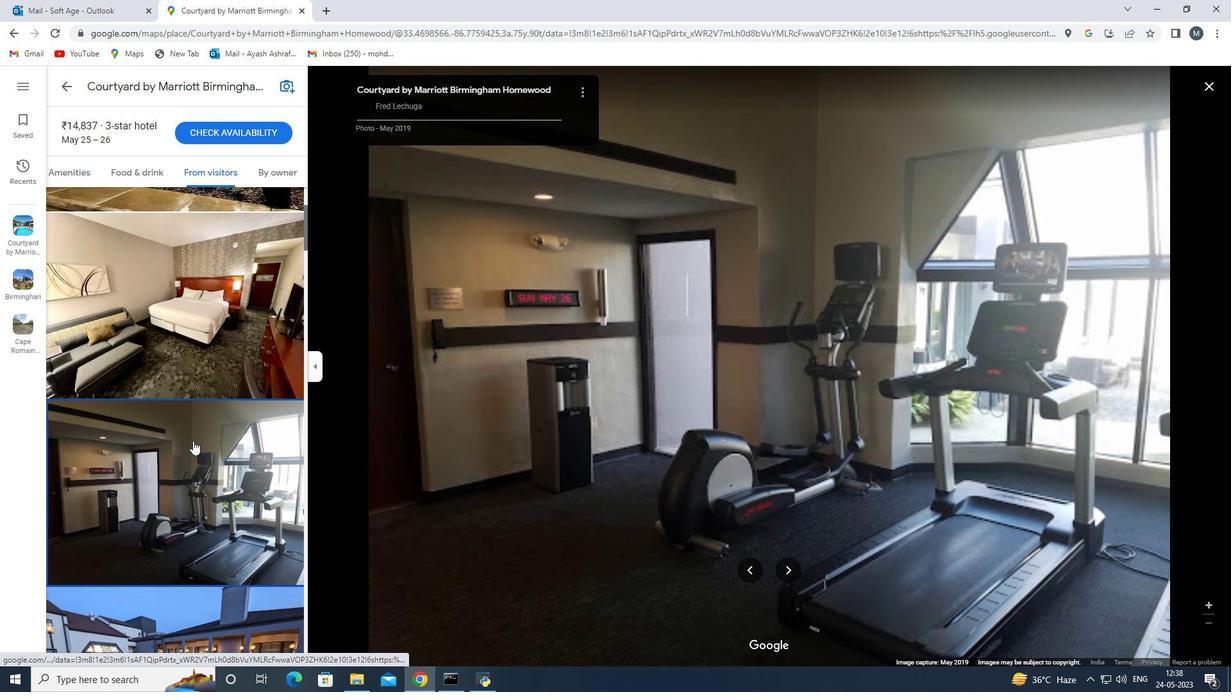 
Action: Mouse scrolled (203, 421) with delta (0, 0)
Screenshot: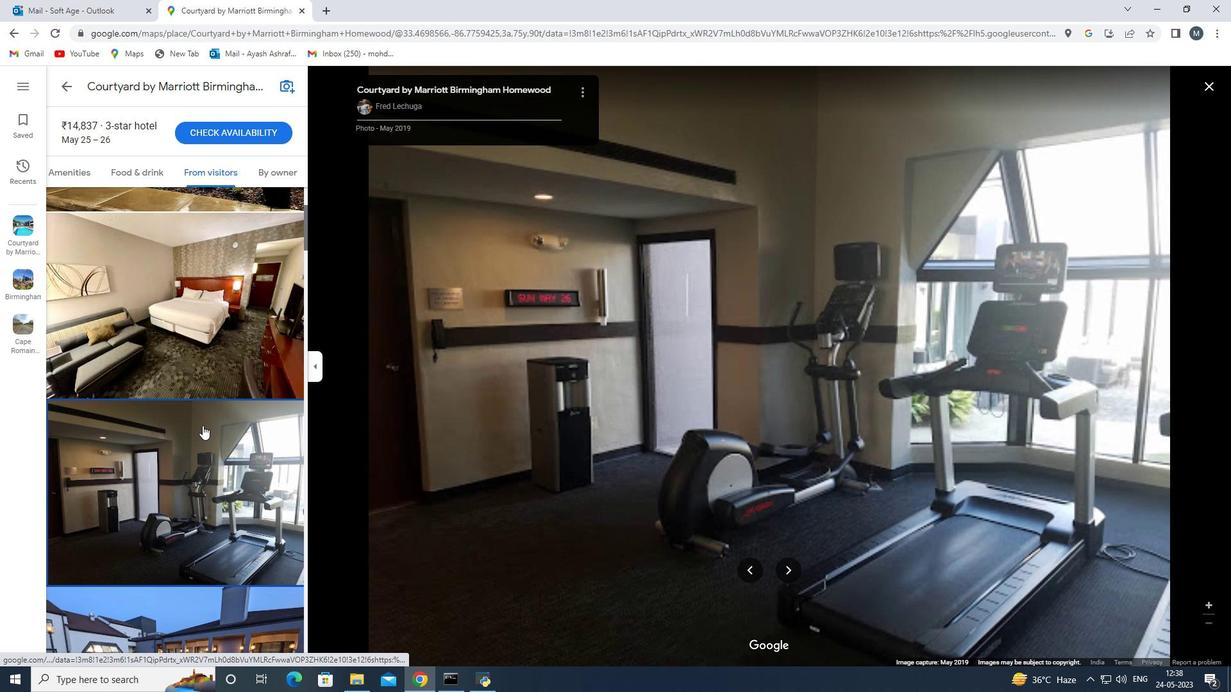 
Action: Mouse scrolled (203, 421) with delta (0, 0)
Screenshot: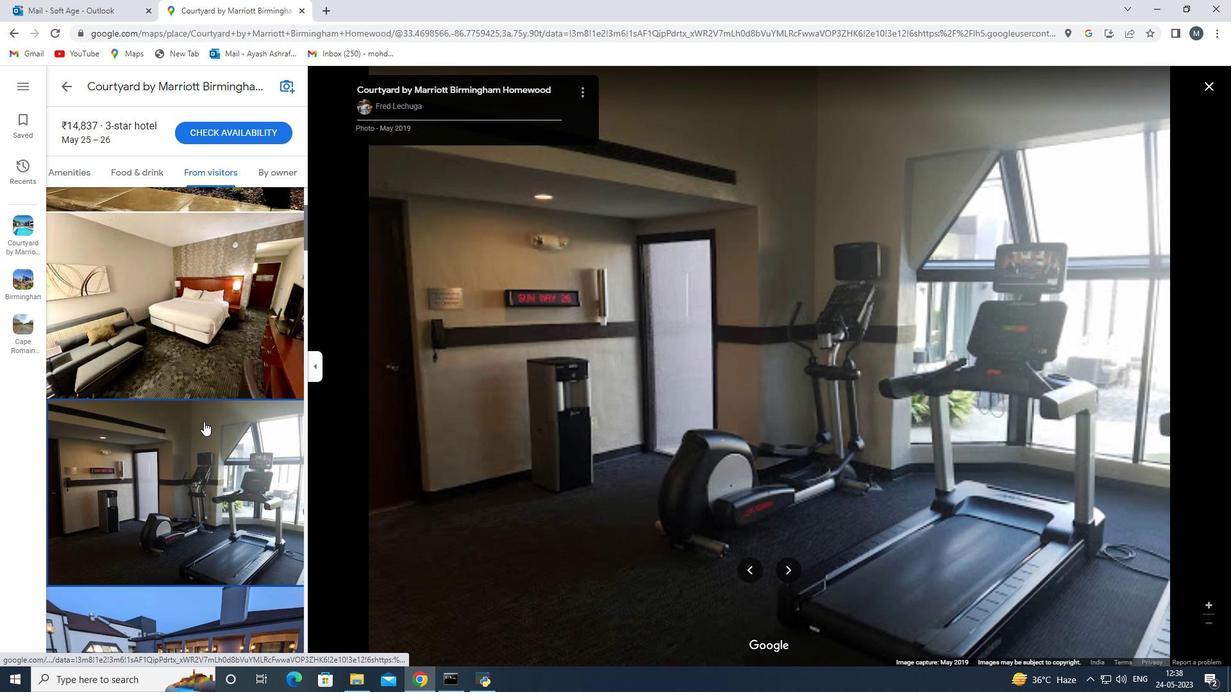
Action: Mouse moved to (210, 422)
Screenshot: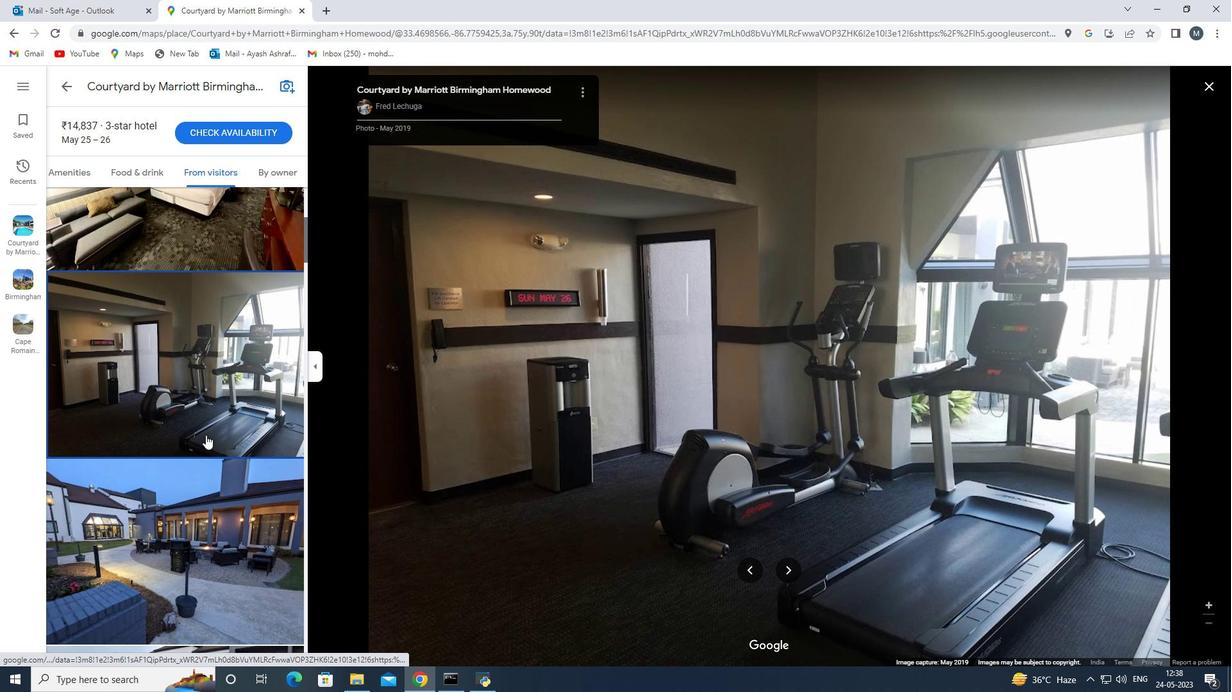 
Action: Mouse pressed left at (210, 422)
Screenshot: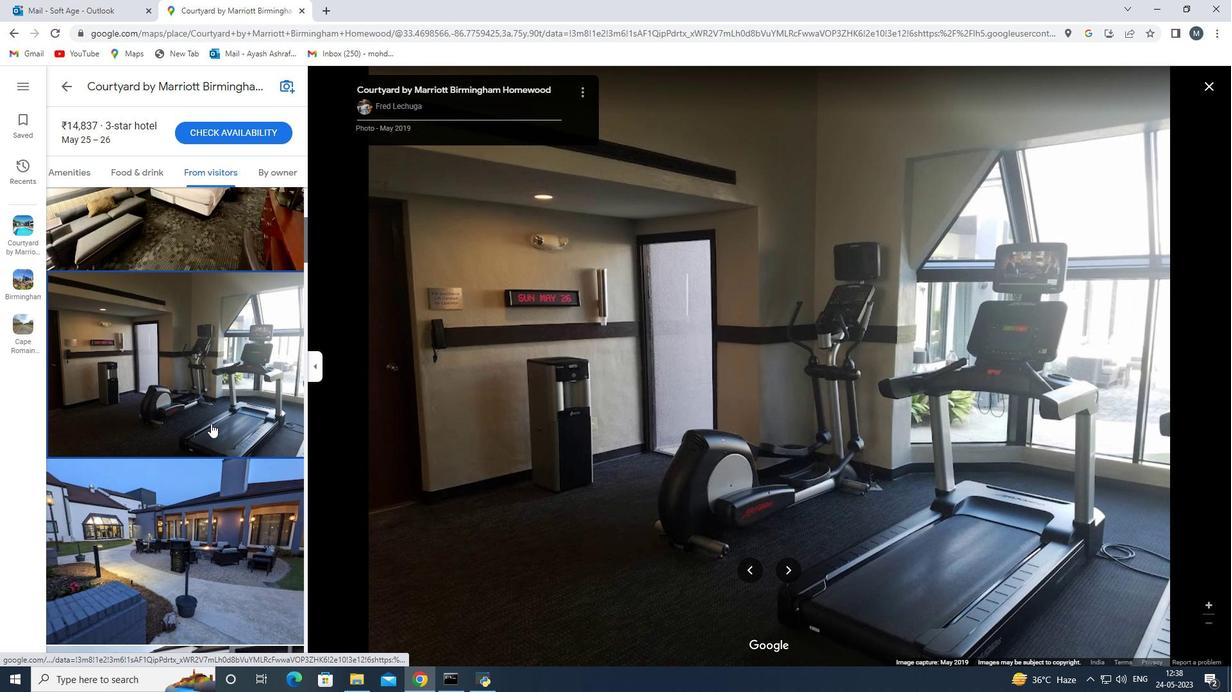 
Action: Mouse moved to (188, 518)
Screenshot: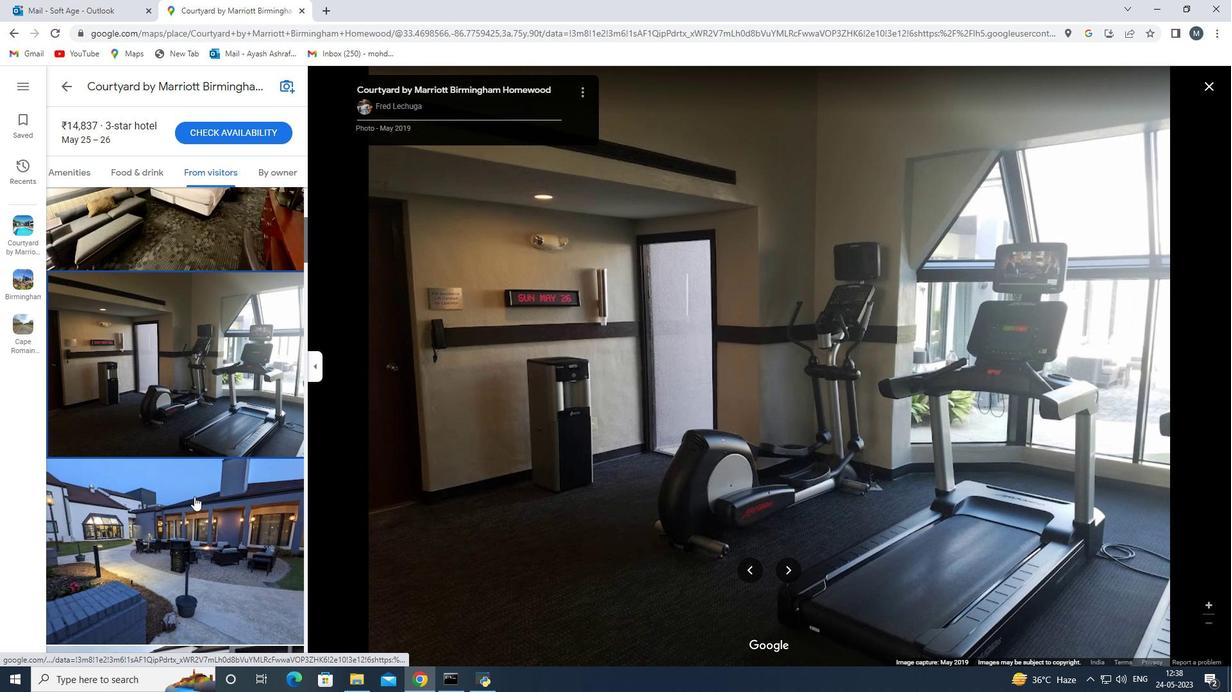 
Action: Mouse pressed left at (188, 518)
Screenshot: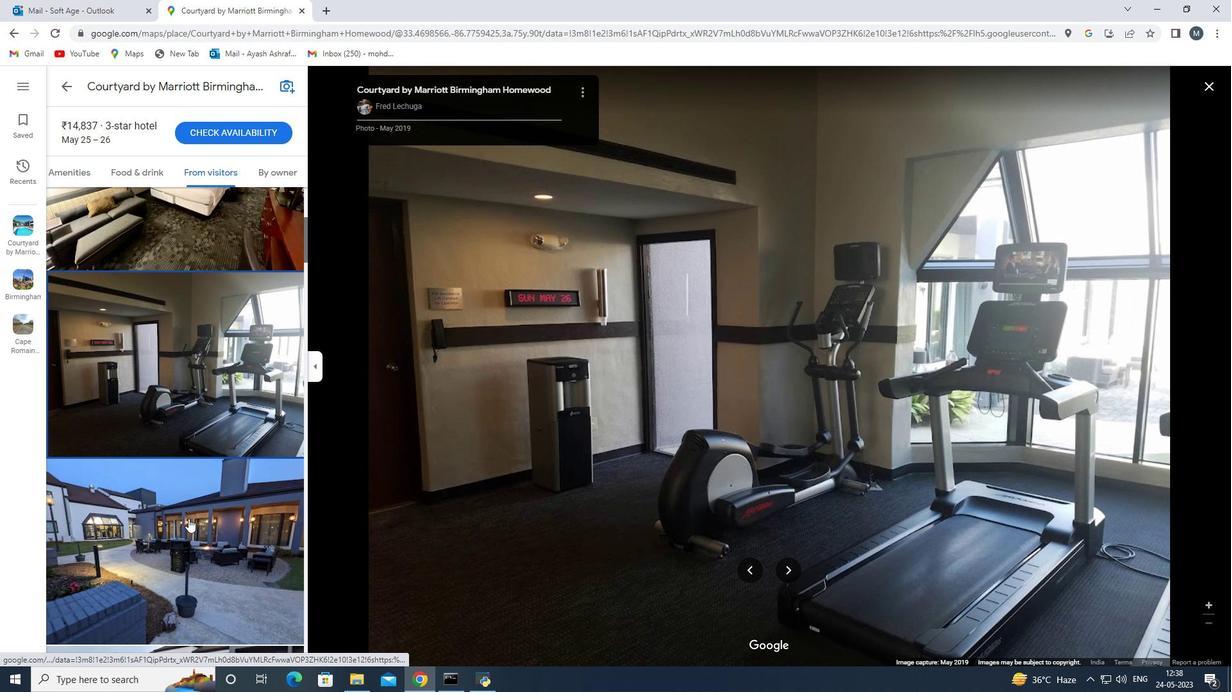 
Action: Mouse moved to (165, 478)
Screenshot: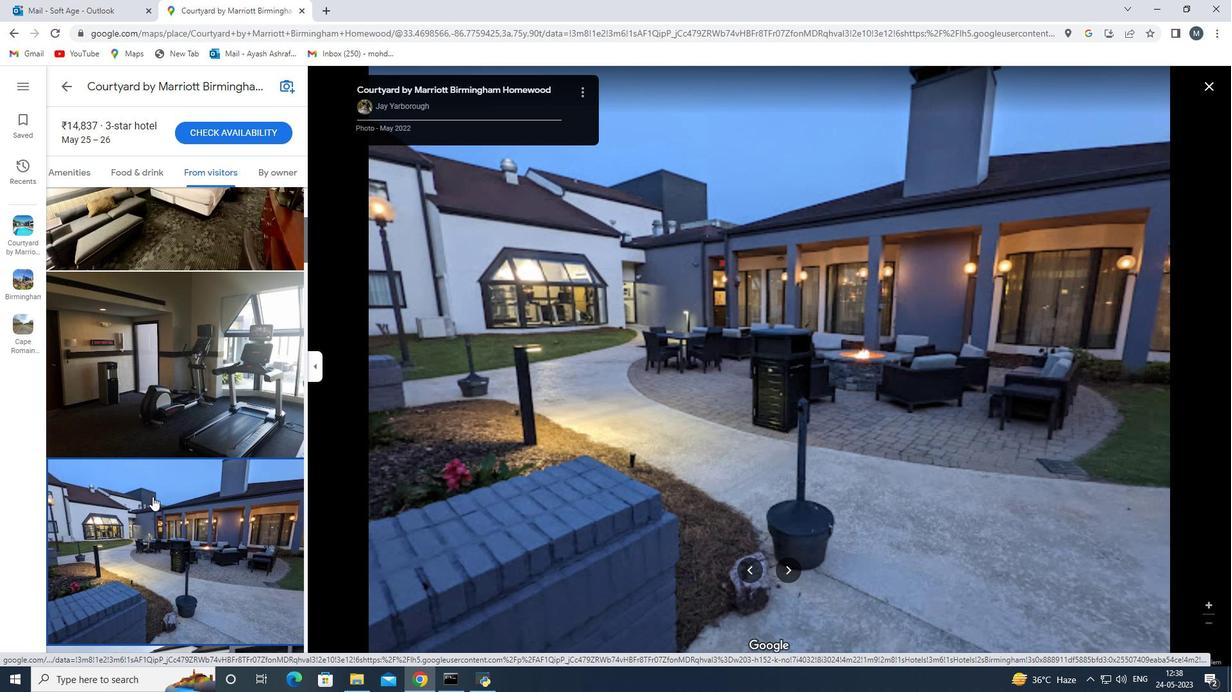 
Action: Mouse scrolled (165, 477) with delta (0, 0)
Screenshot: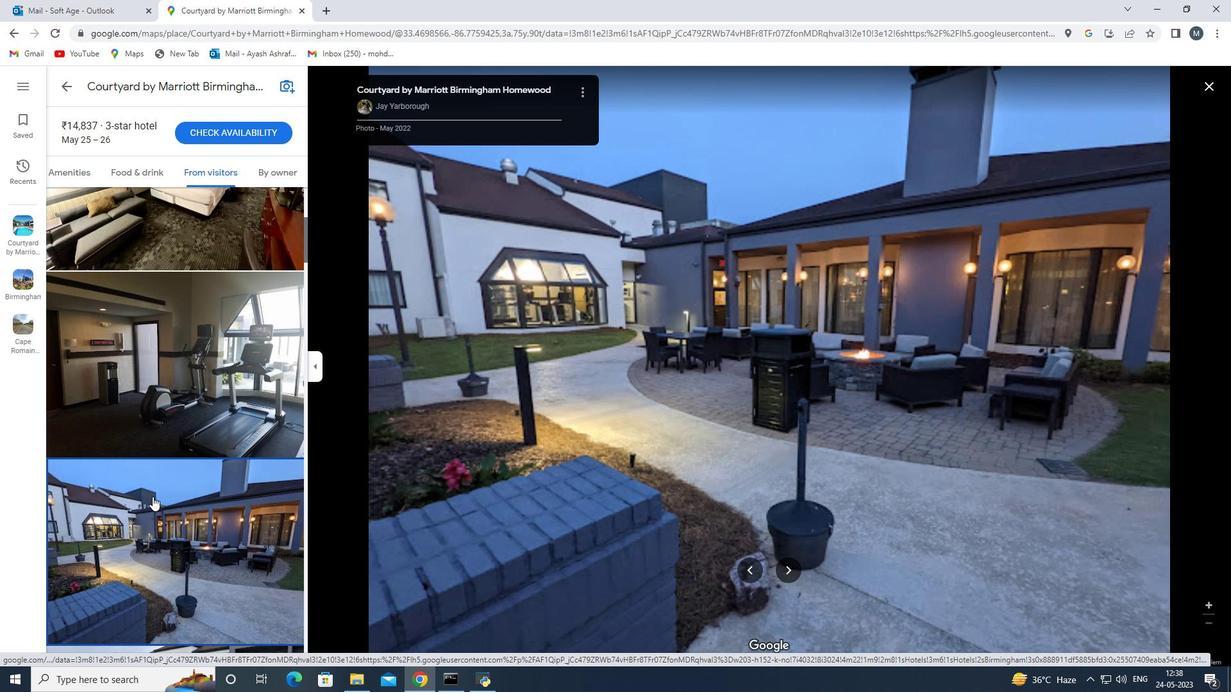 
Action: Mouse moved to (165, 477)
Screenshot: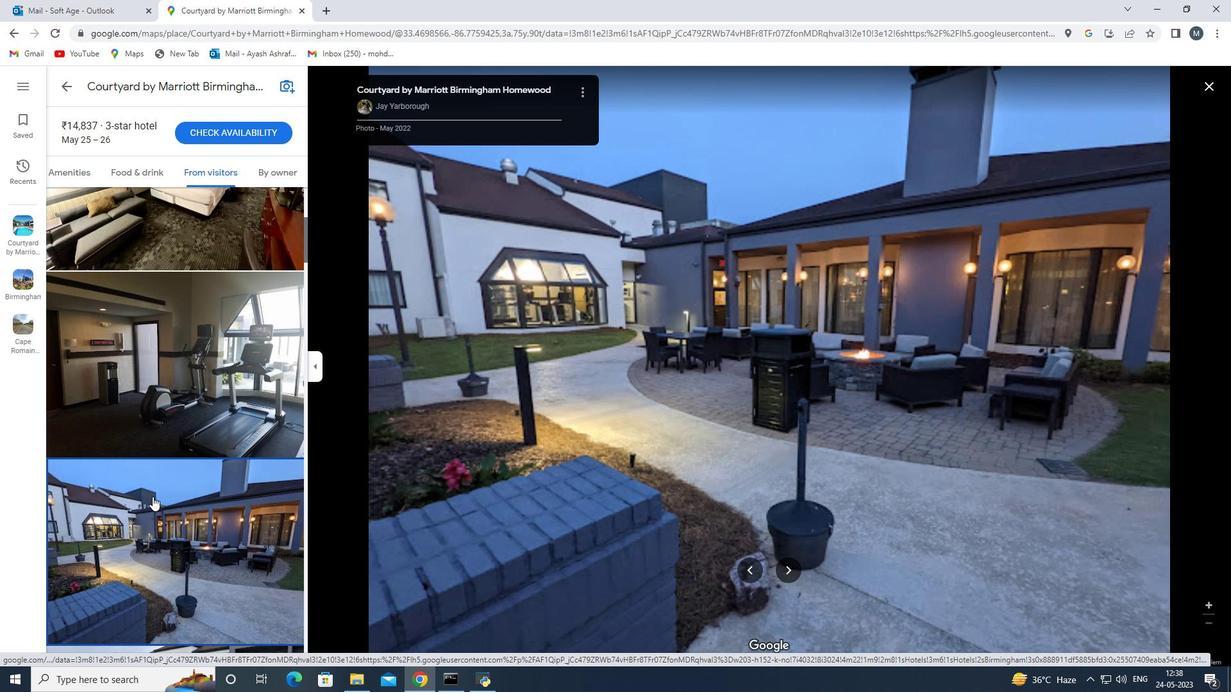 
Action: Mouse scrolled (165, 477) with delta (0, 0)
Screenshot: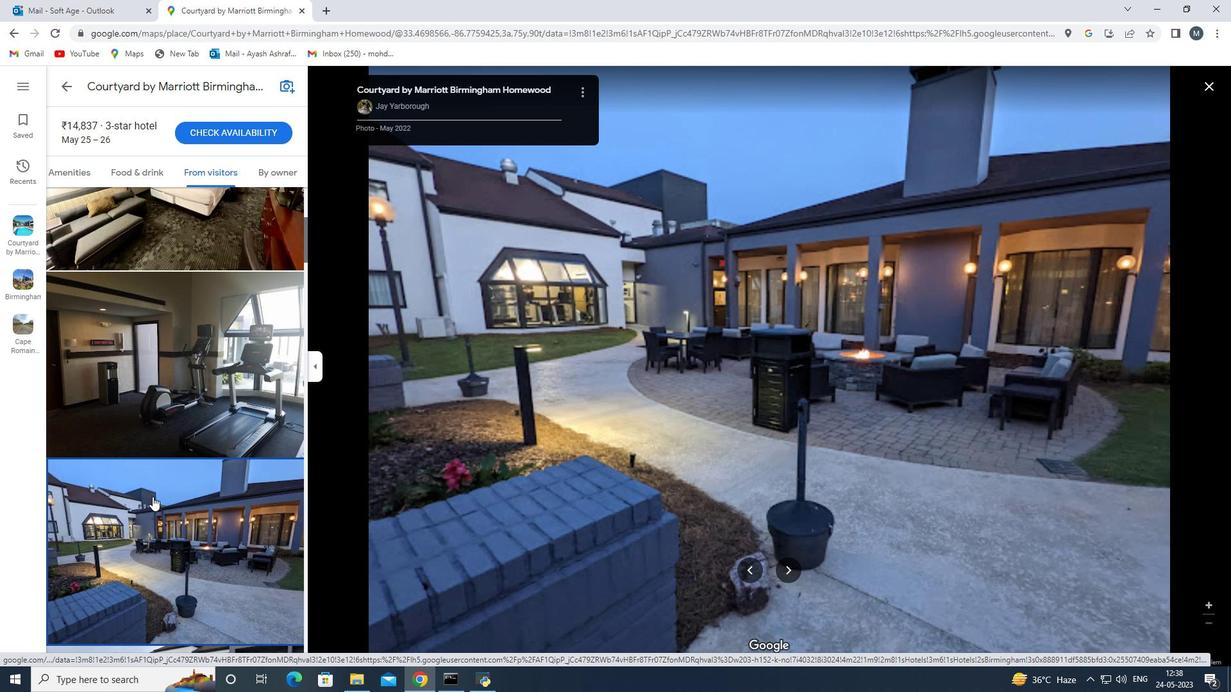 
Action: Mouse moved to (164, 486)
Screenshot: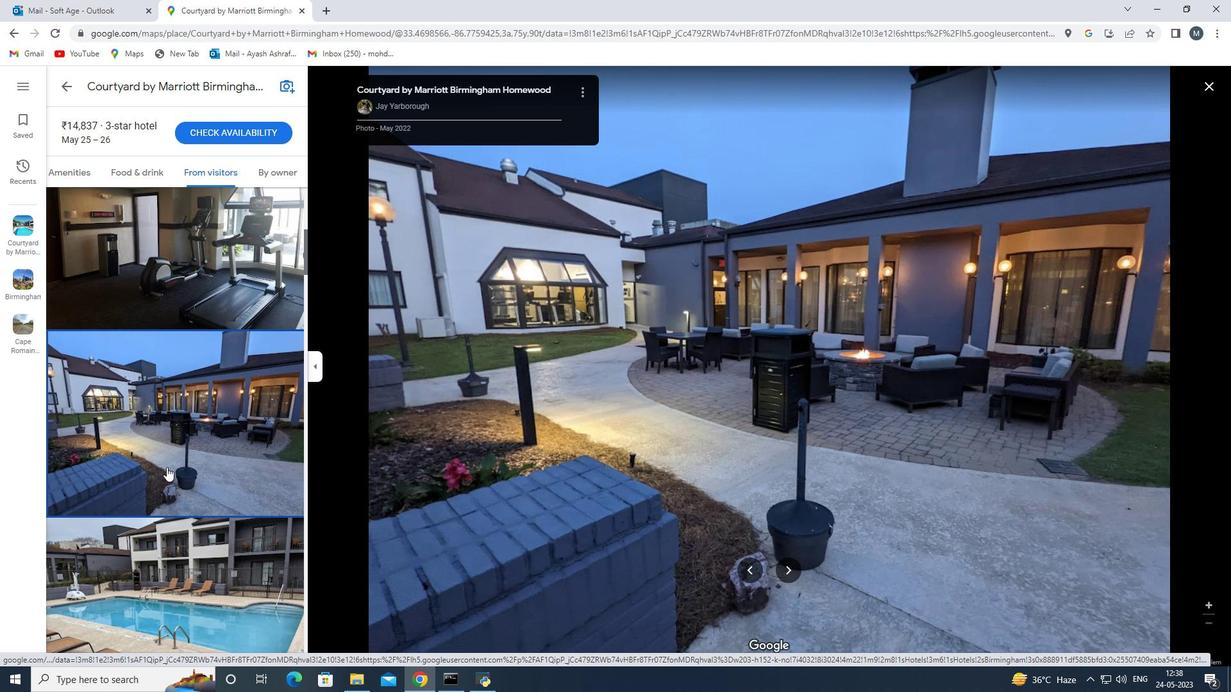 
Action: Mouse scrolled (164, 485) with delta (0, 0)
Screenshot: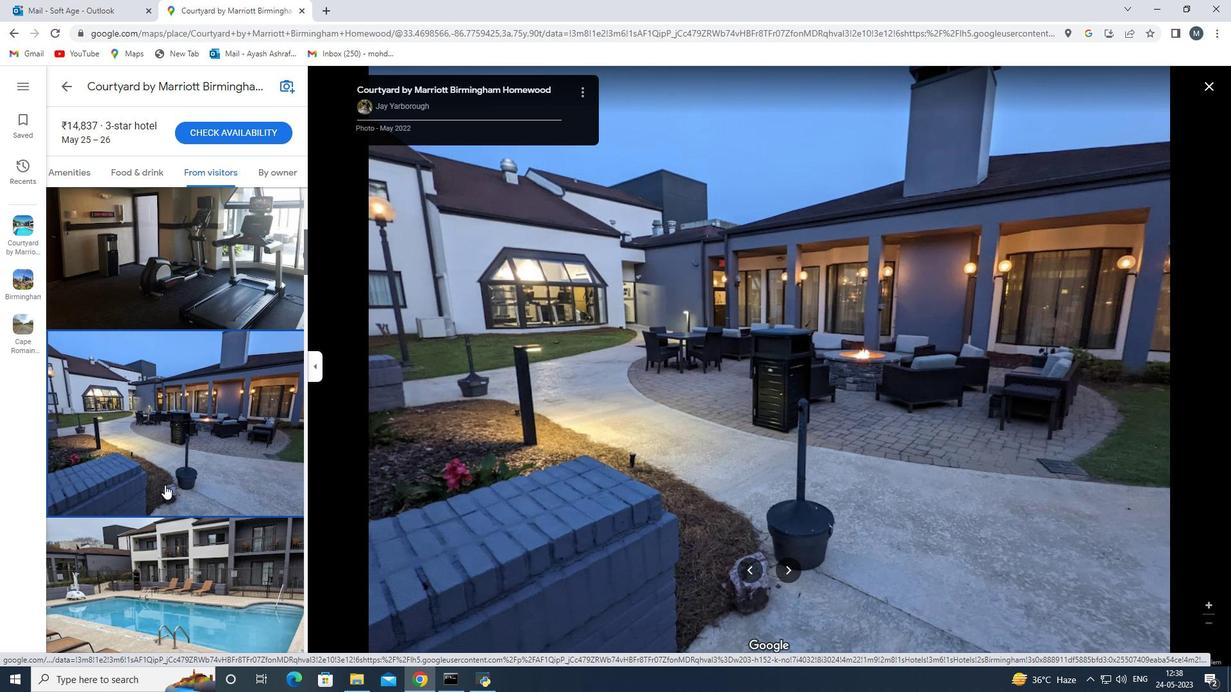 
Action: Mouse scrolled (164, 485) with delta (0, 0)
Screenshot: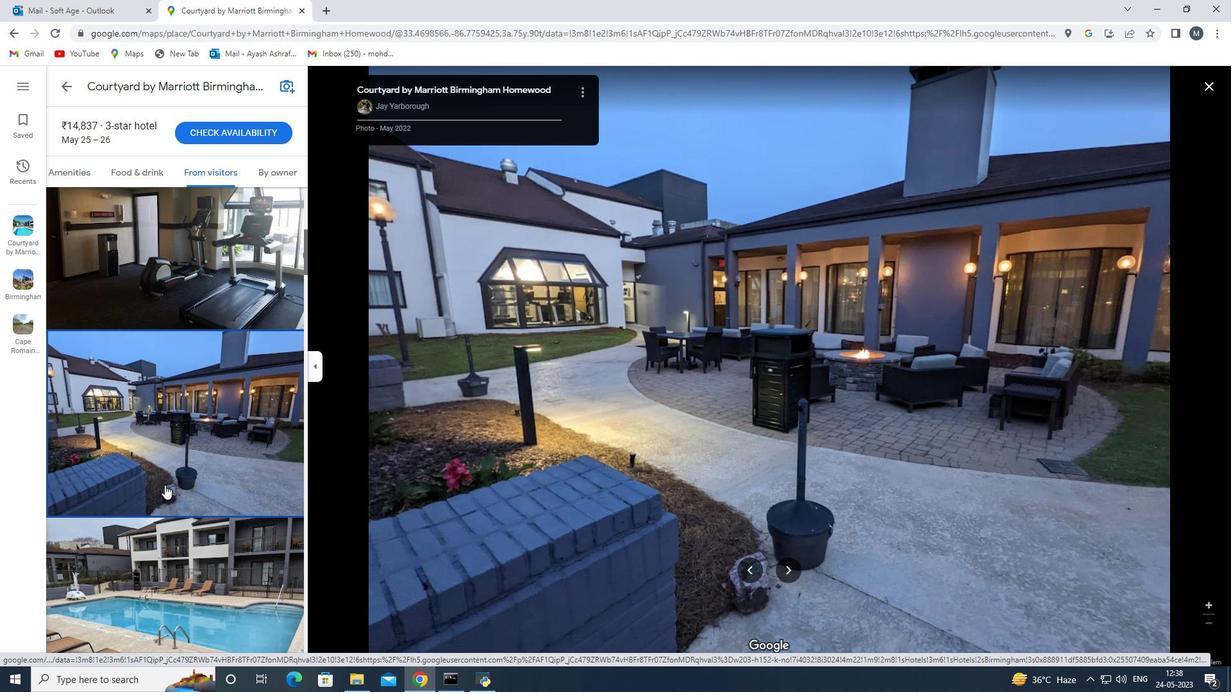 
Action: Mouse moved to (163, 483)
Screenshot: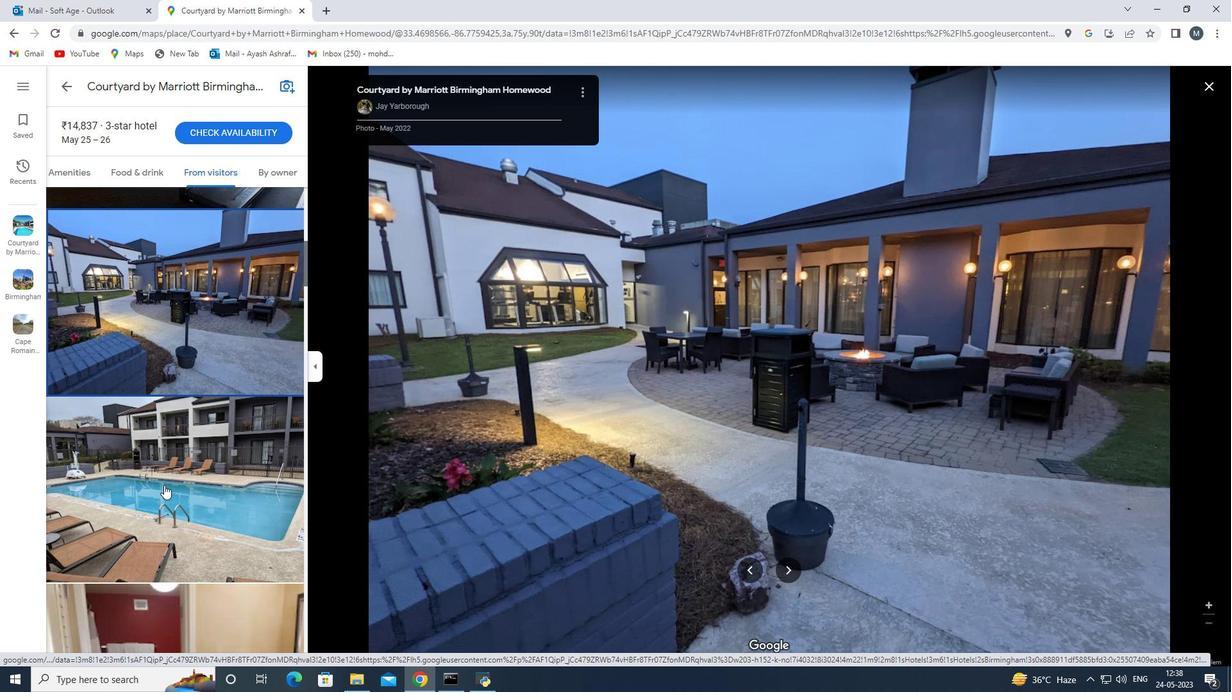 
Action: Mouse pressed left at (163, 483)
Screenshot: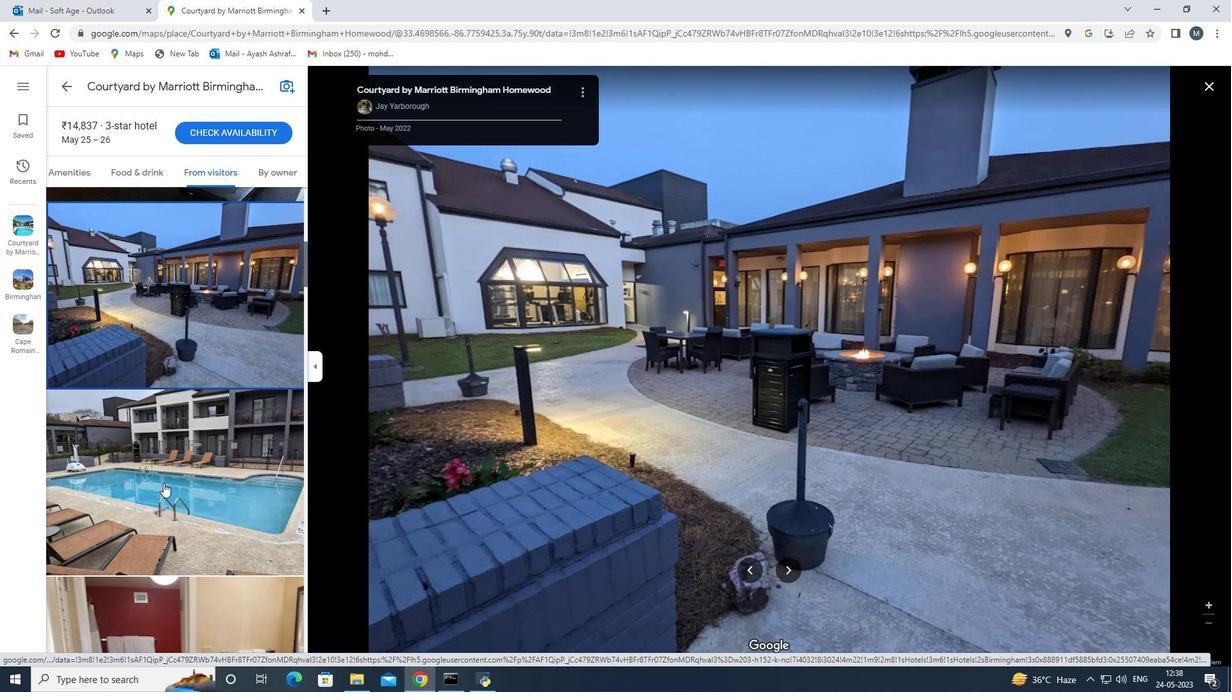 
Action: Mouse moved to (675, 486)
Screenshot: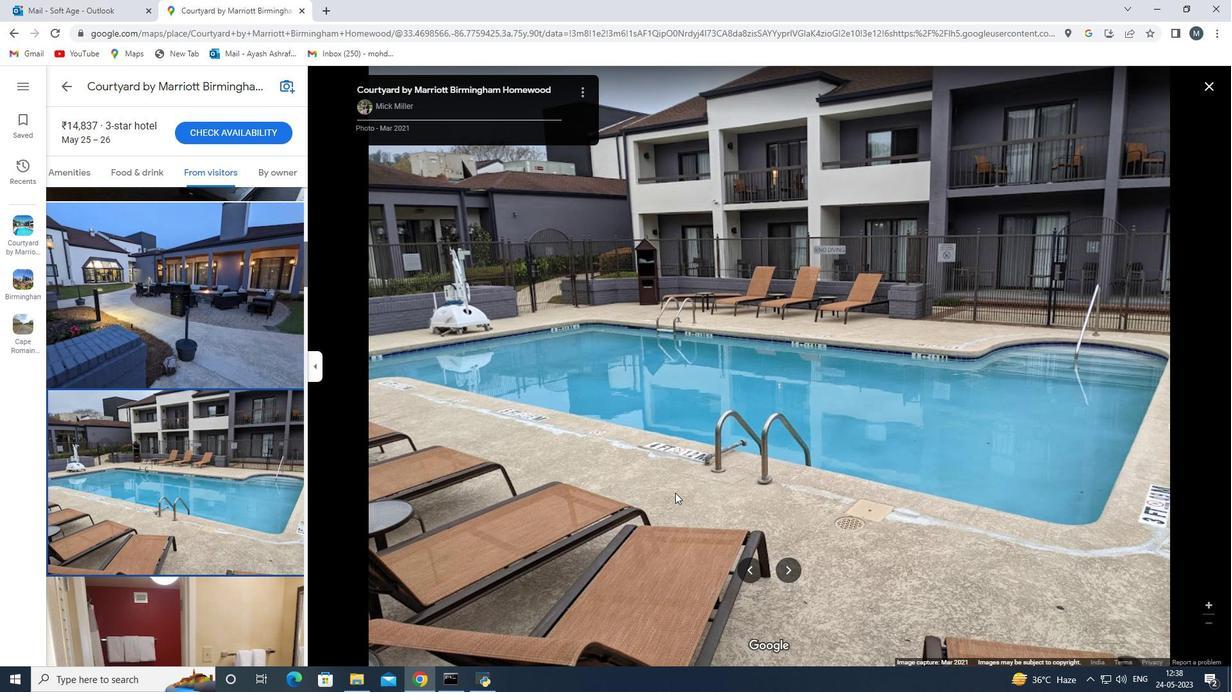 
Action: Mouse scrolled (675, 487) with delta (0, 0)
Screenshot: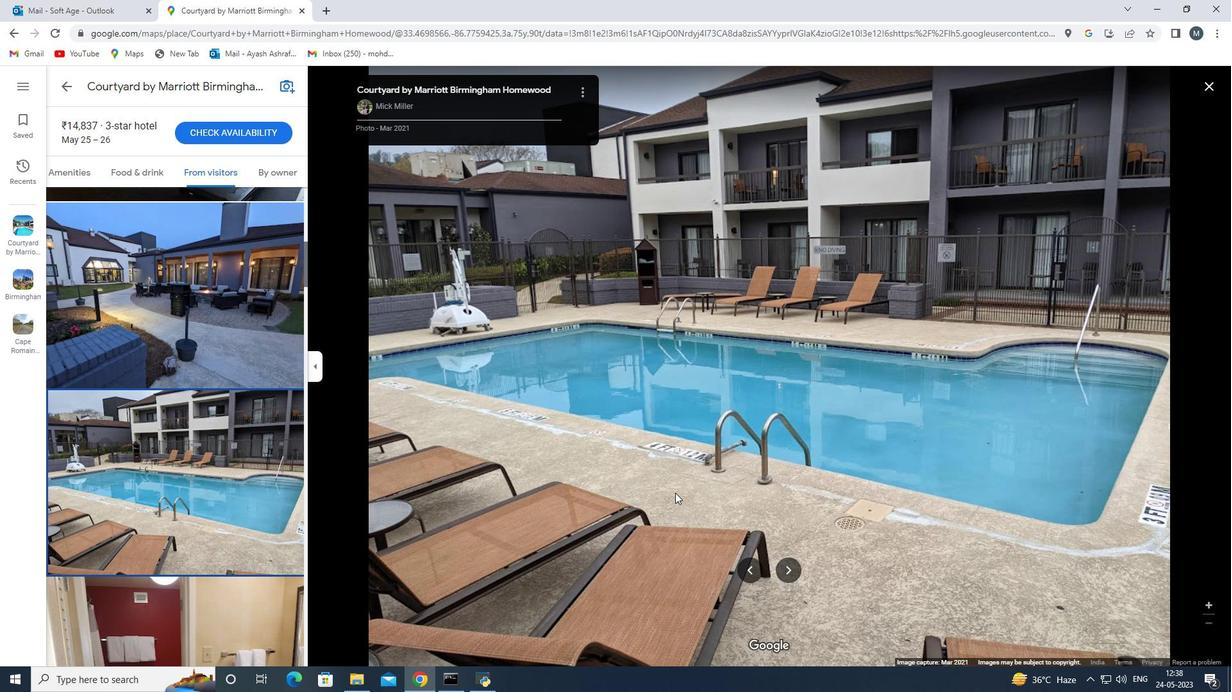 
Action: Mouse scrolled (675, 487) with delta (0, 0)
Screenshot: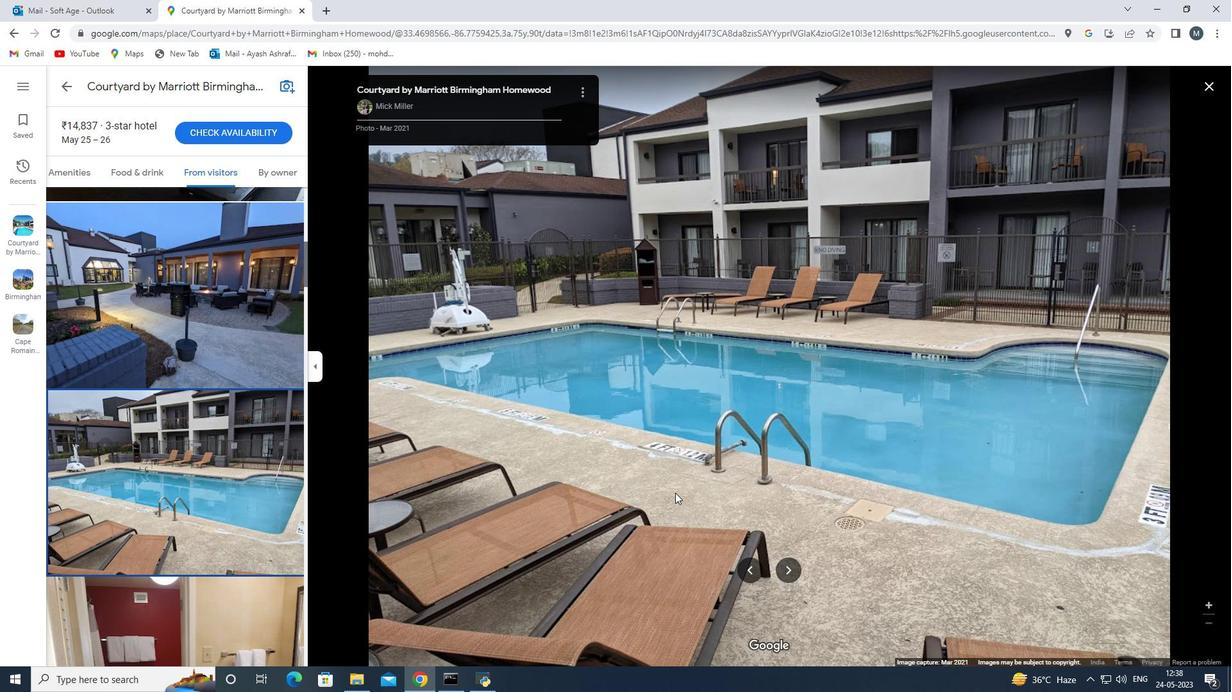 
Action: Mouse scrolled (675, 487) with delta (0, 0)
Screenshot: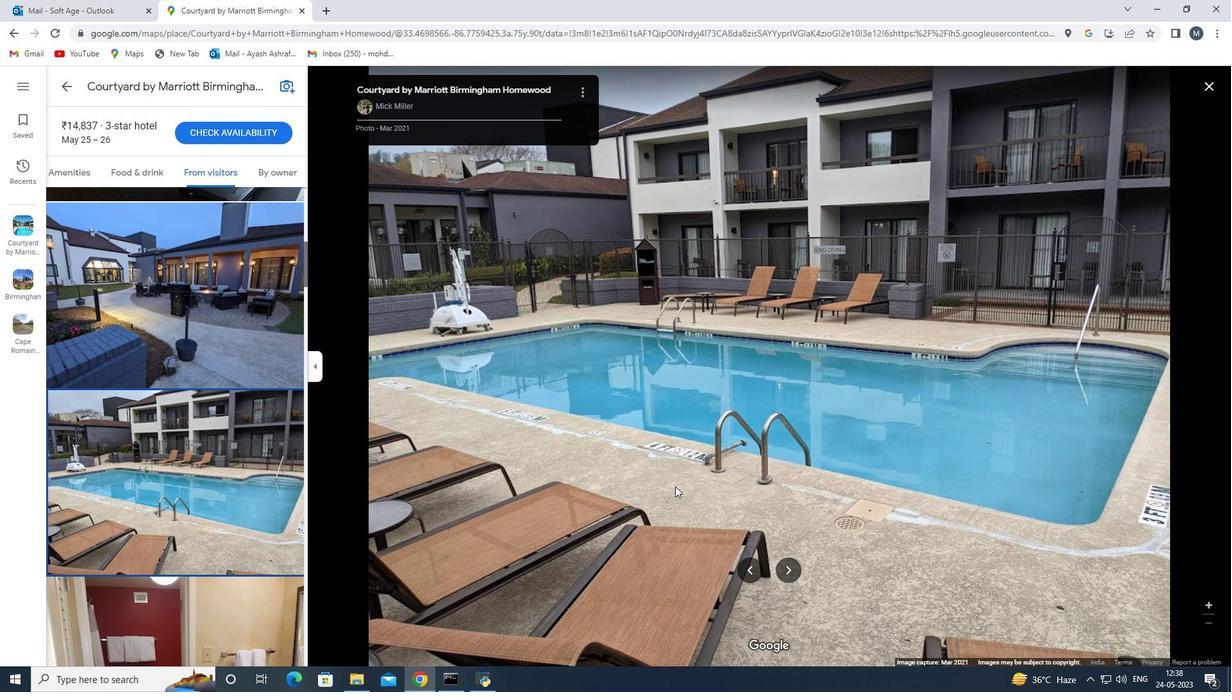 
Action: Mouse moved to (638, 385)
Screenshot: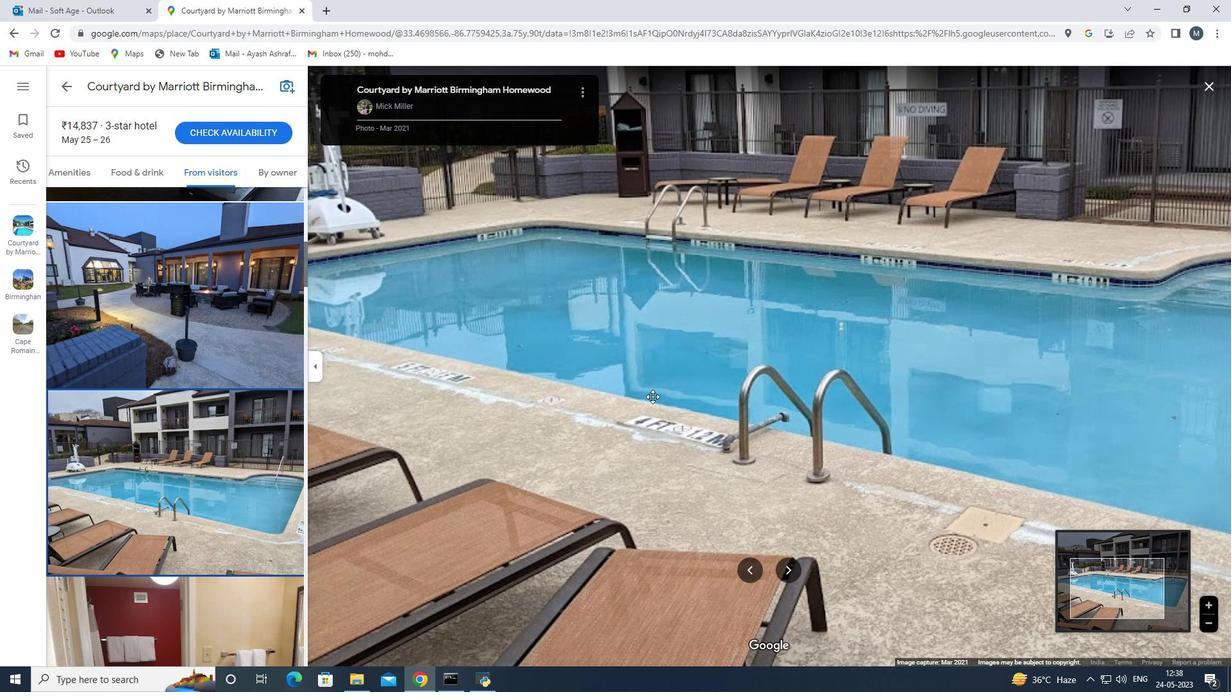 
Action: Mouse pressed left at (638, 385)
Screenshot: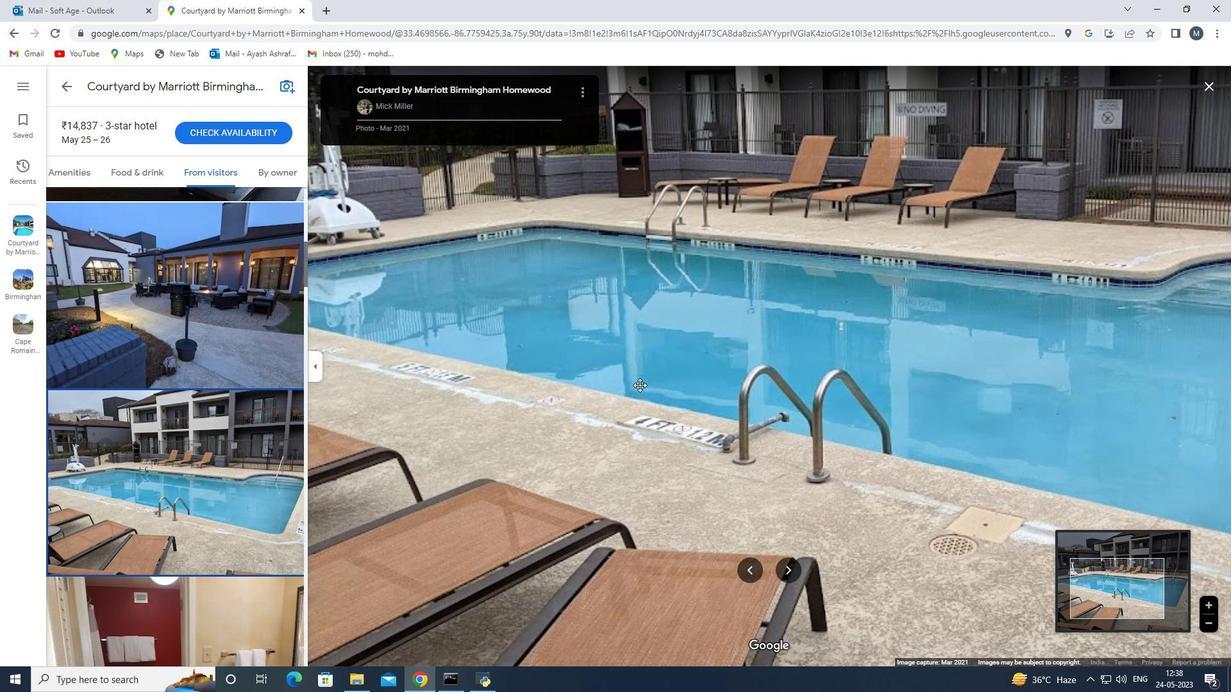 
Action: Mouse moved to (691, 427)
Screenshot: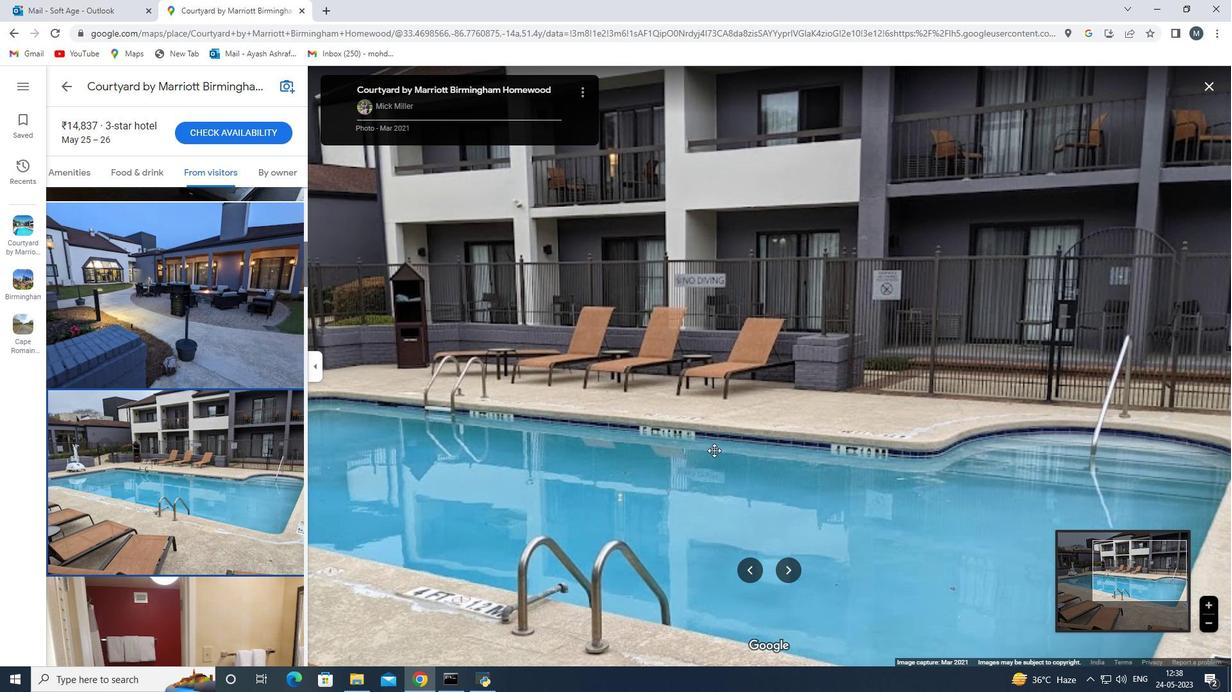 
Action: Mouse scrolled (691, 427) with delta (0, 0)
Screenshot: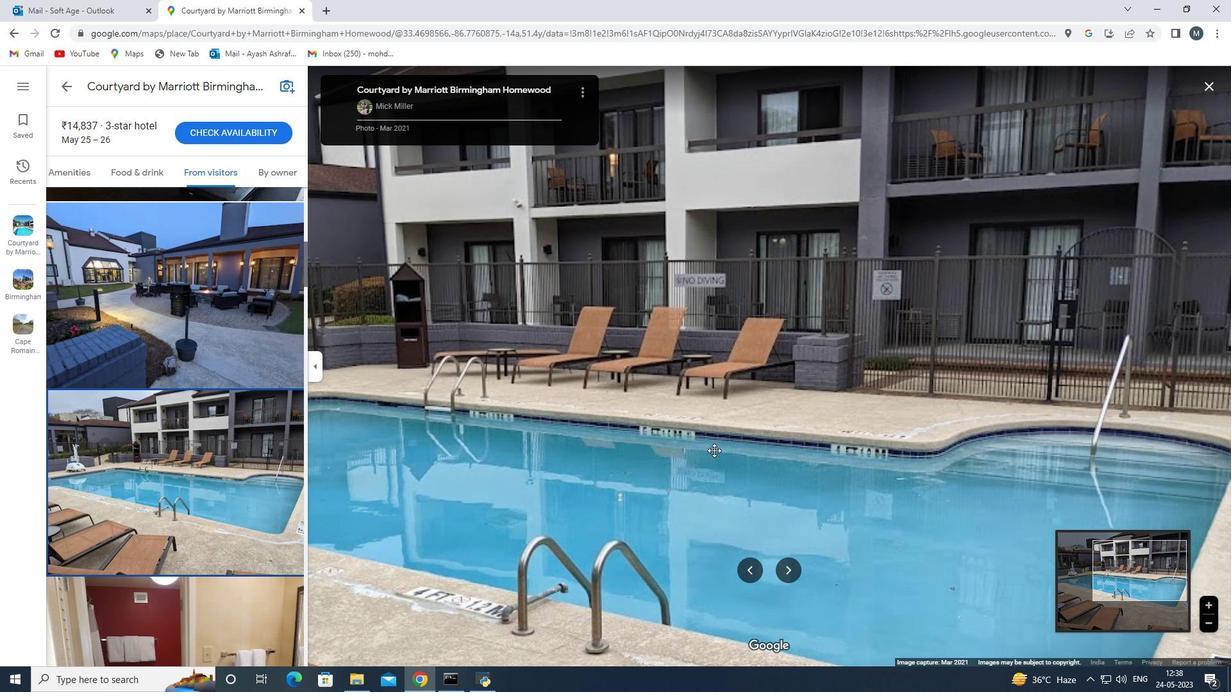 
Action: Mouse scrolled (691, 427) with delta (0, 0)
Screenshot: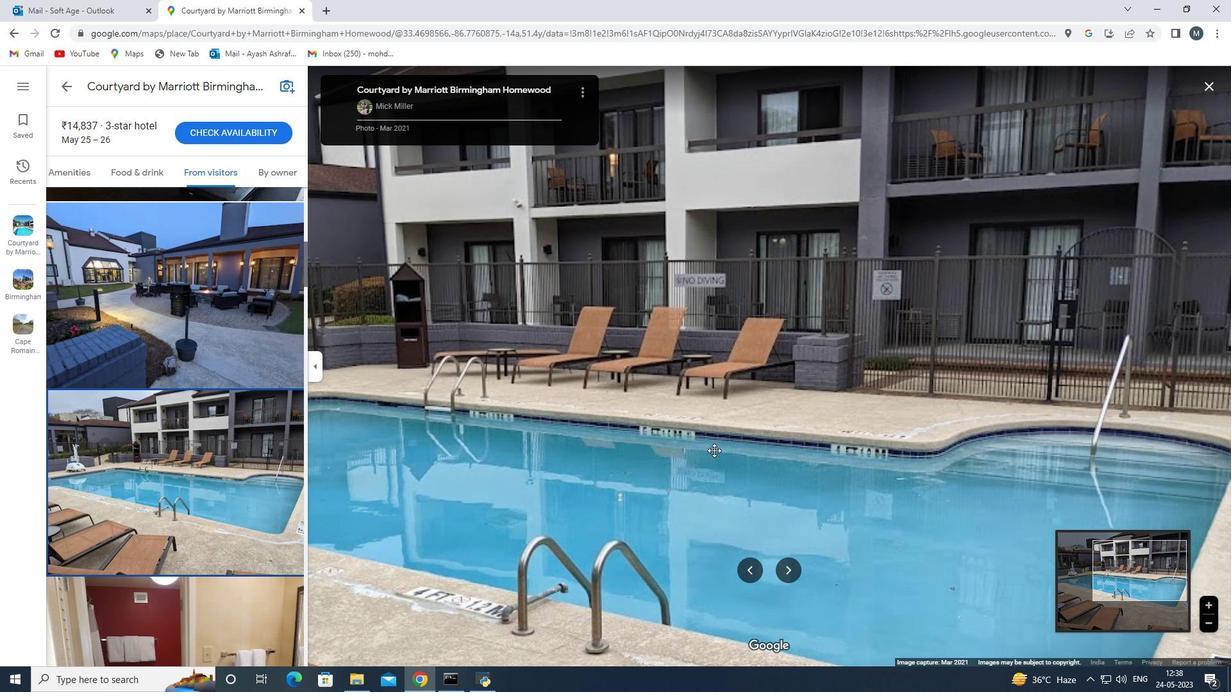 
Action: Mouse scrolled (691, 427) with delta (0, 0)
Screenshot: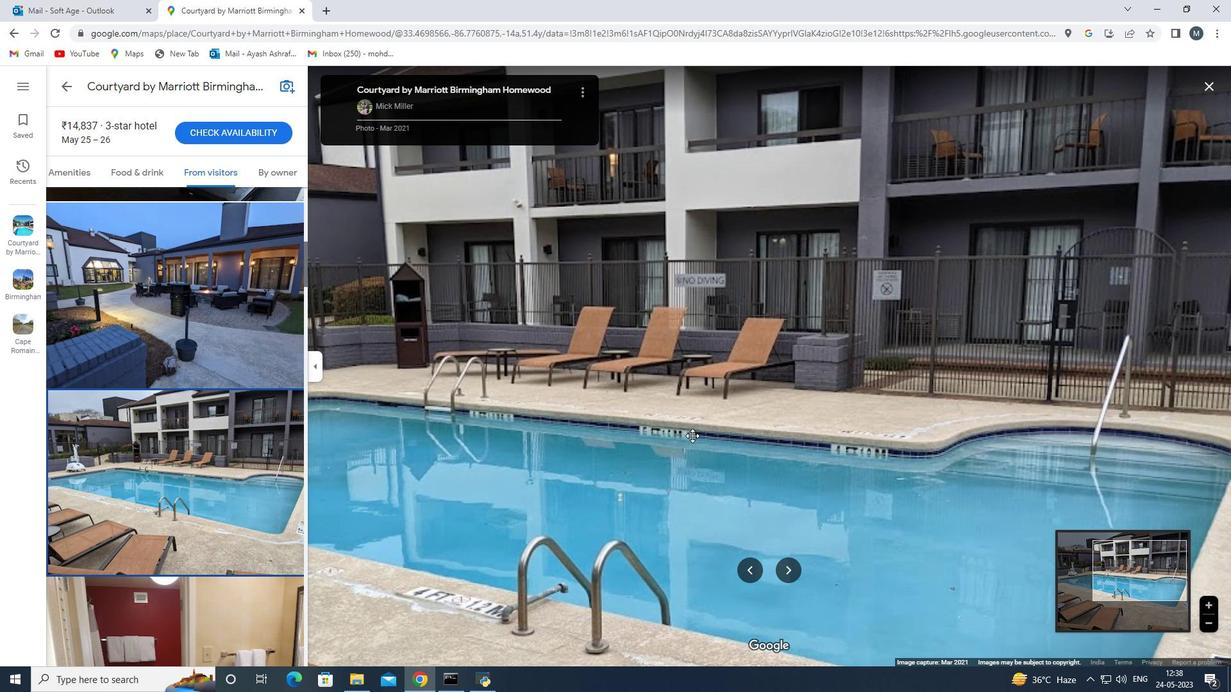 
Action: Mouse scrolled (691, 427) with delta (0, 0)
Screenshot: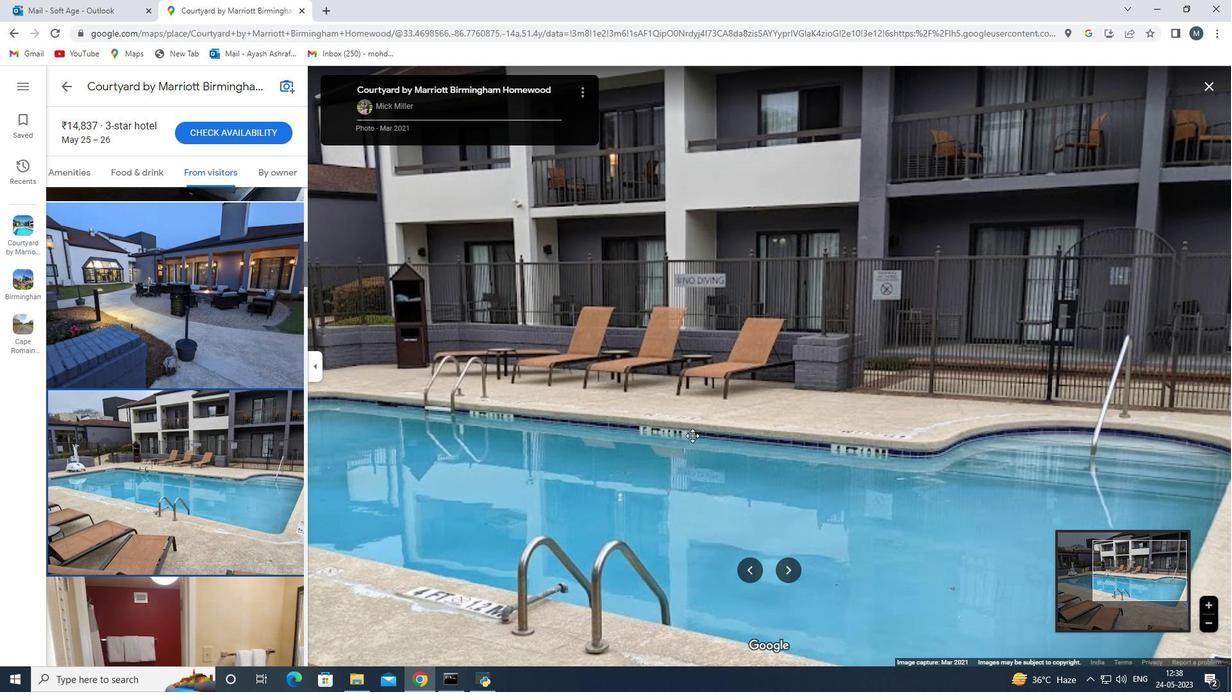 
Action: Mouse moved to (679, 391)
Screenshot: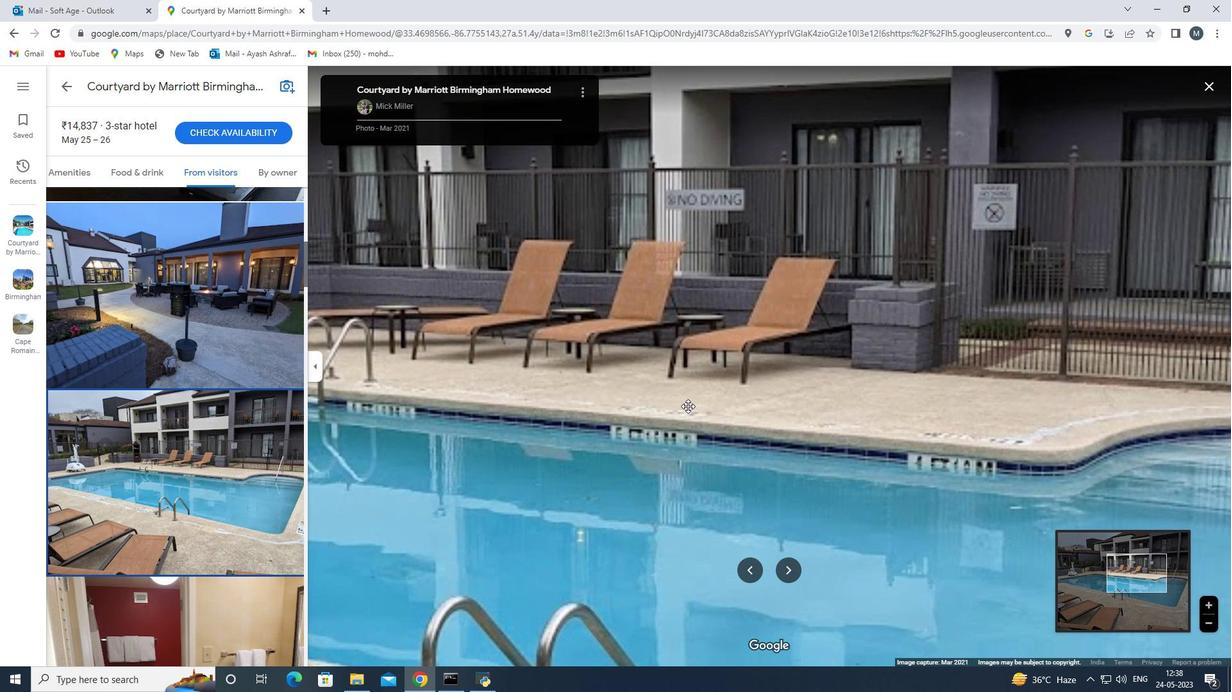 
Action: Mouse pressed left at (679, 391)
Screenshot: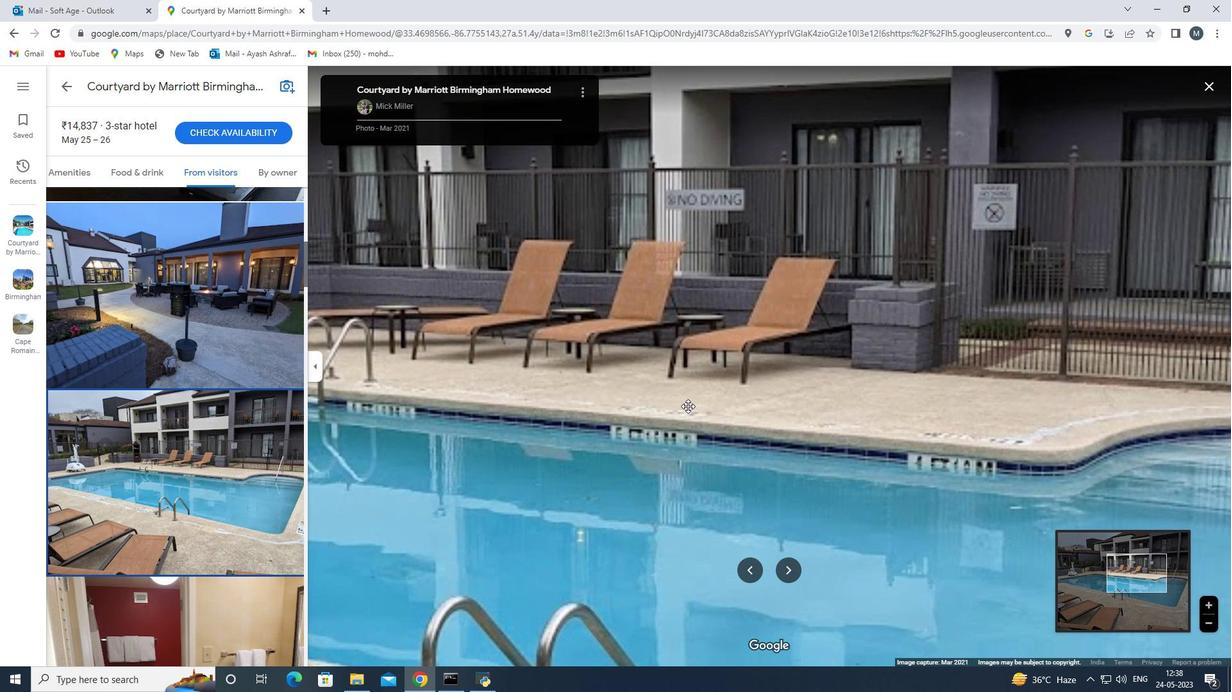 
Action: Mouse moved to (166, 500)
Screenshot: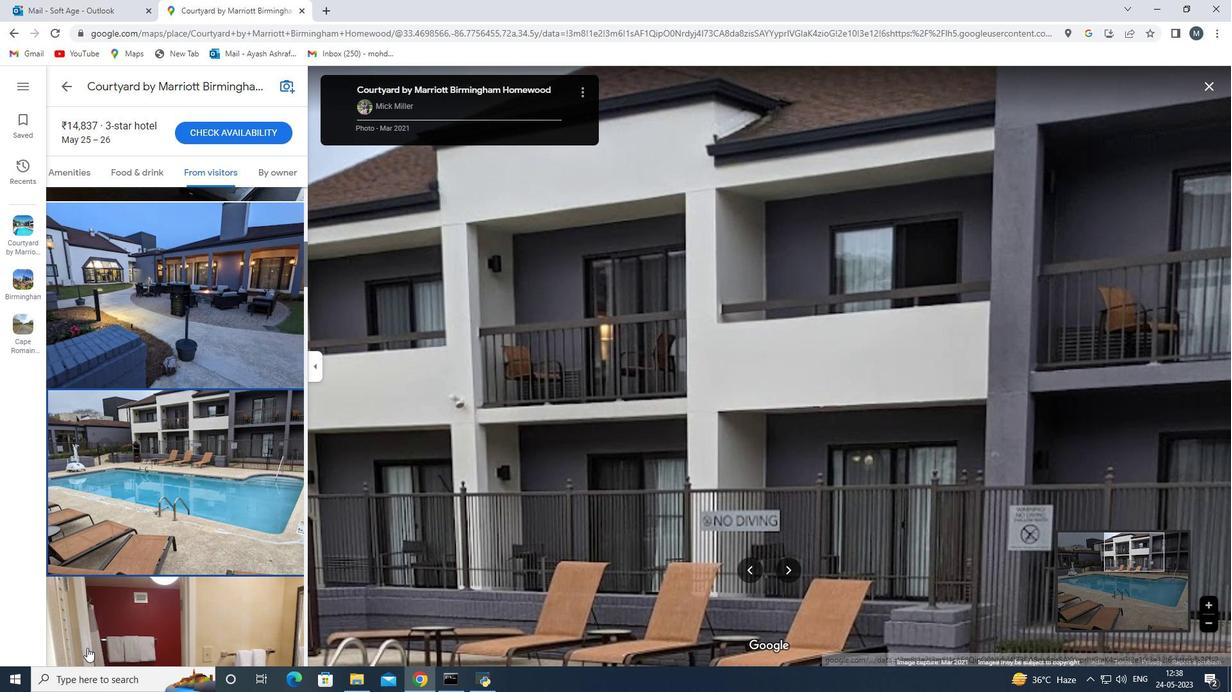 
Action: Mouse scrolled (166, 499) with delta (0, 0)
Screenshot: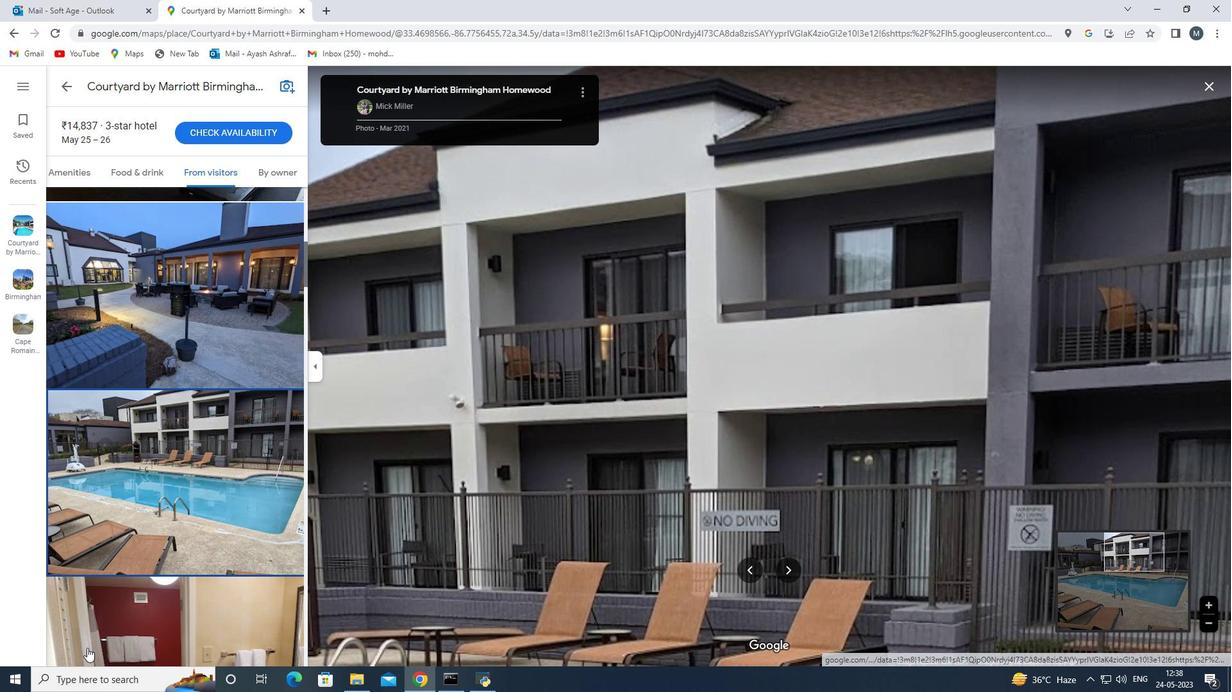 
Action: Mouse scrolled (166, 499) with delta (0, 0)
Screenshot: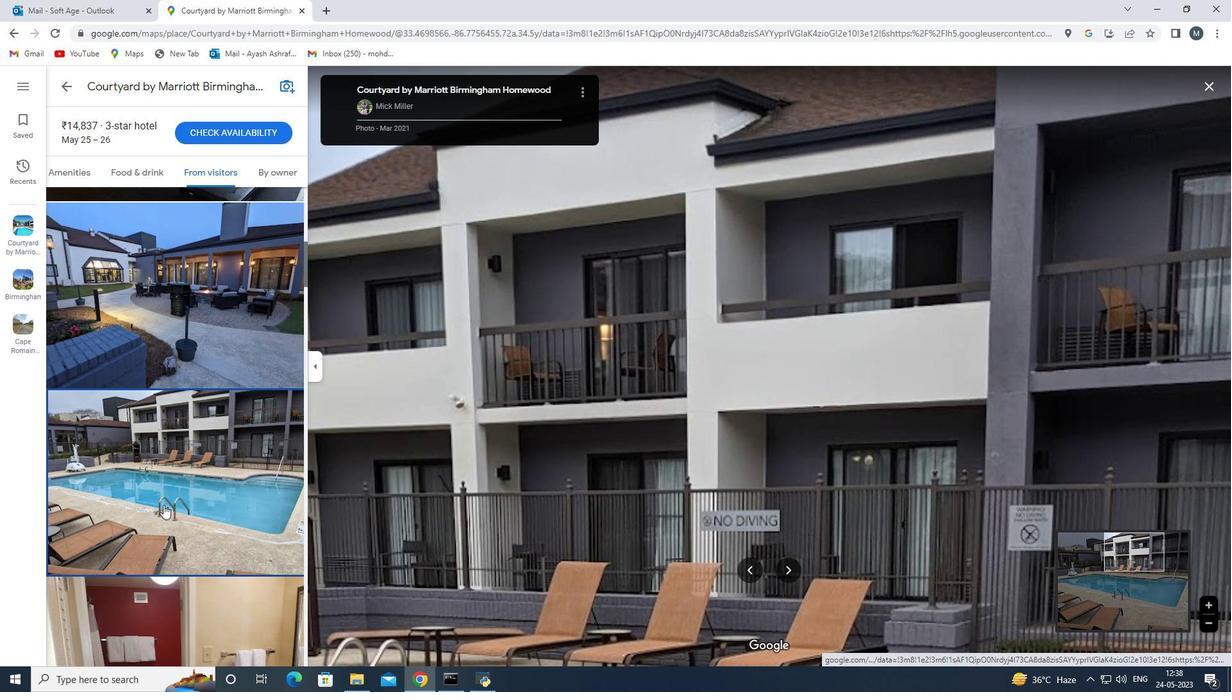 
Action: Mouse moved to (165, 496)
Screenshot: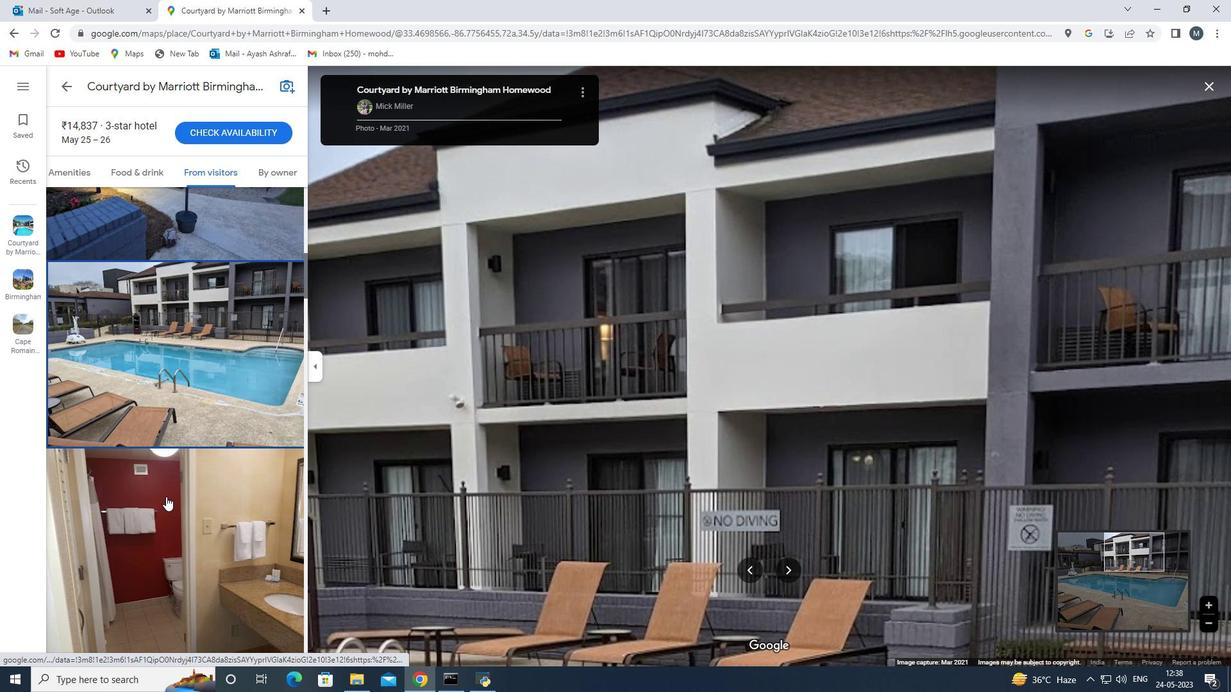 
Action: Mouse pressed left at (165, 496)
Screenshot: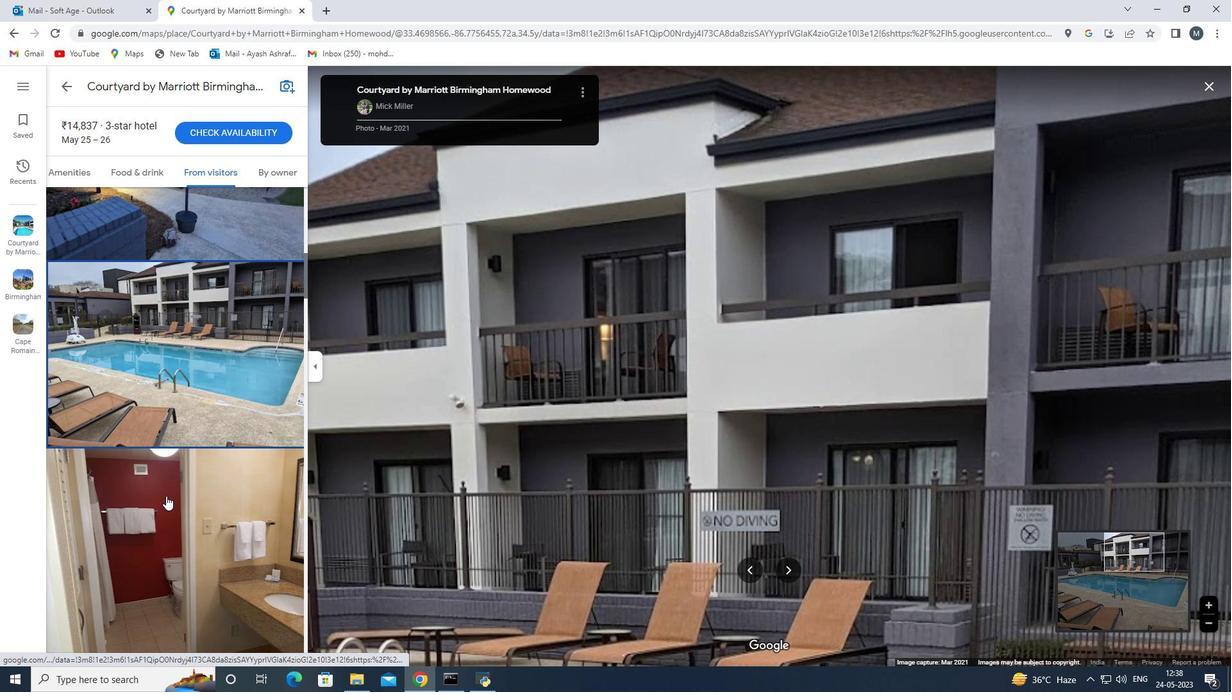 
Action: Mouse moved to (232, 471)
Screenshot: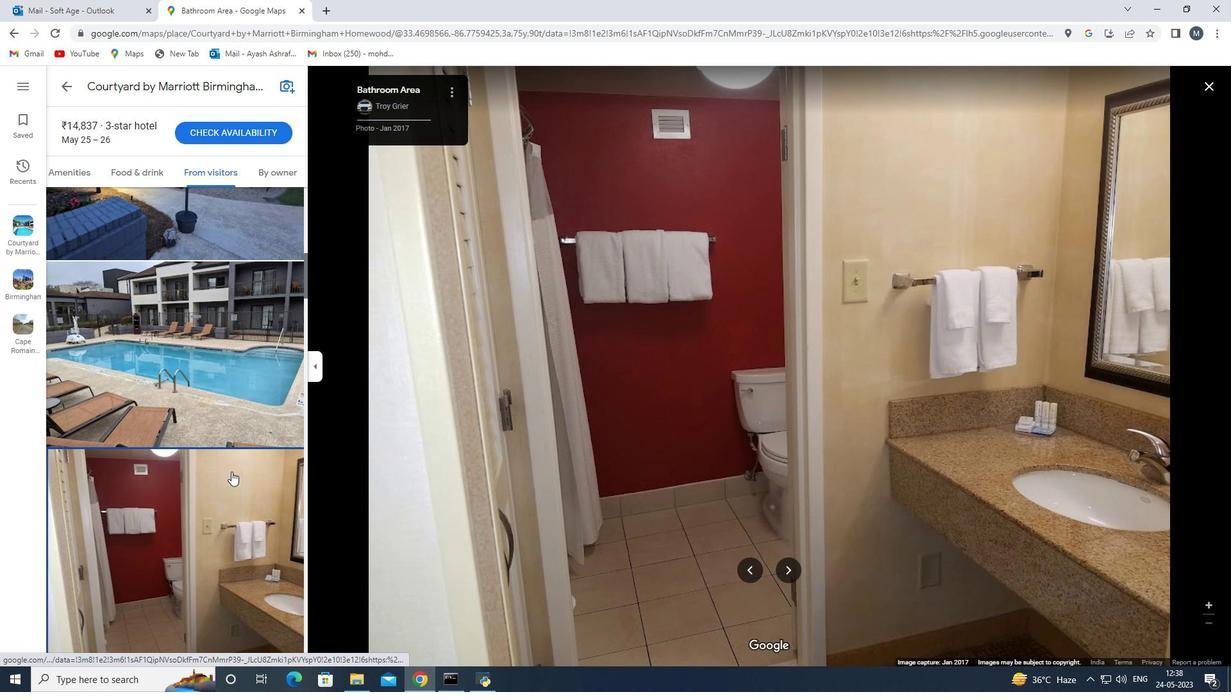 
Action: Mouse scrolled (232, 470) with delta (0, 0)
Screenshot: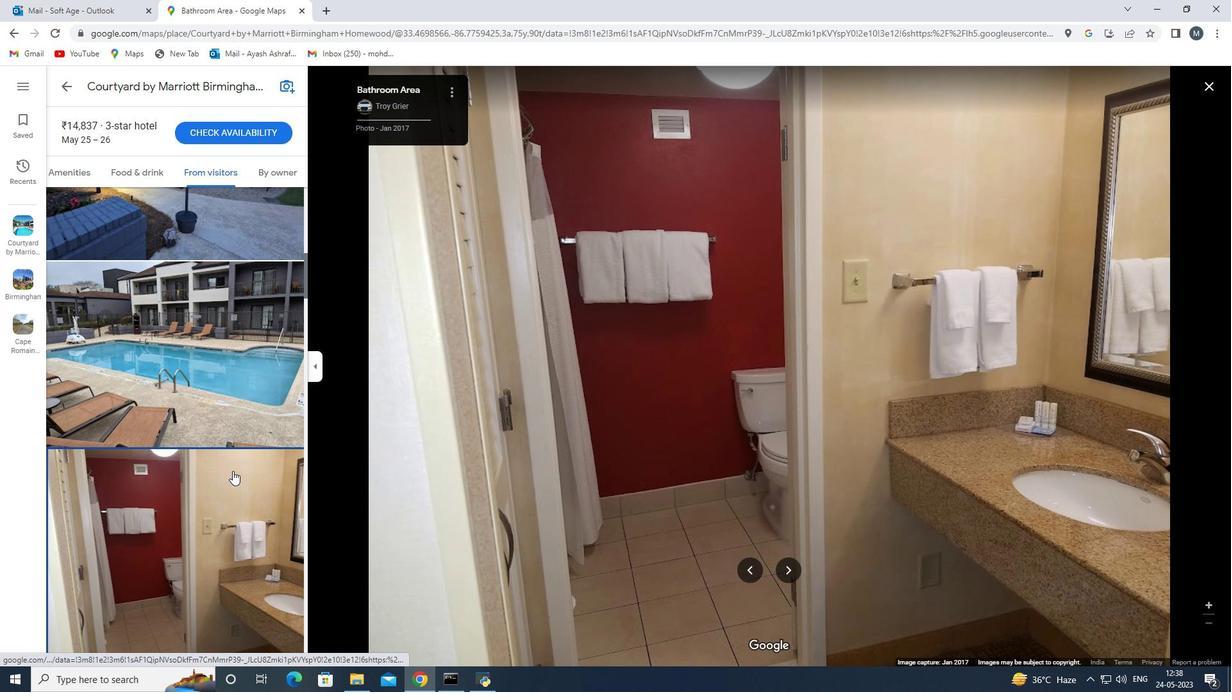 
Action: Mouse scrolled (232, 470) with delta (0, 0)
Screenshot: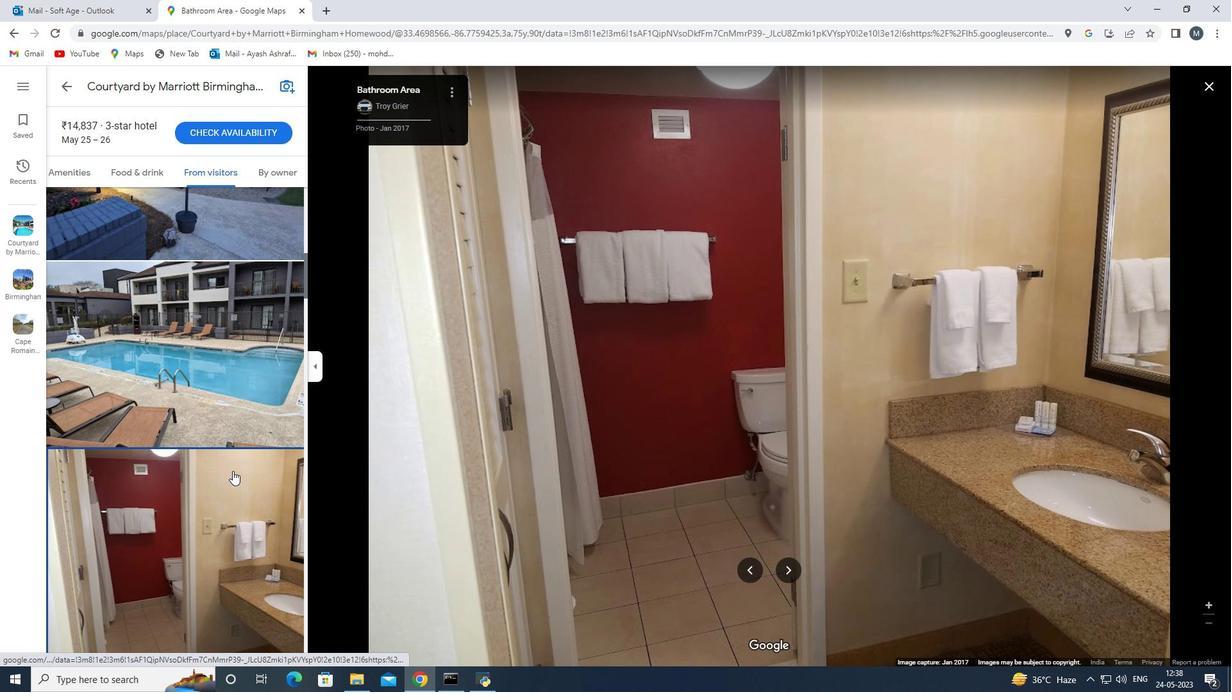 
Action: Mouse moved to (237, 497)
Screenshot: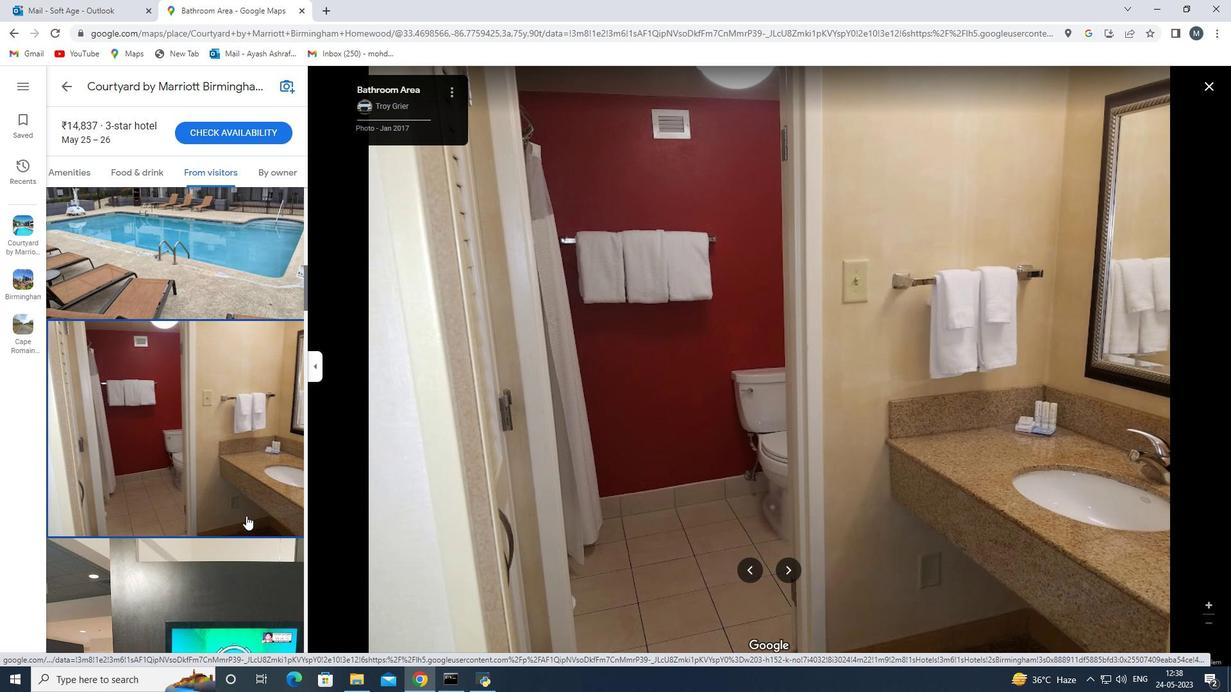 
Action: Mouse scrolled (237, 497) with delta (0, 0)
Screenshot: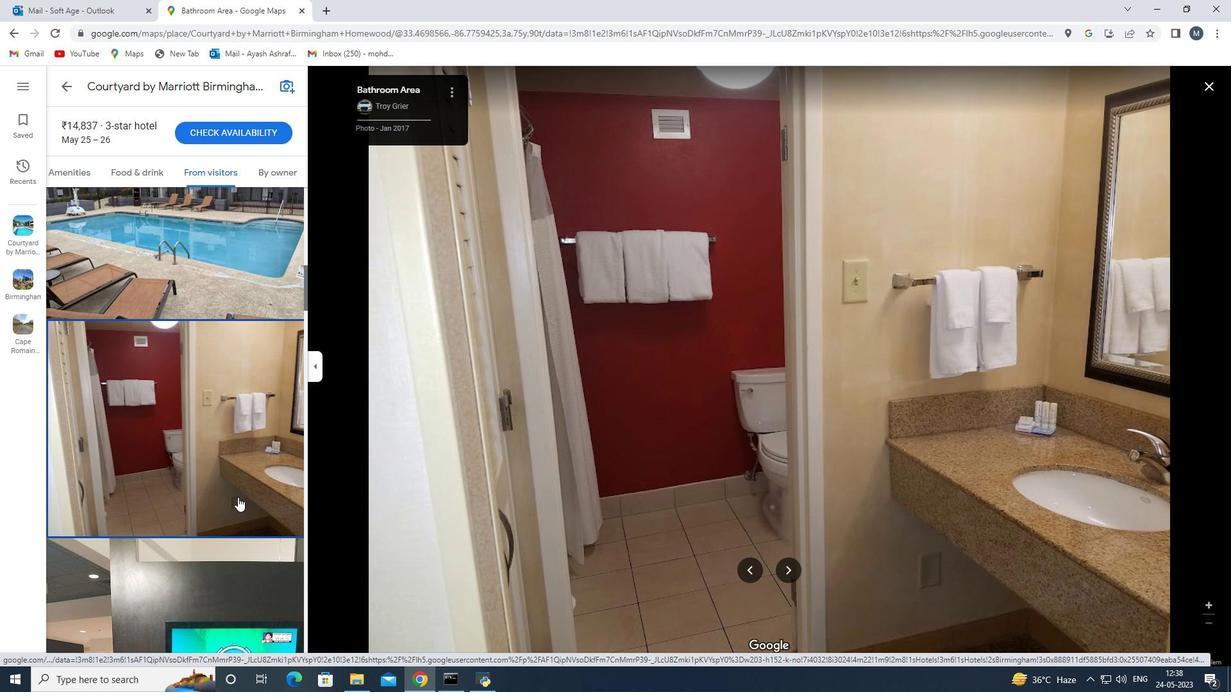 
Action: Mouse scrolled (237, 497) with delta (0, 0)
Screenshot: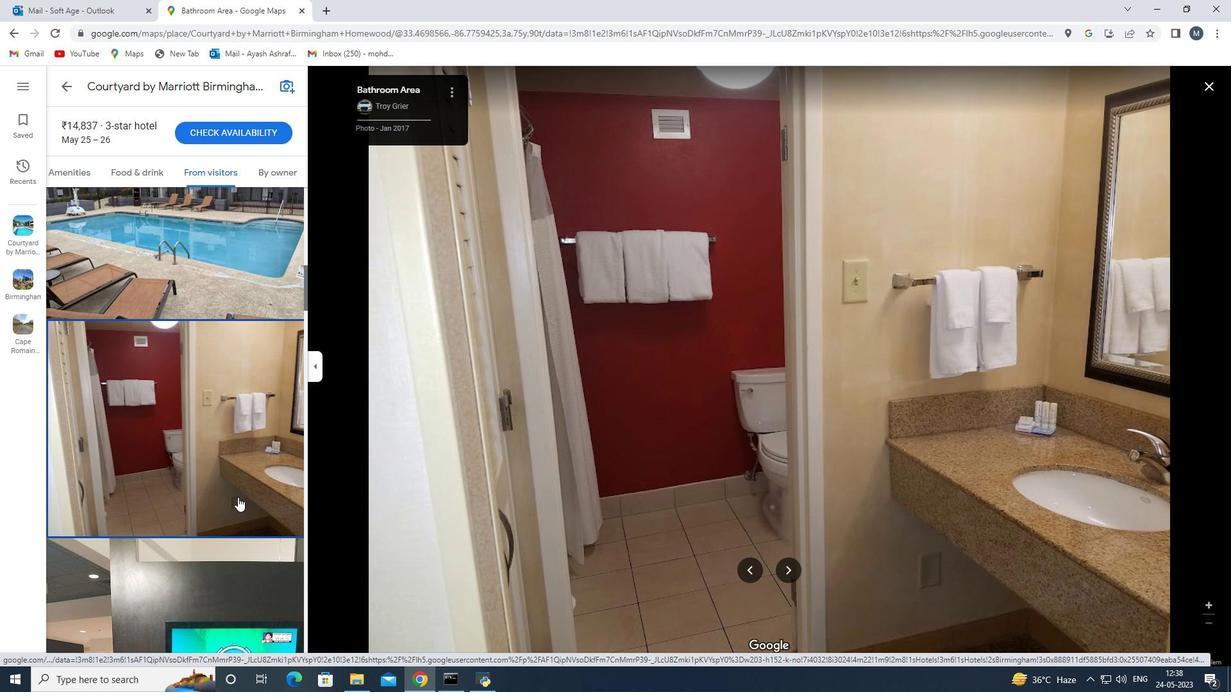 
Action: Mouse scrolled (237, 497) with delta (0, 0)
Screenshot: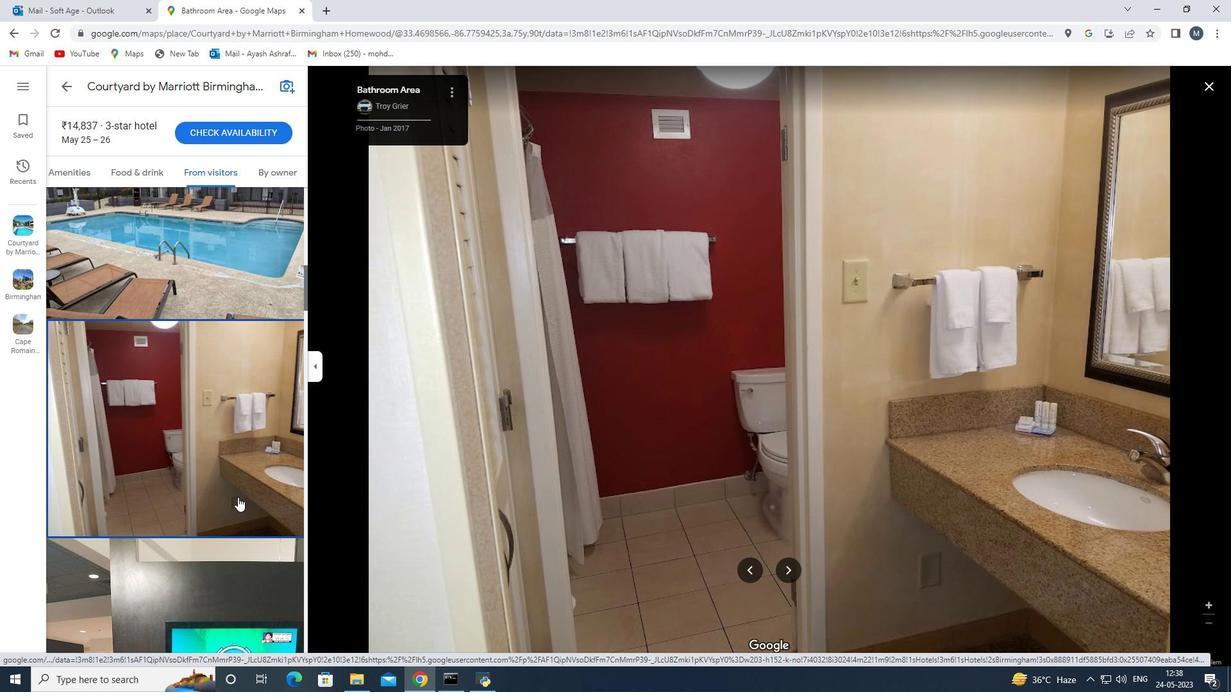 
Action: Mouse moved to (237, 498)
Screenshot: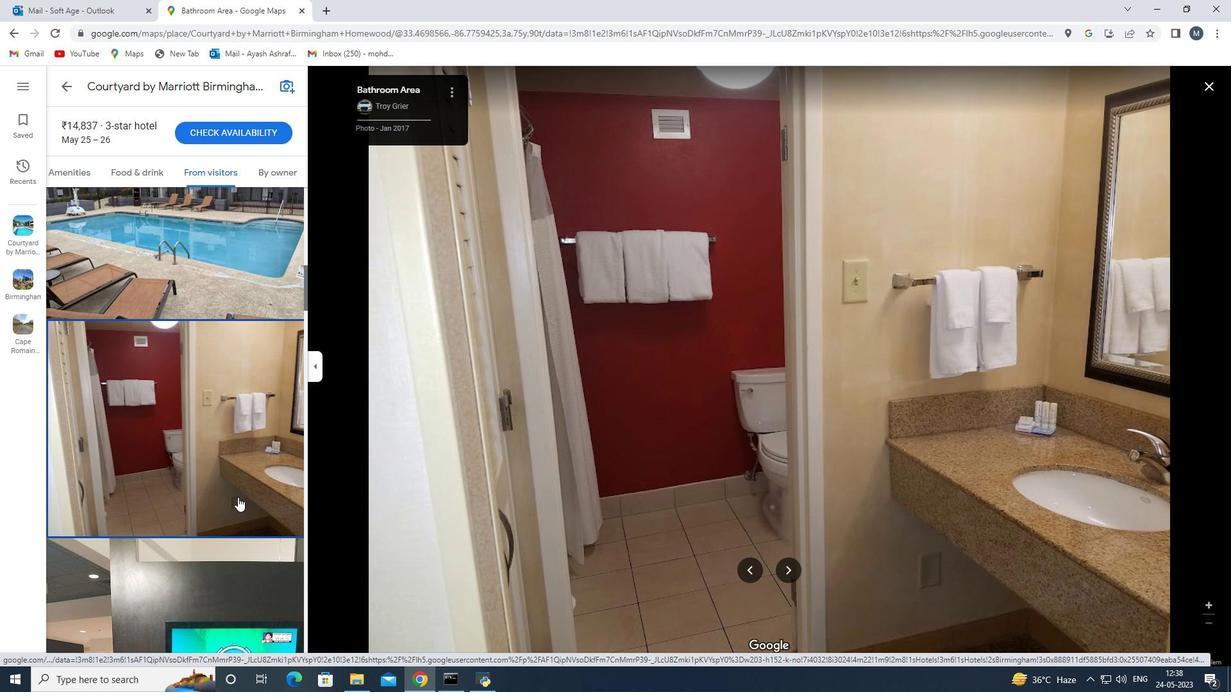 
Action: Mouse scrolled (237, 497) with delta (0, 0)
Screenshot: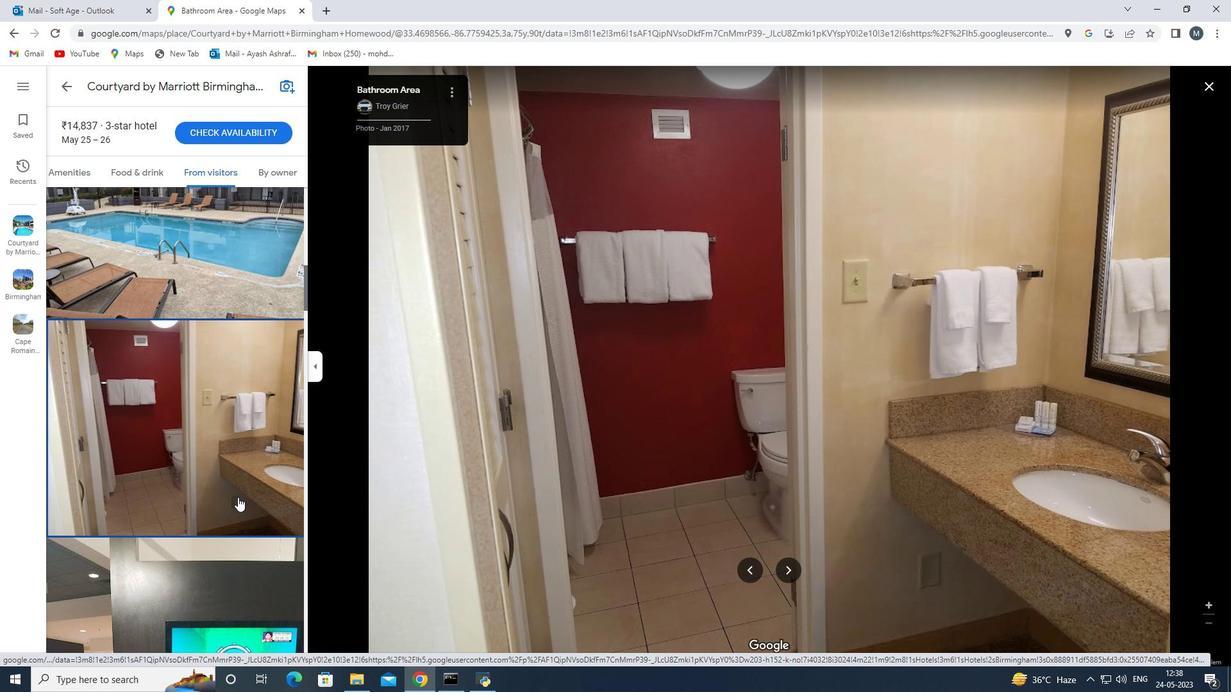
Action: Mouse moved to (228, 499)
Screenshot: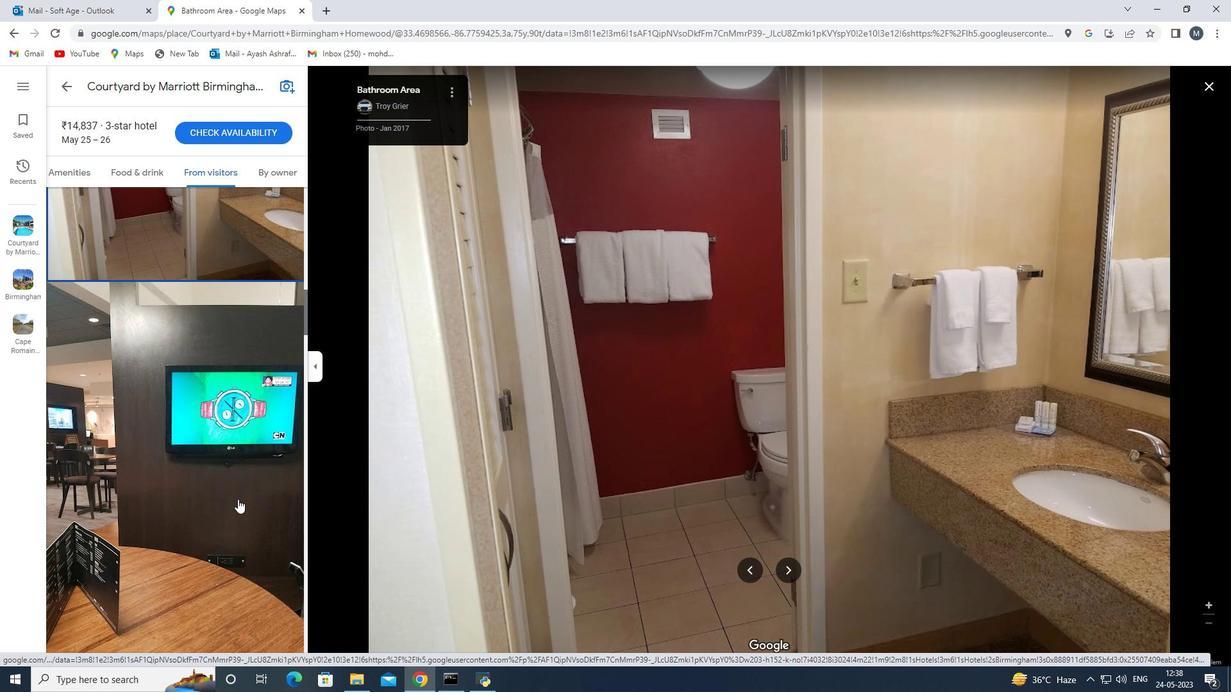 
Action: Mouse pressed left at (228, 499)
Screenshot: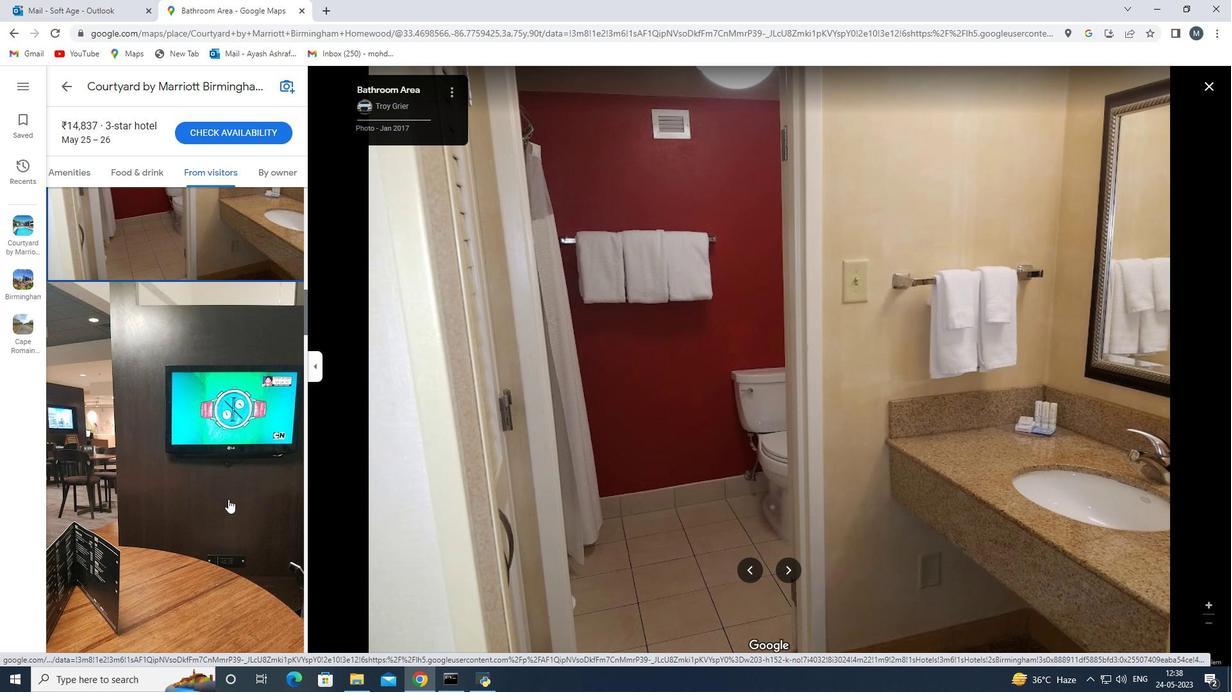 
Action: Mouse moved to (205, 511)
Screenshot: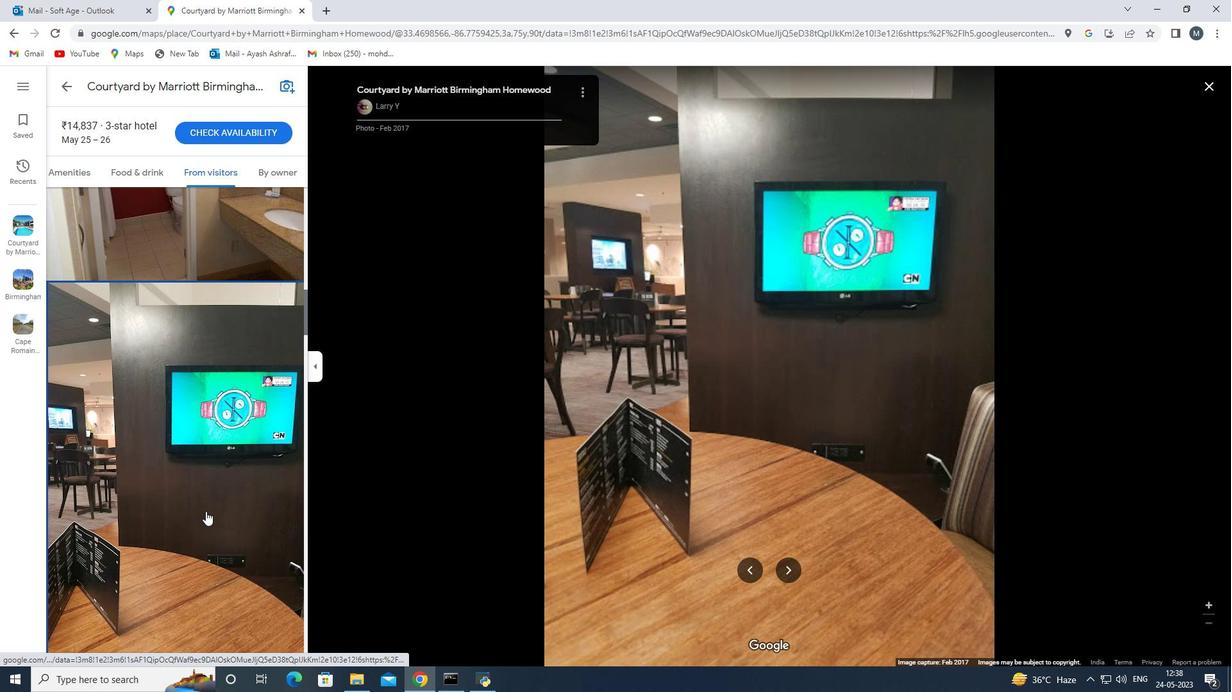 
Action: Mouse scrolled (205, 511) with delta (0, 0)
Screenshot: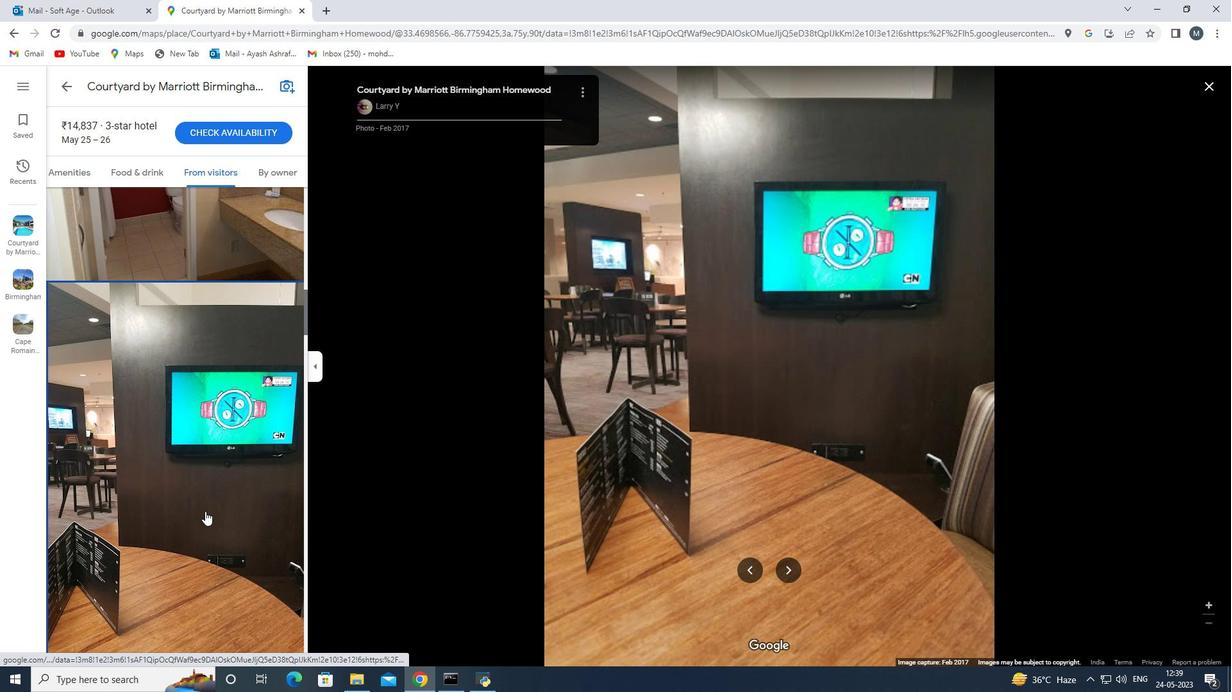 
Action: Mouse scrolled (205, 511) with delta (0, 0)
Screenshot: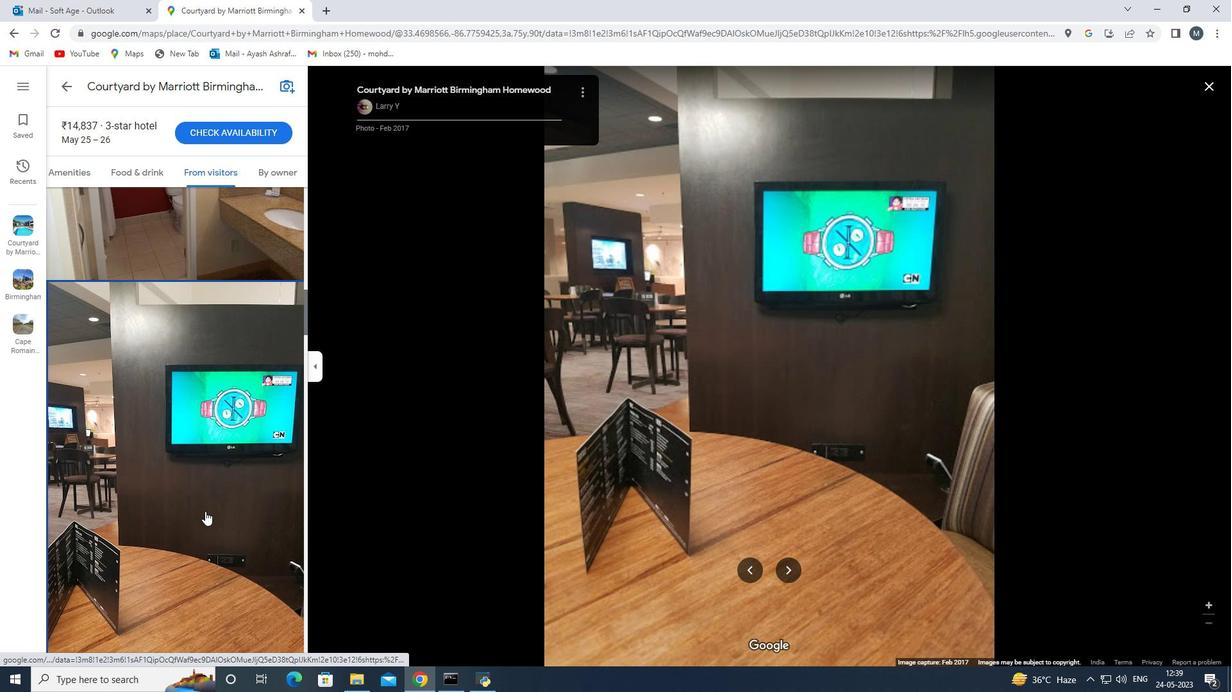 
Action: Mouse scrolled (205, 511) with delta (0, 0)
Screenshot: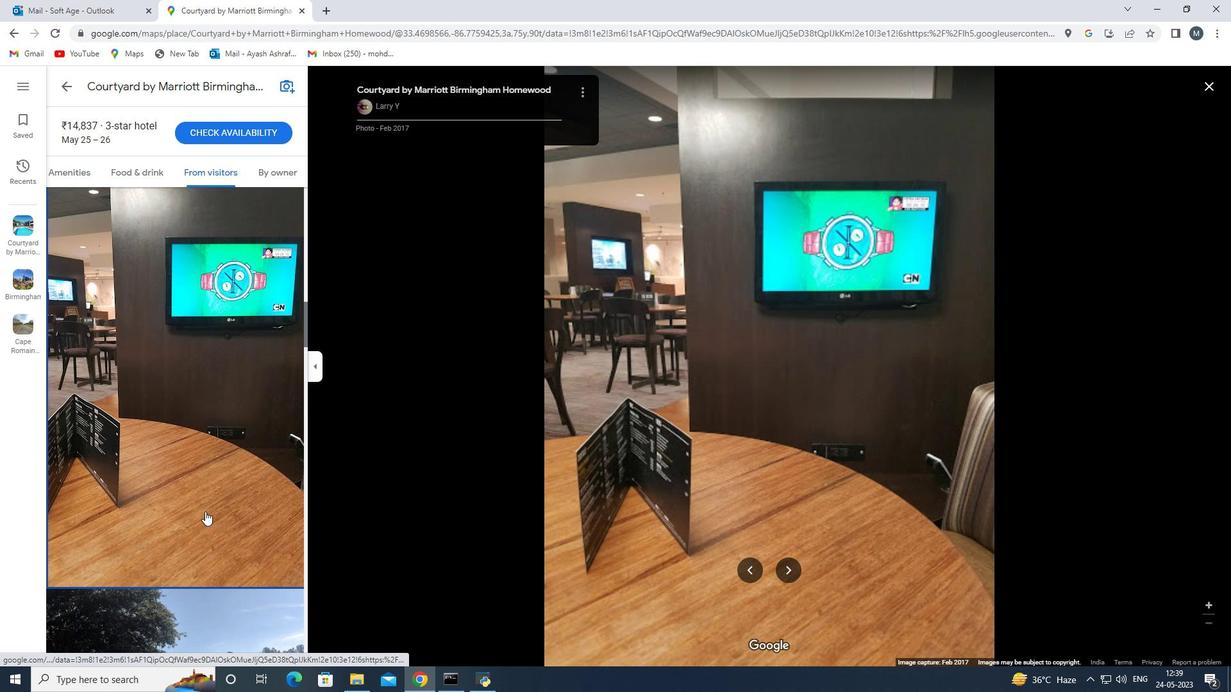 
Action: Mouse moved to (204, 514)
Screenshot: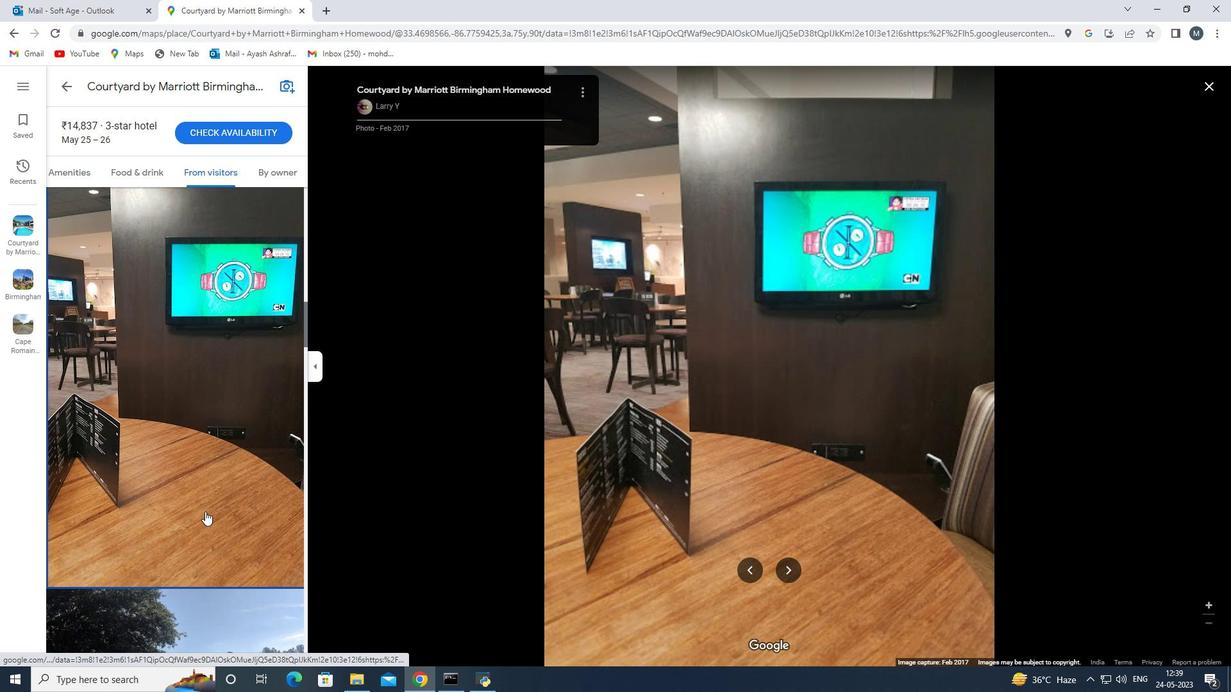 
Action: Mouse scrolled (204, 513) with delta (0, 0)
Screenshot: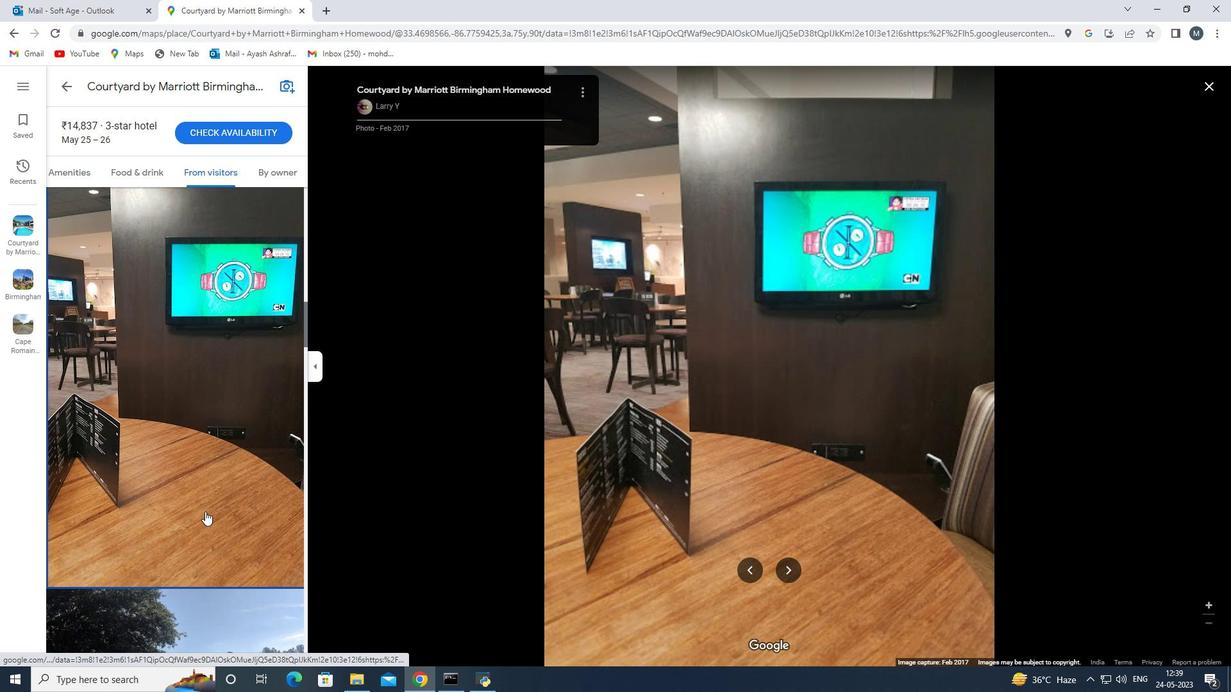 
Action: Mouse scrolled (204, 513) with delta (0, 0)
Screenshot: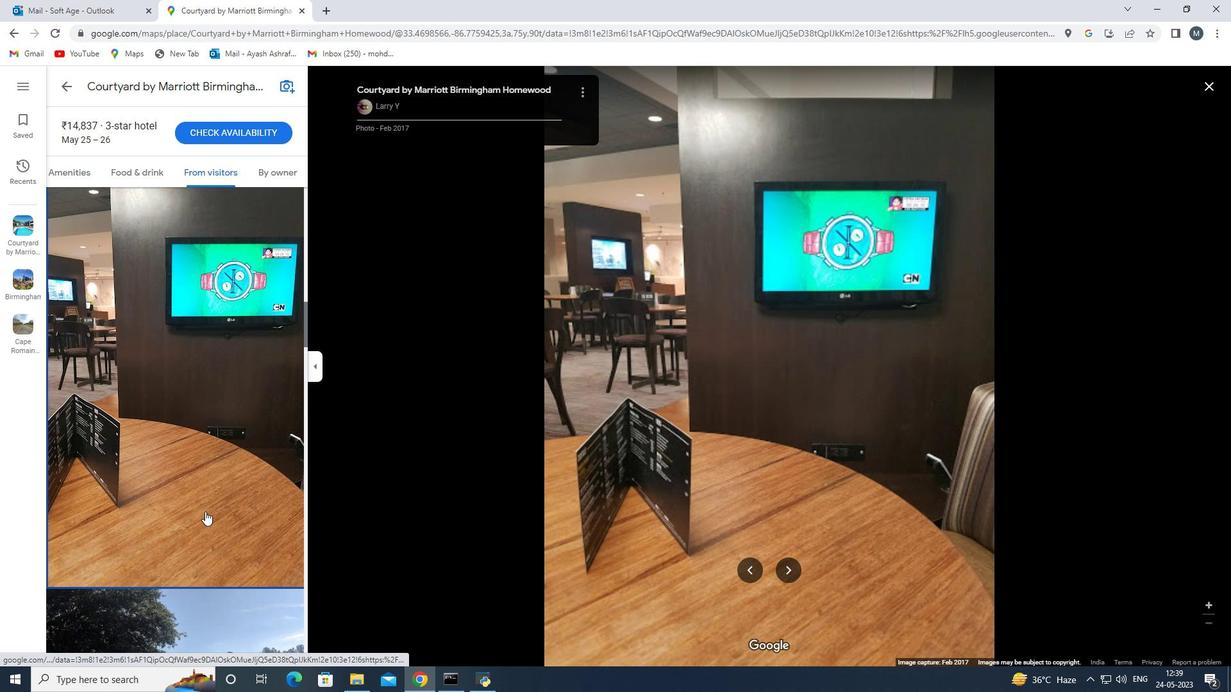 
Action: Mouse moved to (214, 528)
Screenshot: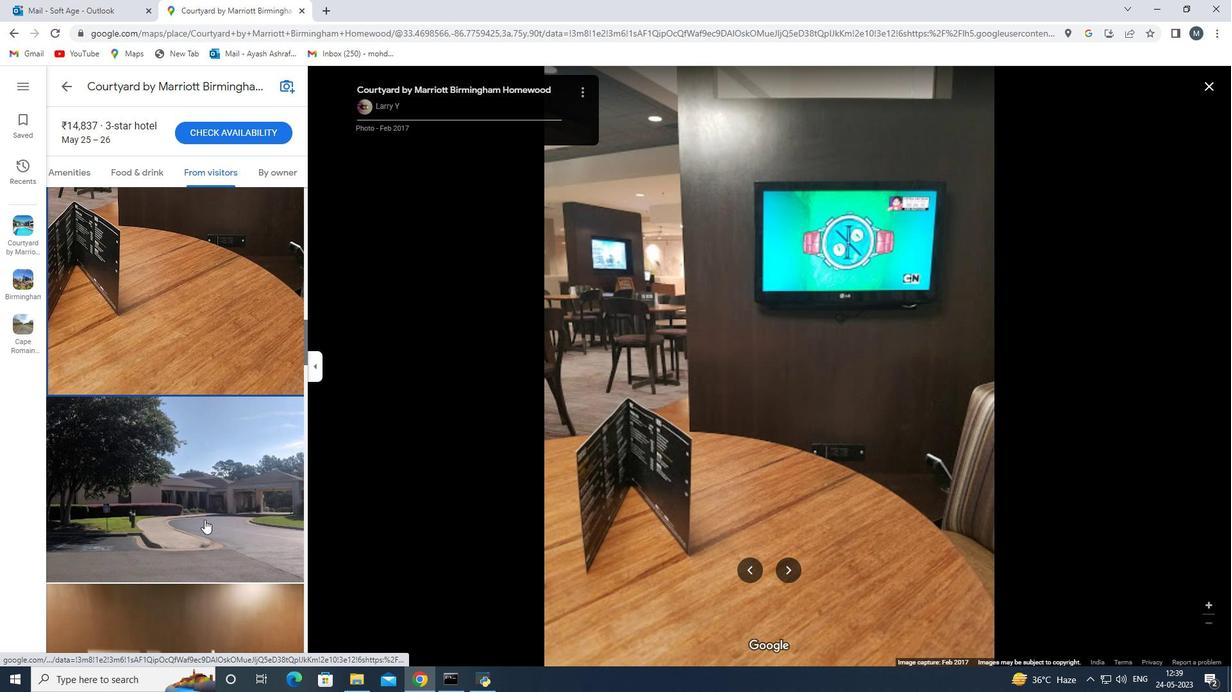 
Action: Mouse pressed left at (214, 528)
Screenshot: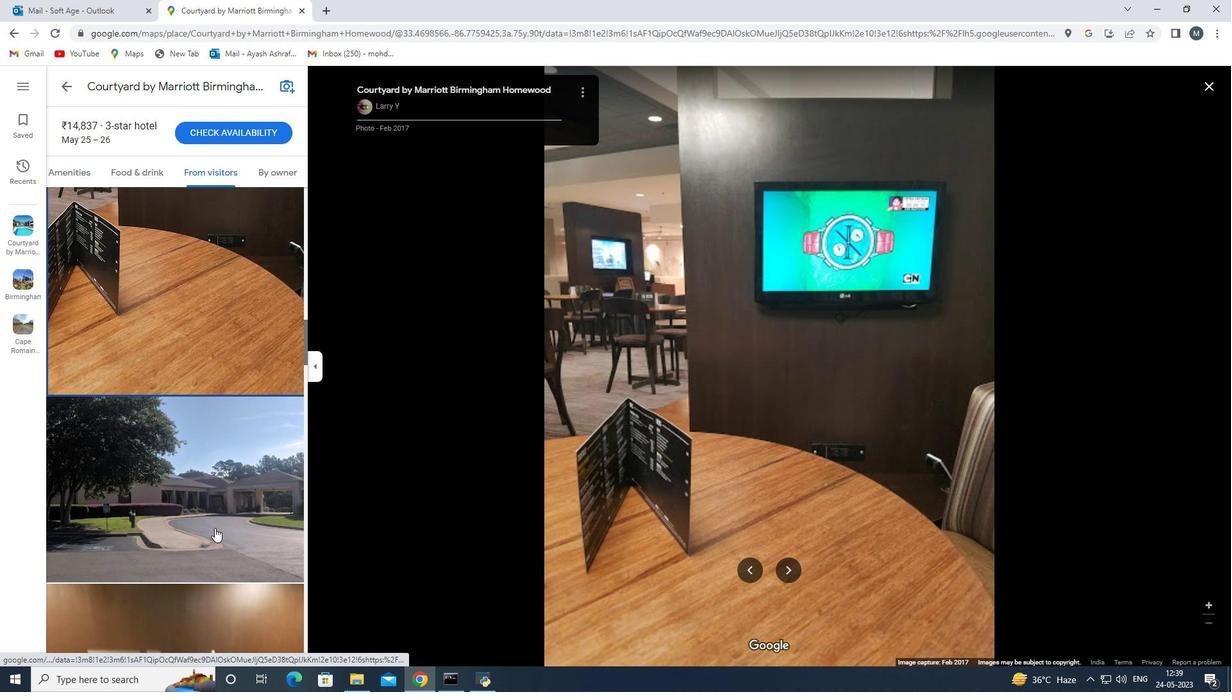 
Action: Mouse moved to (213, 538)
Screenshot: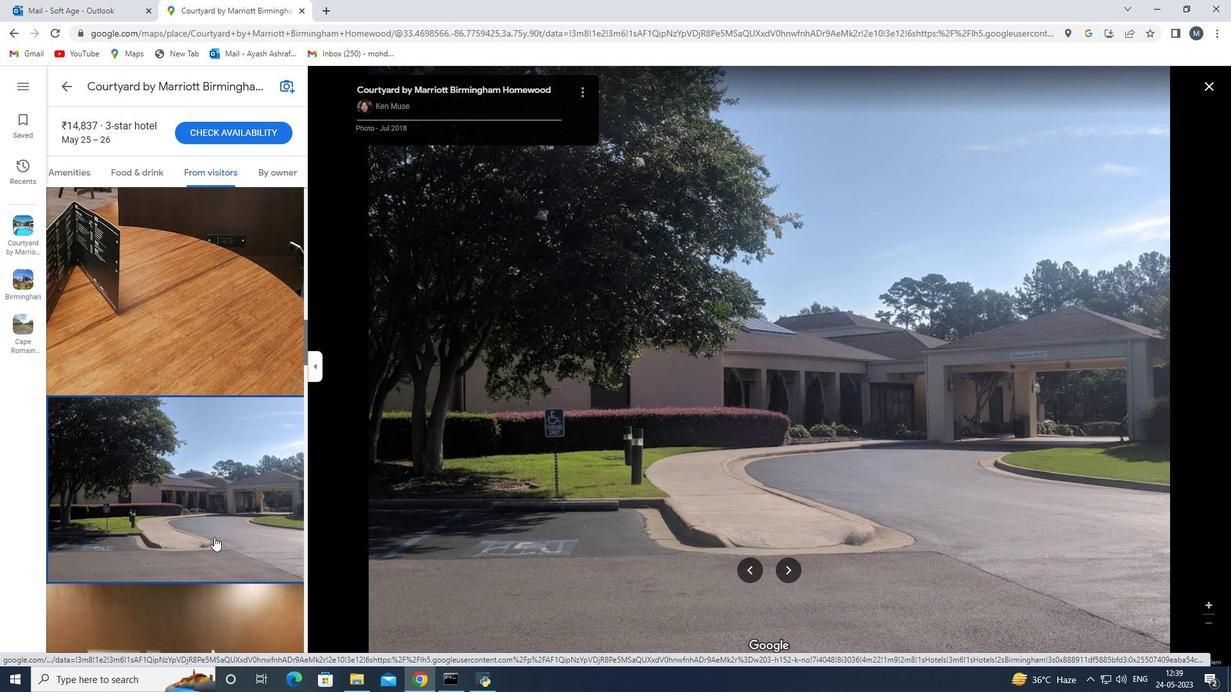 
Action: Mouse scrolled (213, 537) with delta (0, 0)
Screenshot: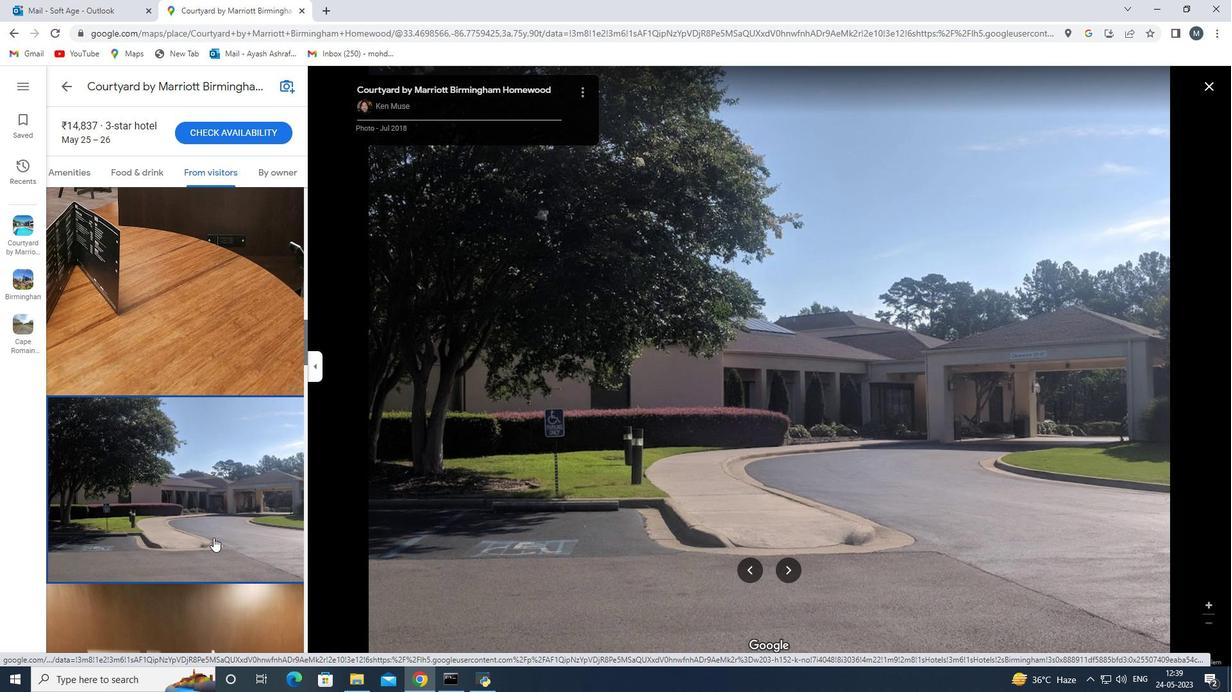 
Action: Mouse scrolled (213, 537) with delta (0, 0)
Screenshot: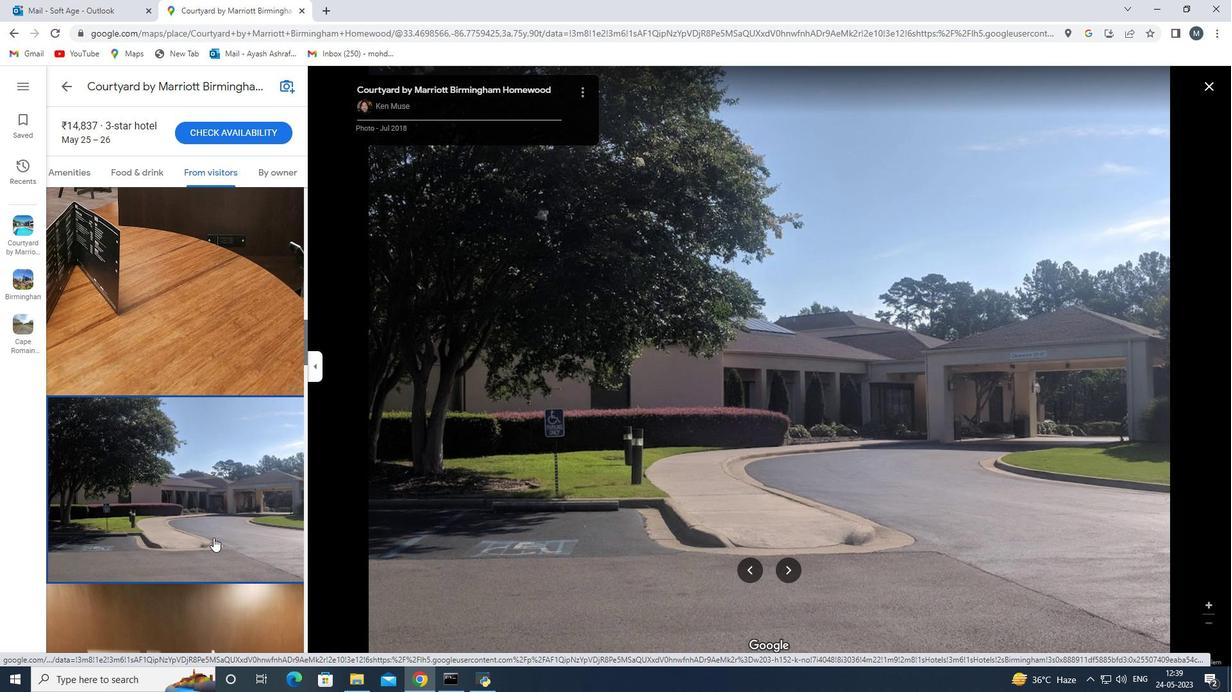 
Action: Mouse scrolled (213, 537) with delta (0, 0)
Screenshot: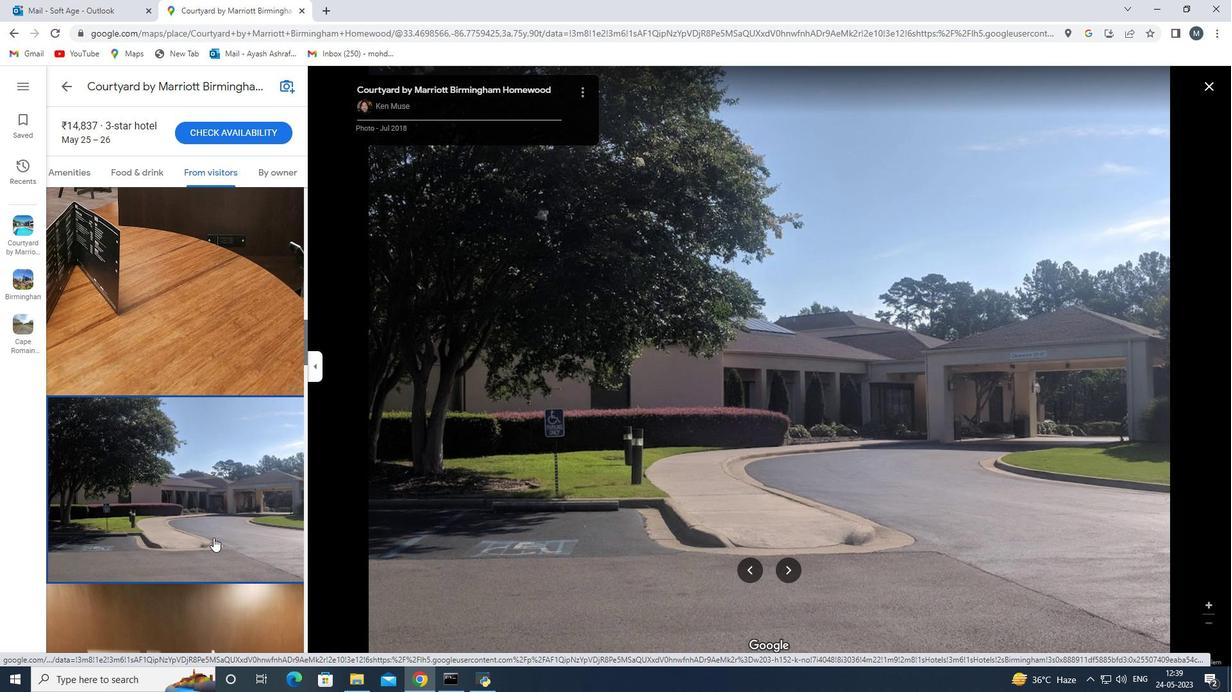 
Action: Mouse scrolled (213, 537) with delta (0, 0)
Screenshot: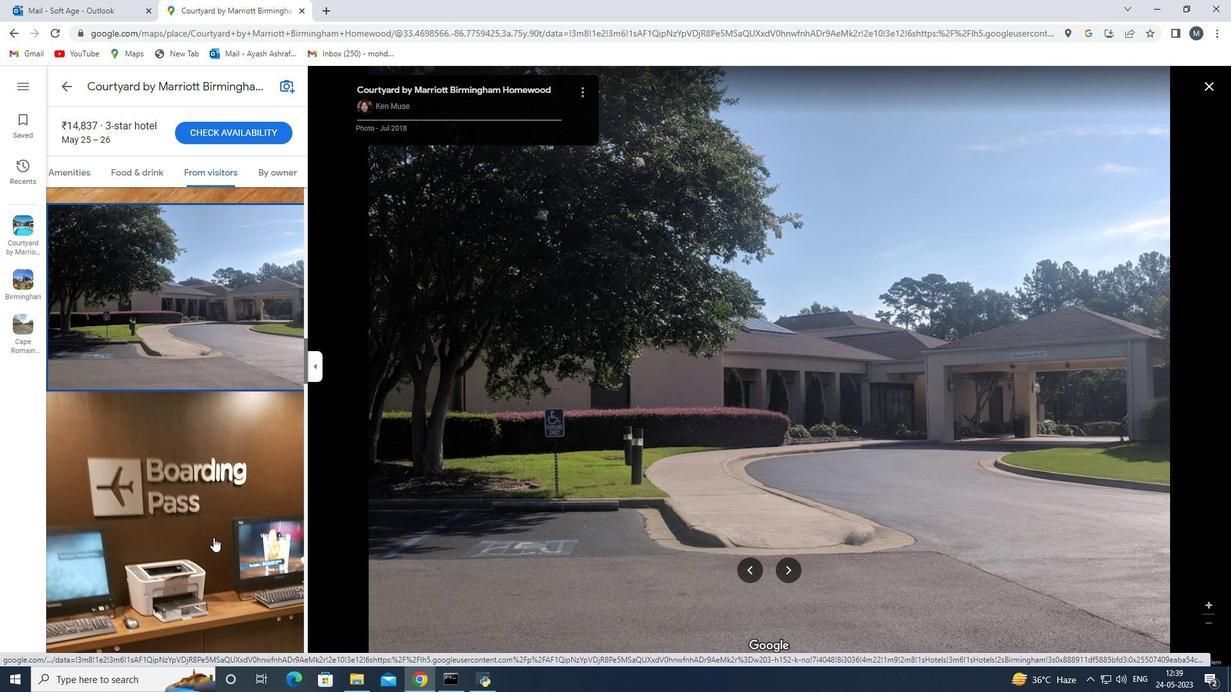 
Action: Mouse moved to (228, 520)
Screenshot: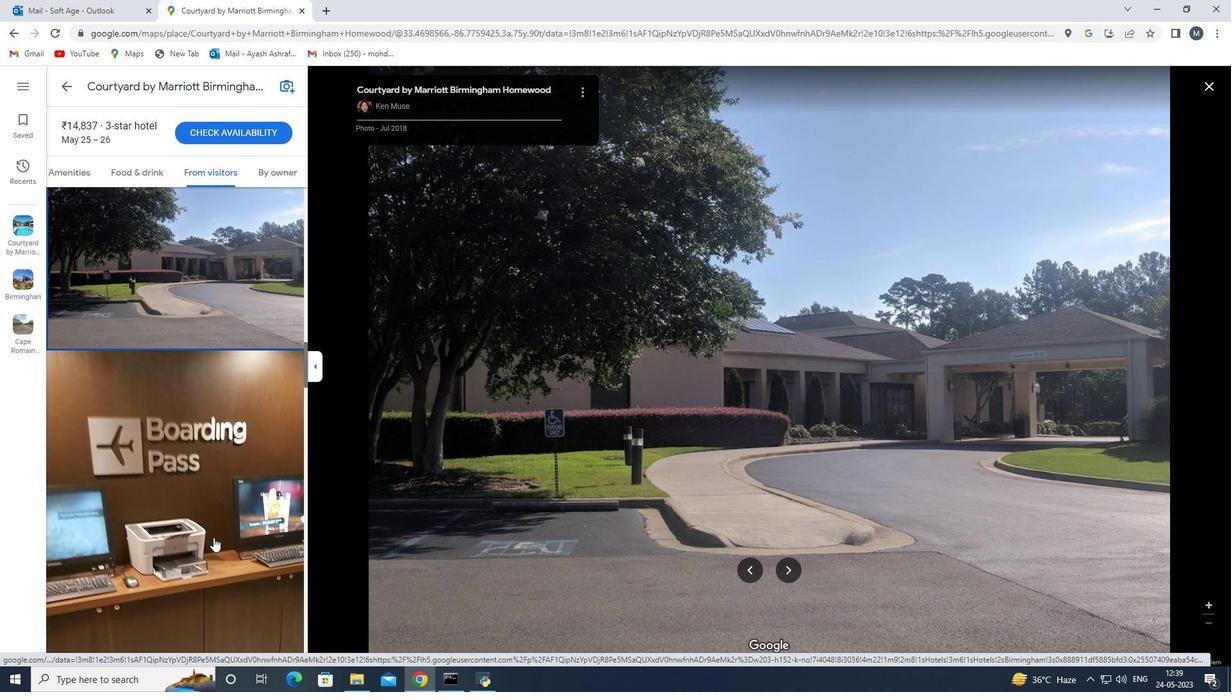 
Action: Mouse pressed left at (228, 520)
Screenshot: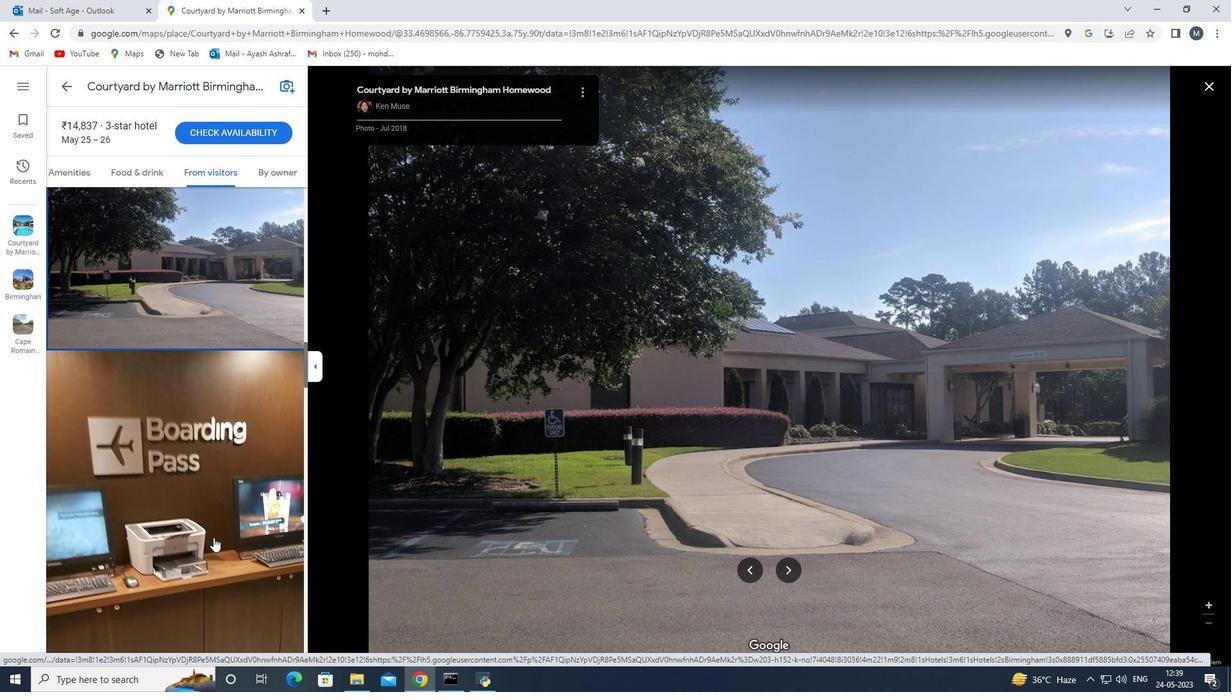 
Action: Mouse scrolled (228, 519) with delta (0, 0)
Screenshot: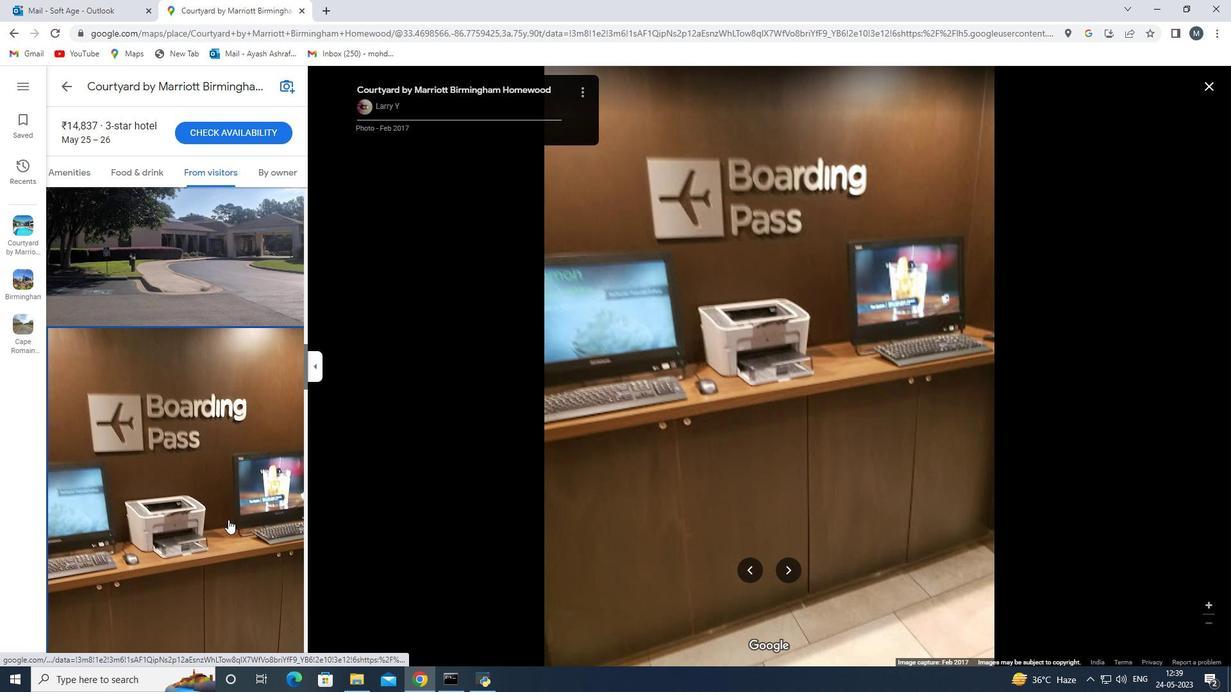 
Action: Mouse moved to (228, 521)
Screenshot: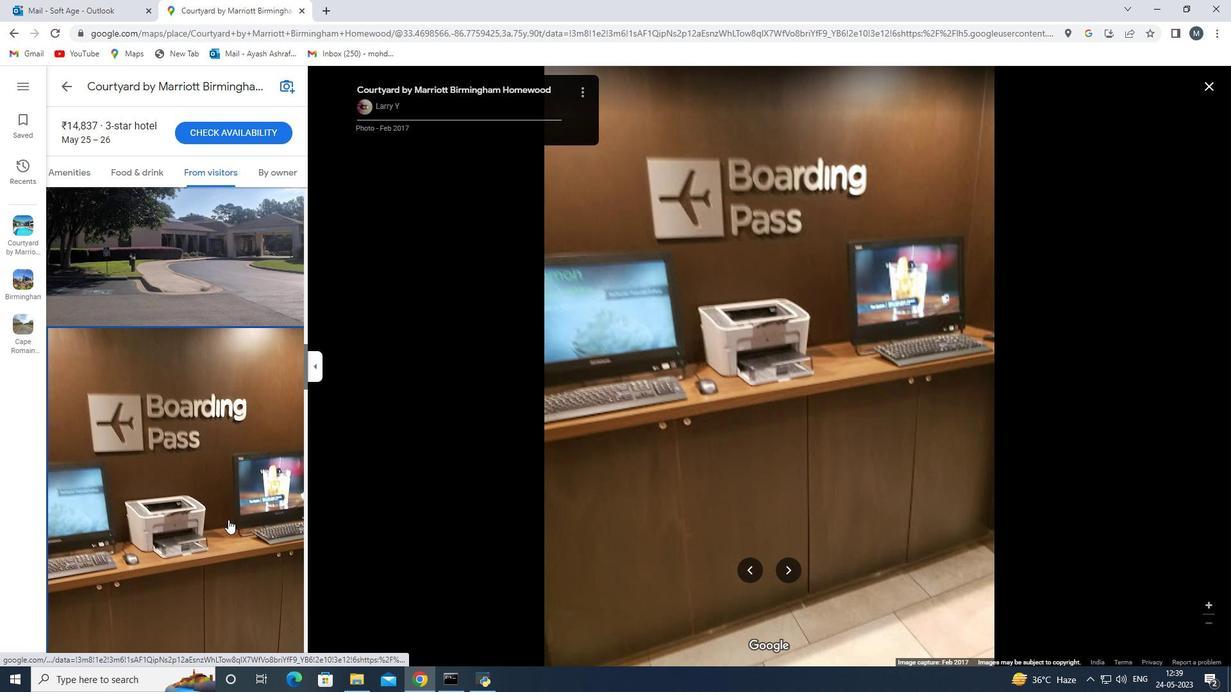 
Action: Mouse scrolled (228, 520) with delta (0, 0)
Screenshot: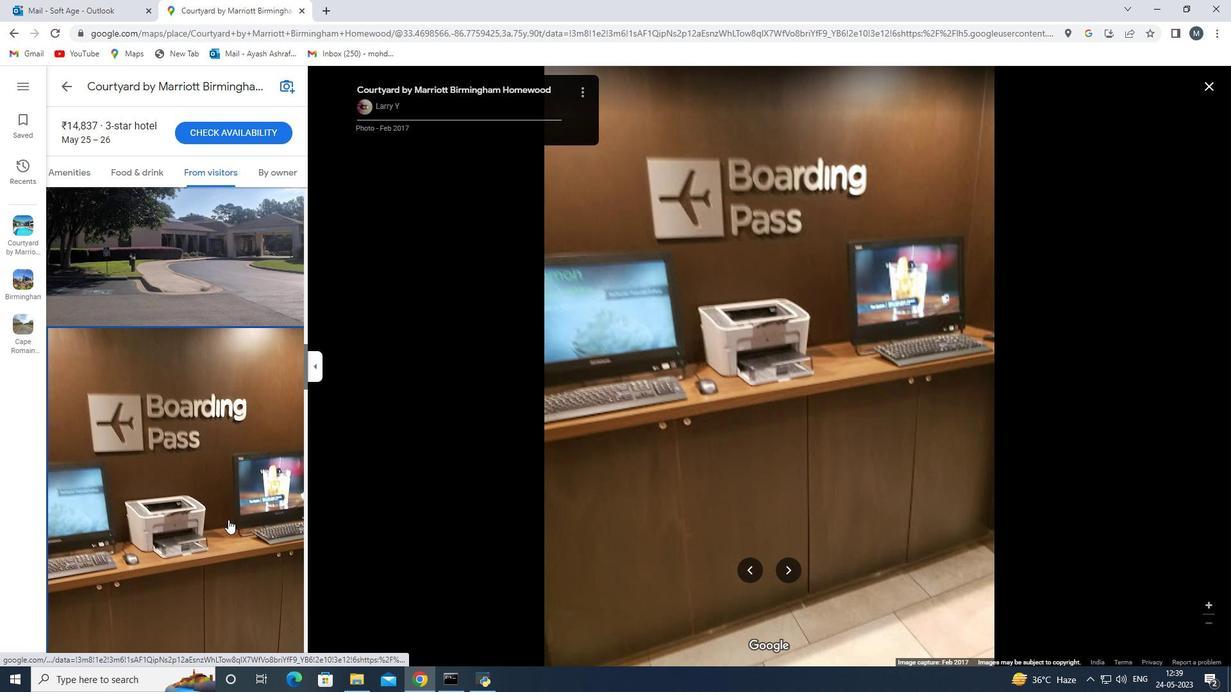 
Action: Mouse moved to (225, 525)
Screenshot: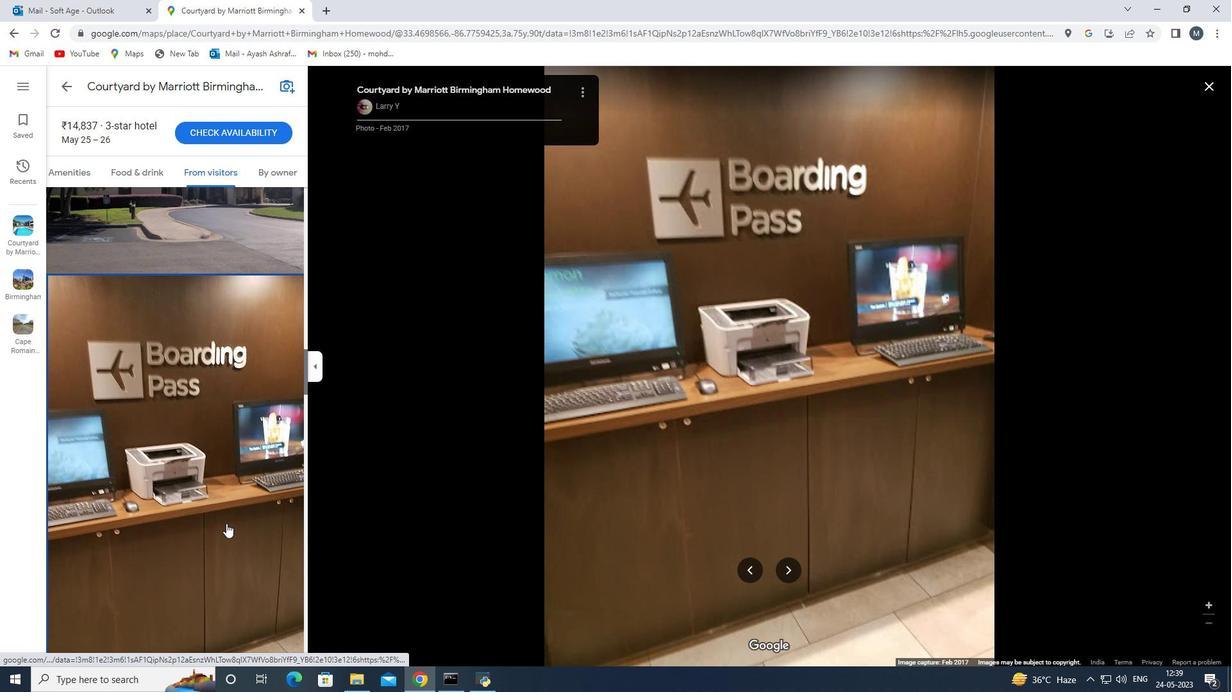 
Action: Mouse scrolled (225, 524) with delta (0, 0)
Screenshot: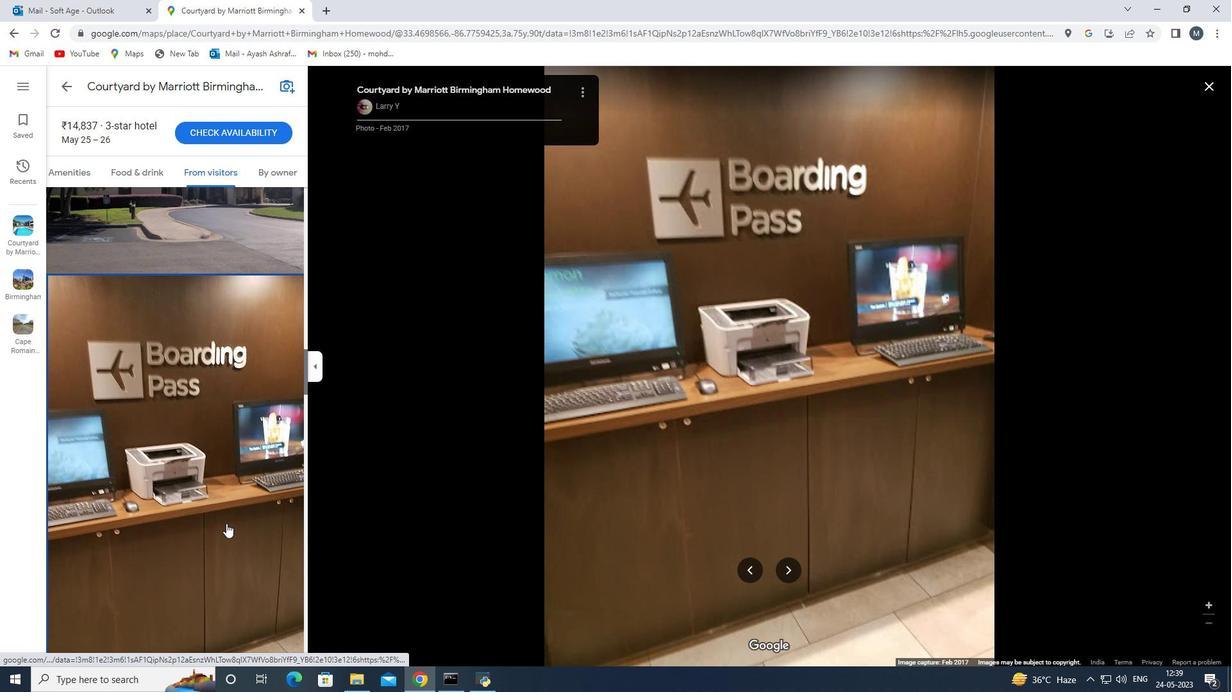 
Action: Mouse moved to (224, 527)
Screenshot: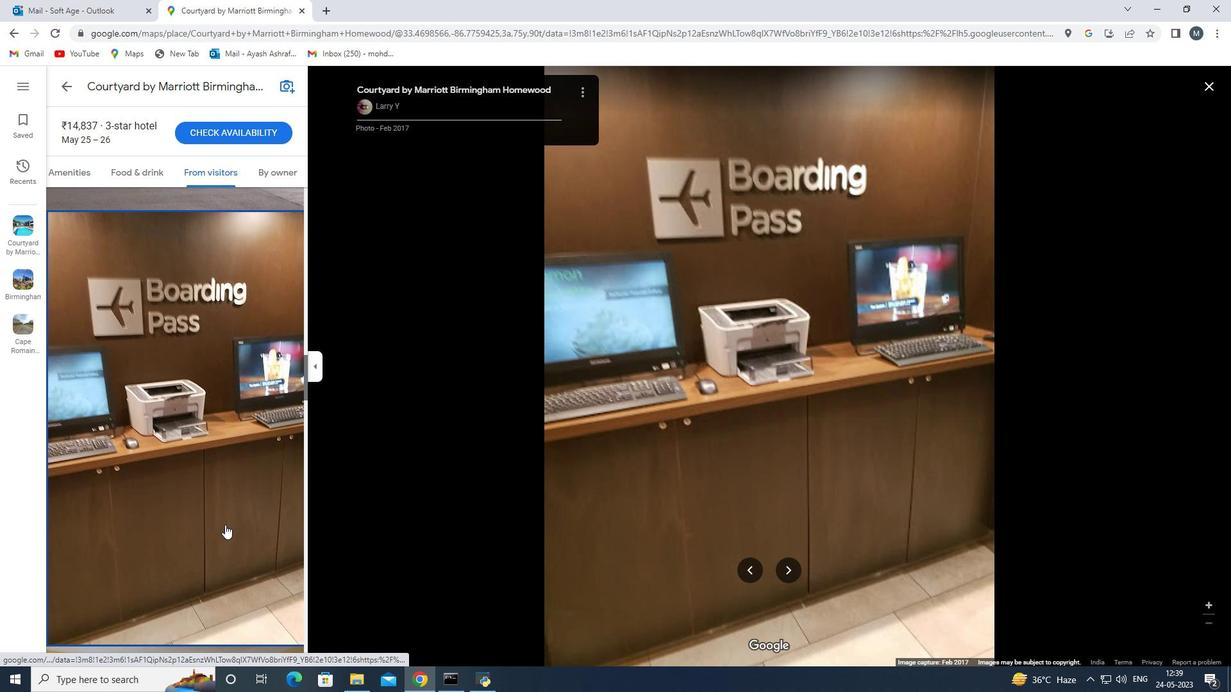 
Action: Mouse scrolled (224, 526) with delta (0, 0)
Screenshot: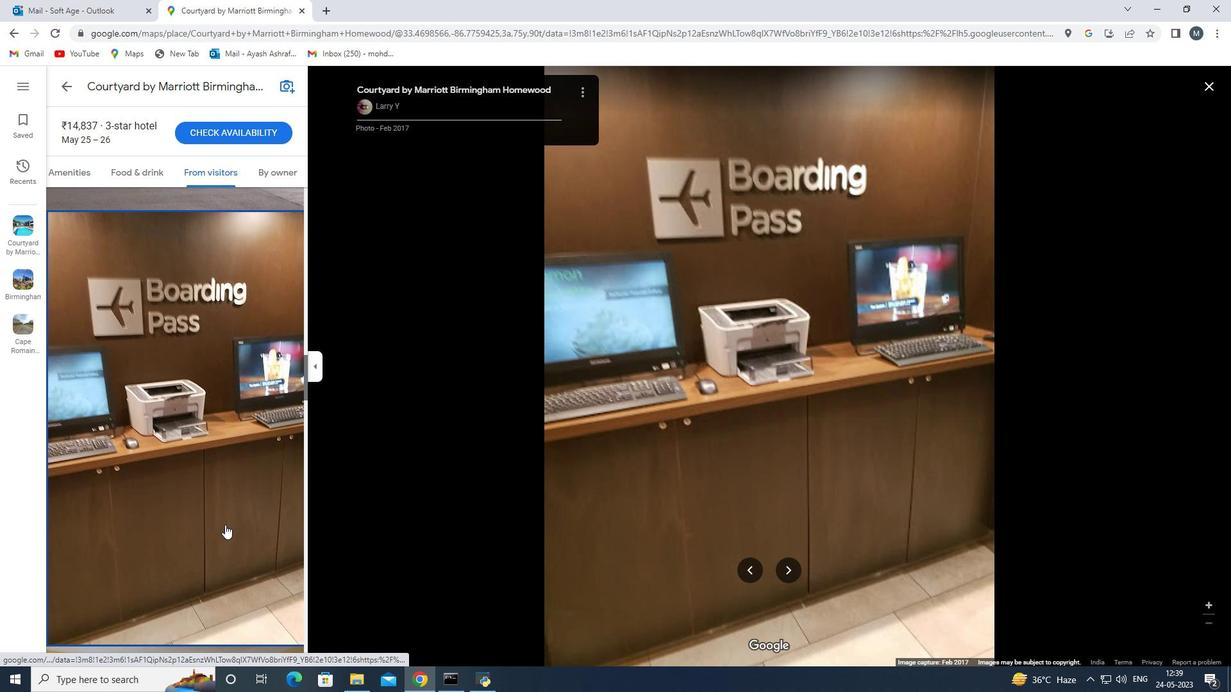 
Action: Mouse moved to (223, 528)
Screenshot: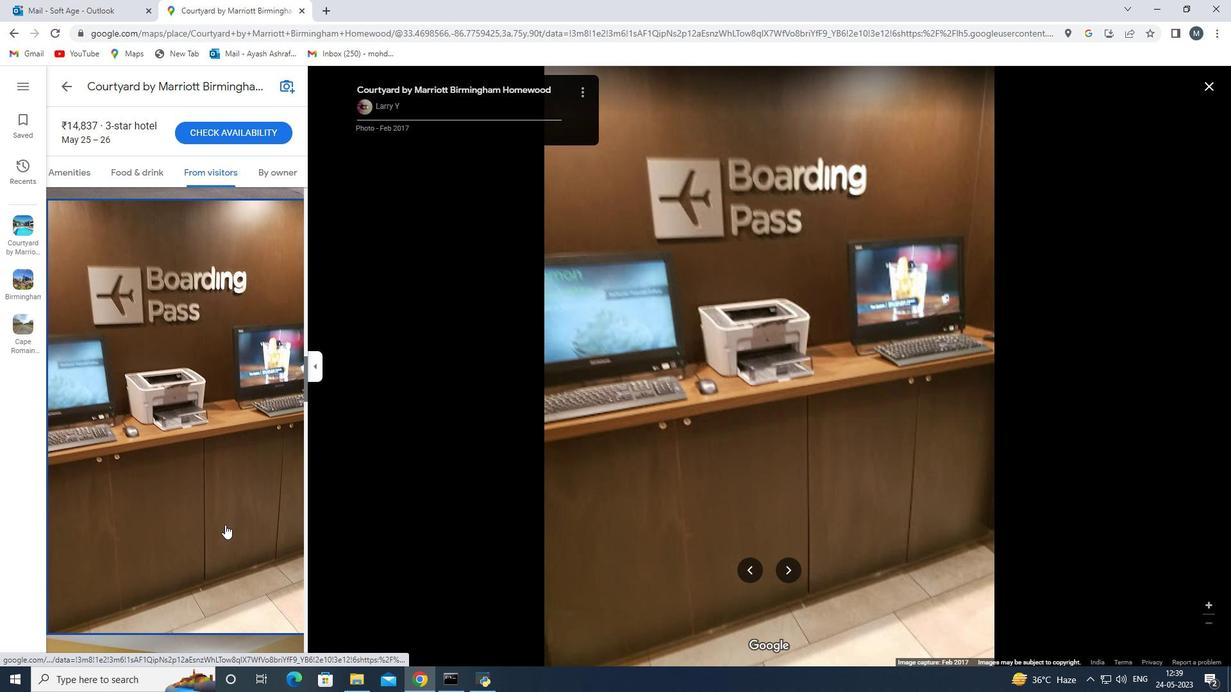 
Action: Mouse scrolled (223, 527) with delta (0, 0)
Screenshot: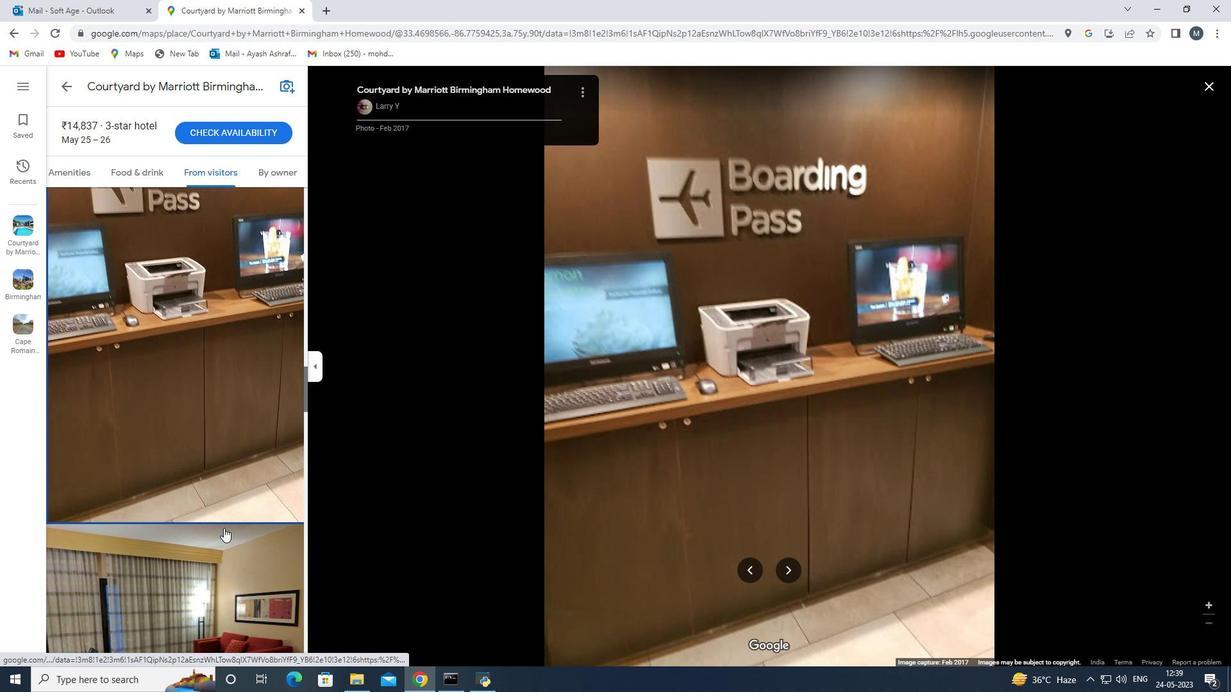 
Action: Mouse pressed left at (223, 528)
Screenshot: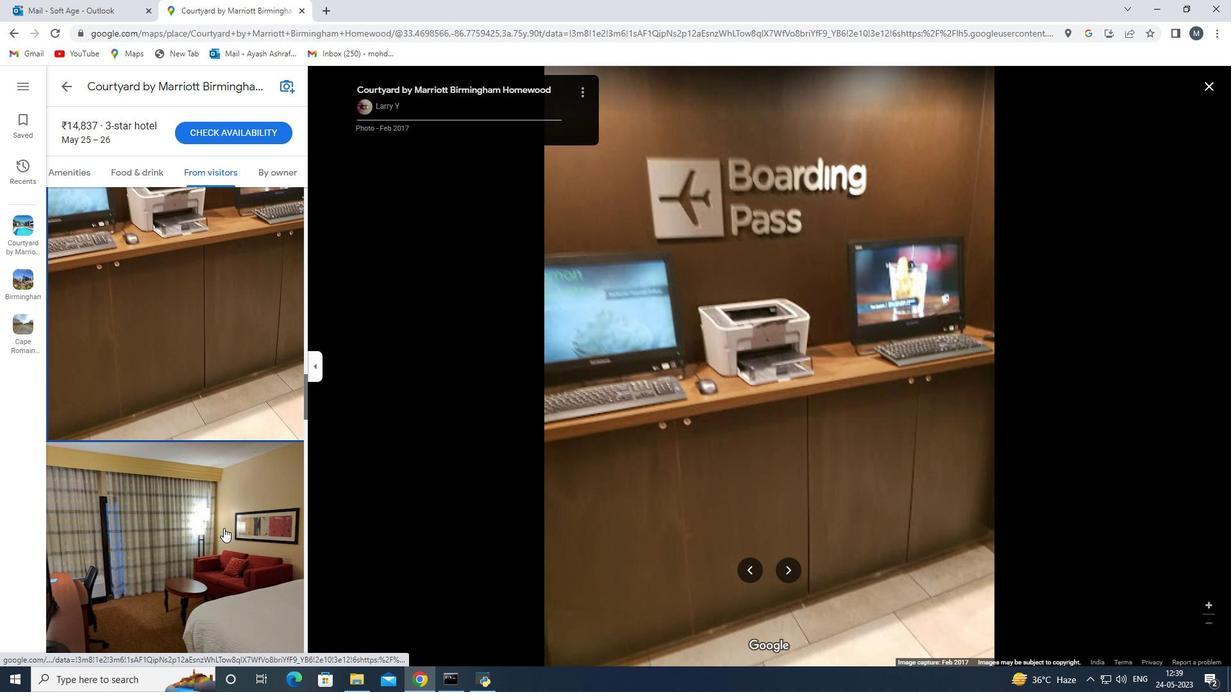 
Action: Mouse scrolled (223, 527) with delta (0, 0)
Screenshot: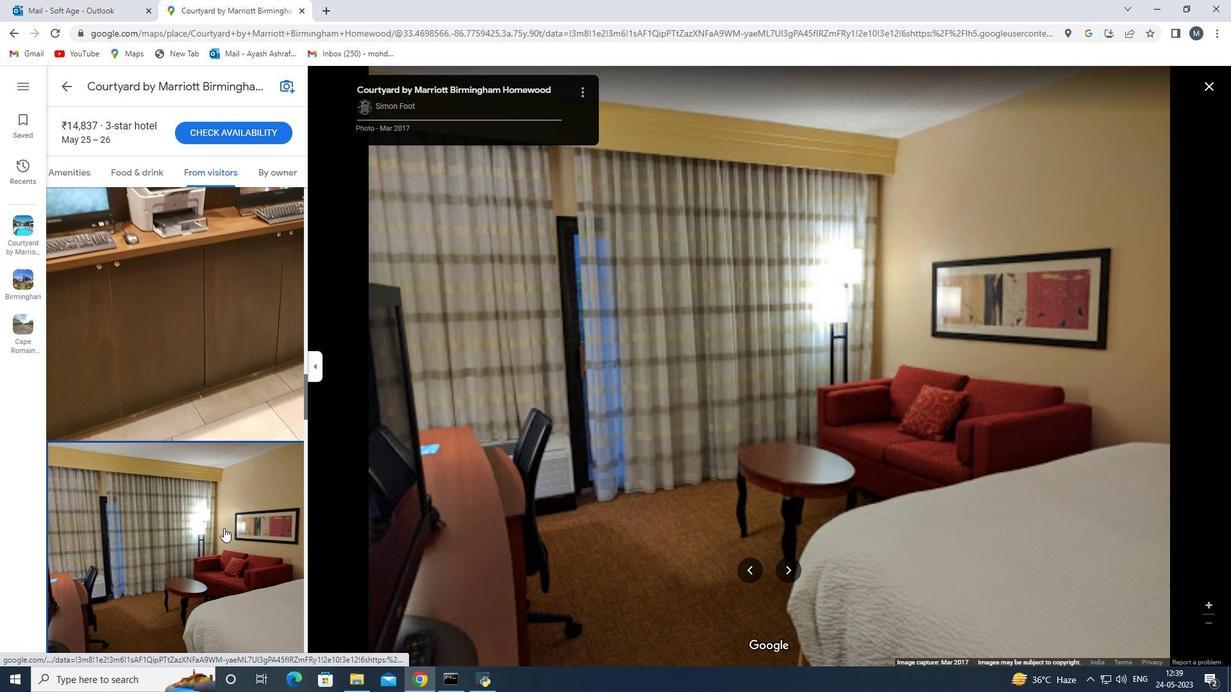 
Action: Mouse moved to (222, 533)
Screenshot: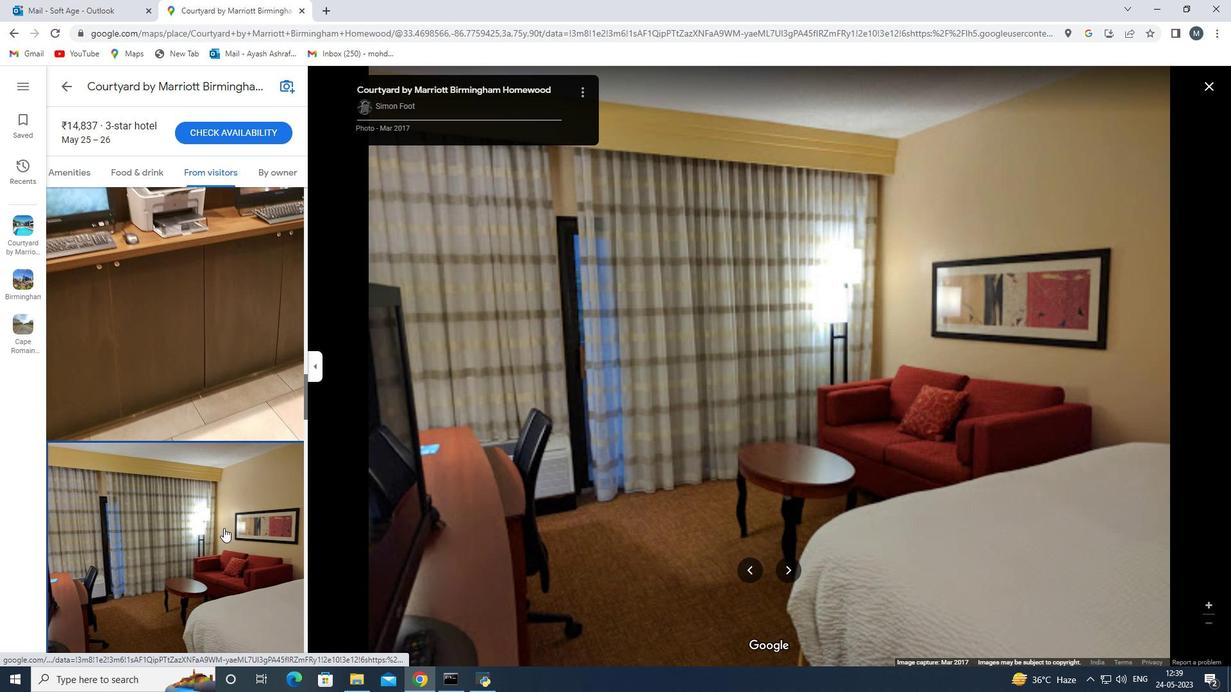 
Action: Mouse scrolled (222, 532) with delta (0, 0)
Screenshot: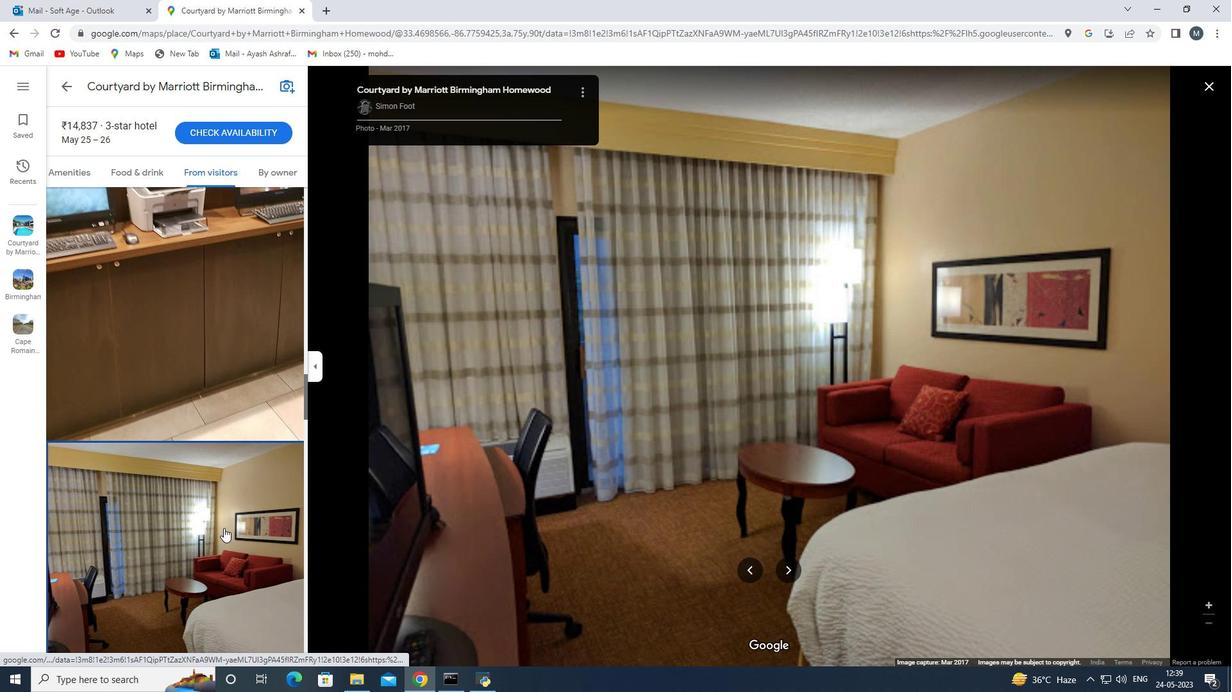 
Action: Mouse moved to (222, 534)
Screenshot: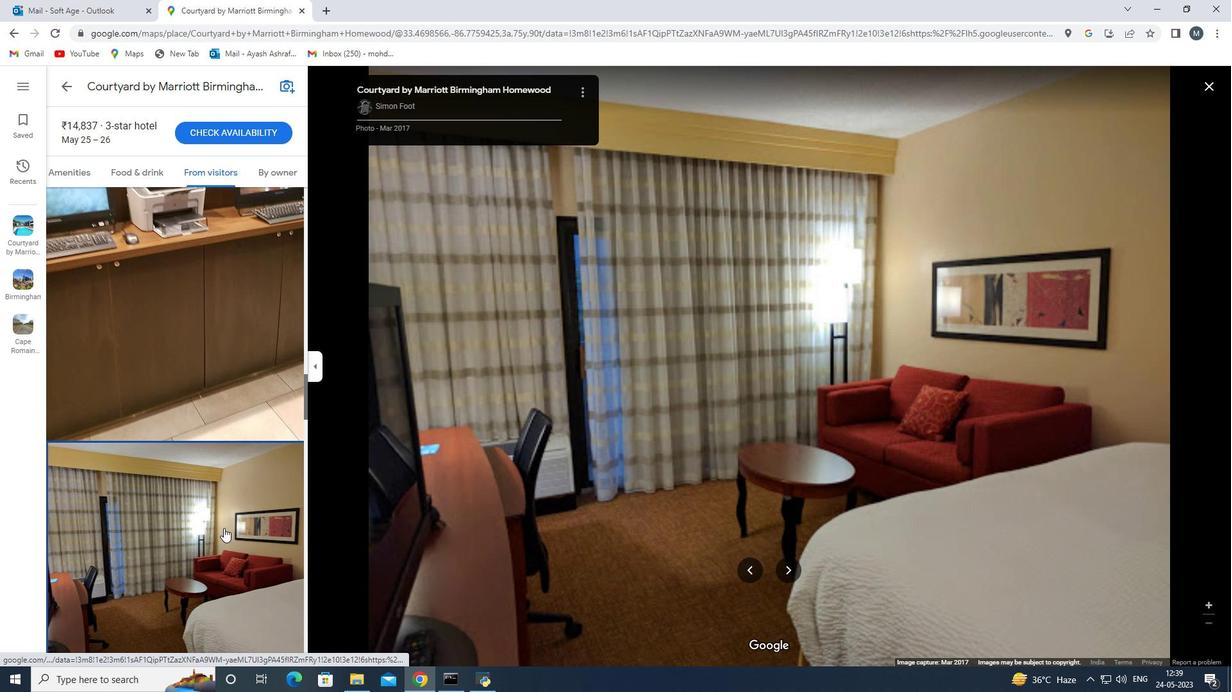 
Action: Mouse scrolled (222, 533) with delta (0, 0)
Screenshot: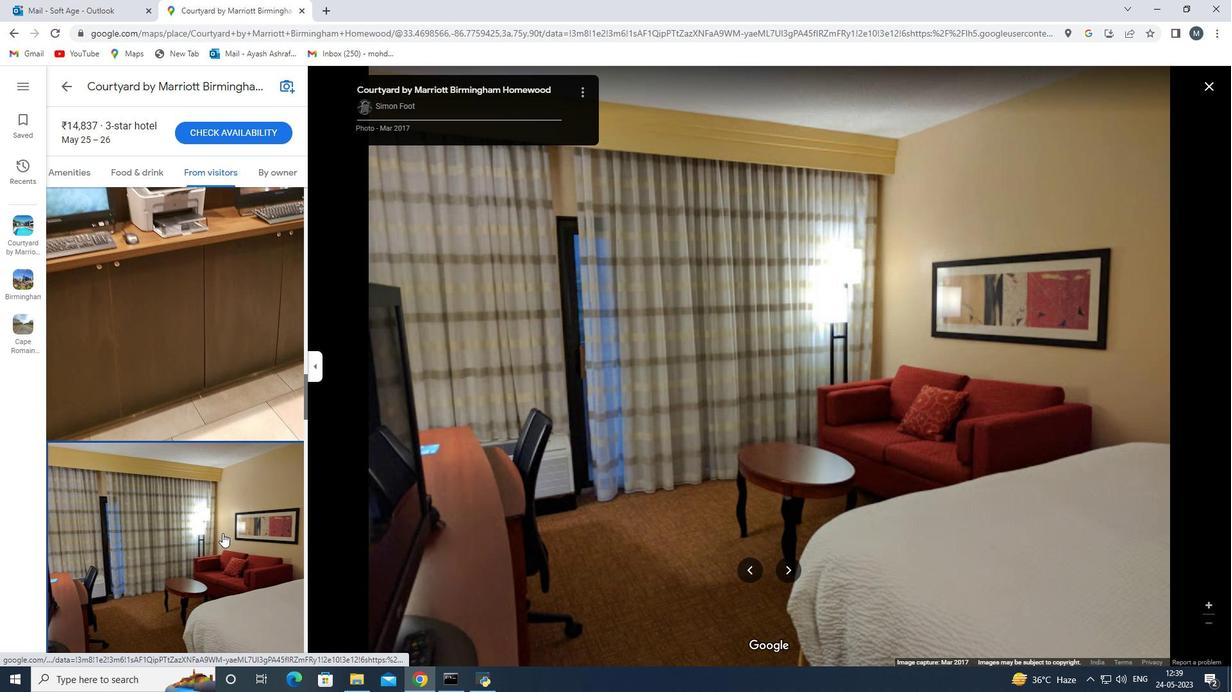 
Action: Mouse moved to (222, 534)
Screenshot: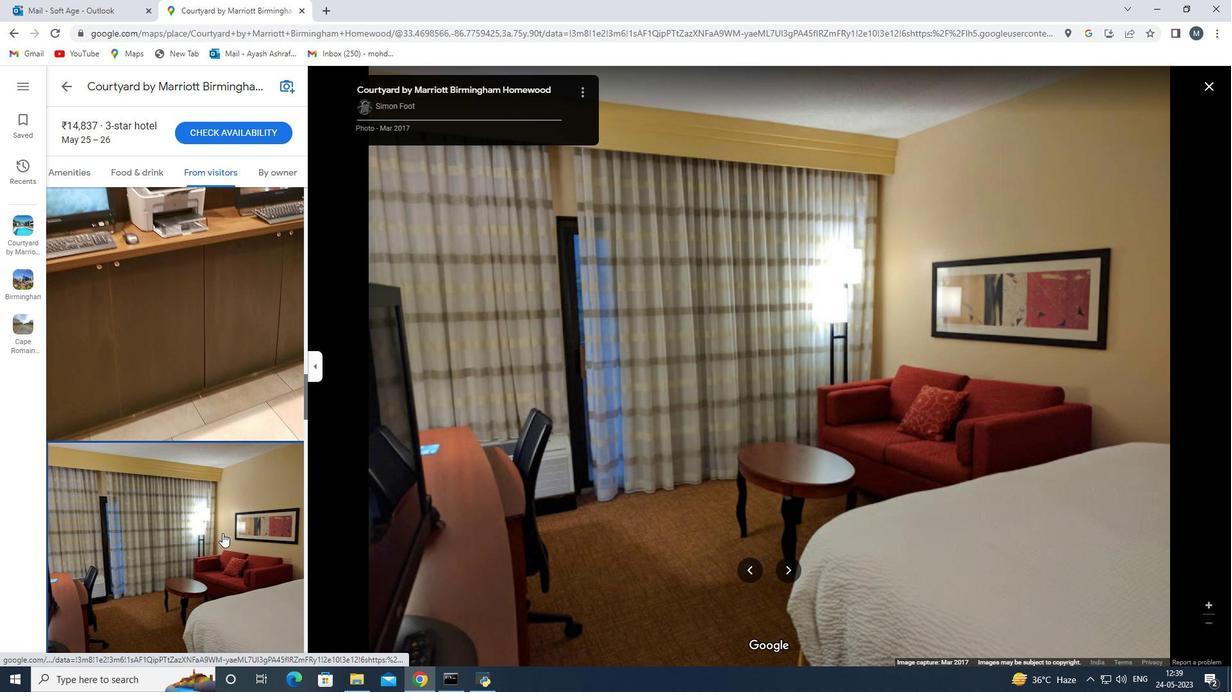 
Action: Mouse scrolled (222, 533) with delta (0, 0)
Screenshot: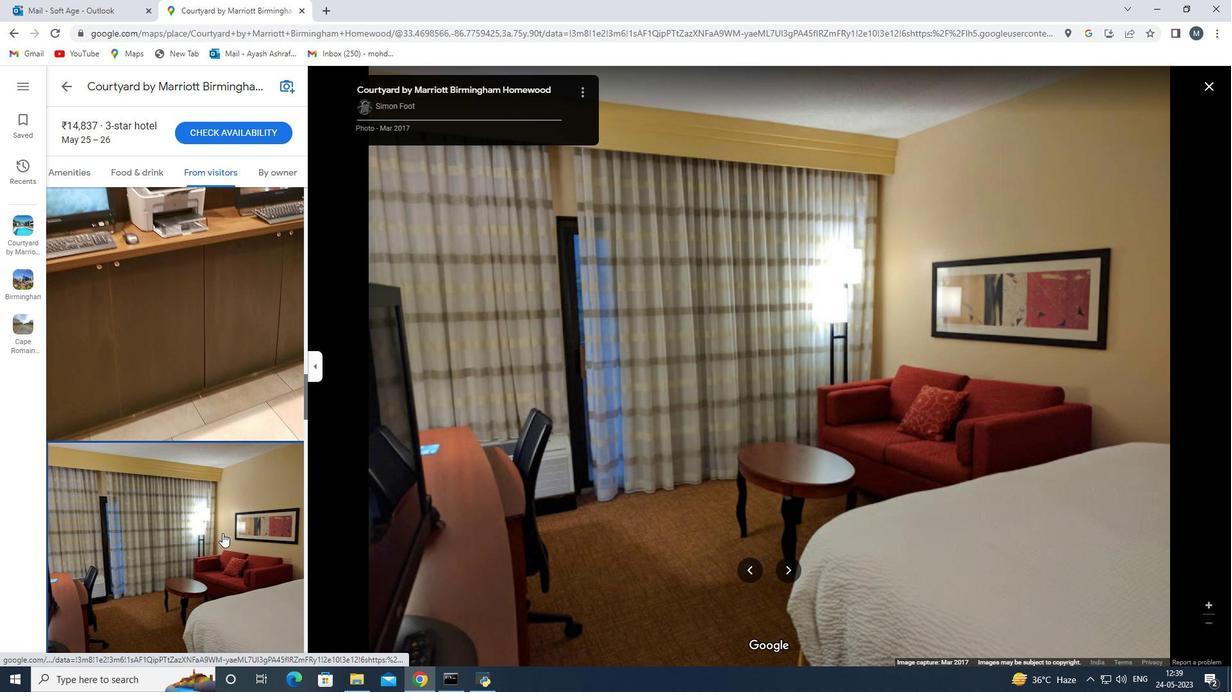 
Action: Mouse pressed left at (222, 534)
Screenshot: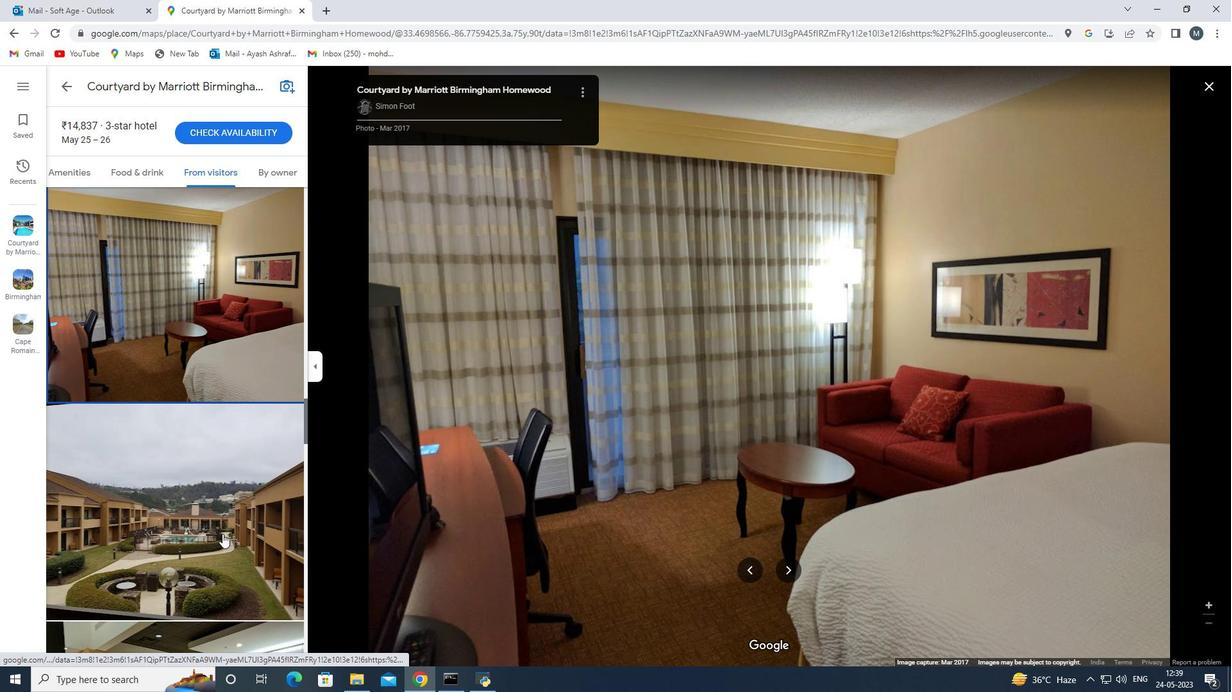 
Action: Mouse moved to (722, 562)
Screenshot: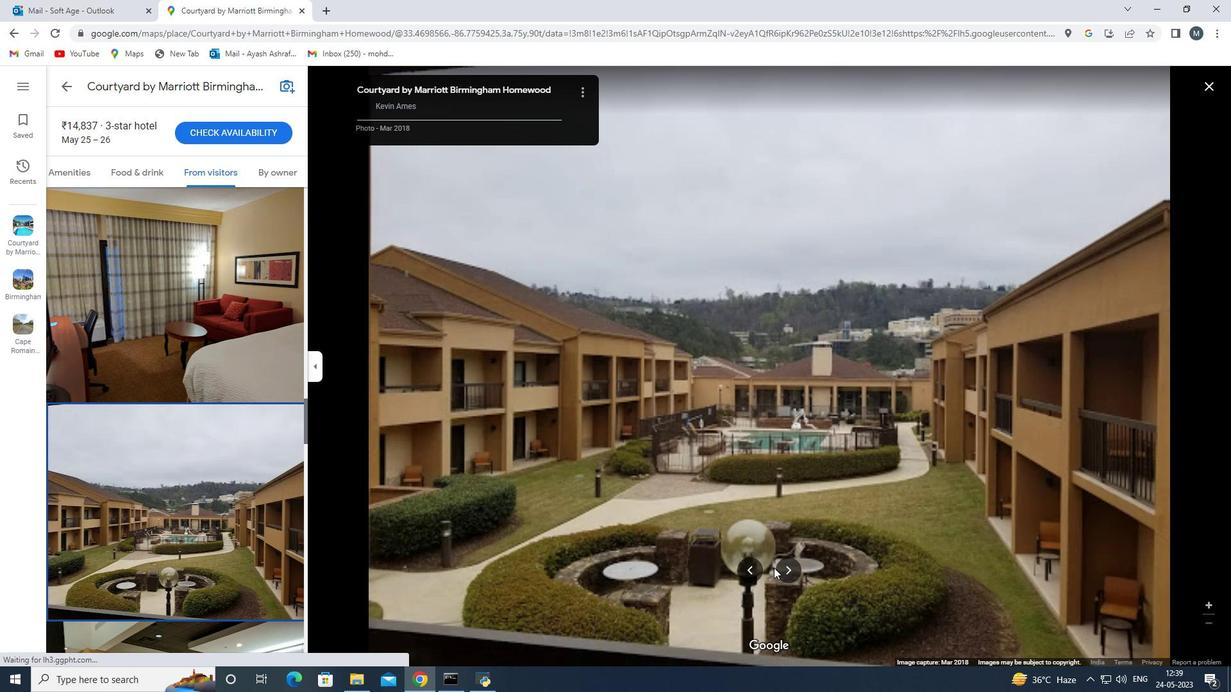 
Action: Mouse scrolled (722, 563) with delta (0, 0)
Screenshot: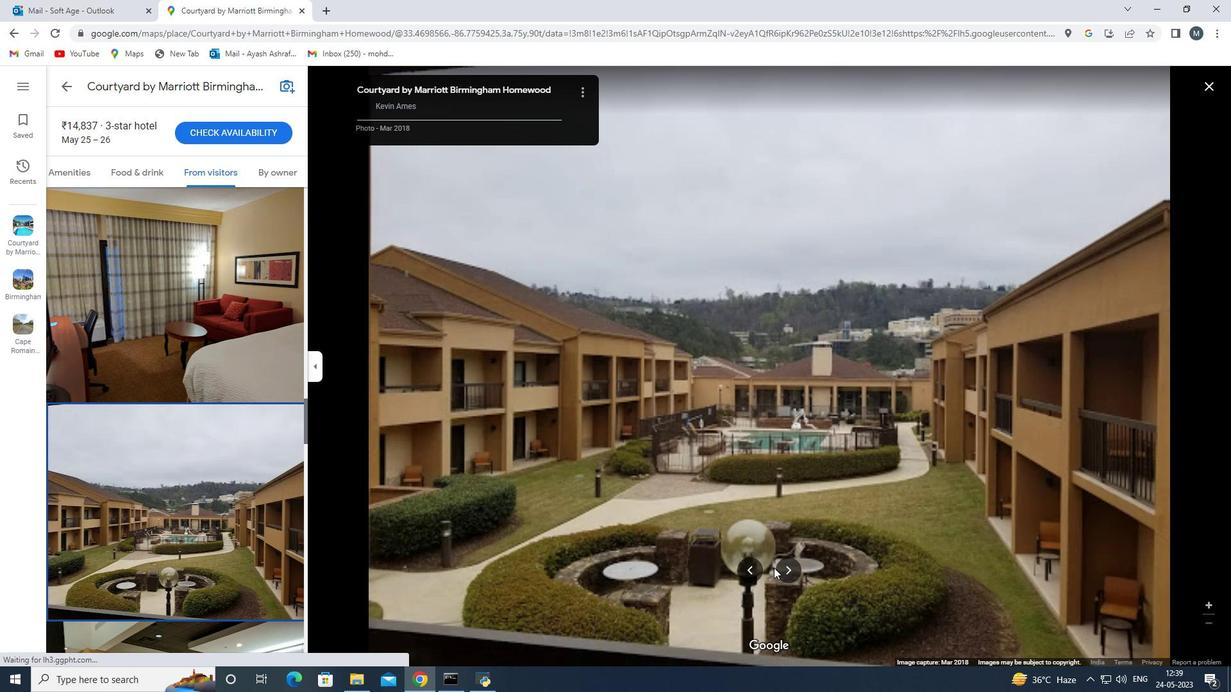 
Action: Mouse moved to (721, 562)
Screenshot: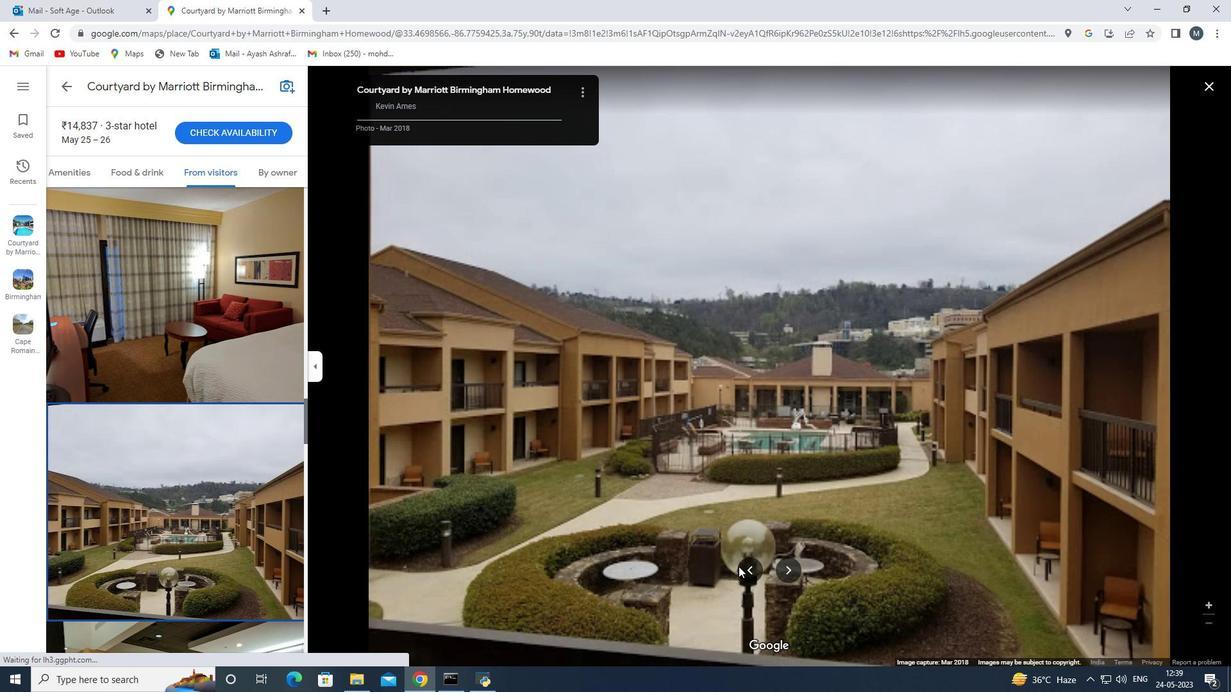 
Action: Mouse scrolled (721, 563) with delta (0, 0)
Screenshot: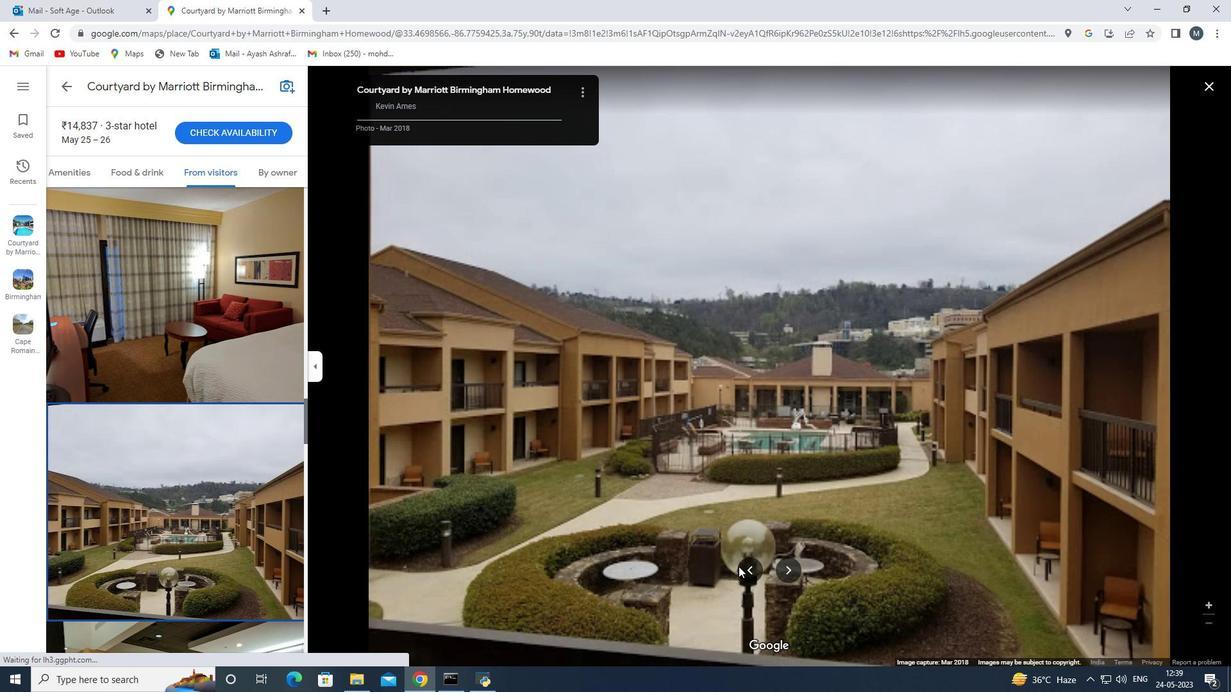 
Action: Mouse scrolled (721, 563) with delta (0, 0)
Screenshot: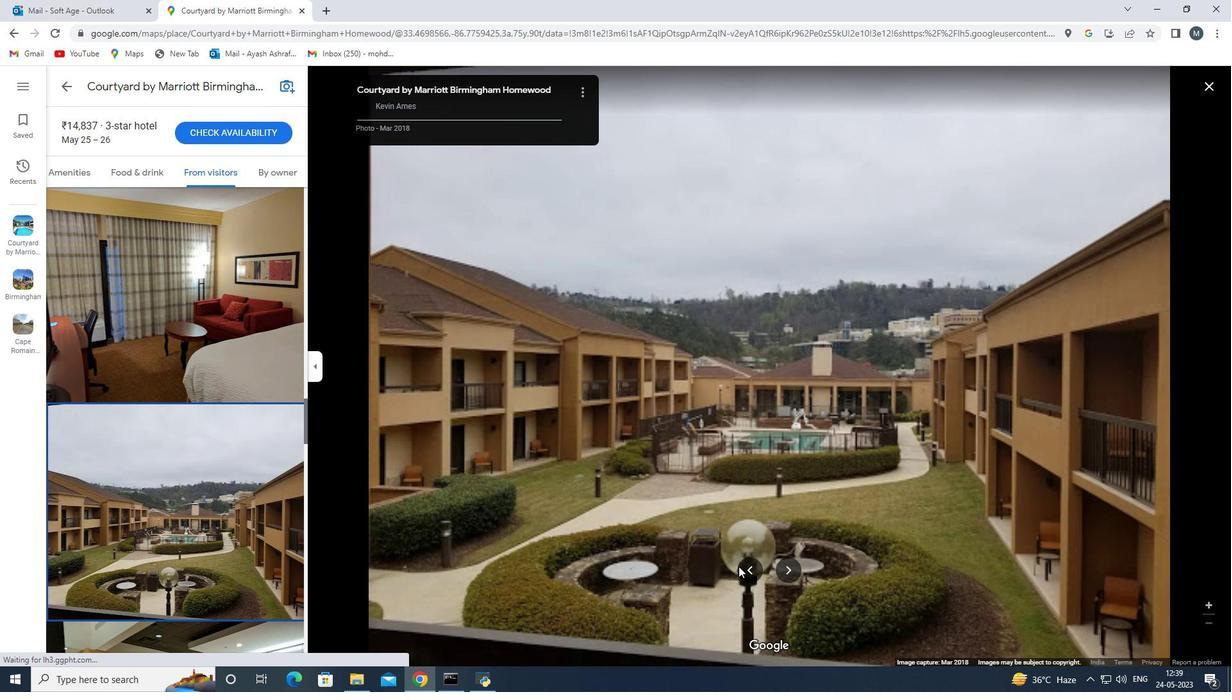 
Action: Mouse scrolled (721, 563) with delta (0, 0)
Screenshot: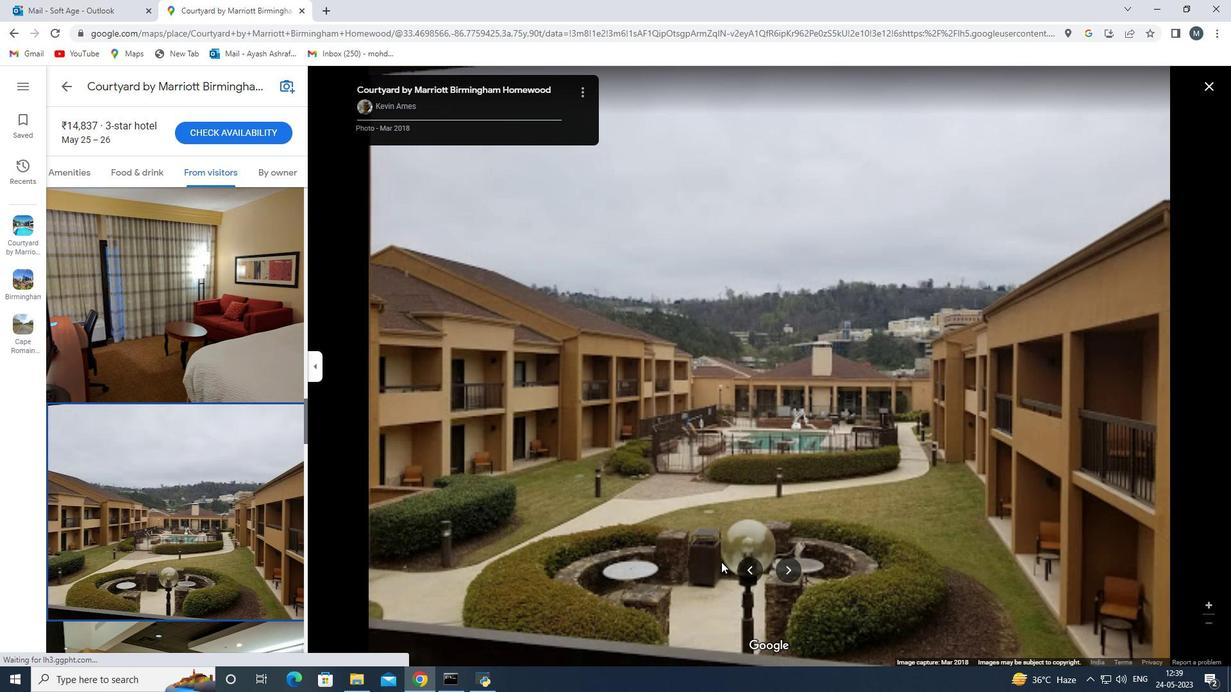 
Action: Mouse moved to (720, 562)
Screenshot: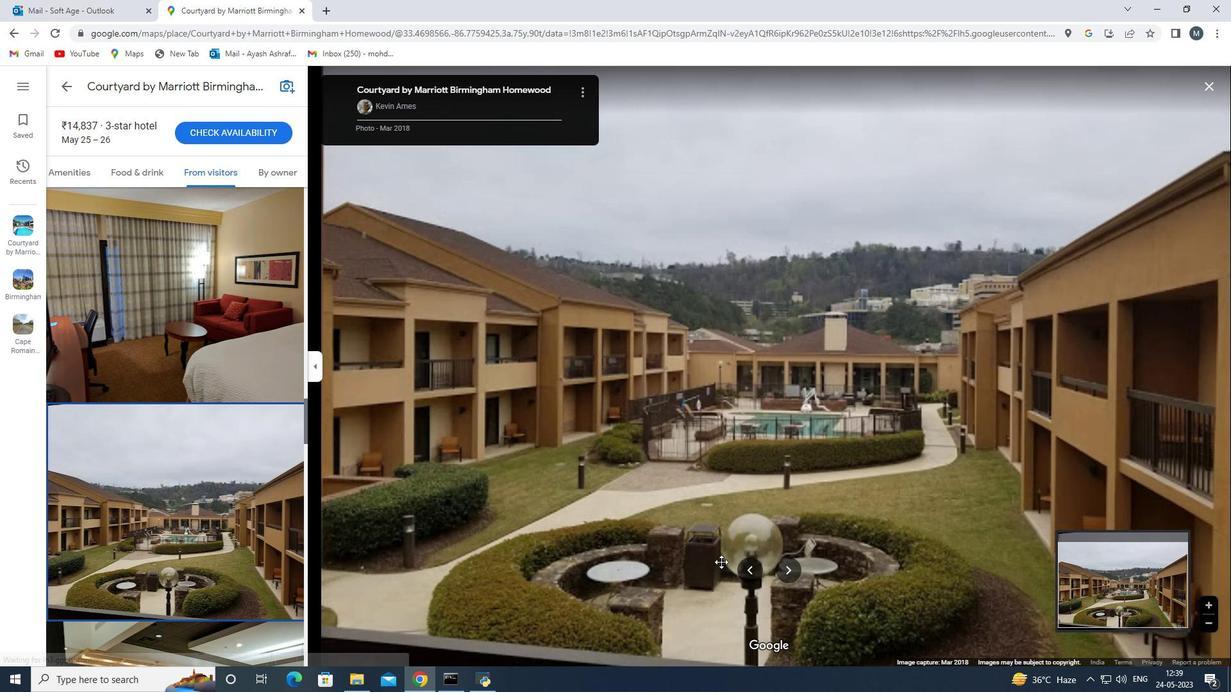 
Action: Mouse scrolled (720, 563) with delta (0, 0)
Screenshot: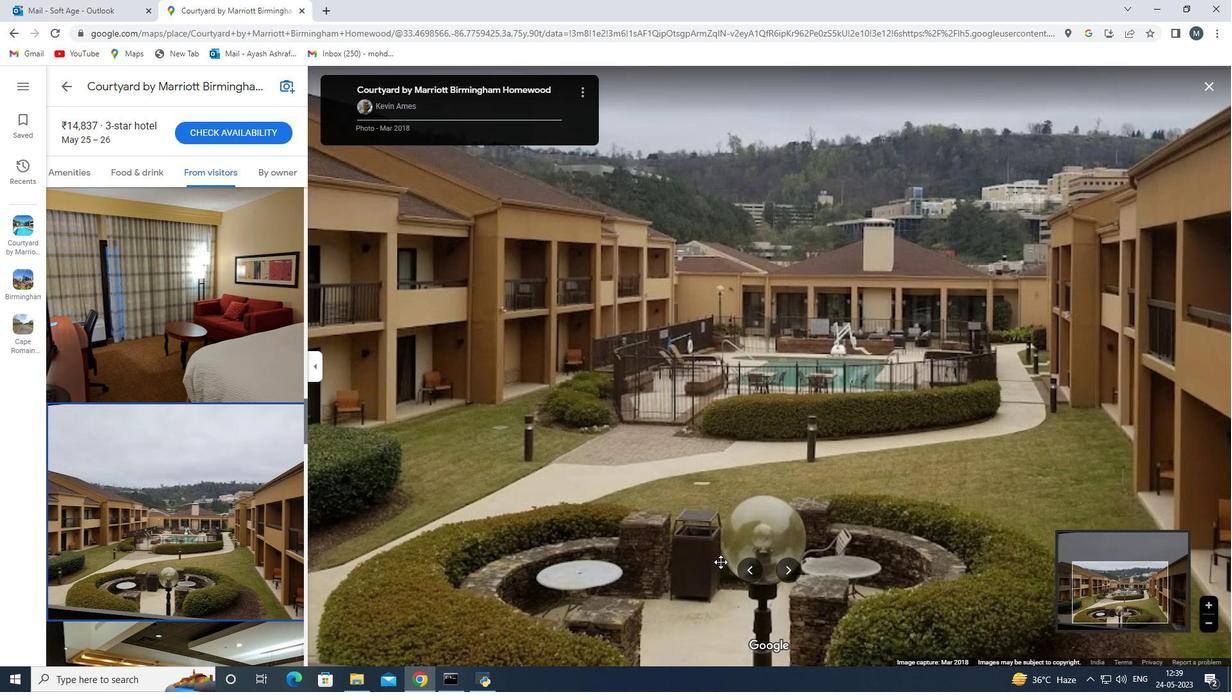 
Action: Mouse scrolled (720, 563) with delta (0, 0)
Screenshot: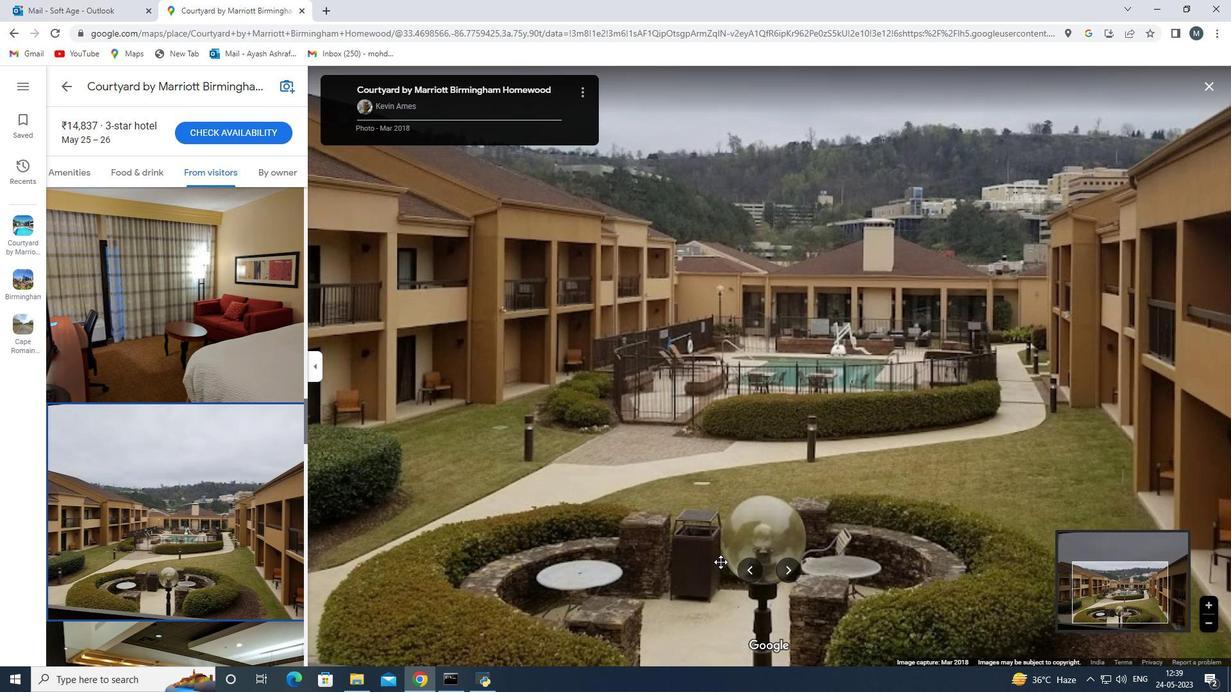
Action: Mouse scrolled (720, 563) with delta (0, 0)
